 Task: Buy 3 Two-Pieces of size Medium for Baby Girls from Clothing section under best seller category for shipping address: Alicia Thompson, 2717 Settlers Lane, Boyd, Montana 59013, Cell Number 9177621747. Pay from credit card ending with 6759, CVV 506
Action: Mouse moved to (228, 71)
Screenshot: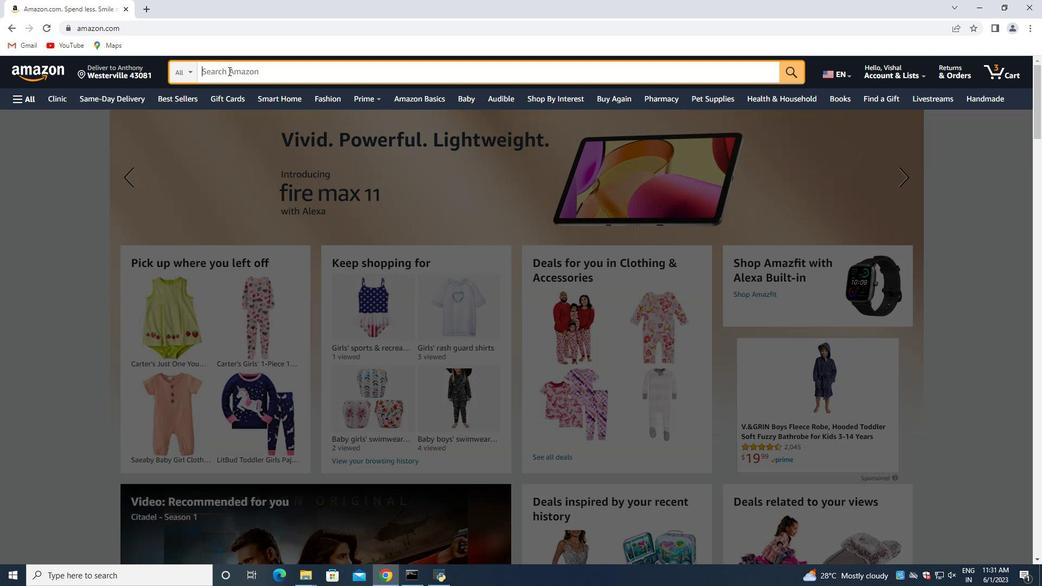 
Action: Mouse pressed left at (228, 71)
Screenshot: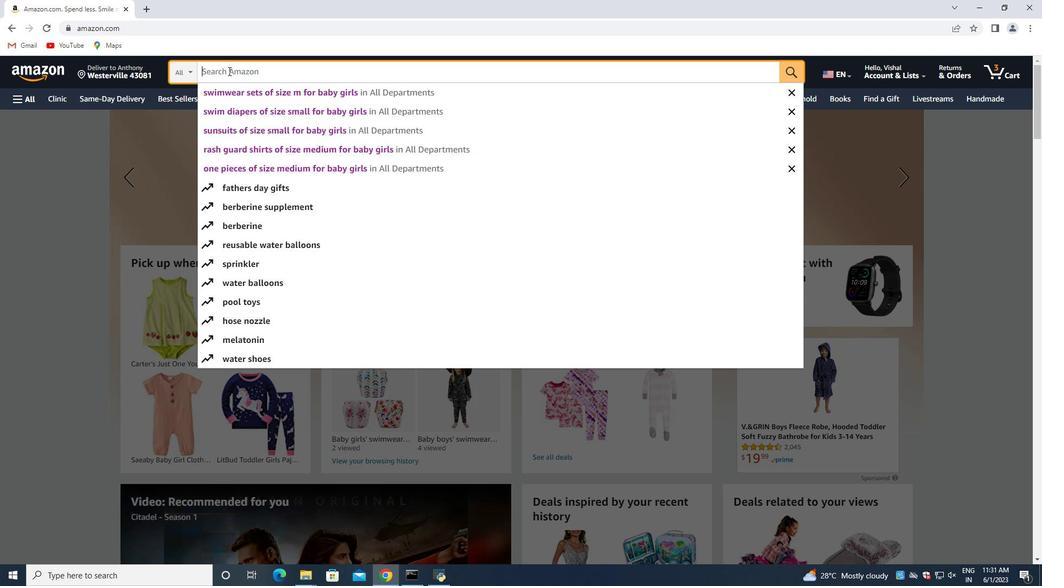 
Action: Key pressed <Key.shift>Two-<Key.shift>Pieces<Key.space>of<Key.space>size<Key.space><Key.shift>Medium<Key.space>for<Key.space><Key.shift>Baby<Key.space><Key.shift>Girls<Key.enter>
Screenshot: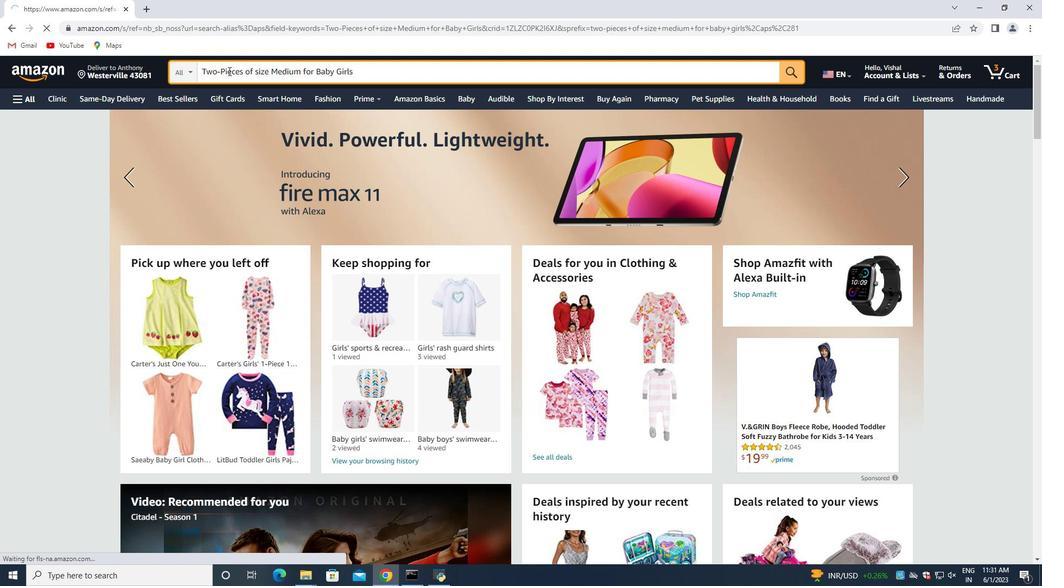 
Action: Mouse moved to (227, 74)
Screenshot: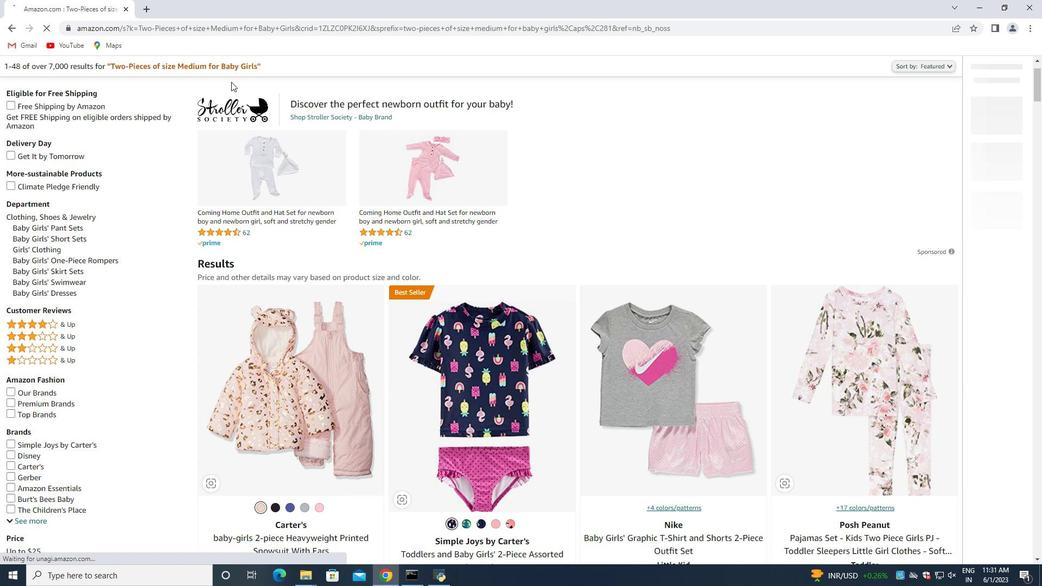 
Action: Mouse scrolled (227, 74) with delta (0, 0)
Screenshot: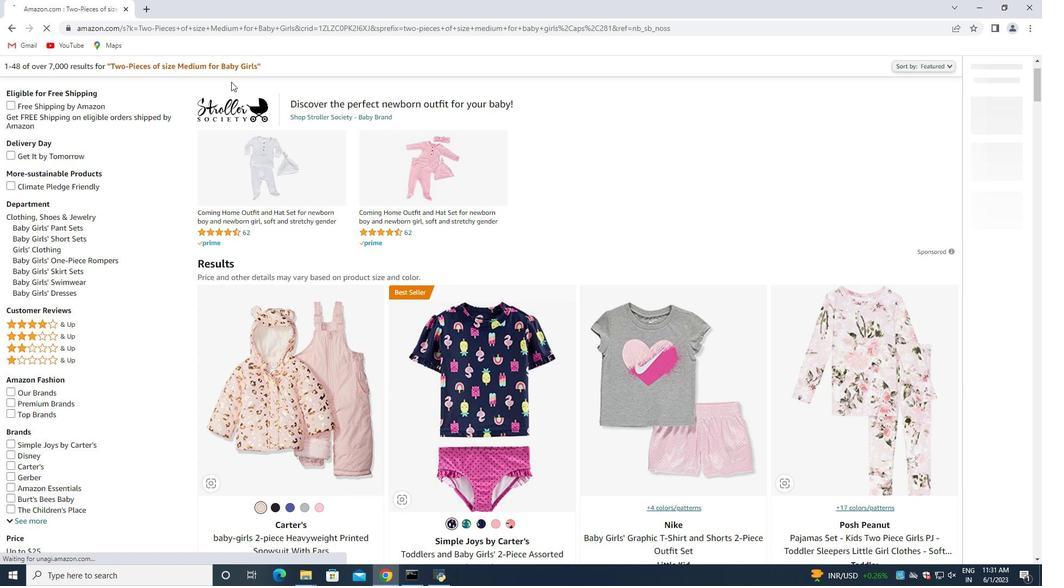
Action: Mouse moved to (394, 255)
Screenshot: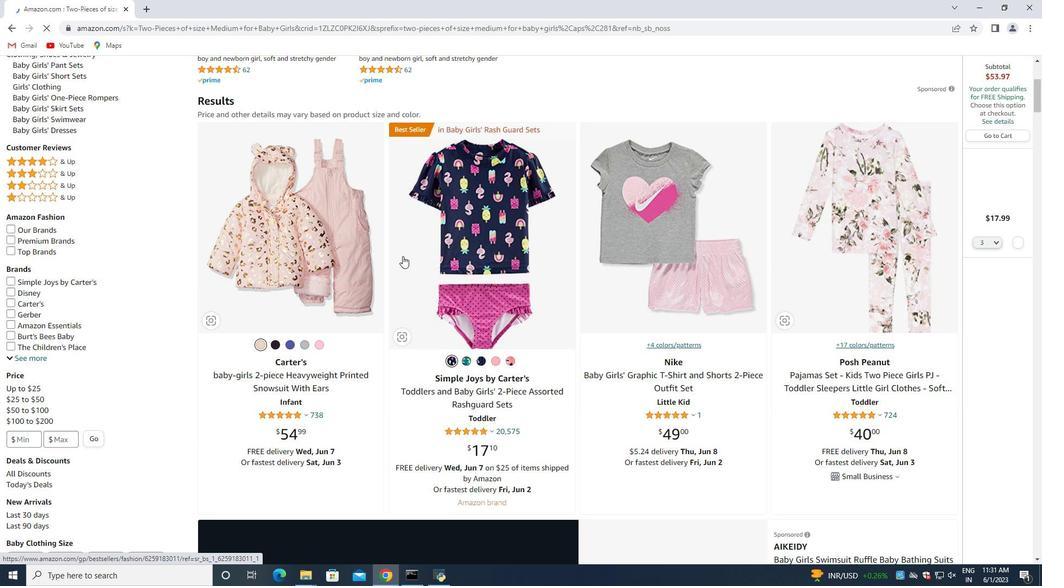 
Action: Mouse scrolled (394, 254) with delta (0, 0)
Screenshot: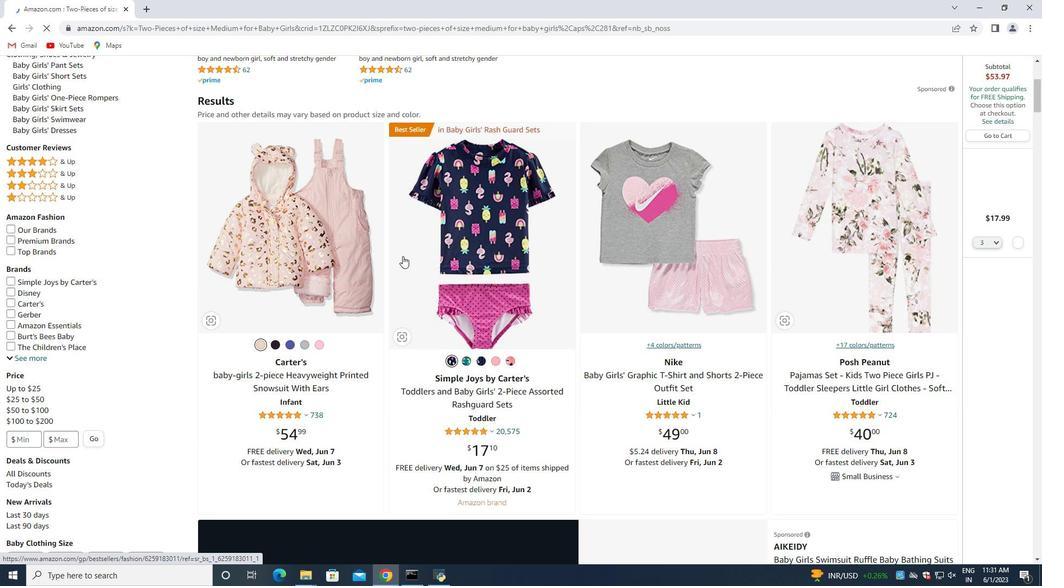 
Action: Mouse moved to (399, 257)
Screenshot: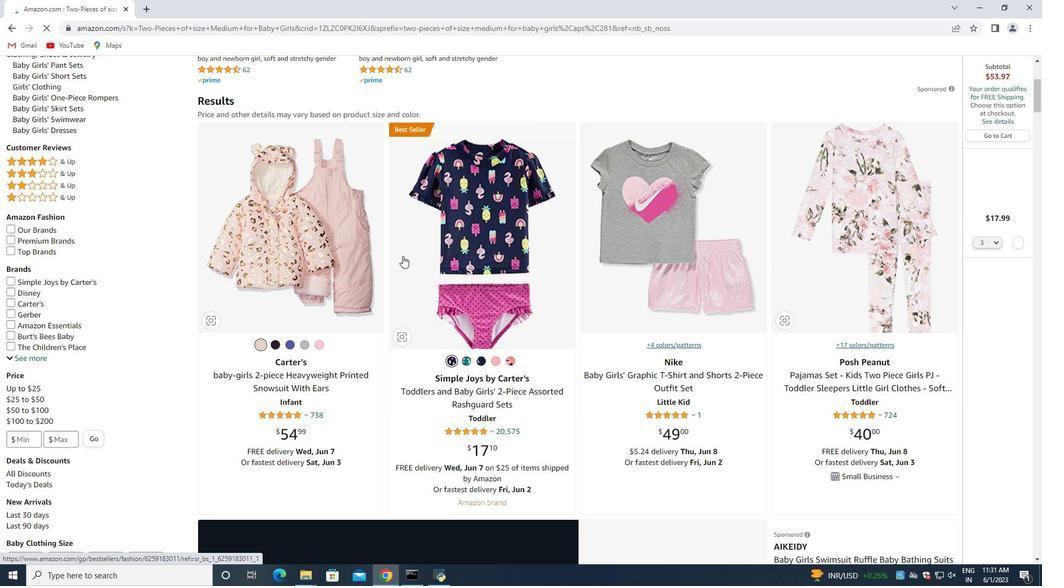 
Action: Mouse scrolled (399, 257) with delta (0, 0)
Screenshot: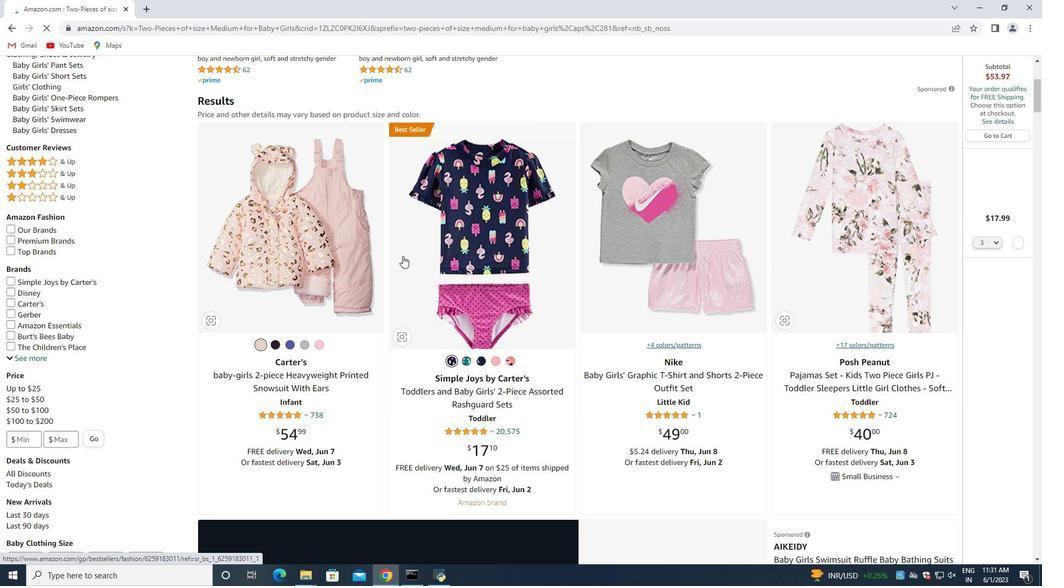 
Action: Mouse moved to (403, 261)
Screenshot: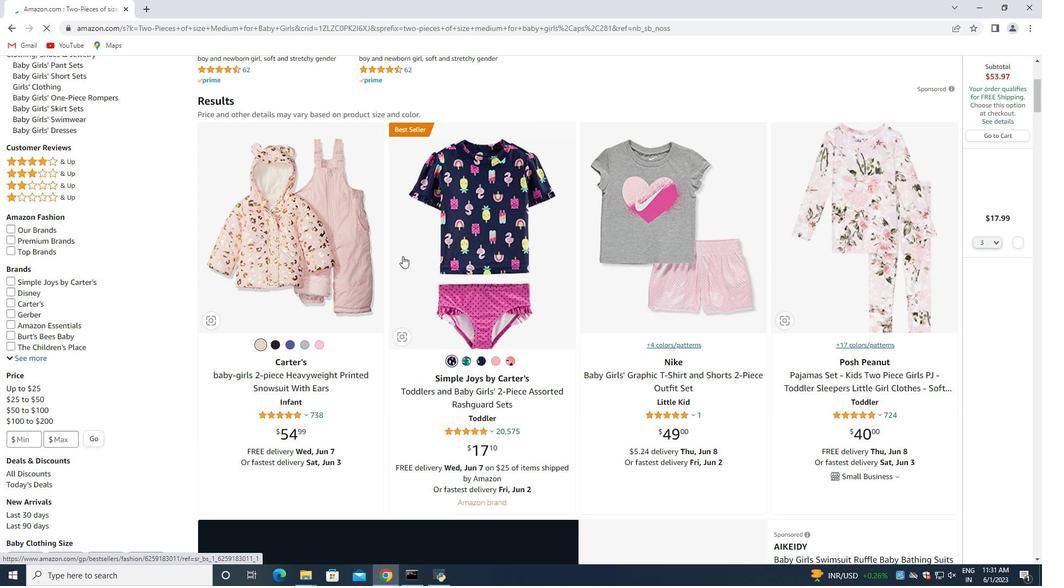 
Action: Mouse scrolled (403, 261) with delta (0, 0)
Screenshot: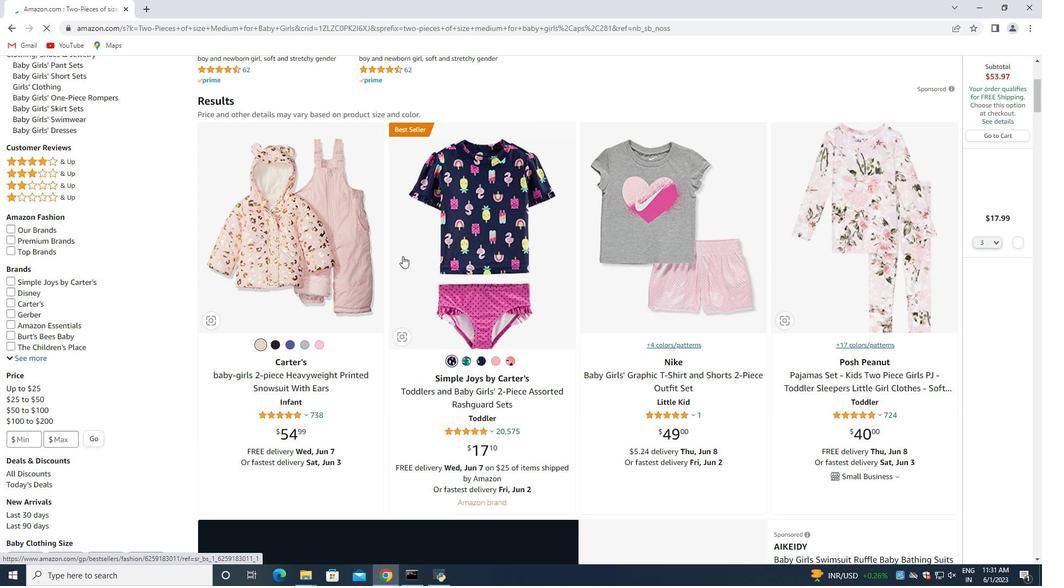 
Action: Mouse moved to (1020, 241)
Screenshot: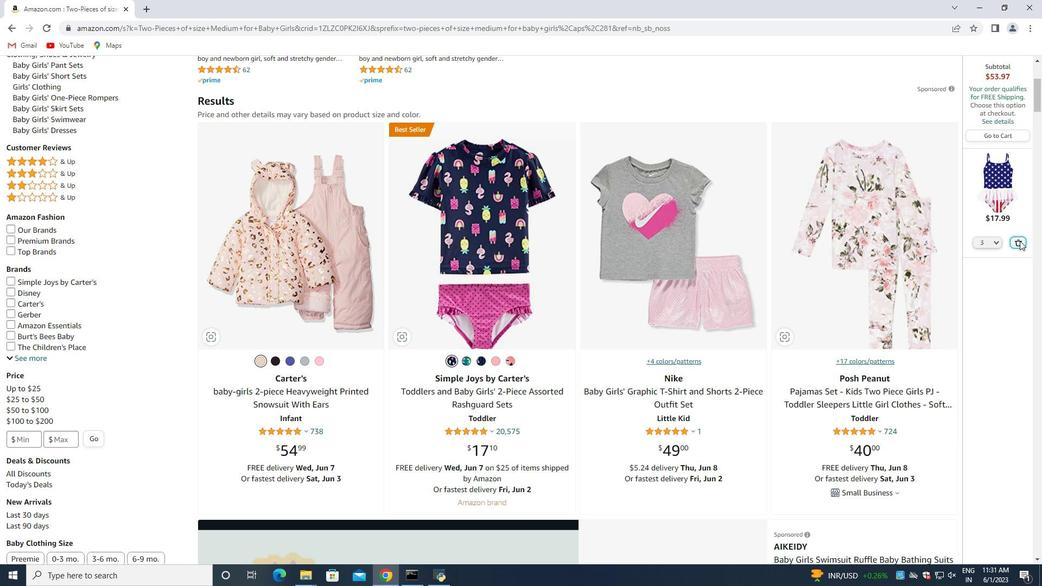 
Action: Mouse pressed left at (1020, 241)
Screenshot: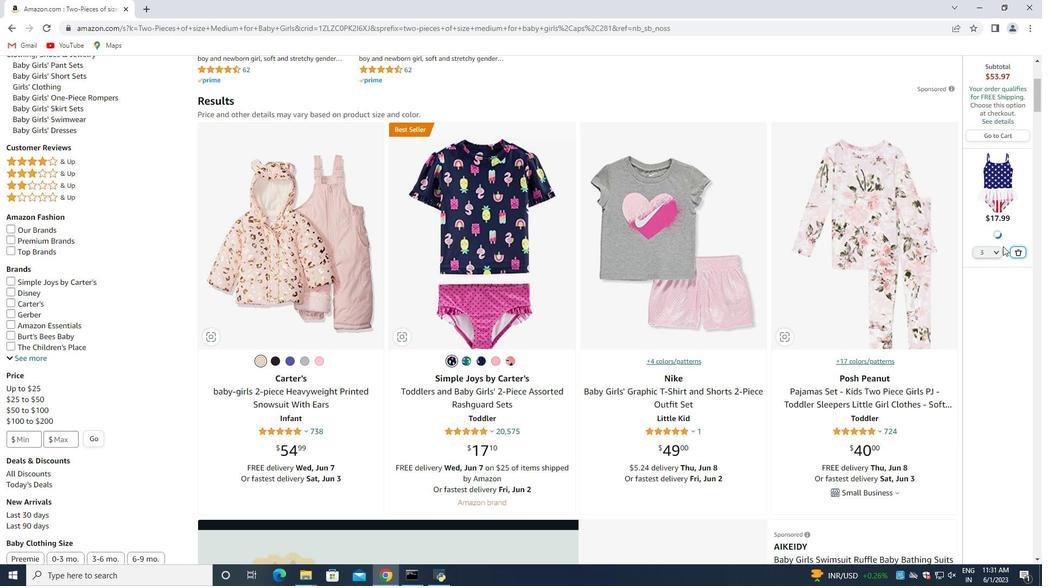 
Action: Mouse moved to (739, 246)
Screenshot: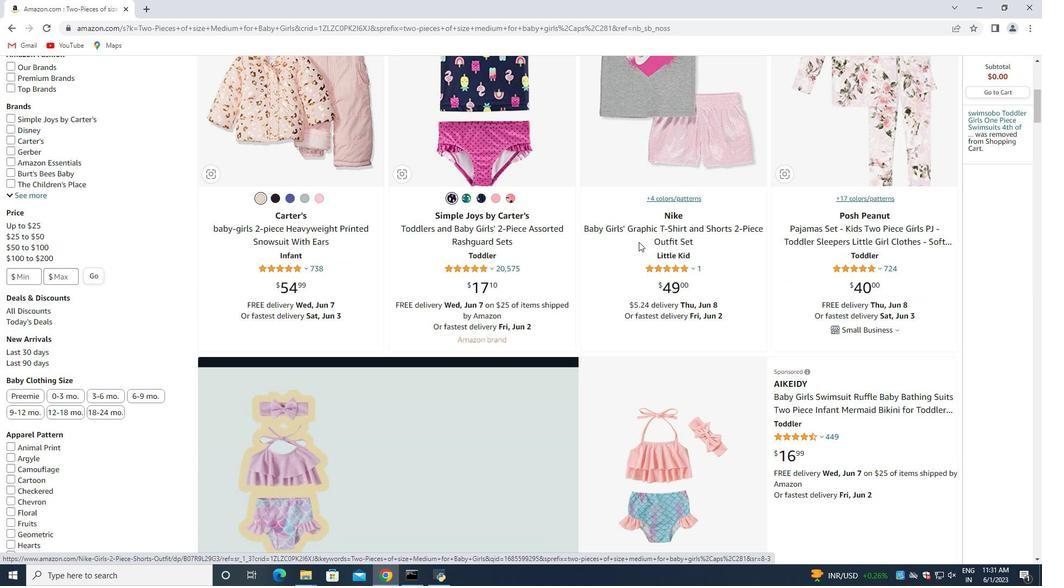 
Action: Mouse scrolled (739, 245) with delta (0, 0)
Screenshot: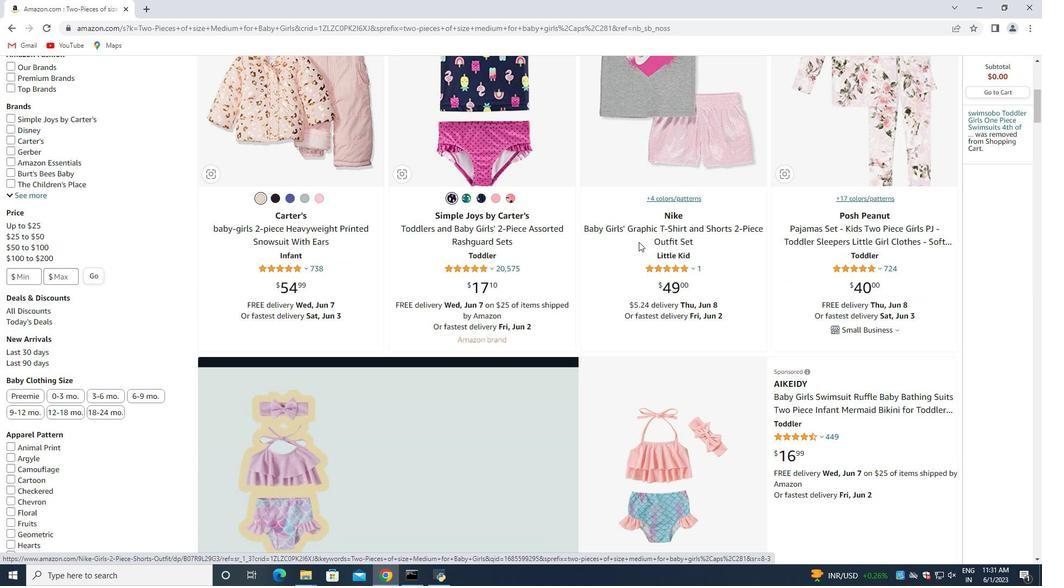 
Action: Mouse moved to (696, 249)
Screenshot: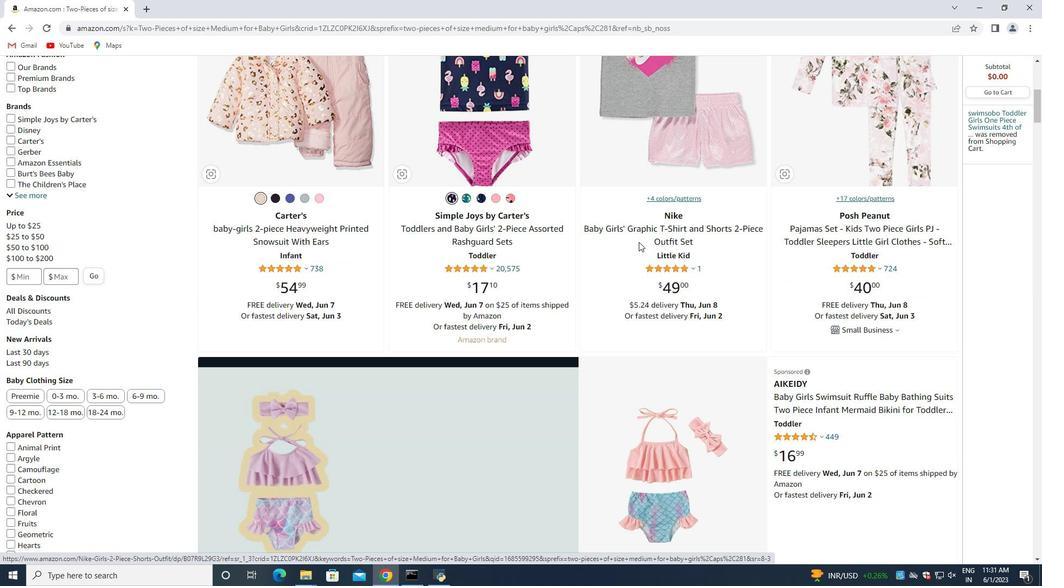 
Action: Mouse scrolled (702, 248) with delta (0, 0)
Screenshot: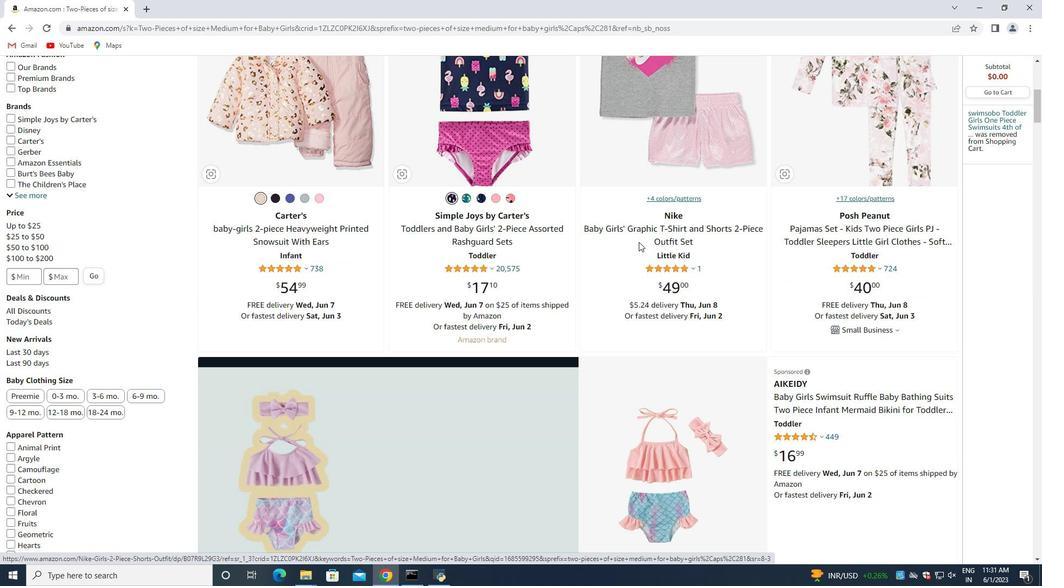 
Action: Mouse moved to (678, 250)
Screenshot: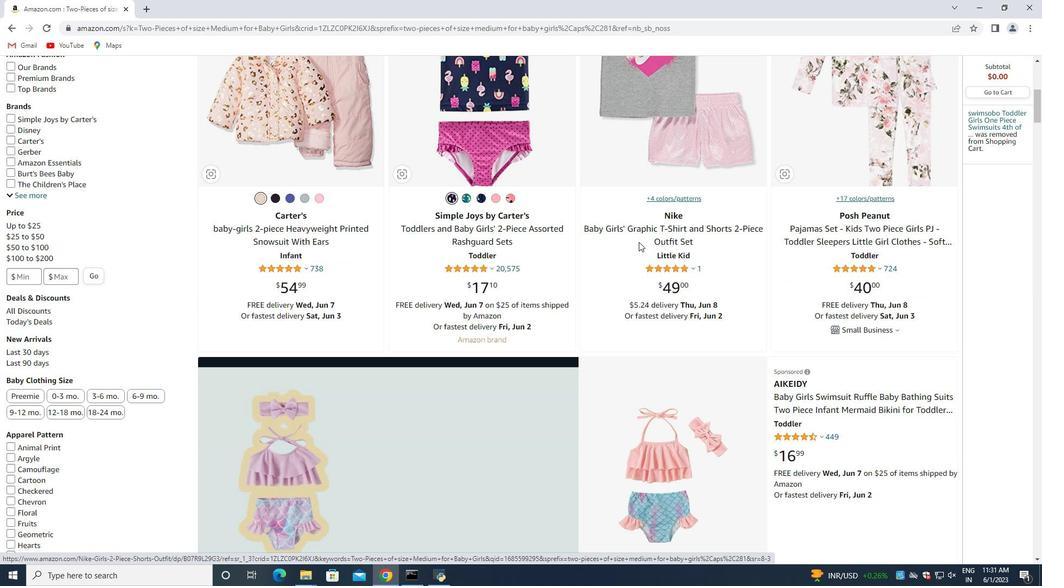 
Action: Mouse scrolled (678, 249) with delta (0, 0)
Screenshot: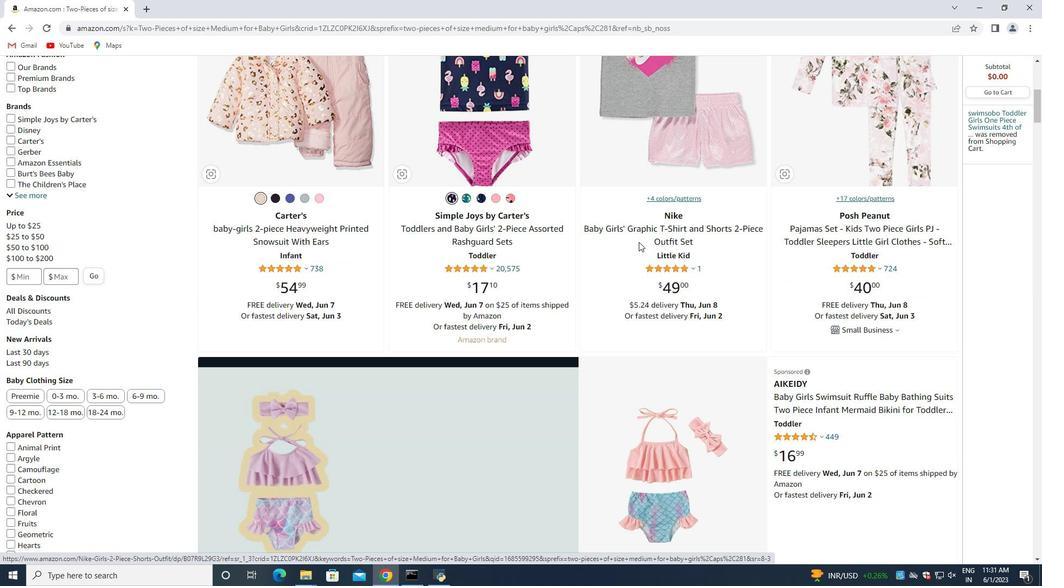 
Action: Mouse moved to (487, 188)
Screenshot: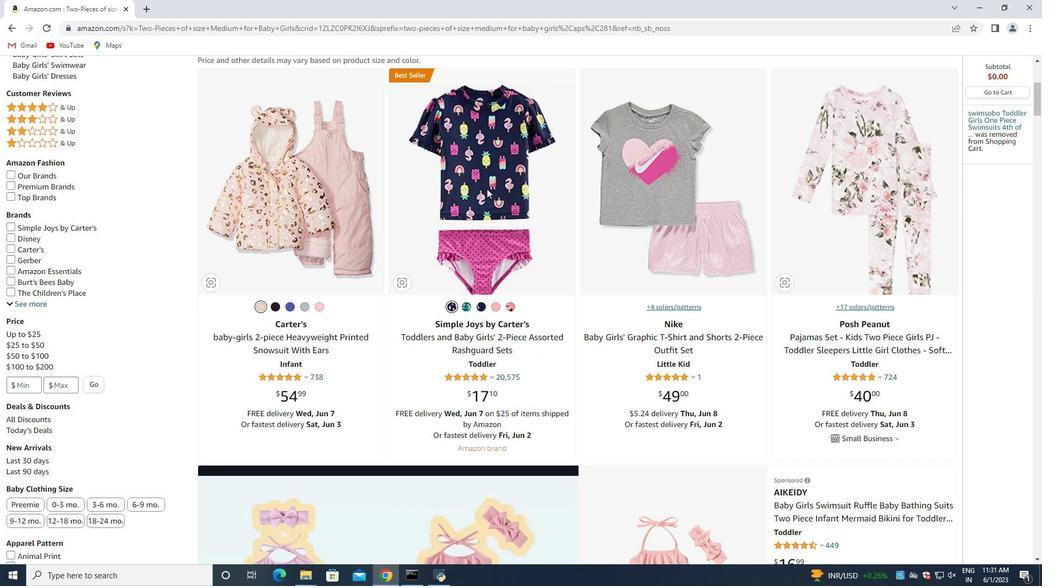 
Action: Mouse scrolled (487, 189) with delta (0, 0)
Screenshot: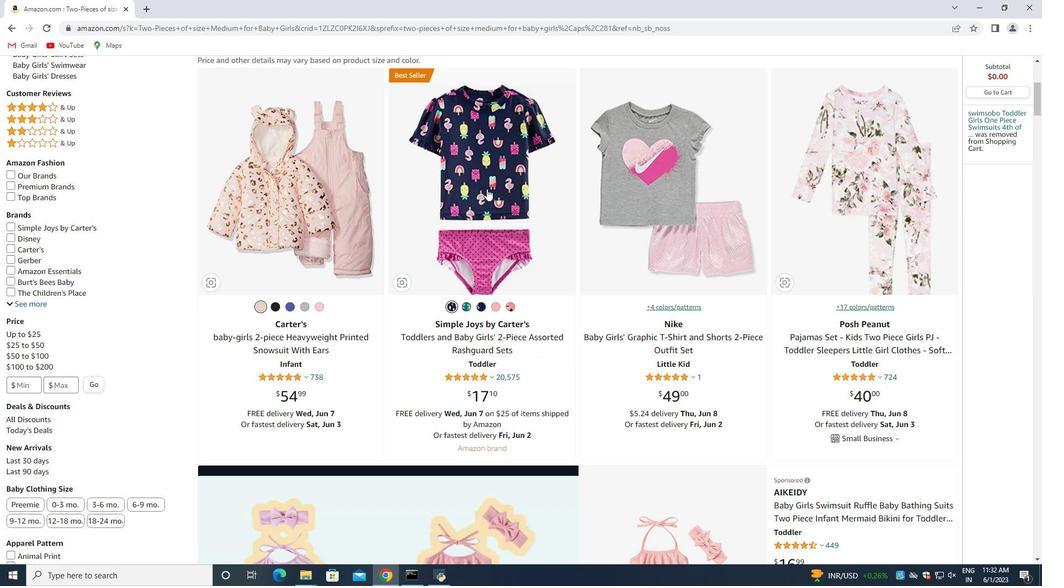 
Action: Mouse scrolled (487, 189) with delta (0, 0)
Screenshot: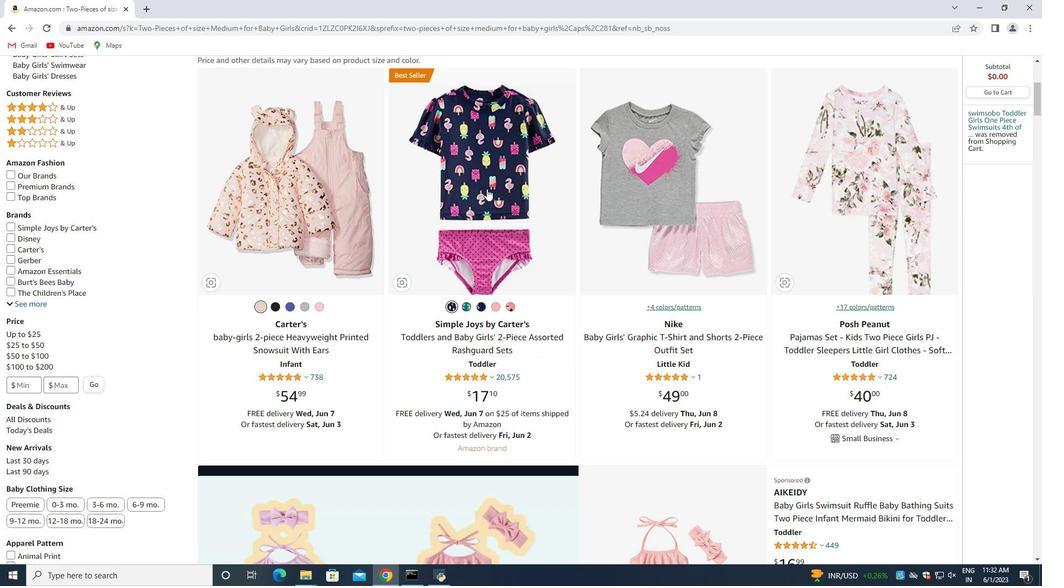 
Action: Mouse moved to (715, 229)
Screenshot: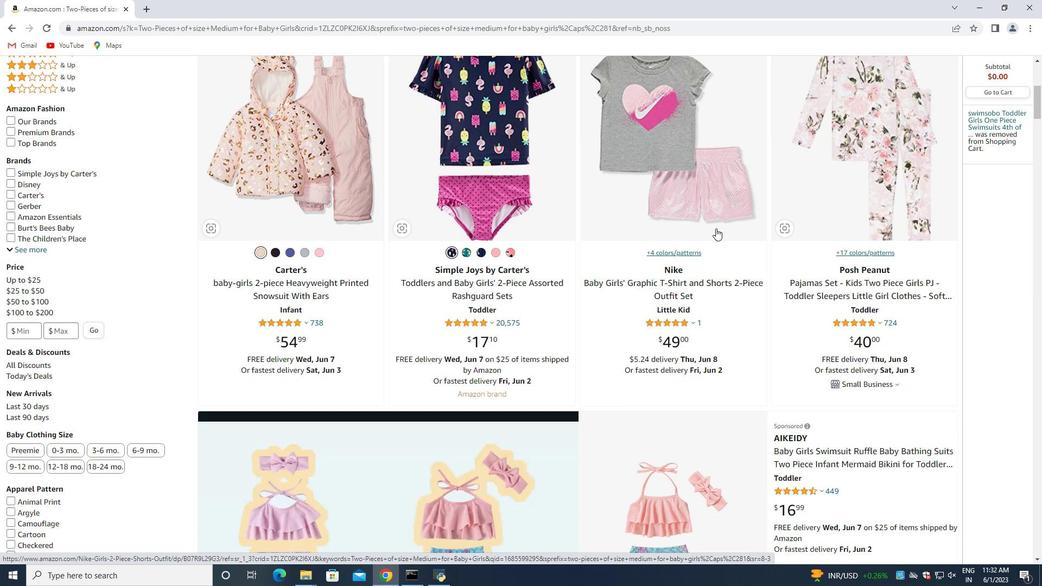 
Action: Mouse scrolled (715, 228) with delta (0, 0)
Screenshot: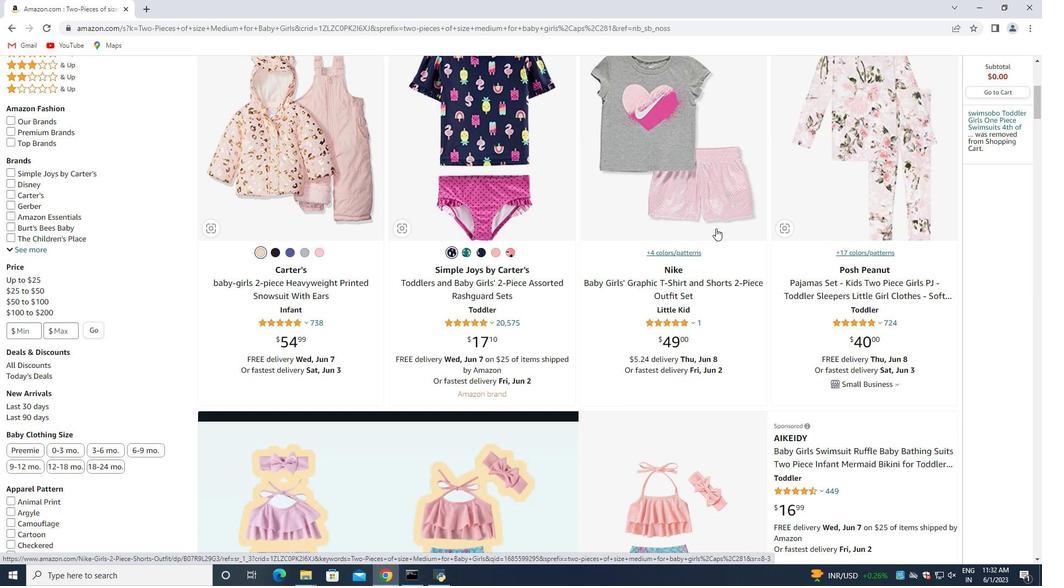 
Action: Mouse moved to (762, 211)
Screenshot: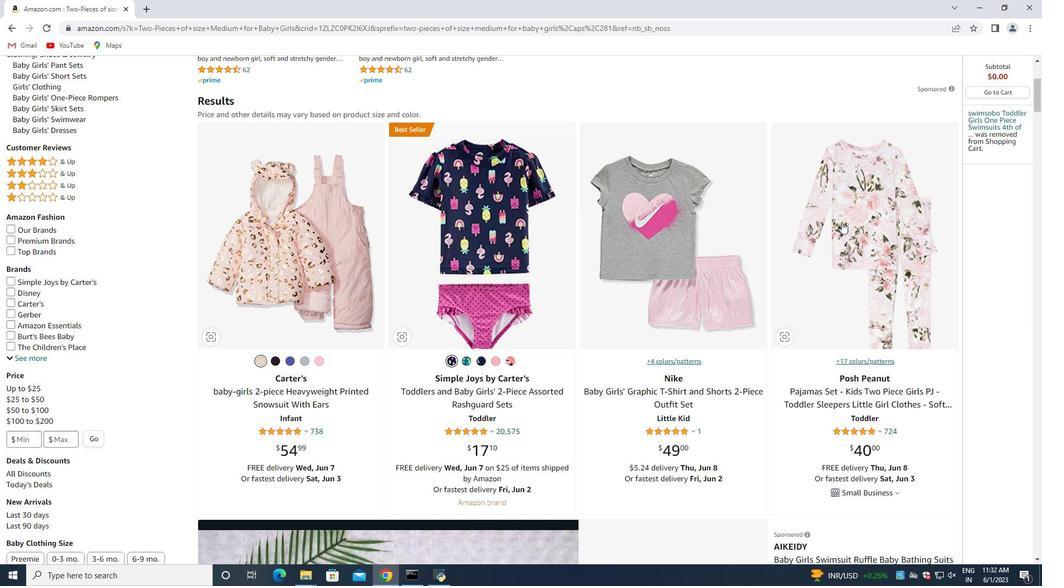 
Action: Mouse scrolled (762, 211) with delta (0, 0)
Screenshot: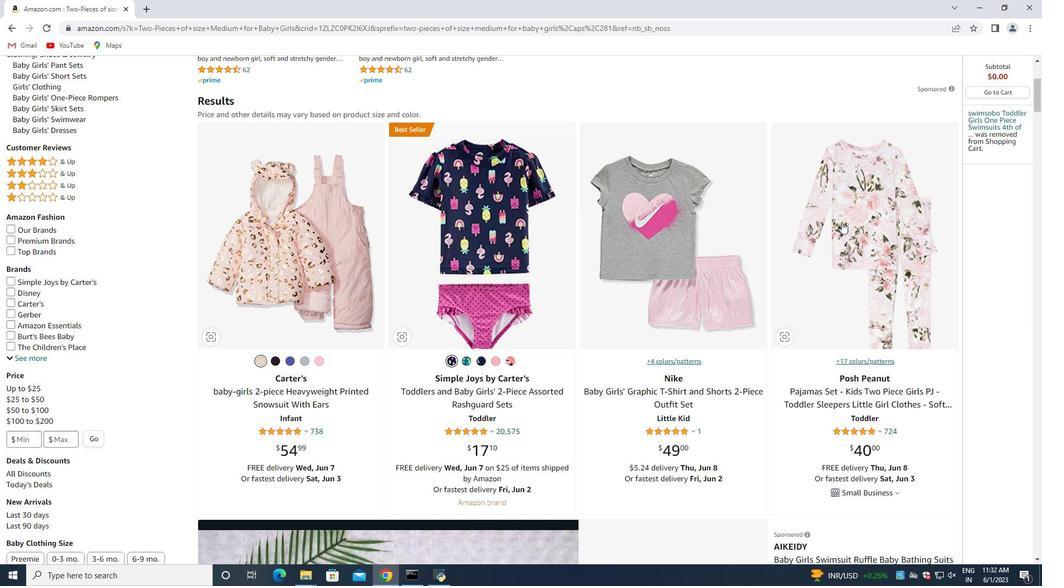 
Action: Mouse scrolled (762, 211) with delta (0, 0)
Screenshot: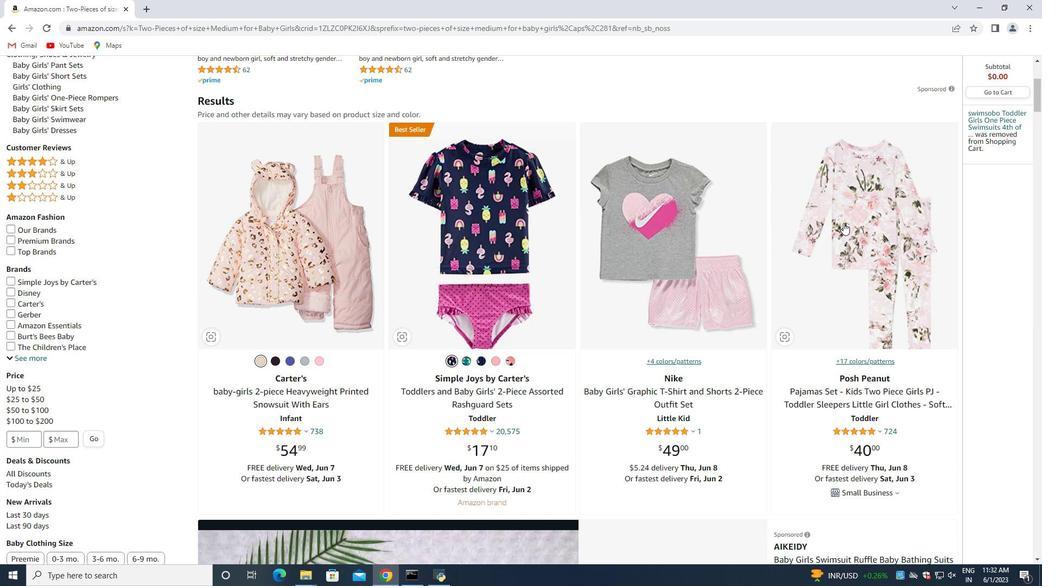 
Action: Mouse moved to (843, 223)
Screenshot: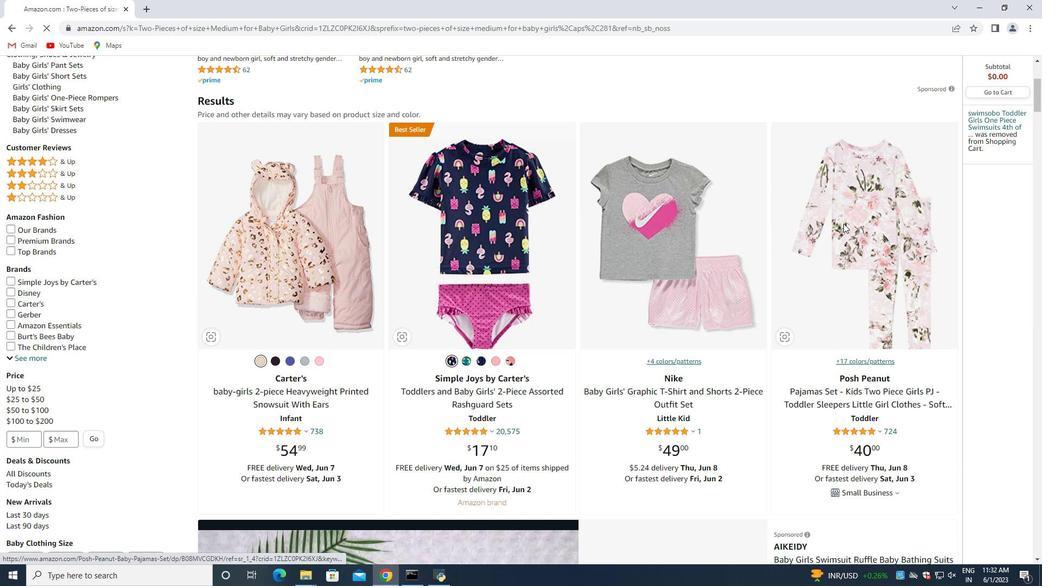 
Action: Mouse pressed left at (843, 223)
Screenshot: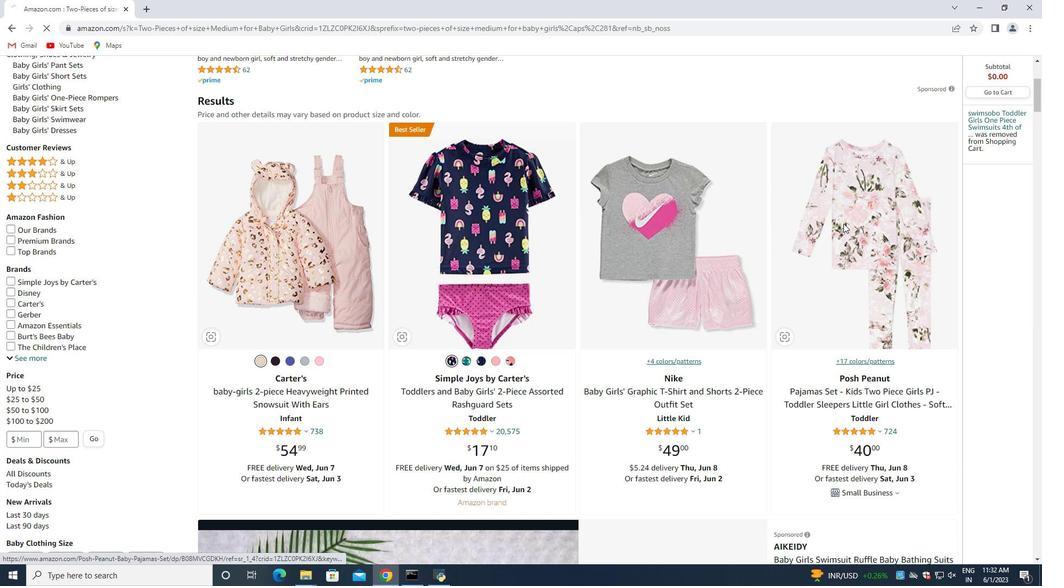 
Action: Mouse moved to (532, 402)
Screenshot: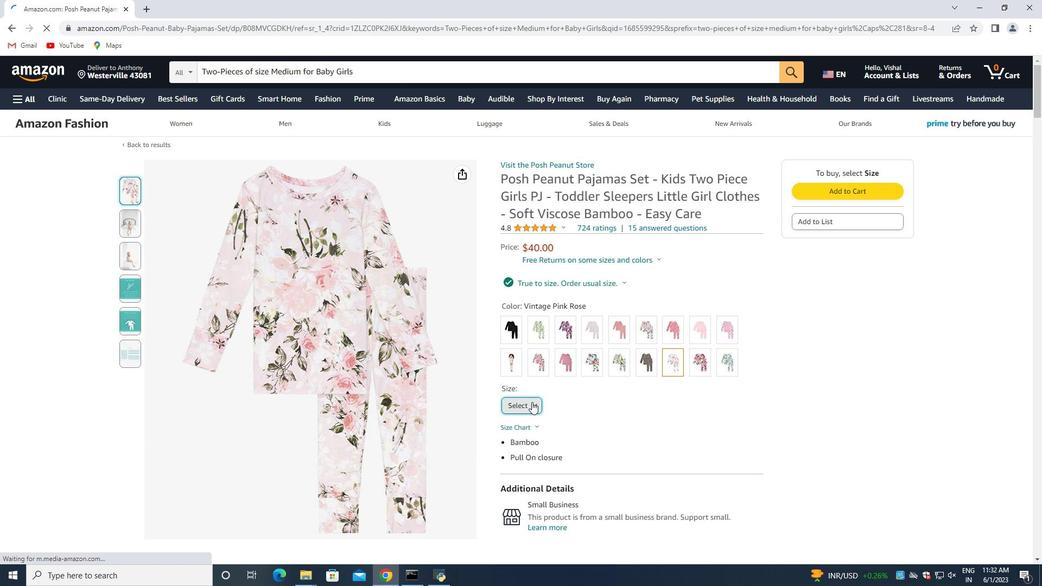 
Action: Mouse pressed left at (532, 402)
Screenshot: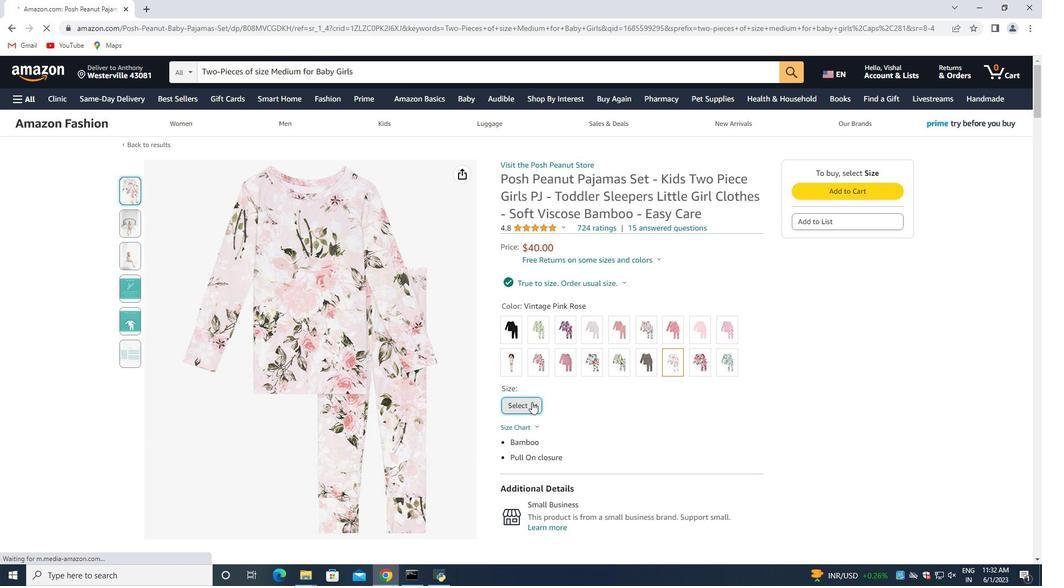 
Action: Mouse moved to (650, 403)
Screenshot: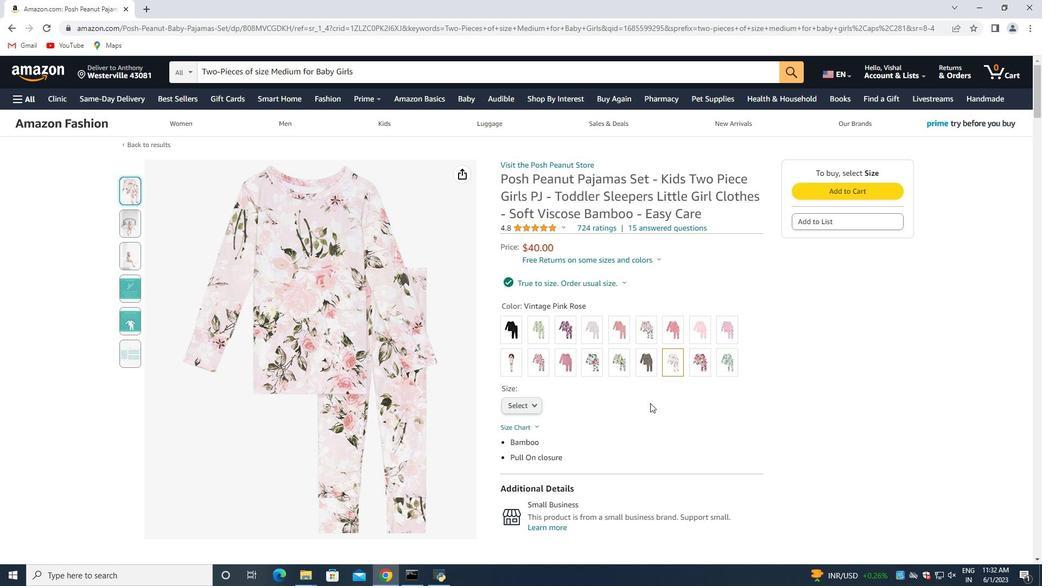 
Action: Mouse pressed left at (650, 403)
Screenshot: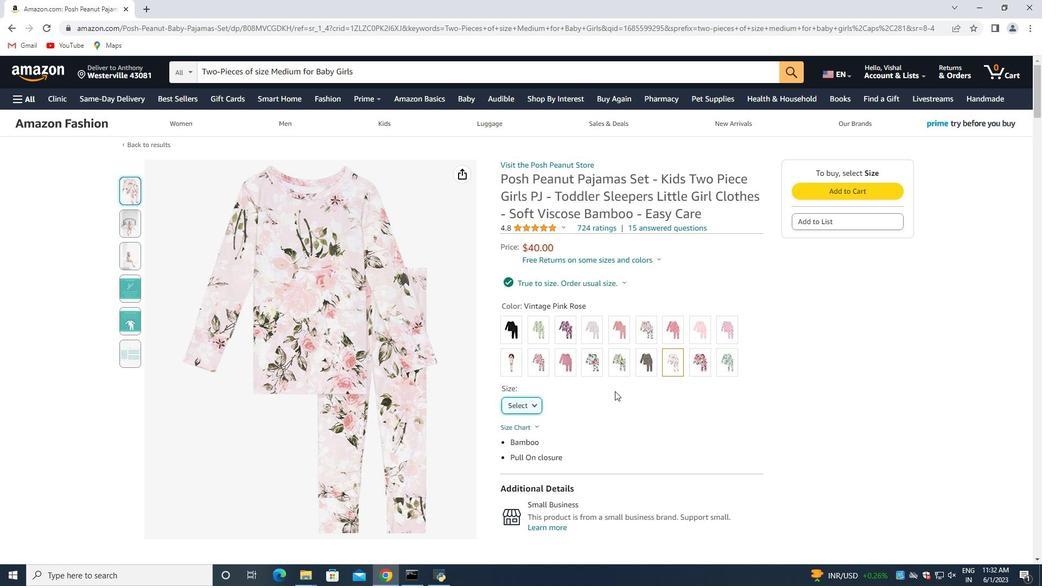
Action: Mouse moved to (191, 348)
Screenshot: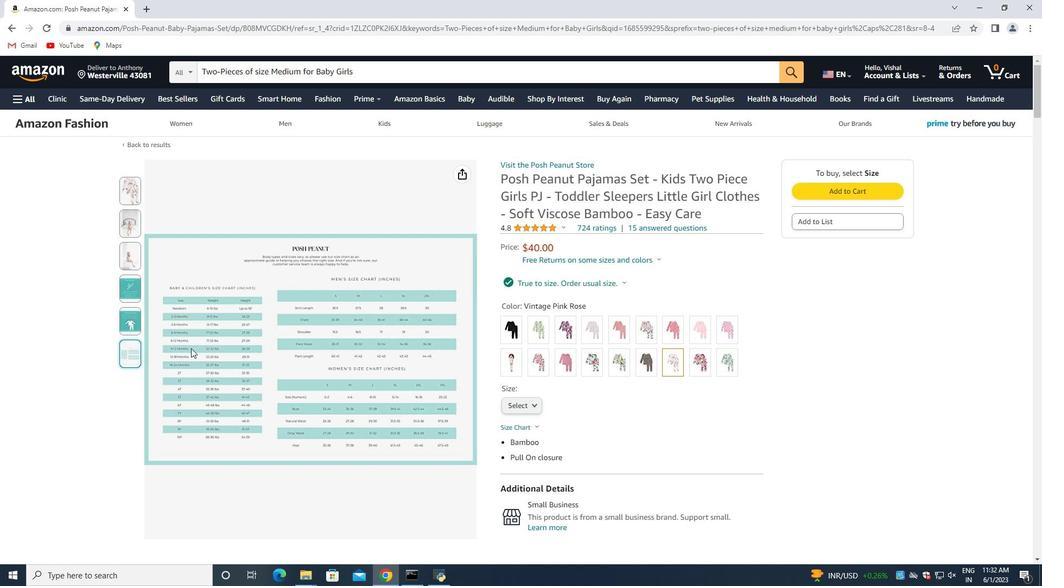 
Action: Mouse pressed left at (191, 348)
Screenshot: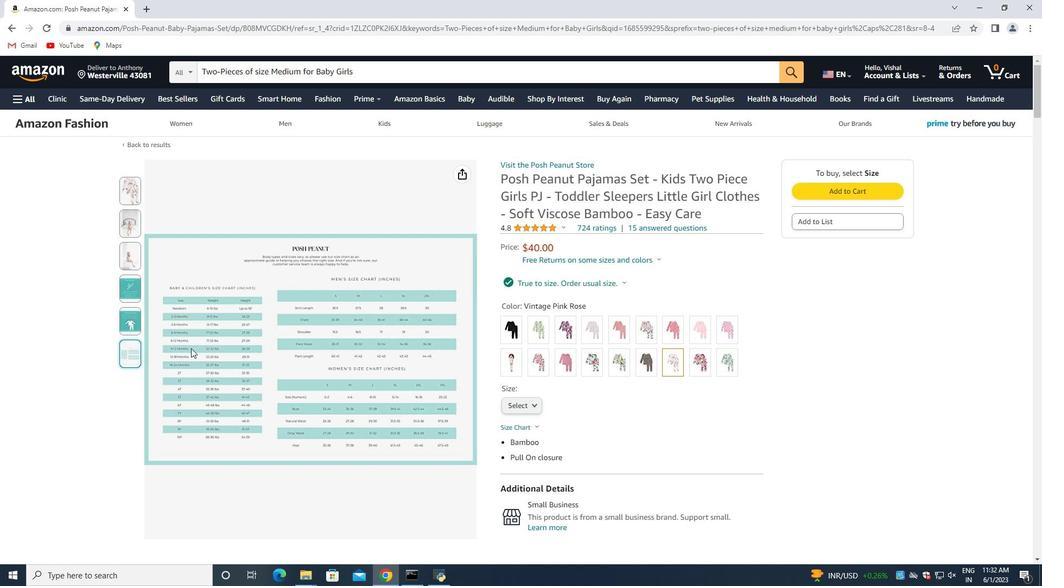 
Action: Mouse moved to (359, 382)
Screenshot: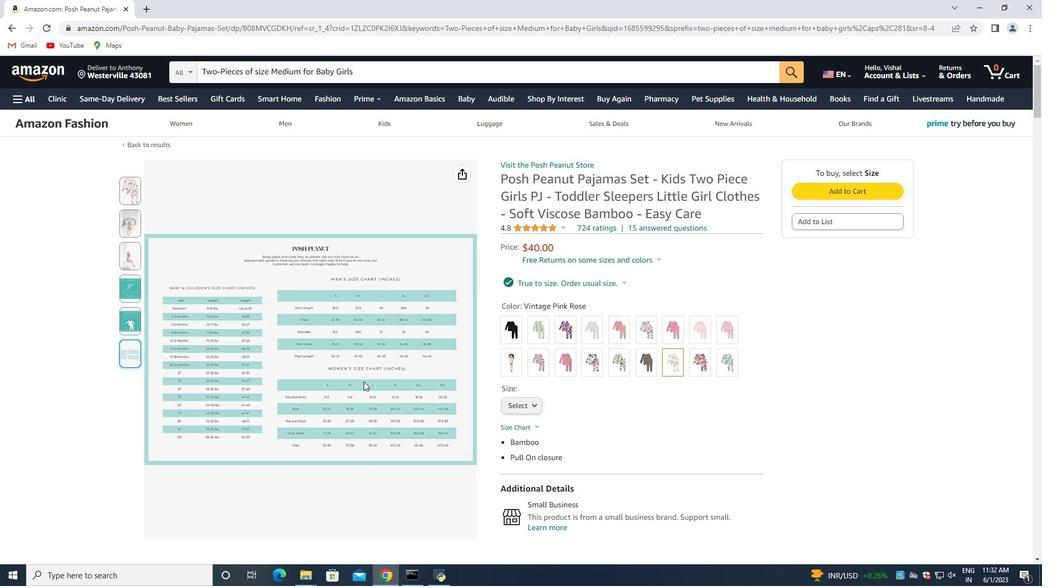 
Action: Mouse scrolled (359, 382) with delta (0, 0)
Screenshot: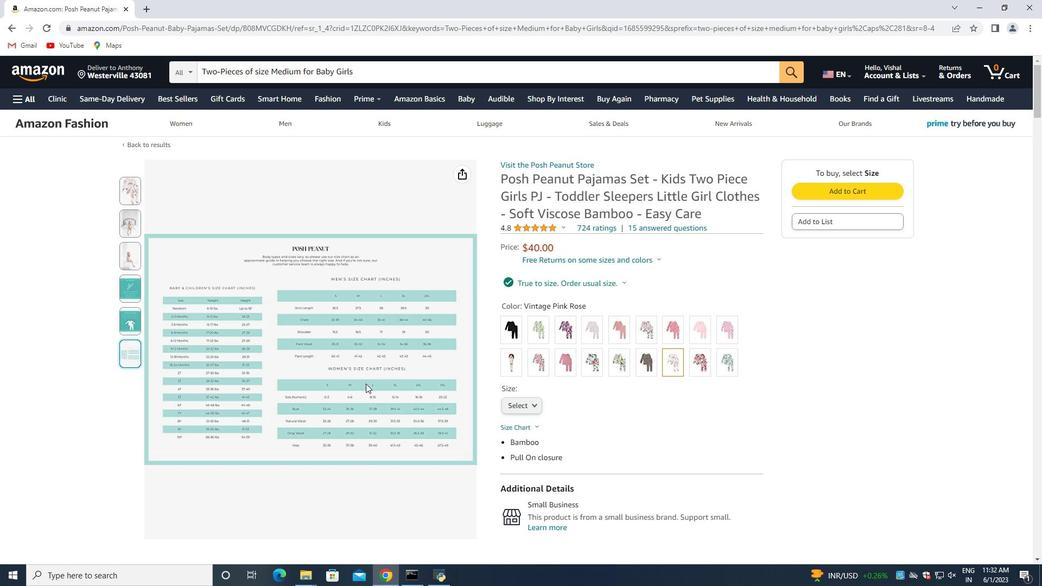 
Action: Mouse moved to (362, 381)
Screenshot: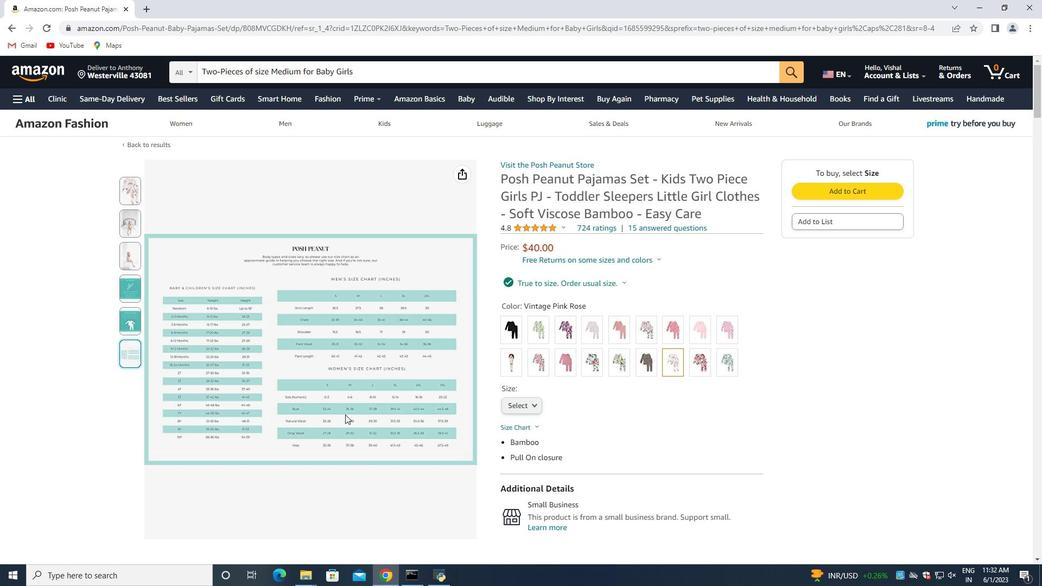 
Action: Mouse scrolled (362, 382) with delta (0, 0)
Screenshot: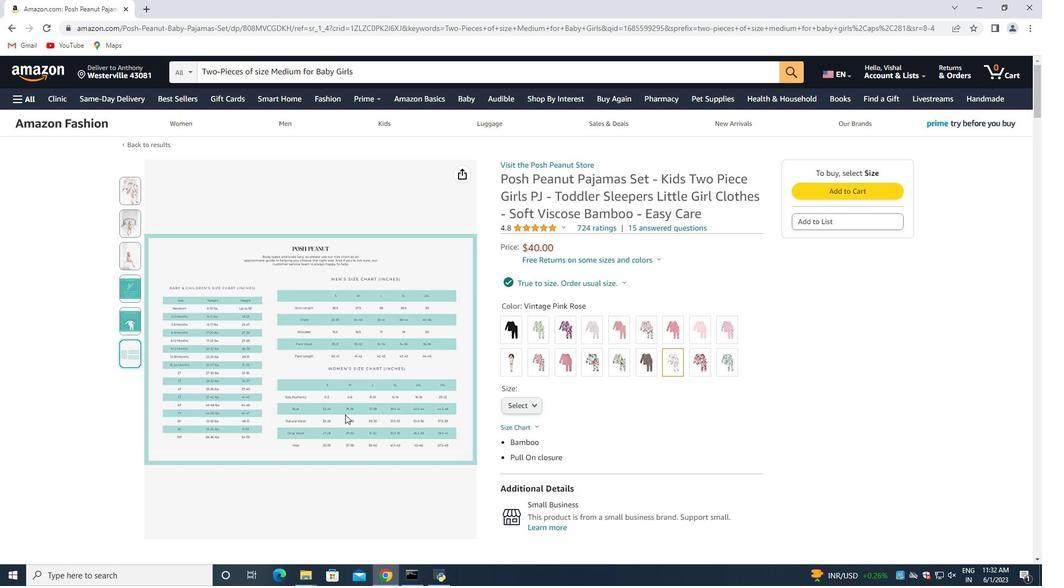
Action: Mouse moved to (364, 382)
Screenshot: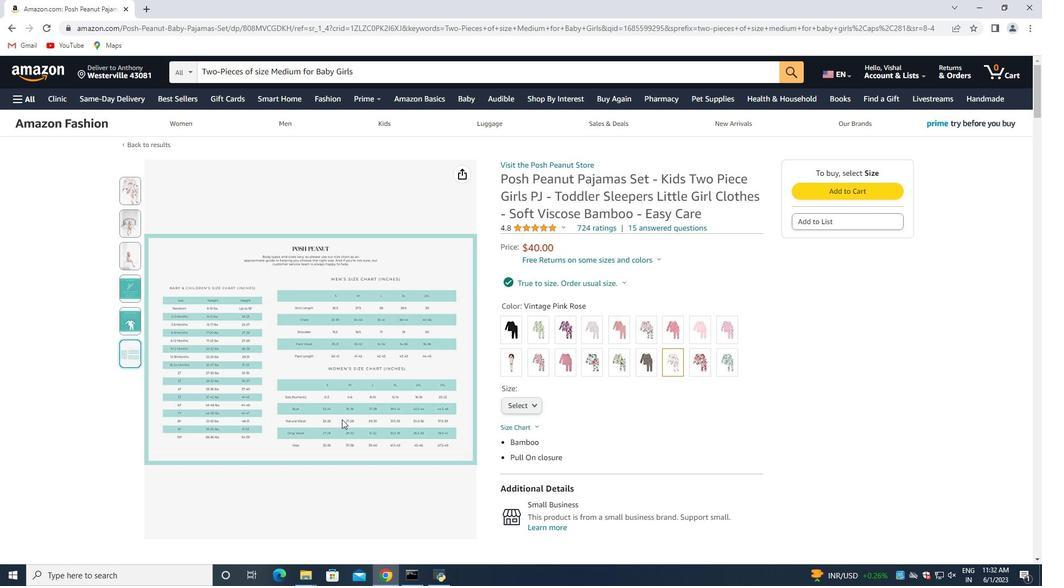 
Action: Mouse scrolled (364, 383) with delta (0, 0)
Screenshot: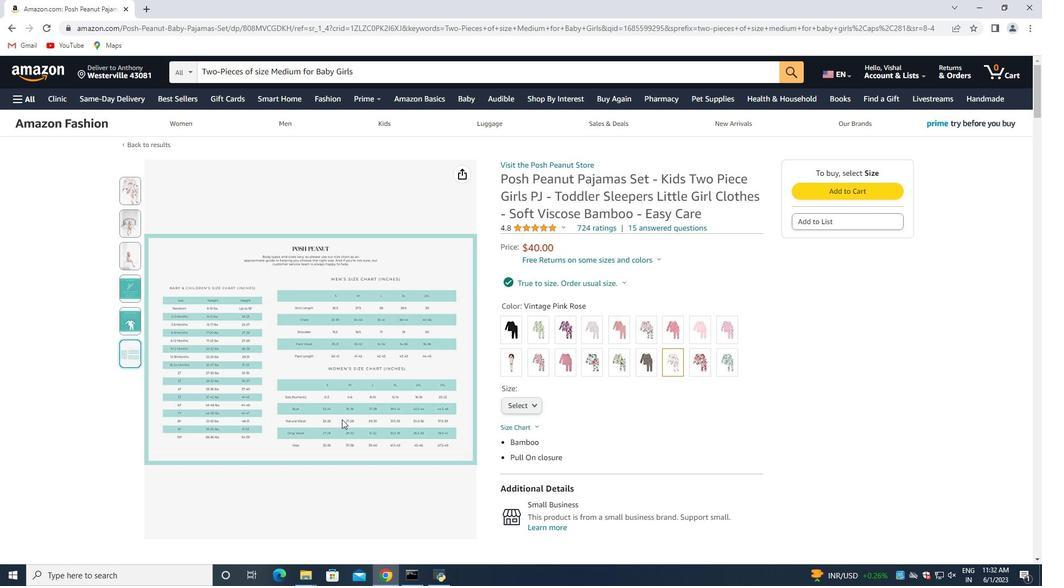 
Action: Mouse moved to (366, 383)
Screenshot: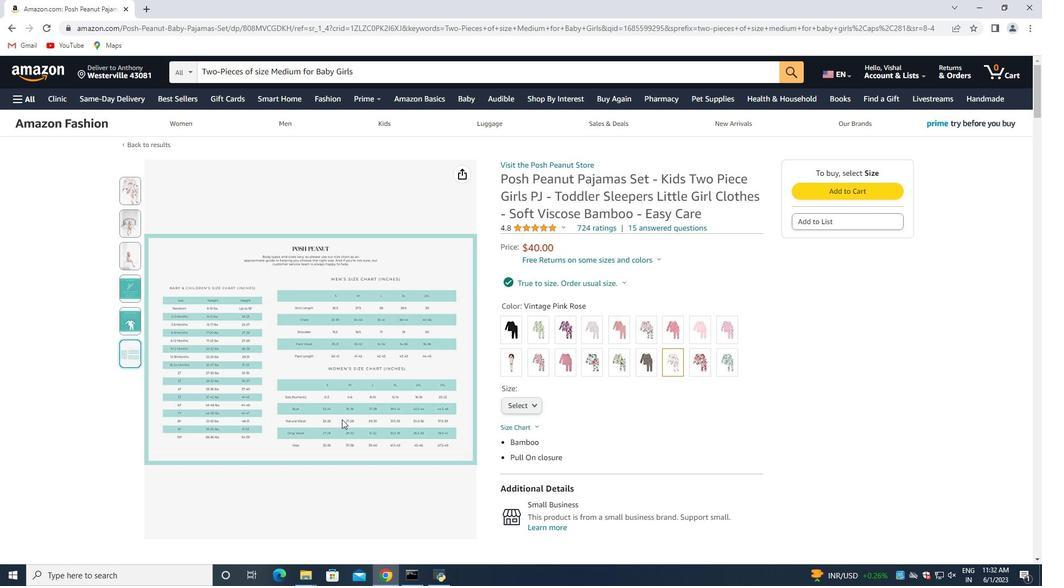 
Action: Mouse scrolled (366, 384) with delta (0, 0)
Screenshot: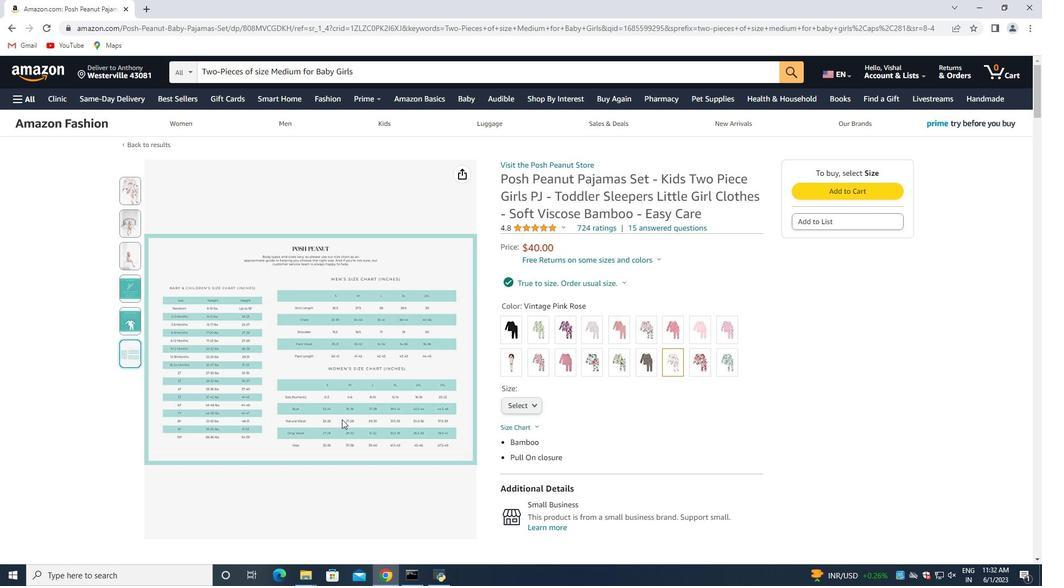 
Action: Mouse moved to (516, 401)
Screenshot: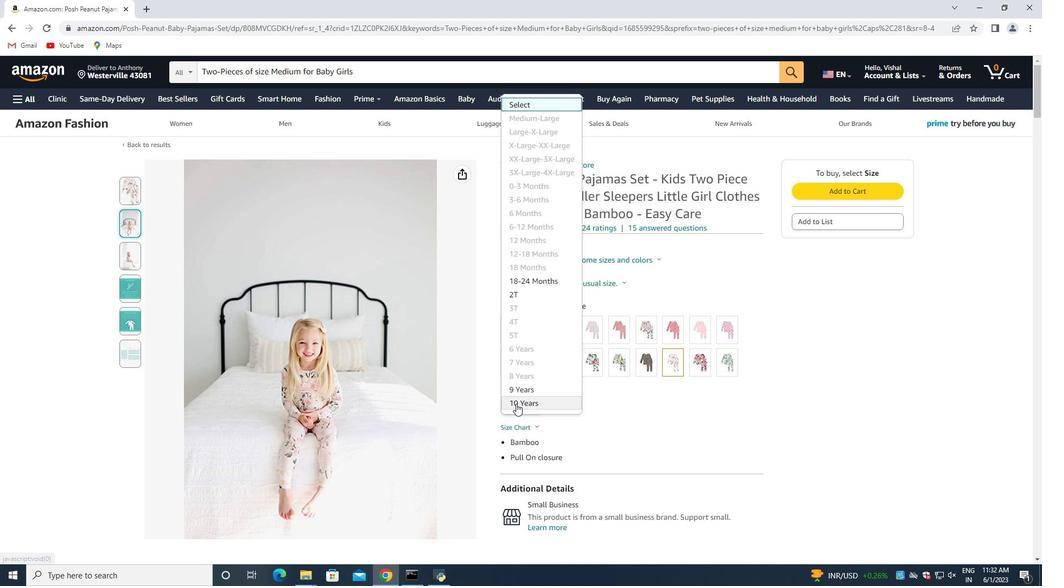 
Action: Mouse pressed left at (516, 401)
Screenshot: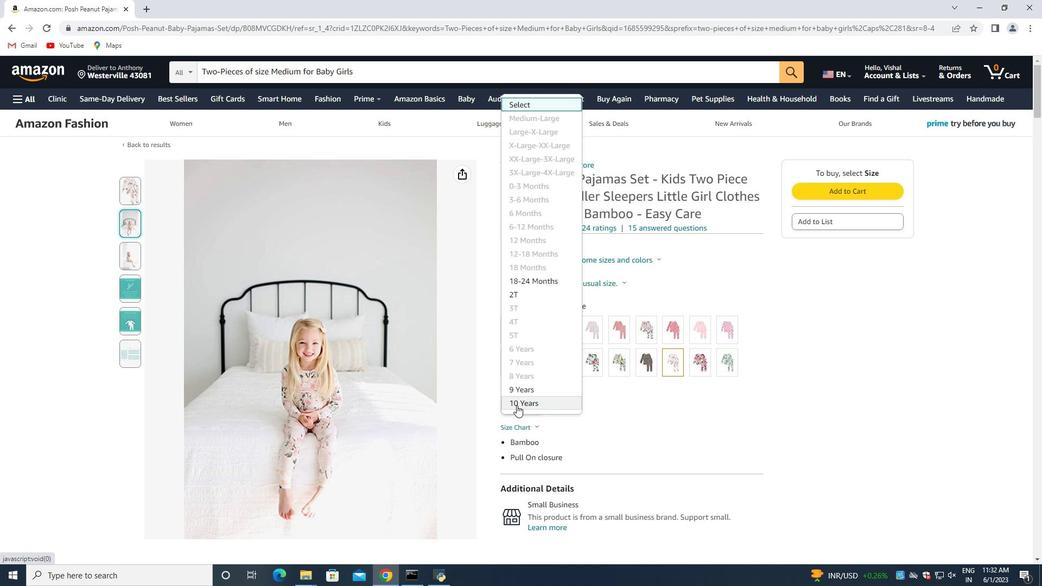 
Action: Mouse moved to (540, 116)
Screenshot: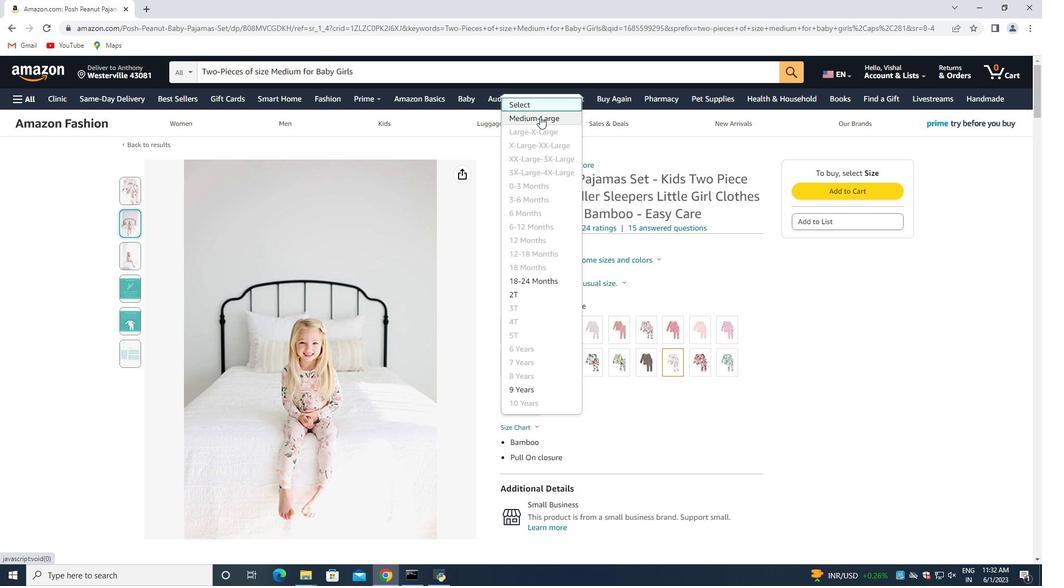
Action: Mouse scrolled (540, 117) with delta (0, 0)
Screenshot: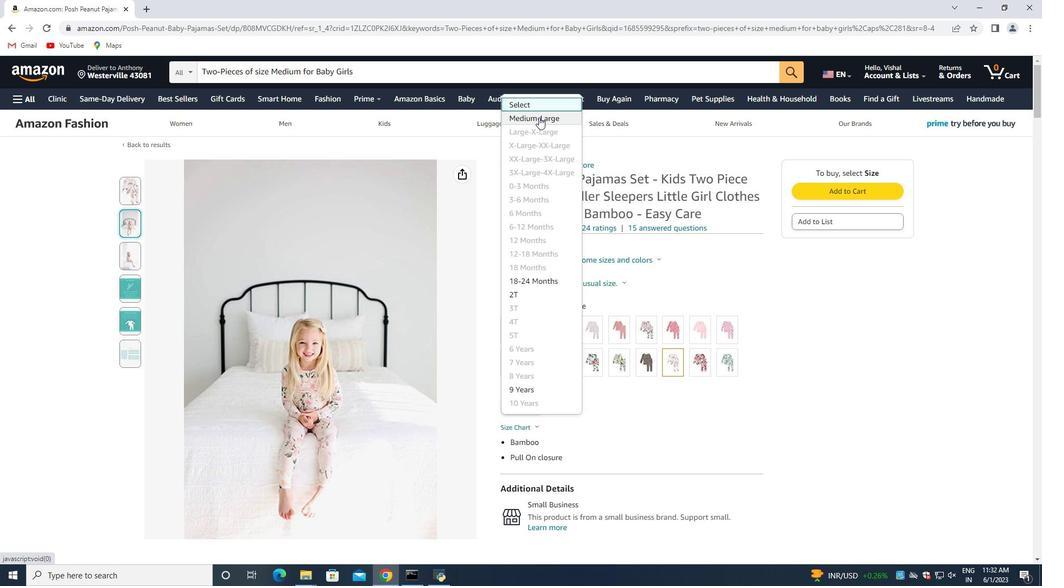 
Action: Mouse moved to (539, 117)
Screenshot: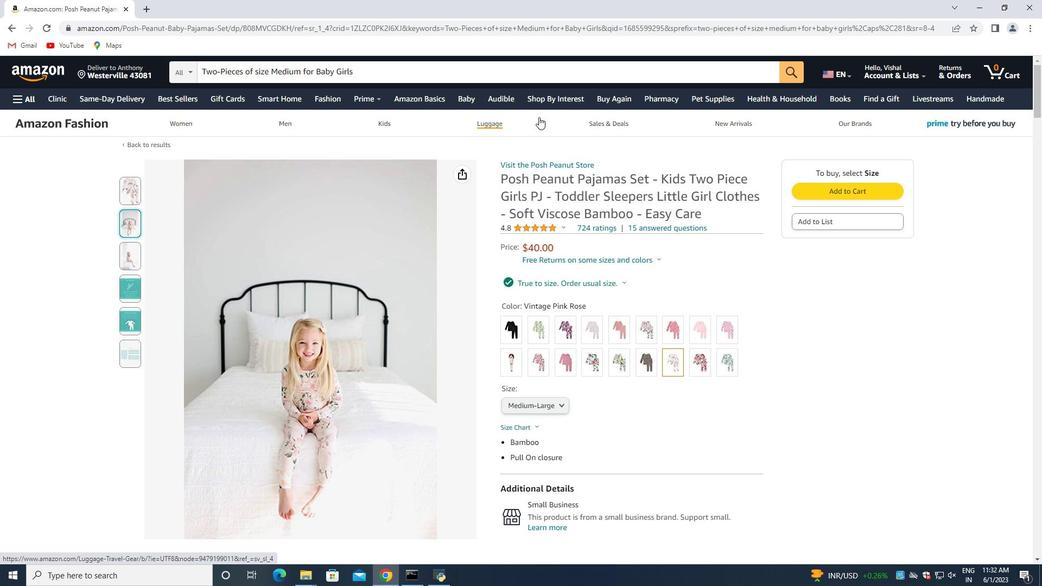 
Action: Mouse pressed left at (539, 117)
Screenshot: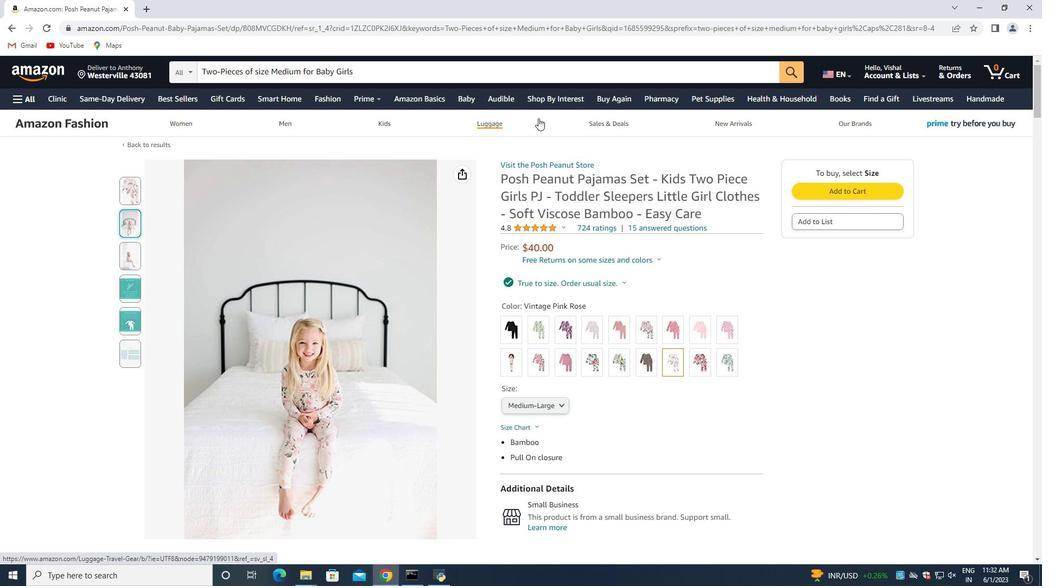 
Action: Mouse moved to (651, 459)
Screenshot: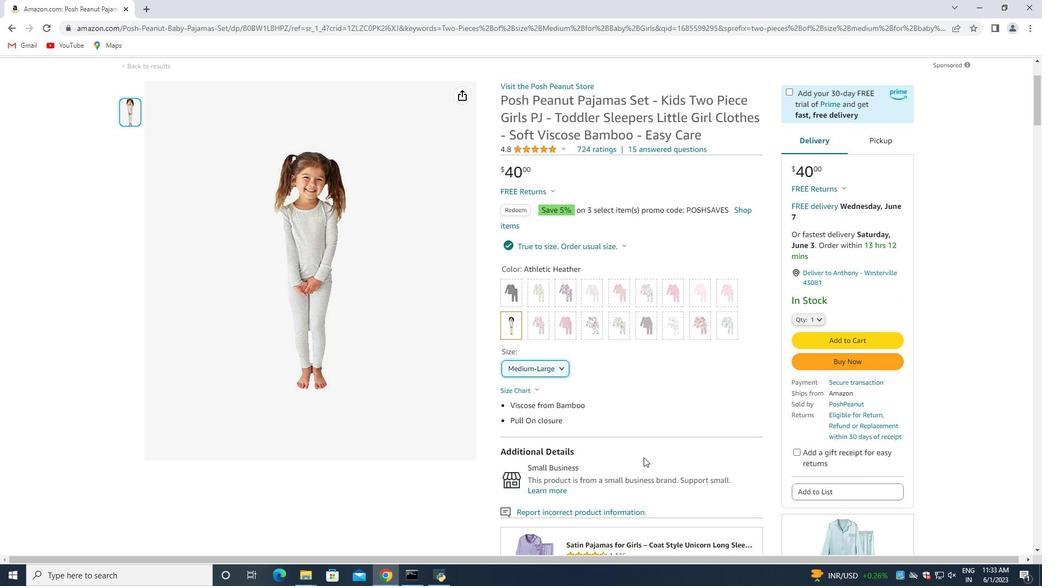 
Action: Mouse scrolled (651, 458) with delta (0, 0)
Screenshot: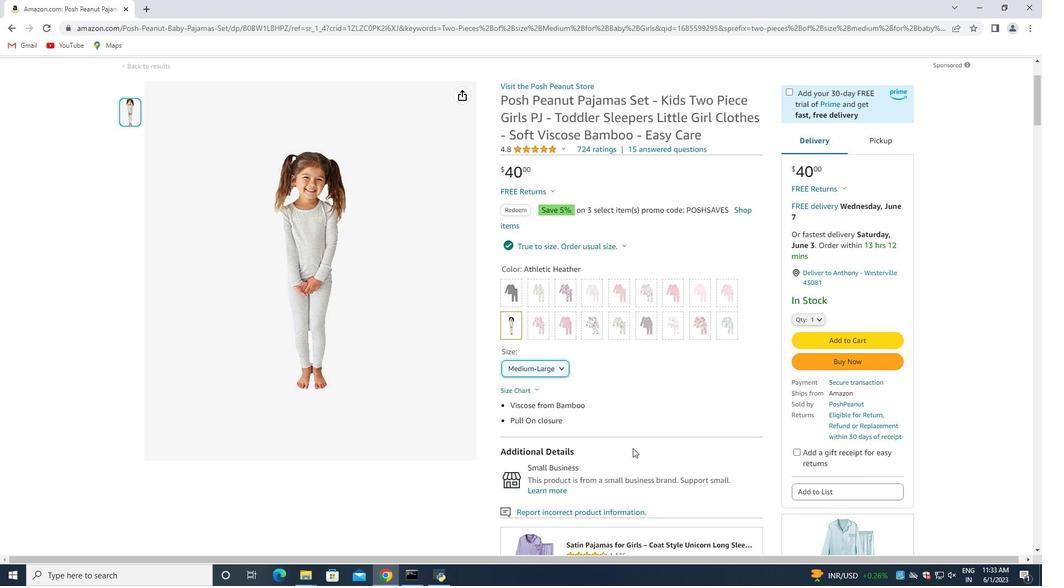 
Action: Mouse scrolled (651, 458) with delta (0, 0)
Screenshot: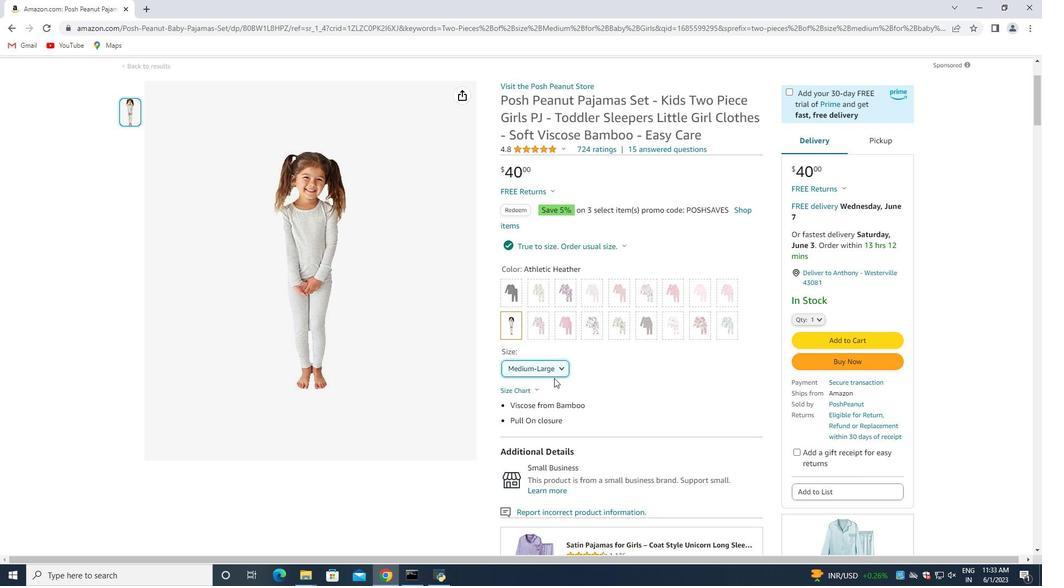 
Action: Mouse moved to (560, 372)
Screenshot: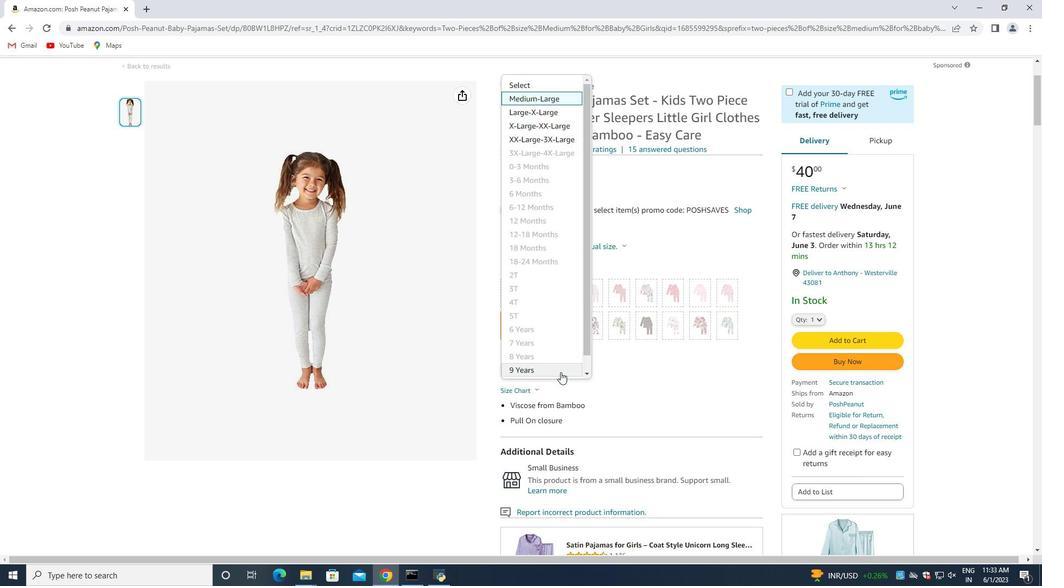 
Action: Mouse pressed left at (560, 372)
Screenshot: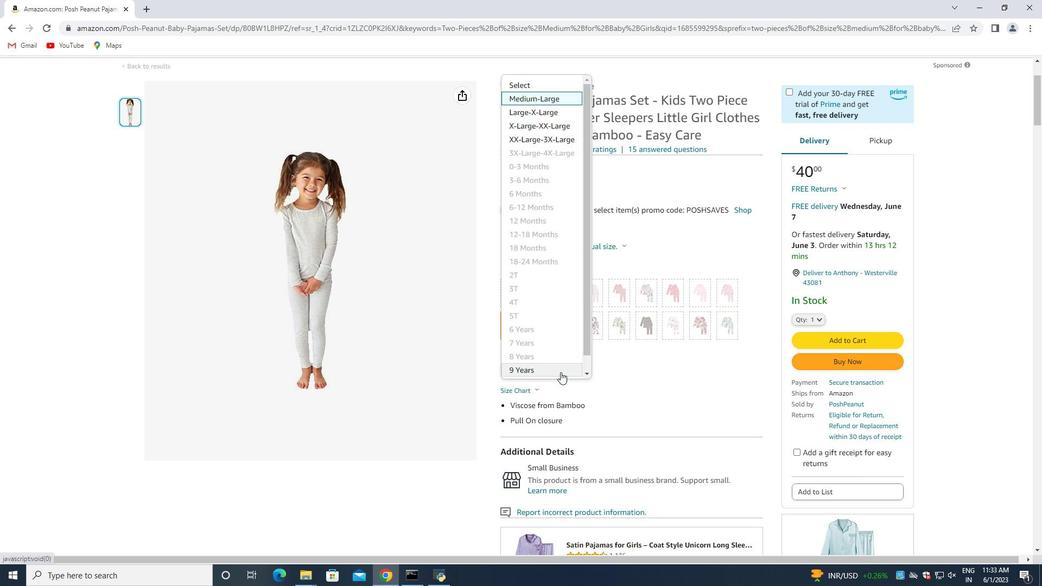 
Action: Mouse moved to (652, 406)
Screenshot: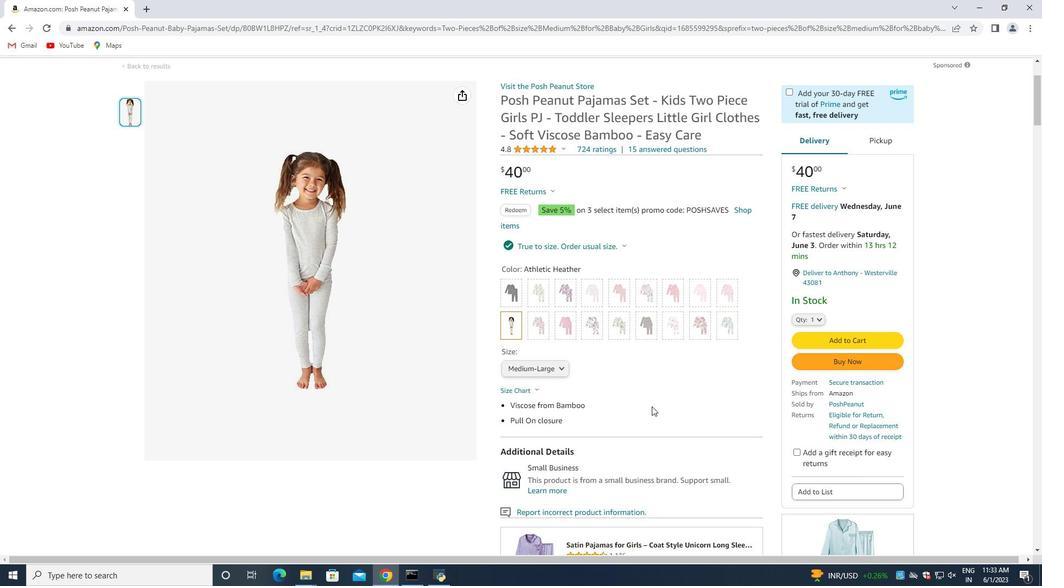 
Action: Mouse pressed left at (652, 406)
Screenshot: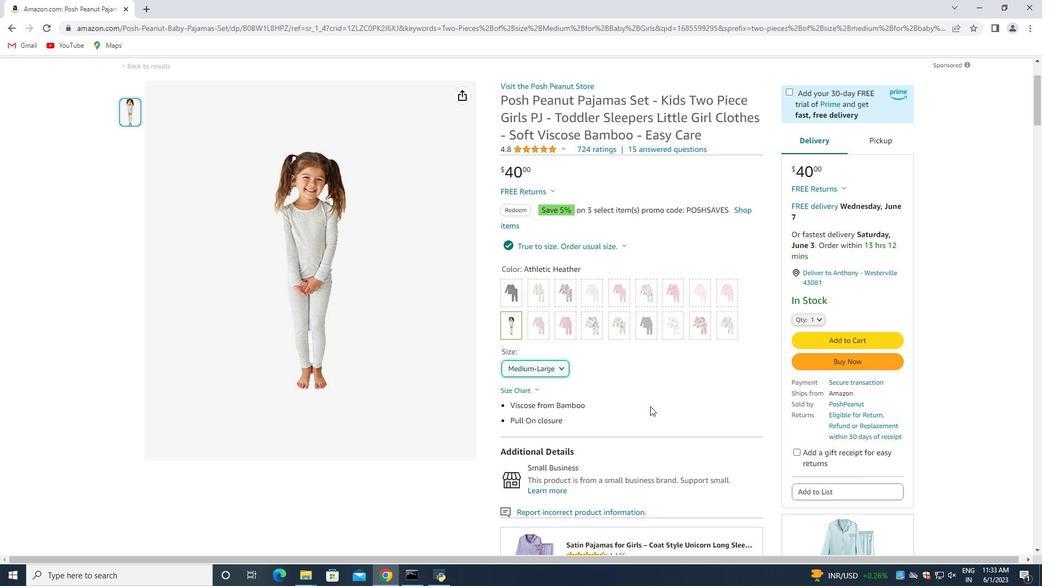 
Action: Mouse moved to (608, 395)
Screenshot: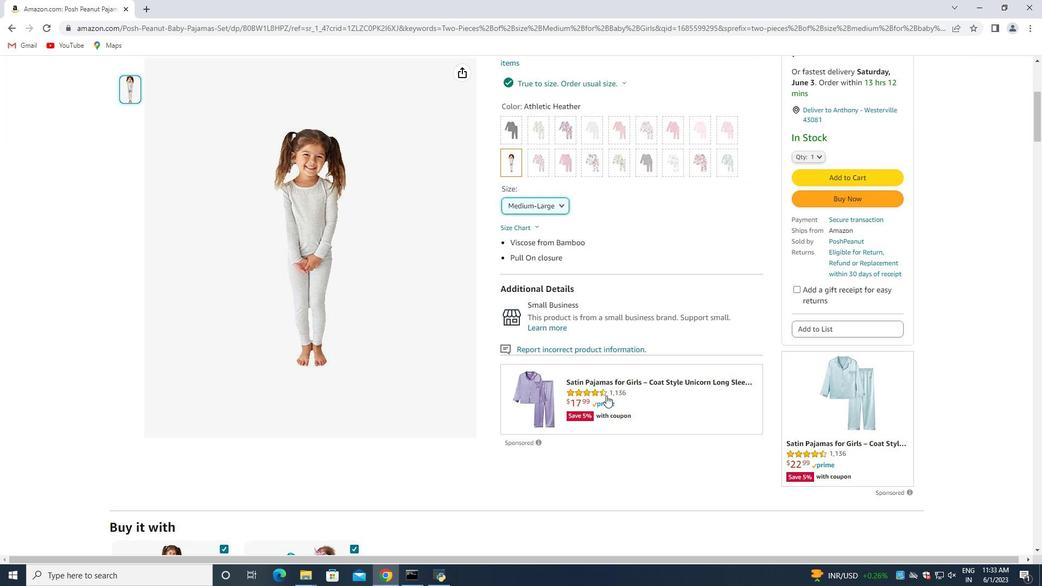 
Action: Mouse scrolled (608, 394) with delta (0, 0)
Screenshot: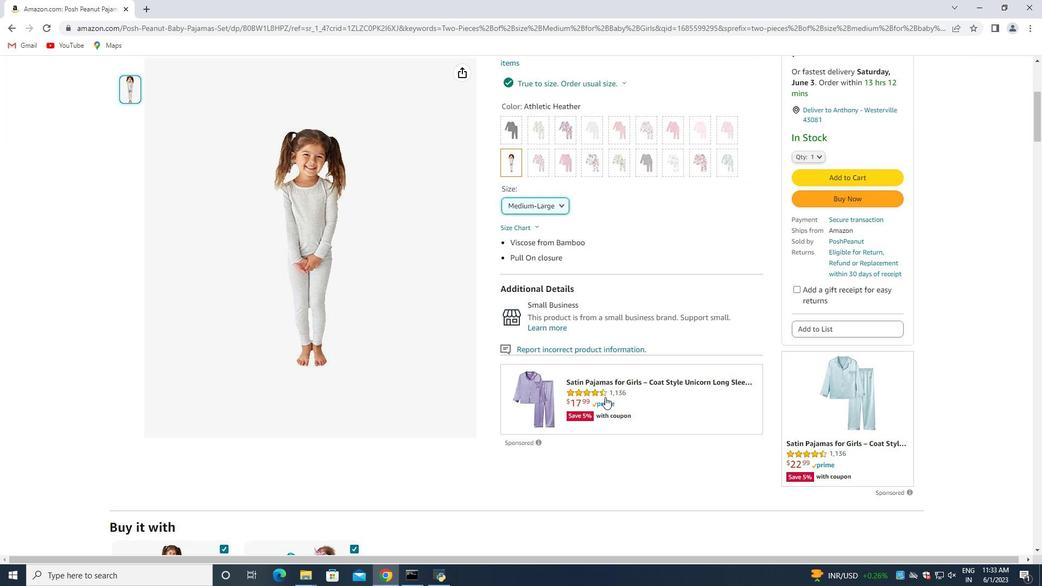 
Action: Mouse scrolled (608, 394) with delta (0, 0)
Screenshot: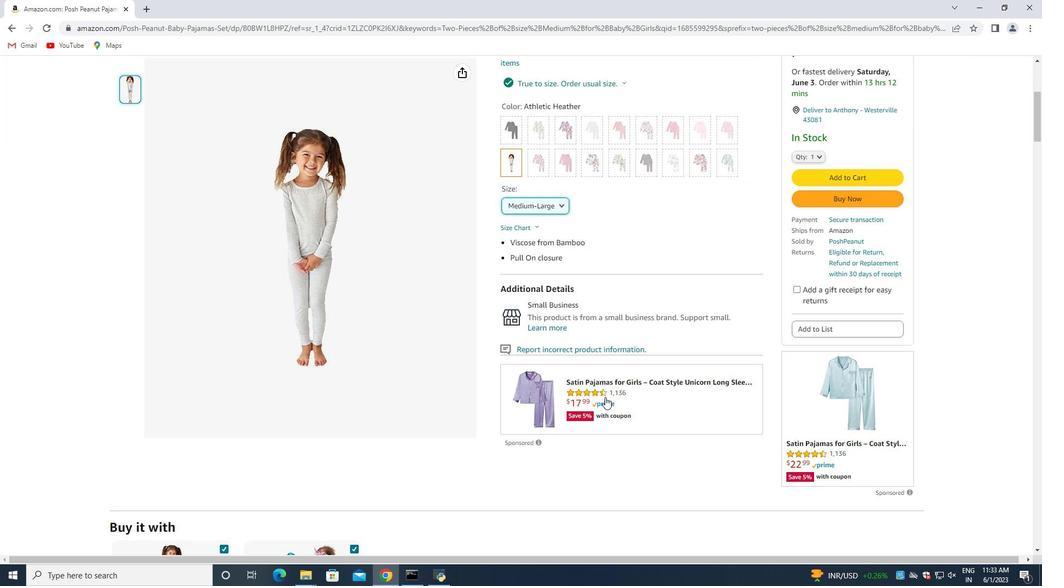 
Action: Mouse scrolled (608, 394) with delta (0, 0)
Screenshot: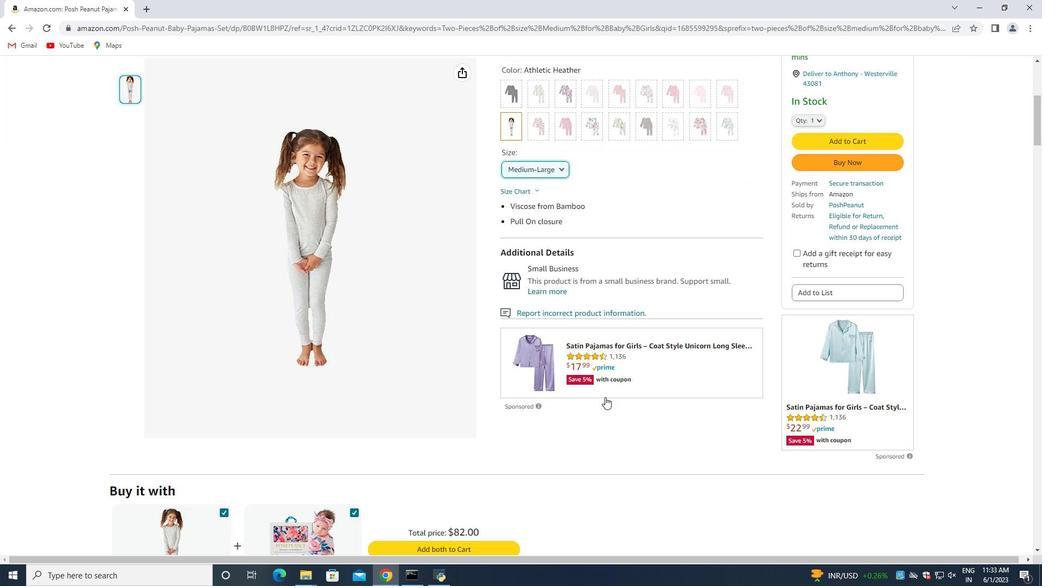 
Action: Mouse moved to (606, 395)
Screenshot: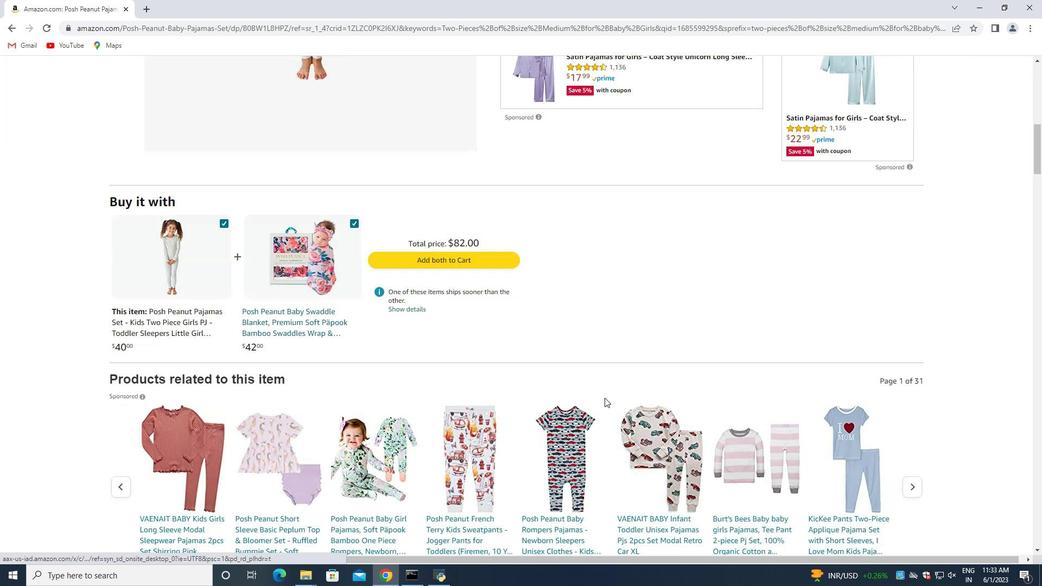 
Action: Mouse scrolled (607, 394) with delta (0, 0)
Screenshot: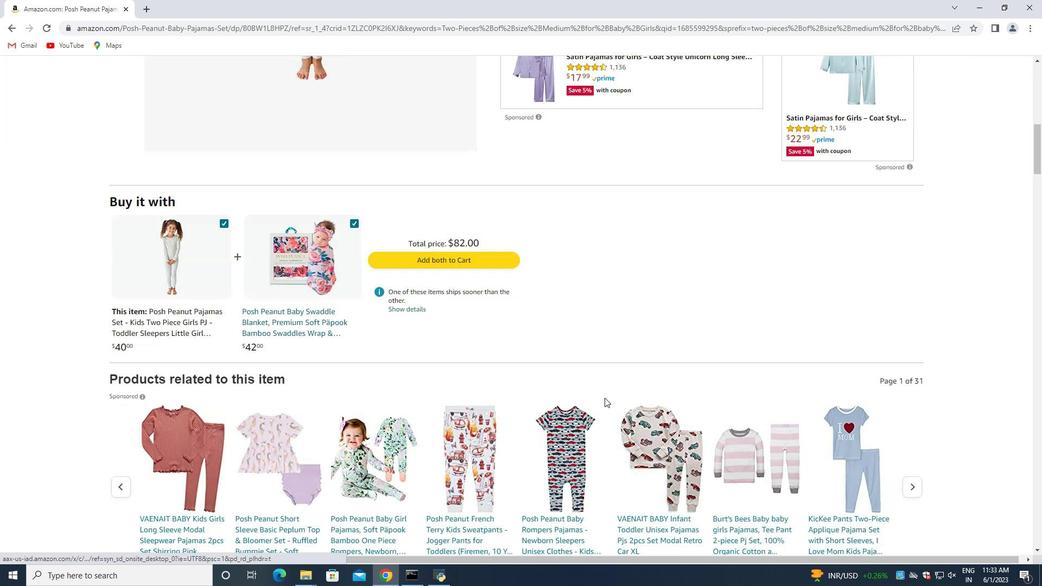 
Action: Mouse moved to (606, 396)
Screenshot: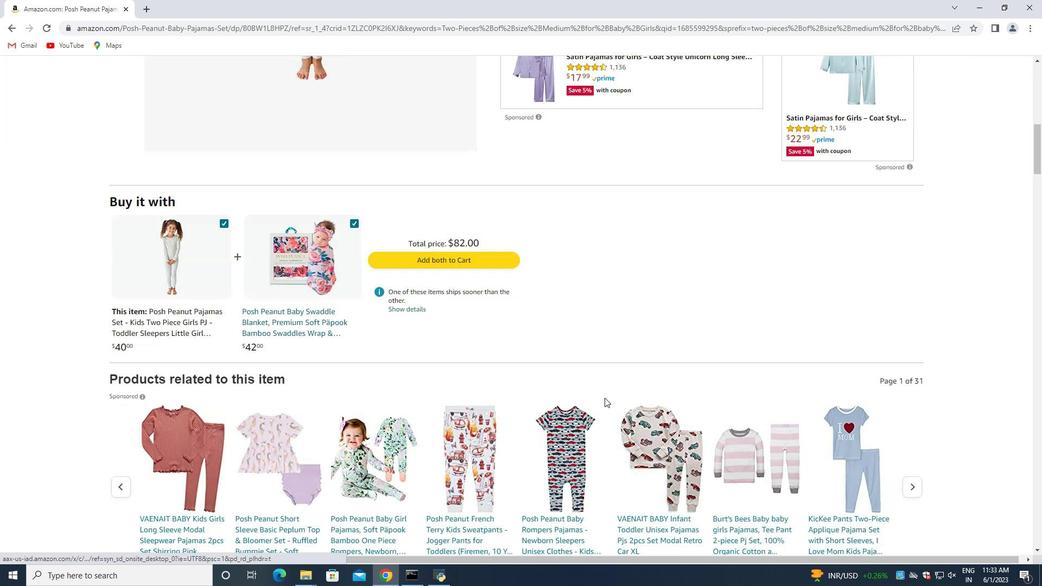 
Action: Mouse scrolled (606, 395) with delta (0, 0)
Screenshot: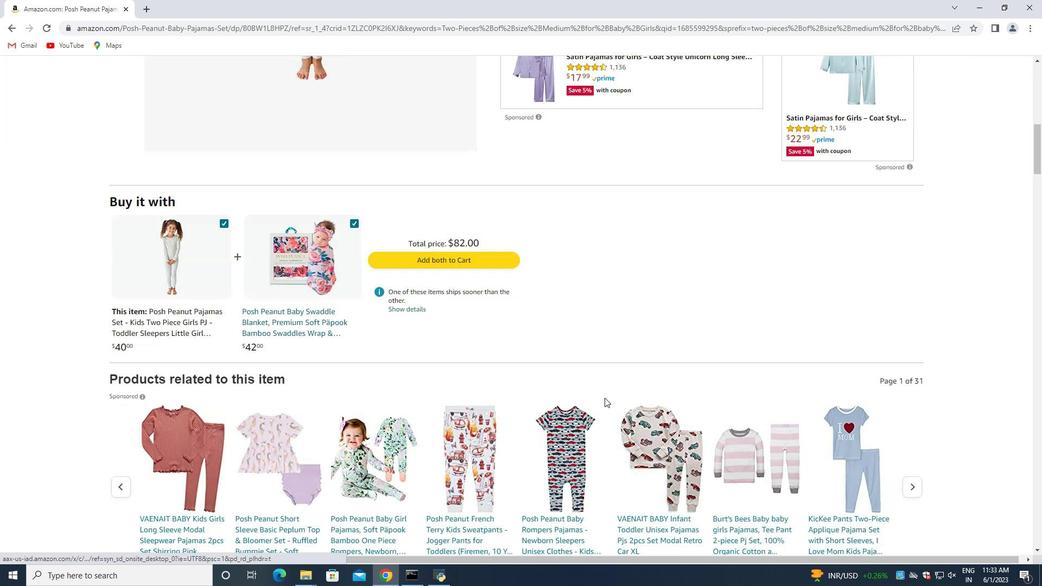 
Action: Mouse moved to (605, 397)
Screenshot: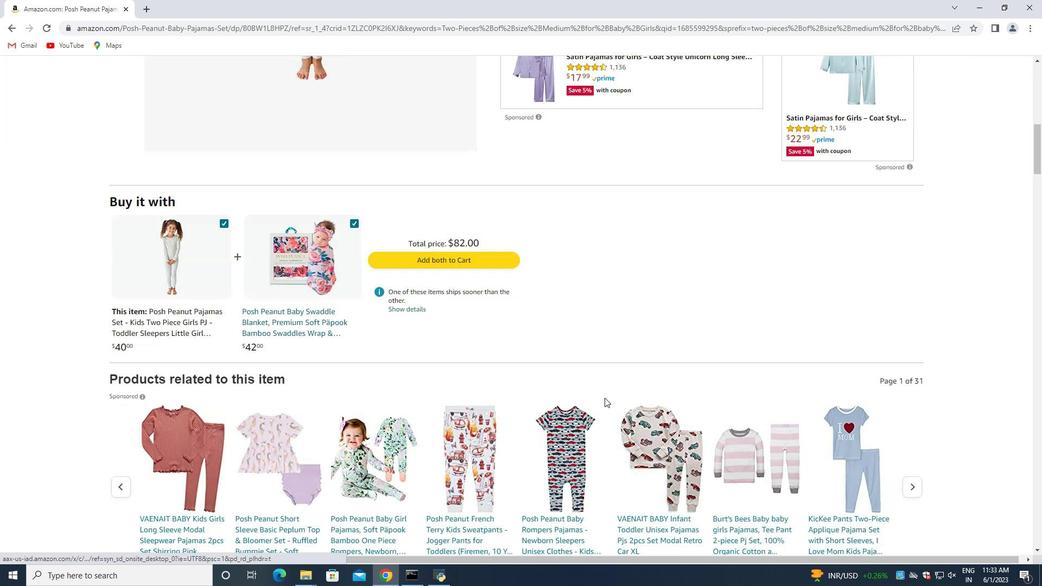 
Action: Mouse scrolled (606, 395) with delta (0, 0)
Screenshot: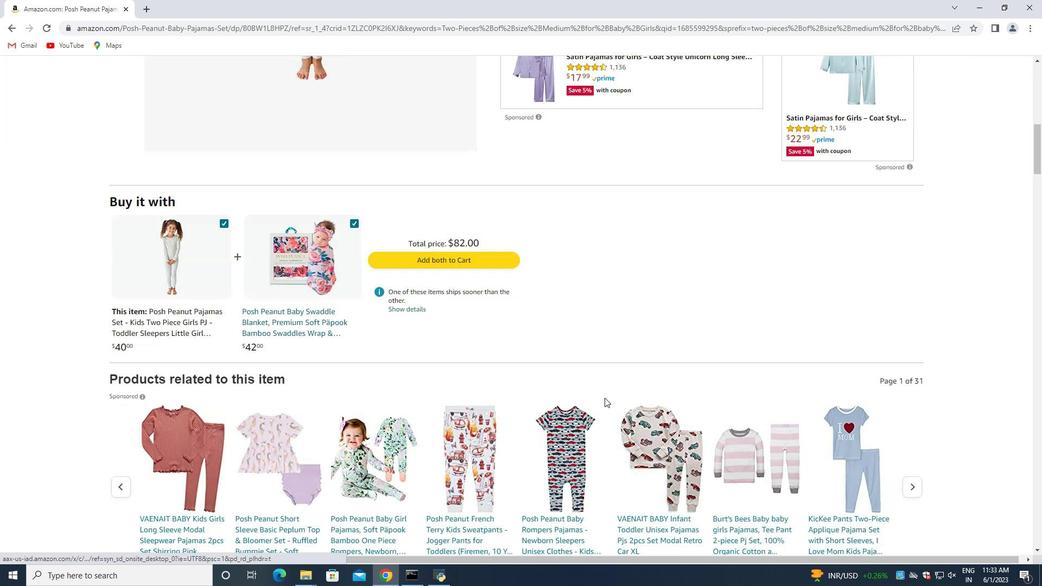 
Action: Mouse scrolled (605, 396) with delta (0, 0)
Screenshot: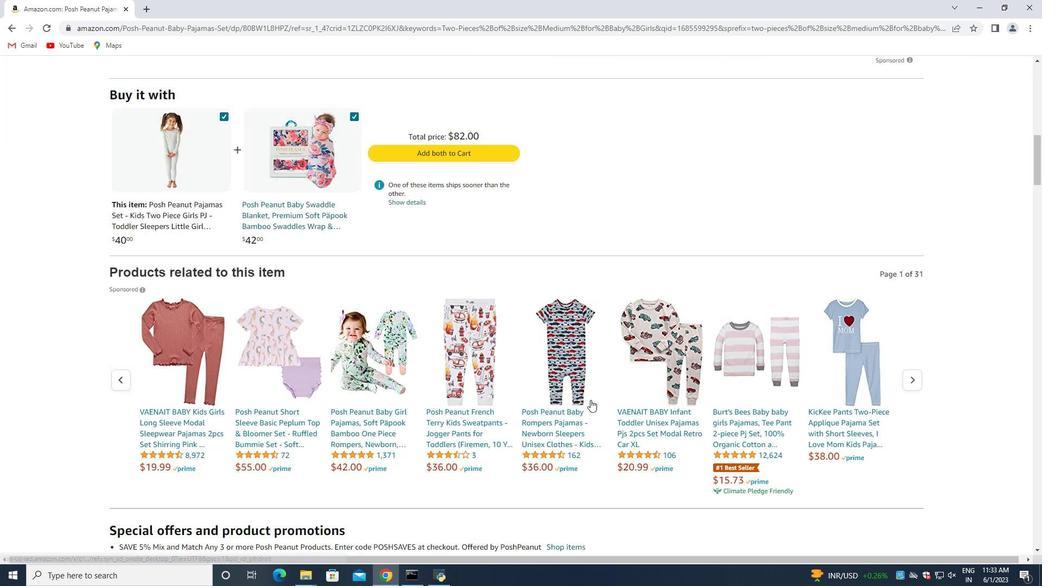 
Action: Mouse scrolled (605, 396) with delta (0, 0)
Screenshot: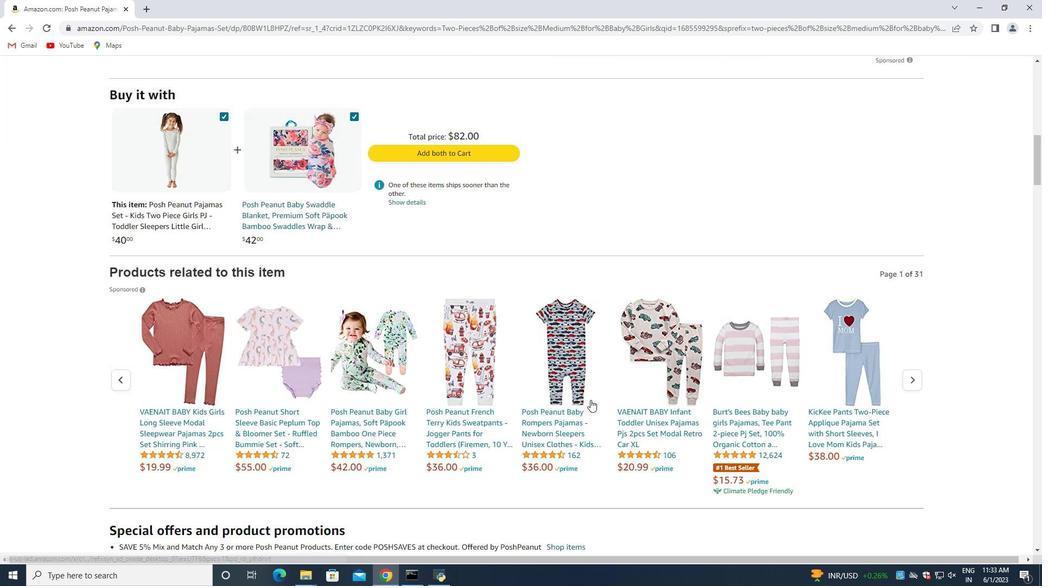 
Action: Mouse moved to (605, 398)
Screenshot: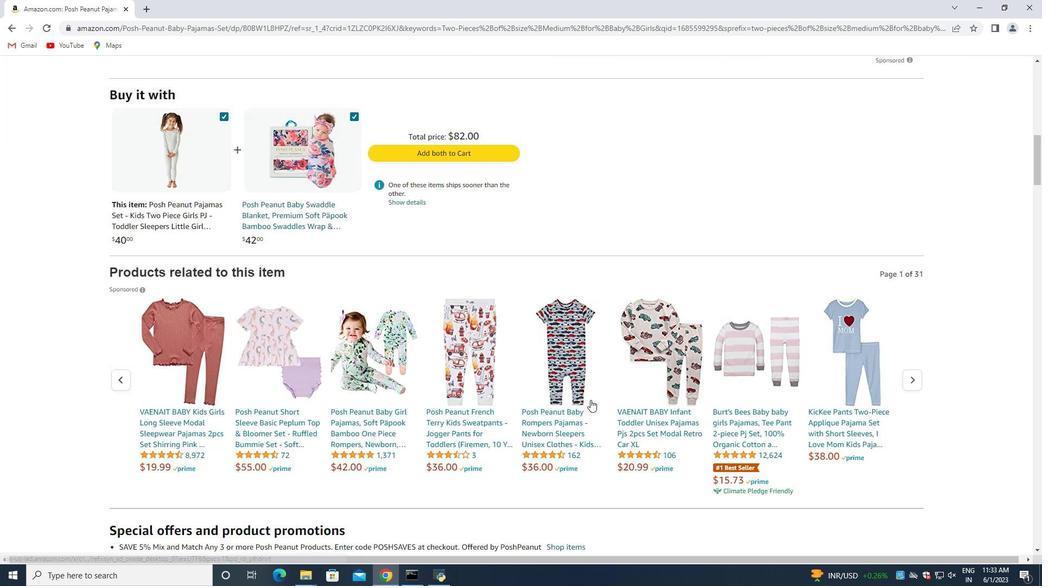 
Action: Mouse scrolled (605, 397) with delta (0, 0)
Screenshot: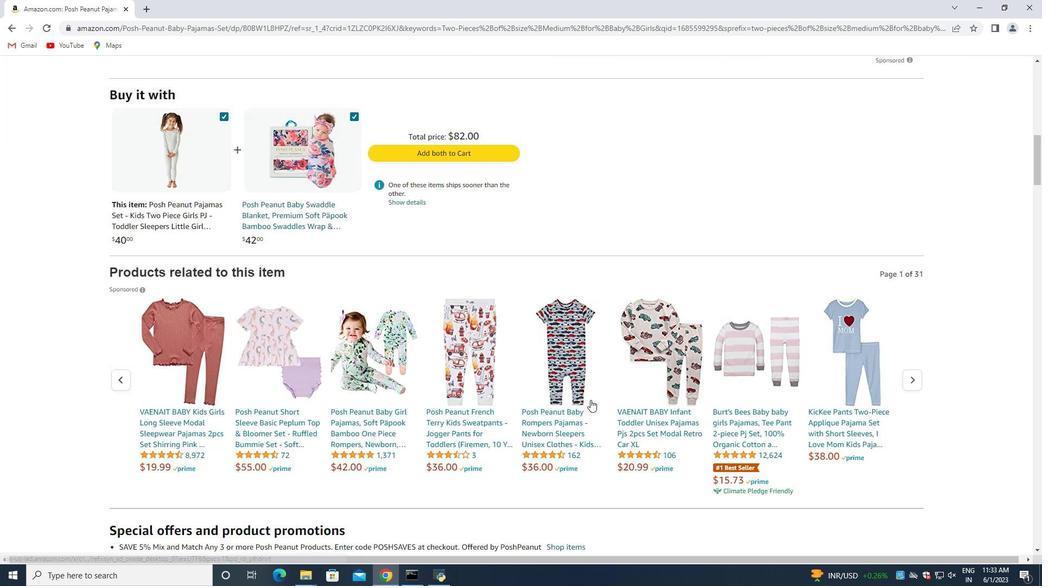 
Action: Mouse moved to (600, 398)
Screenshot: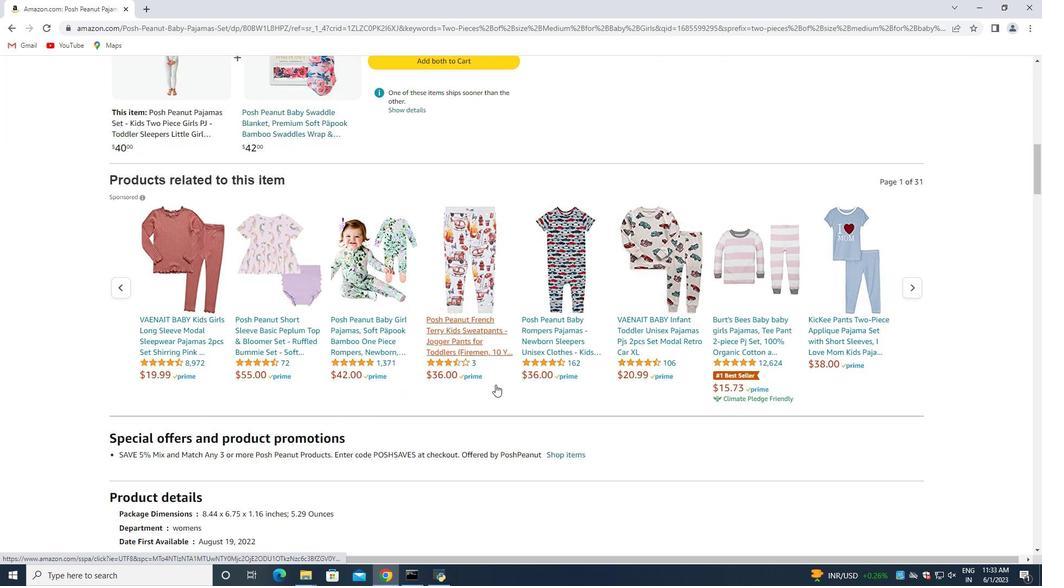 
Action: Mouse scrolled (600, 398) with delta (0, 0)
Screenshot: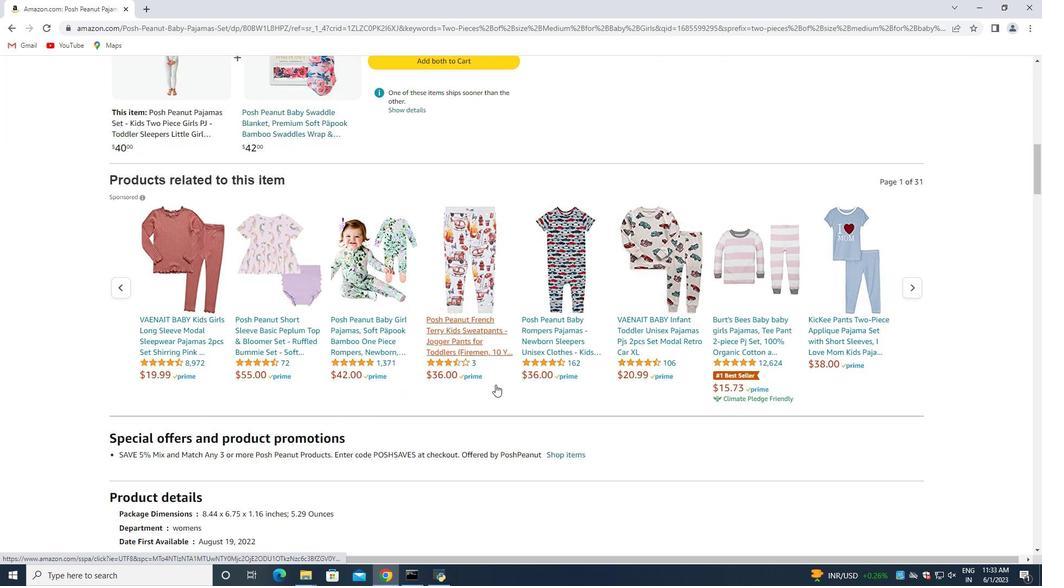 
Action: Mouse moved to (597, 399)
Screenshot: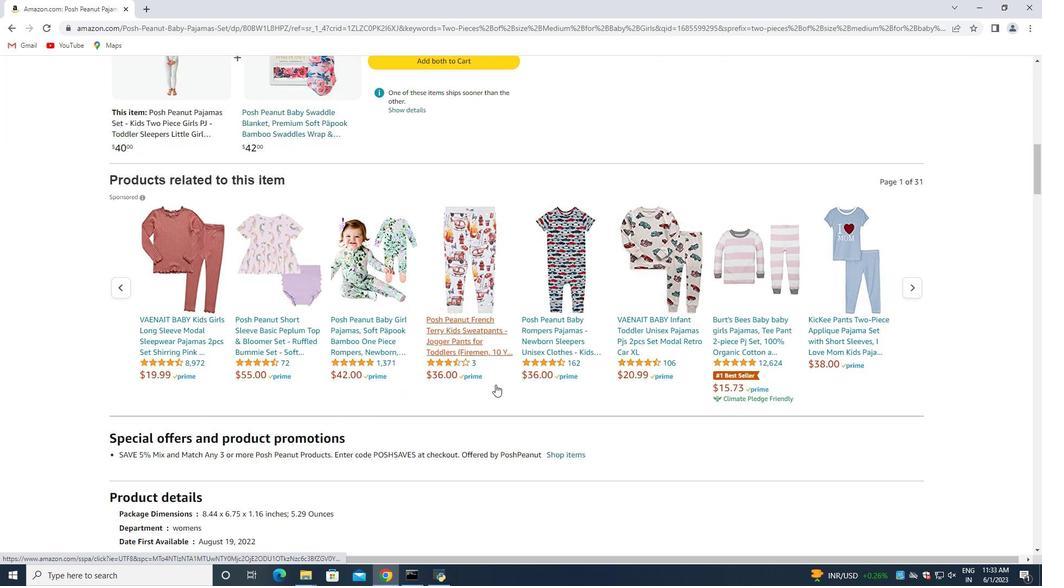
Action: Mouse scrolled (597, 398) with delta (0, 0)
Screenshot: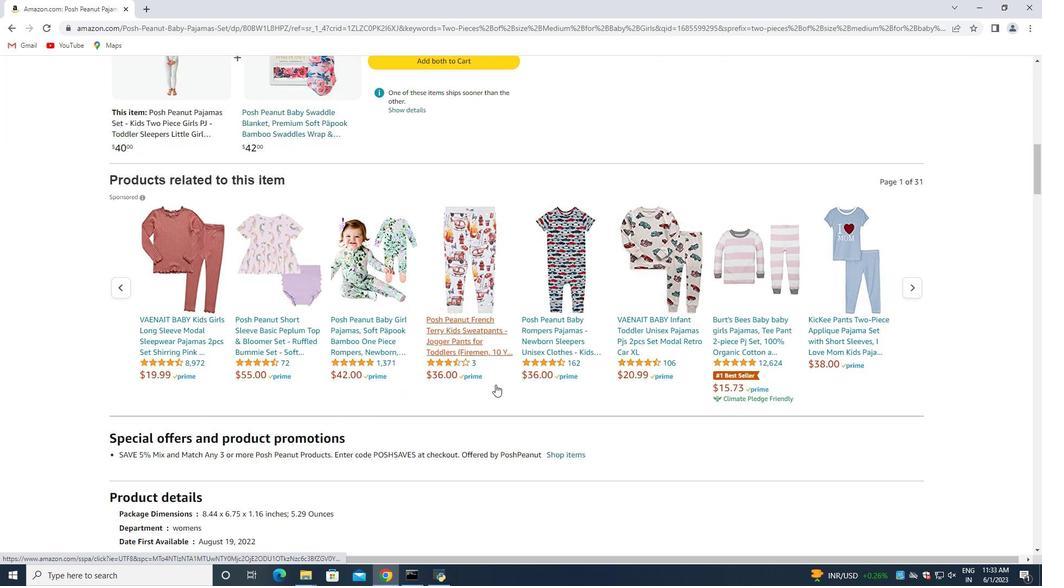 
Action: Mouse moved to (594, 400)
Screenshot: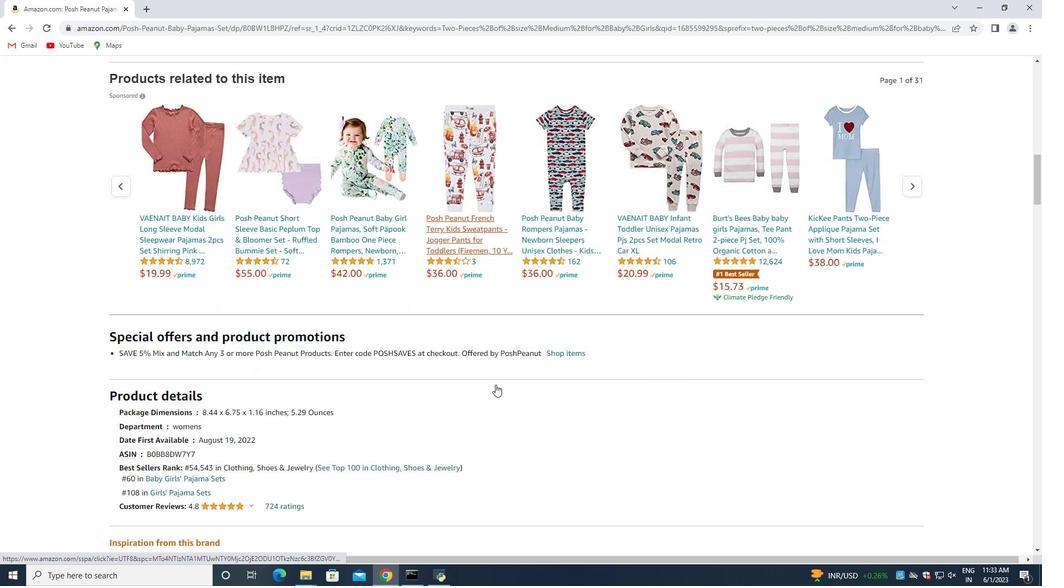 
Action: Mouse scrolled (594, 399) with delta (0, 0)
Screenshot: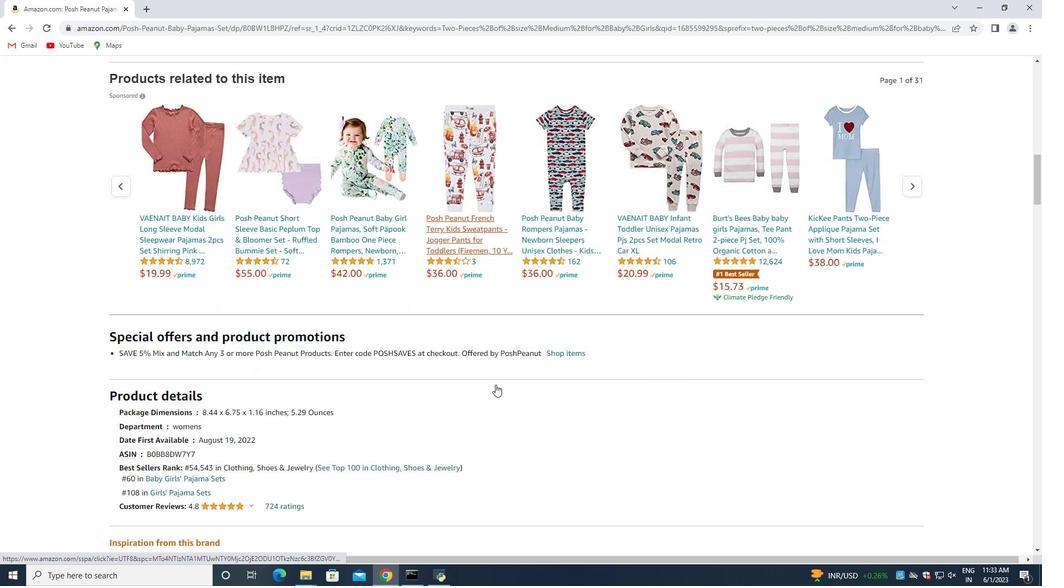 
Action: Mouse moved to (495, 385)
Screenshot: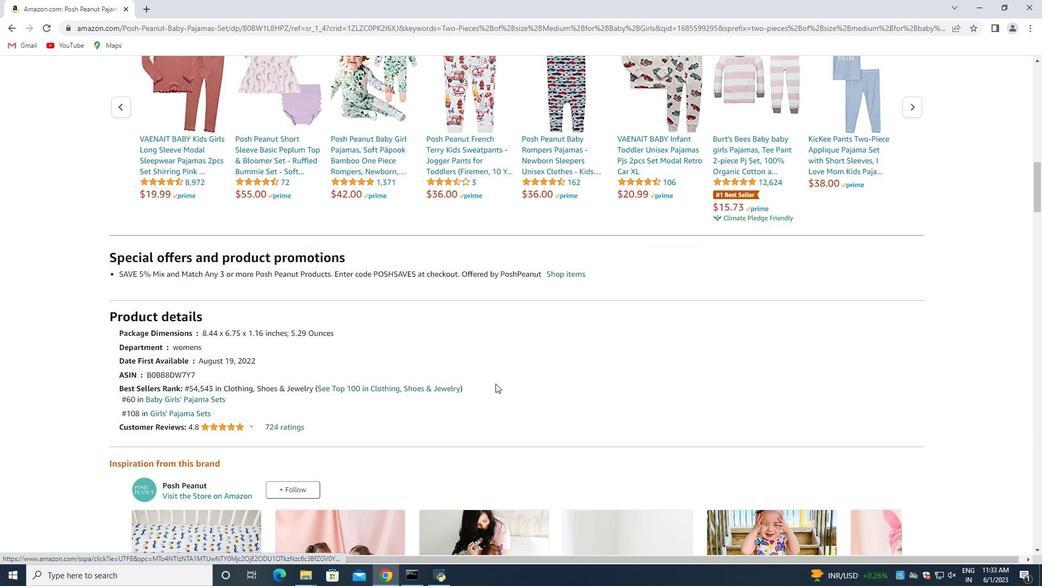 
Action: Mouse scrolled (495, 384) with delta (0, 0)
Screenshot: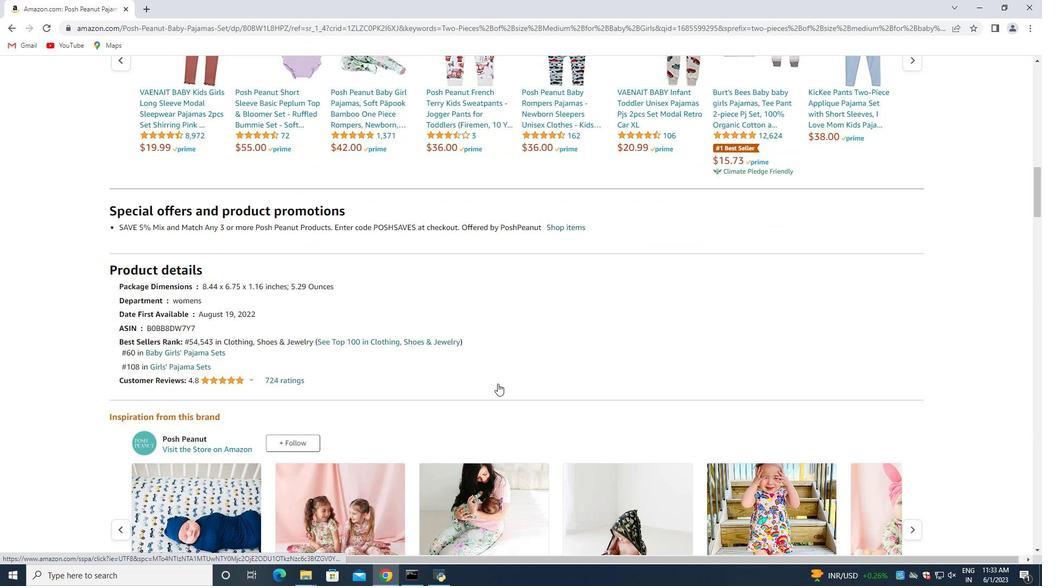 
Action: Mouse scrolled (495, 384) with delta (0, 0)
Screenshot: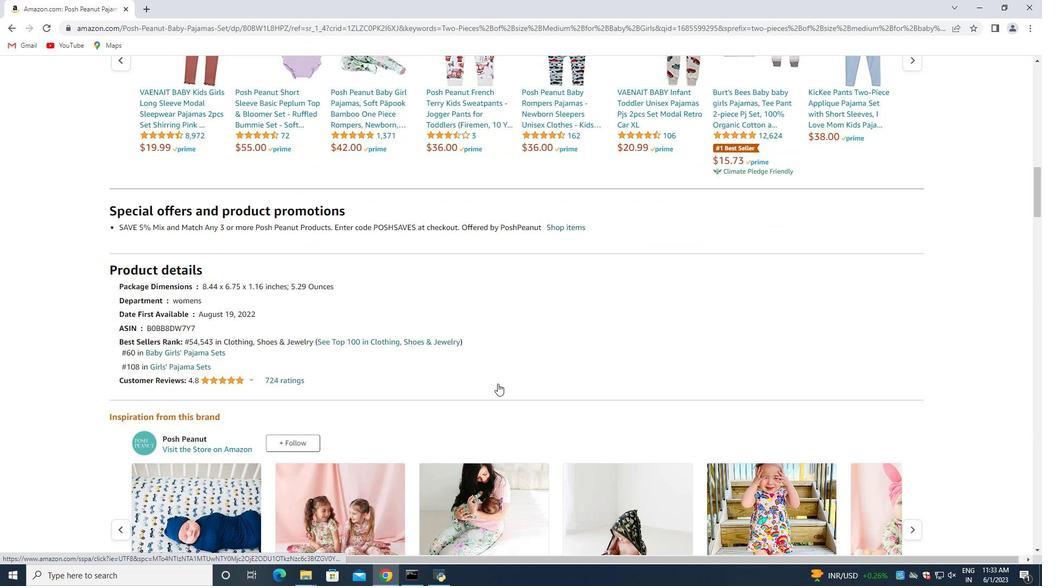 
Action: Mouse scrolled (495, 384) with delta (0, 0)
Screenshot: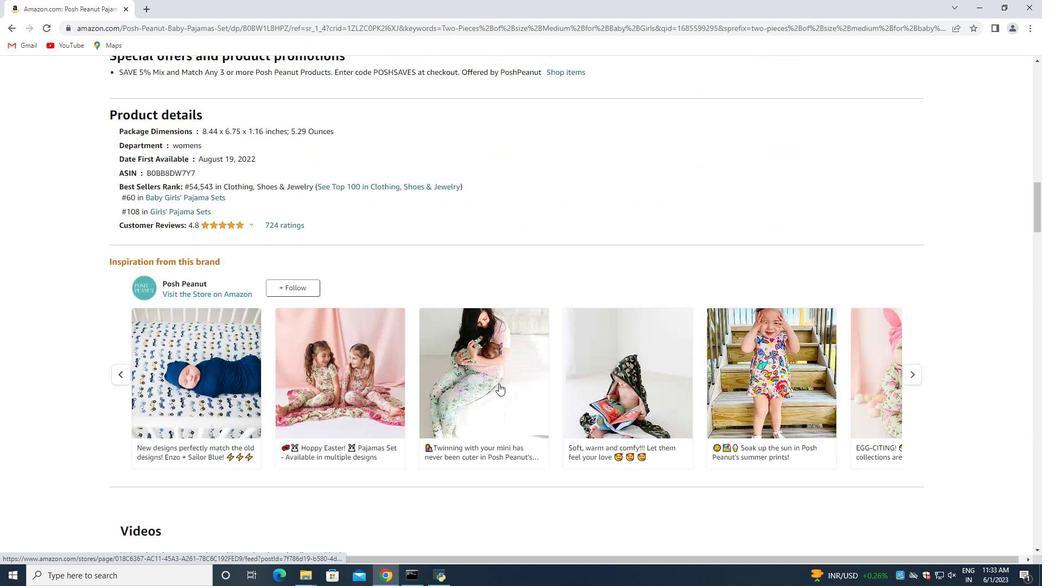 
Action: Mouse scrolled (495, 384) with delta (0, 0)
Screenshot: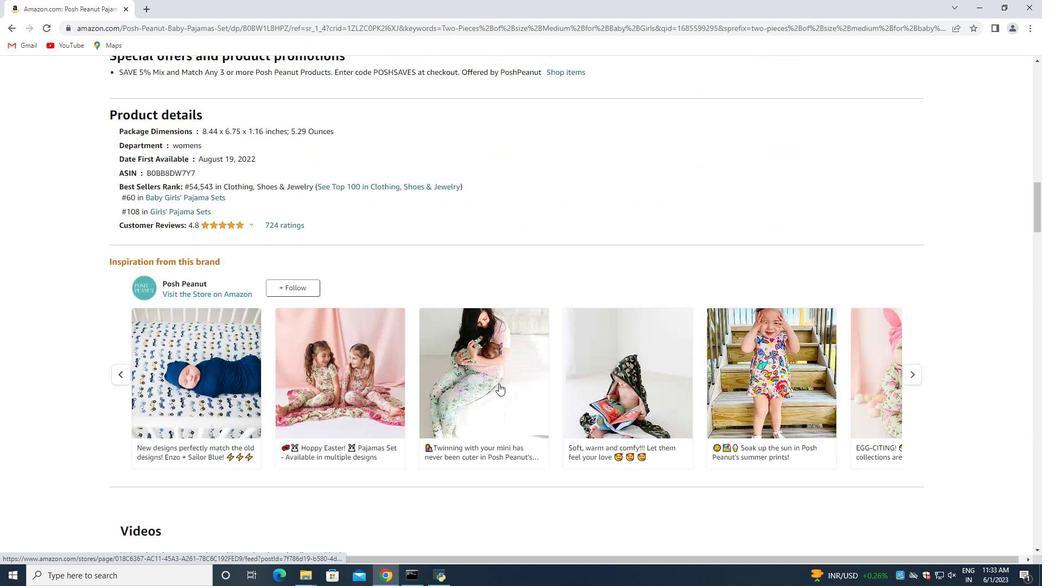 
Action: Mouse moved to (495, 383)
Screenshot: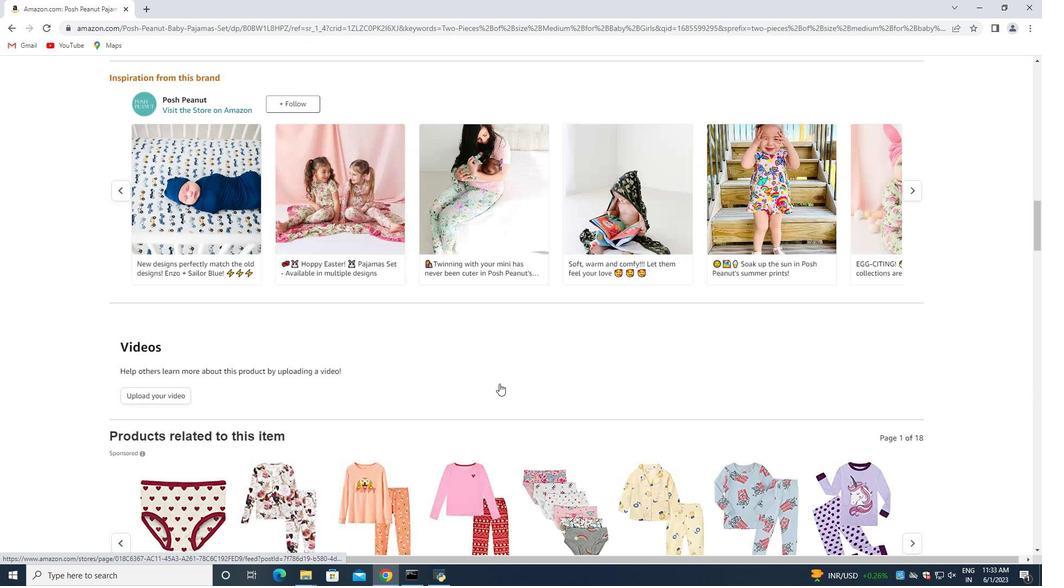 
Action: Mouse scrolled (495, 383) with delta (0, 0)
Screenshot: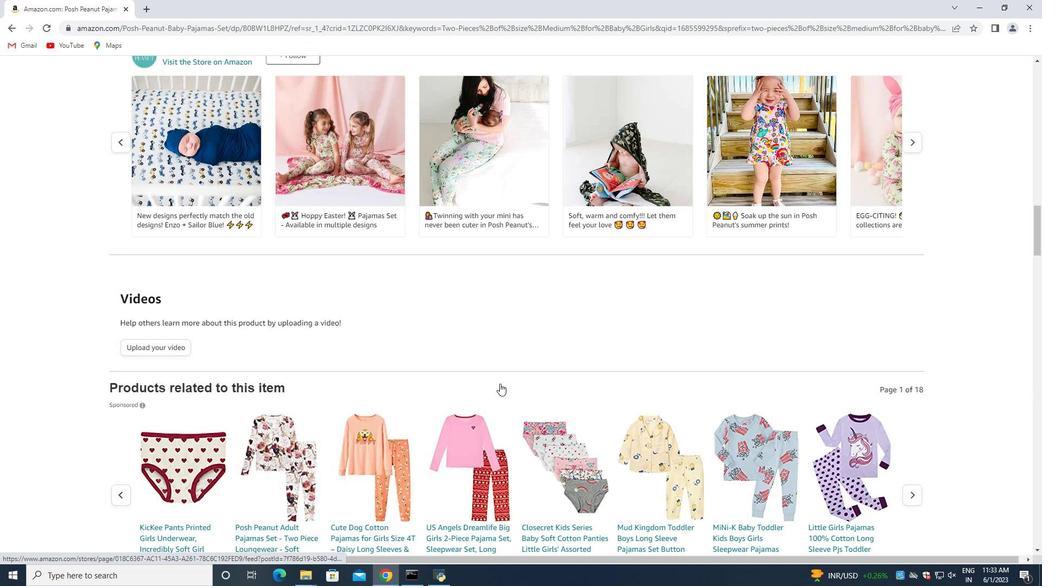 
Action: Mouse scrolled (495, 383) with delta (0, 0)
Screenshot: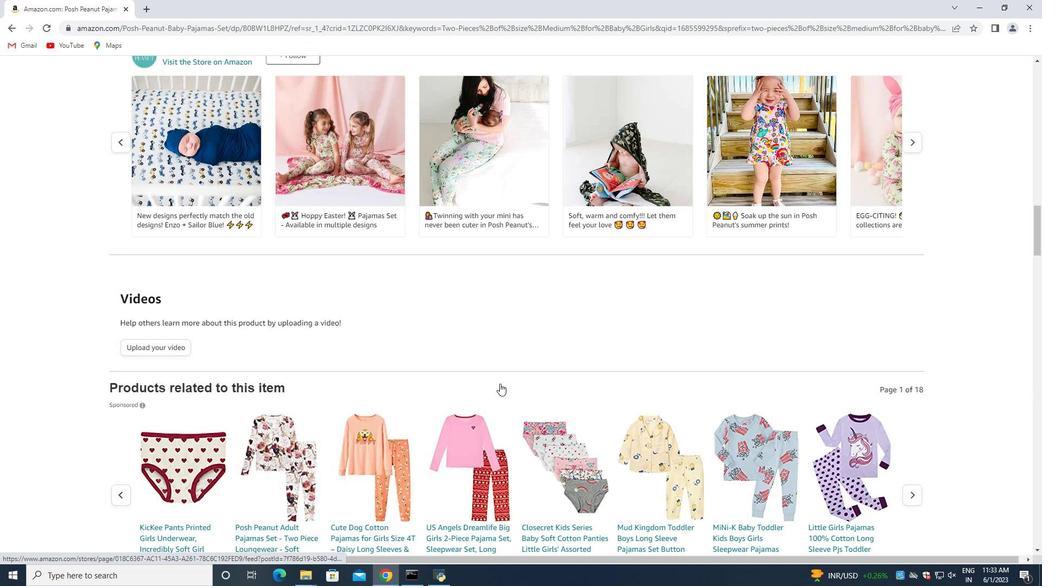 
Action: Mouse scrolled (495, 383) with delta (0, 0)
Screenshot: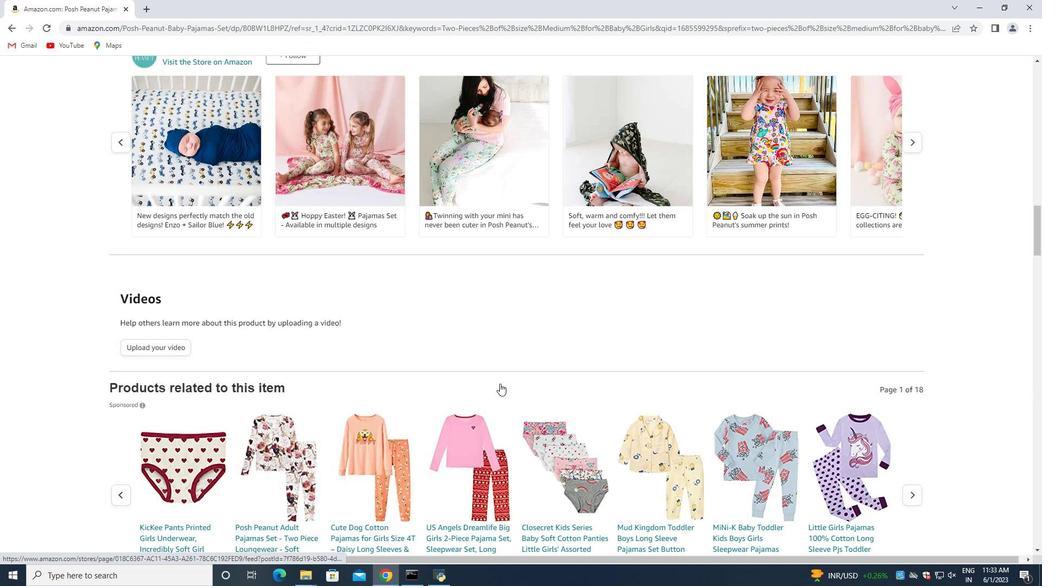
Action: Mouse scrolled (495, 383) with delta (0, 0)
Screenshot: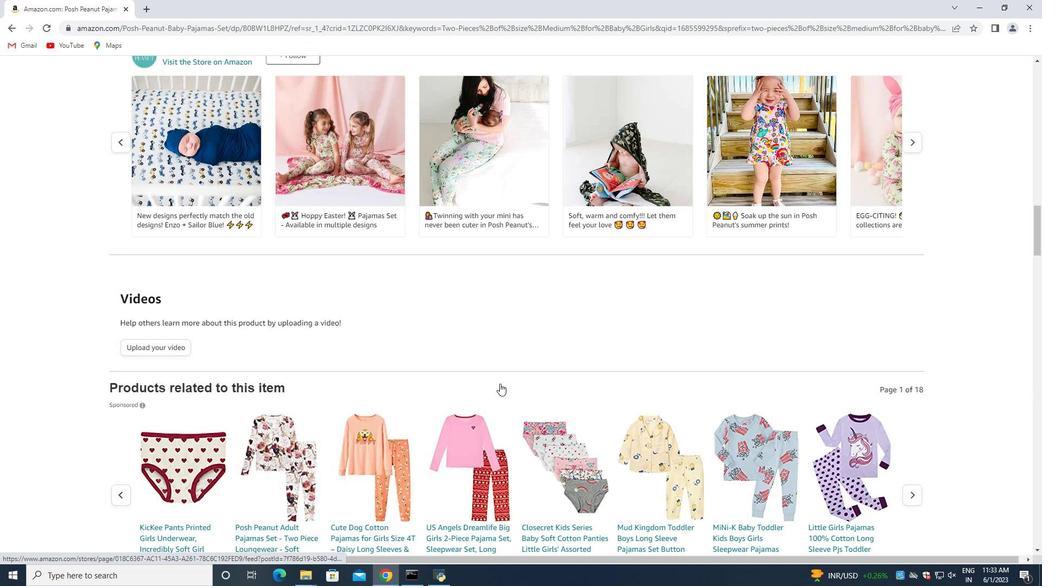 
Action: Mouse moved to (499, 383)
Screenshot: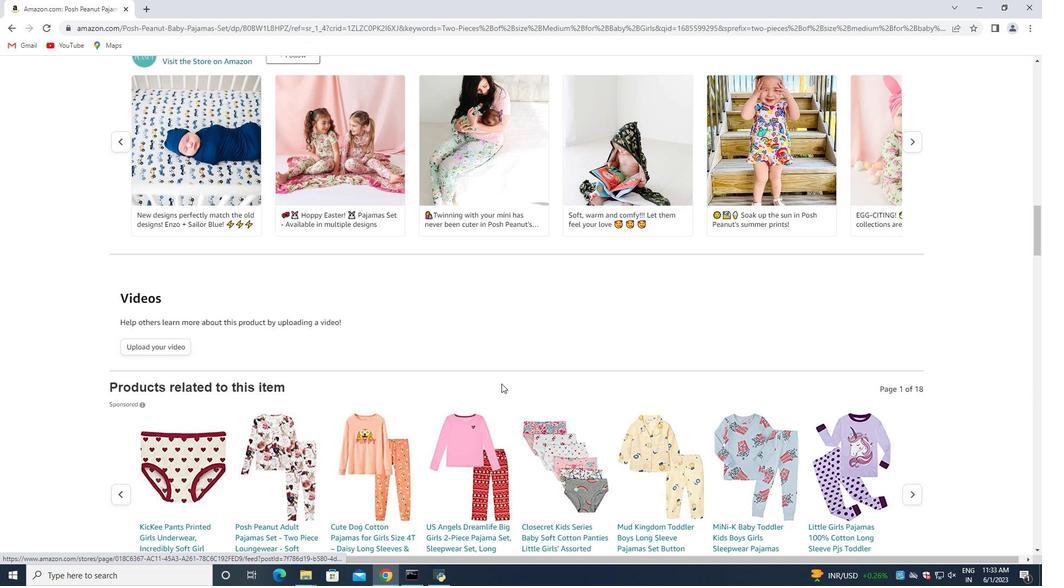 
Action: Mouse scrolled (499, 383) with delta (0, 0)
Screenshot: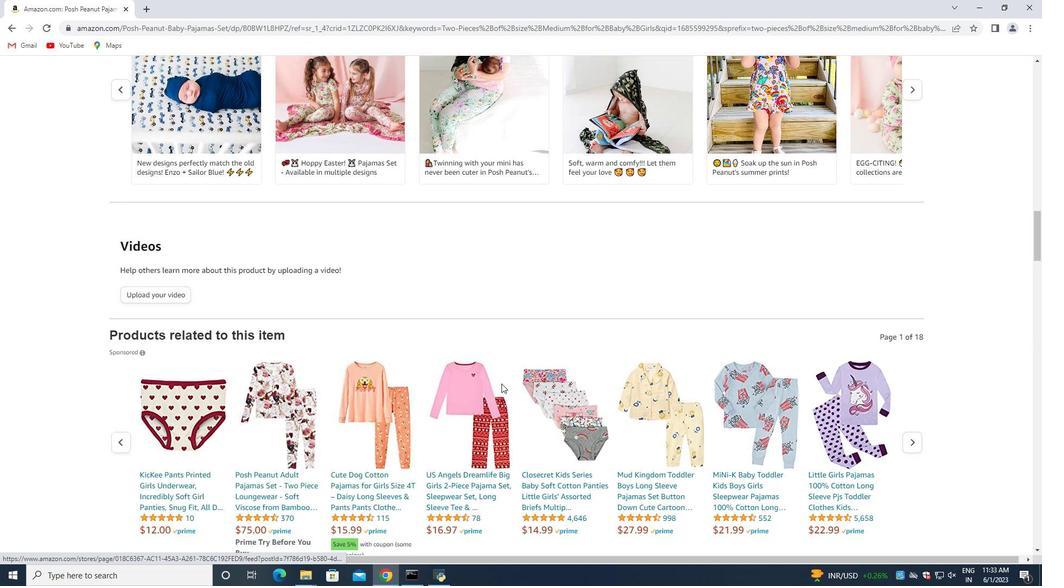 
Action: Mouse scrolled (499, 383) with delta (0, 0)
Screenshot: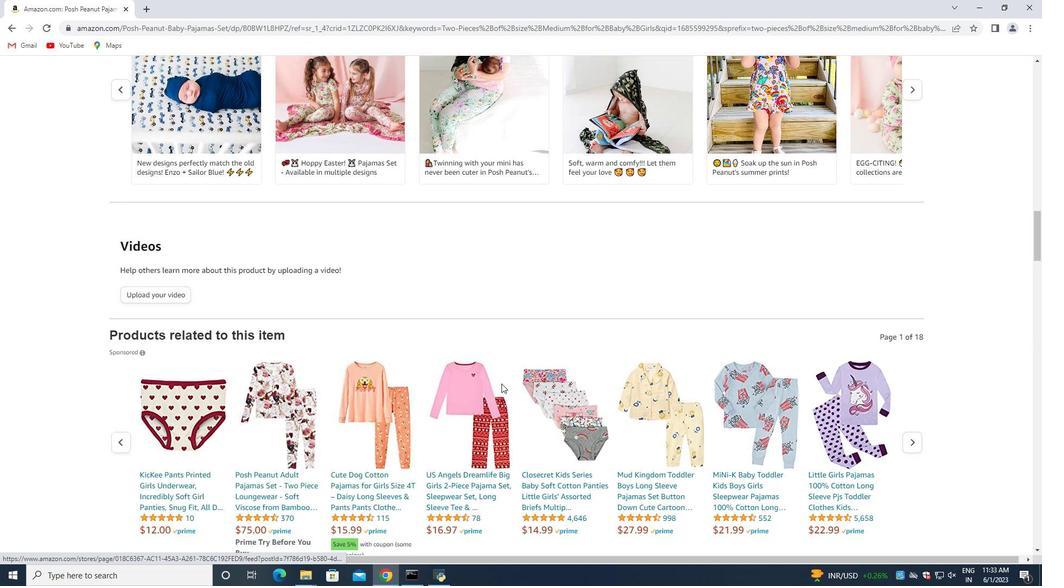 
Action: Mouse scrolled (499, 383) with delta (0, 0)
Screenshot: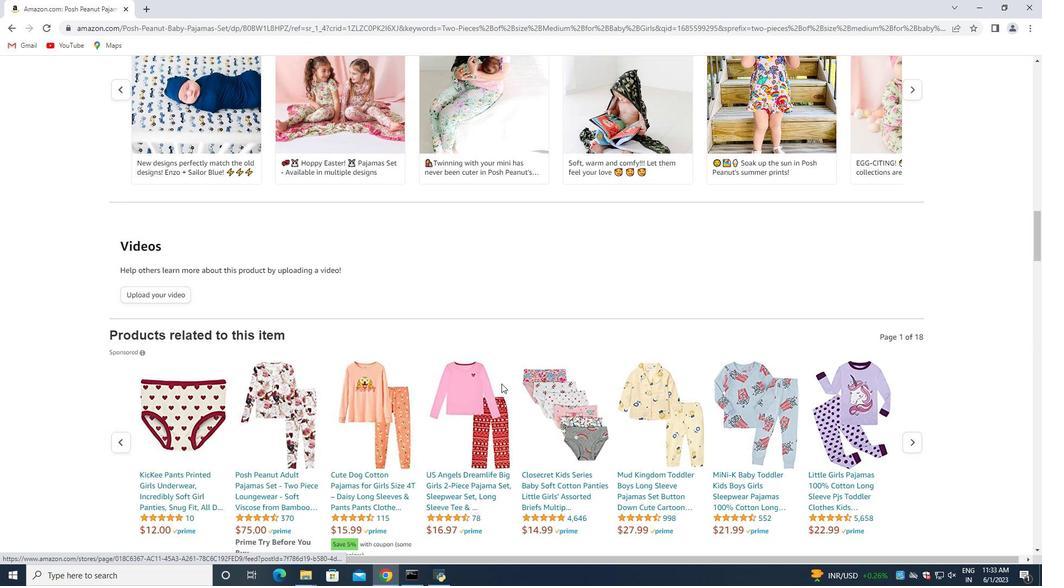 
Action: Mouse scrolled (499, 383) with delta (0, 0)
Screenshot: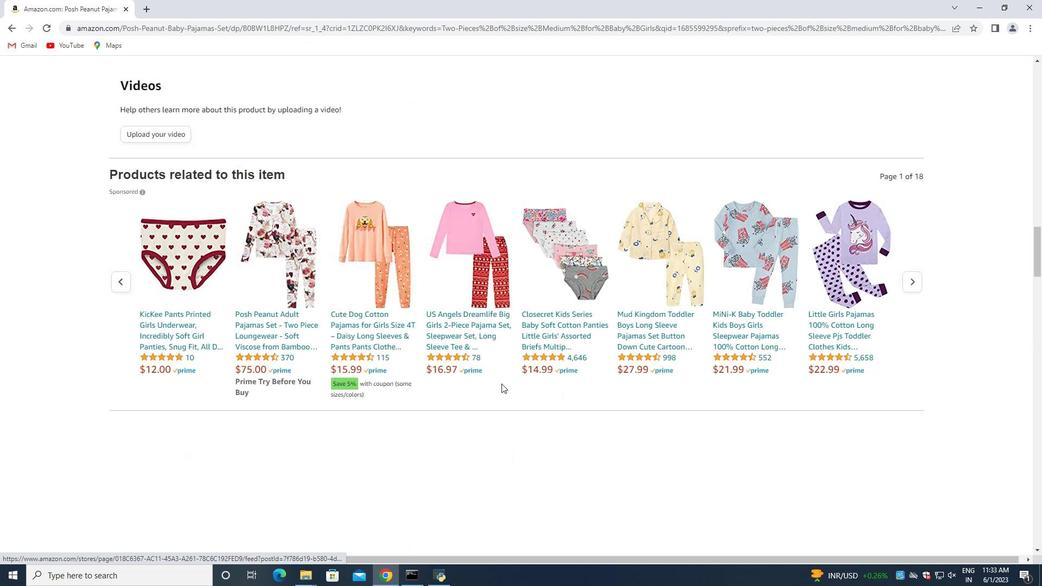 
Action: Mouse moved to (501, 383)
Screenshot: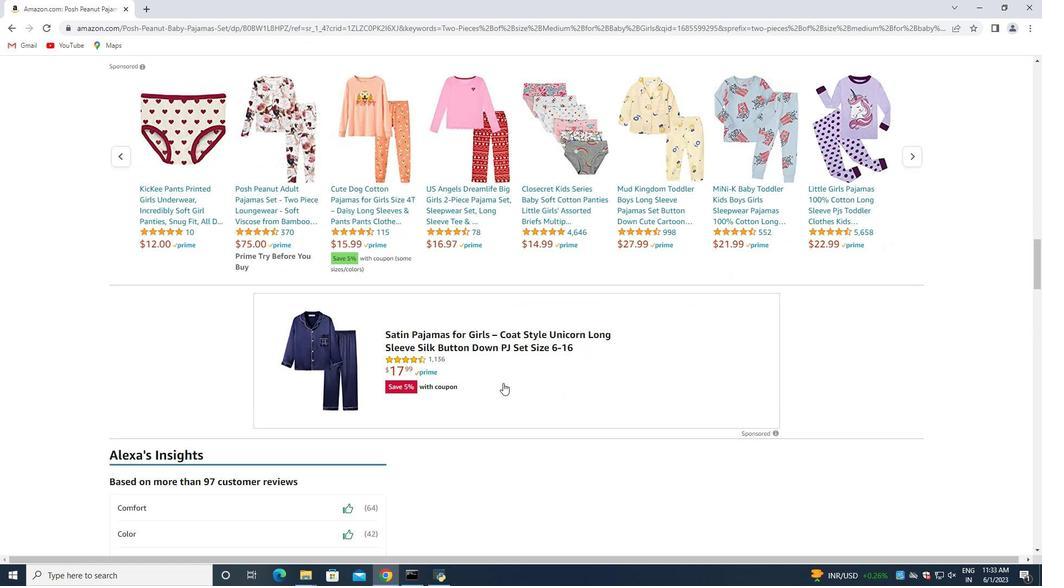 
Action: Mouse scrolled (501, 383) with delta (0, 0)
Screenshot: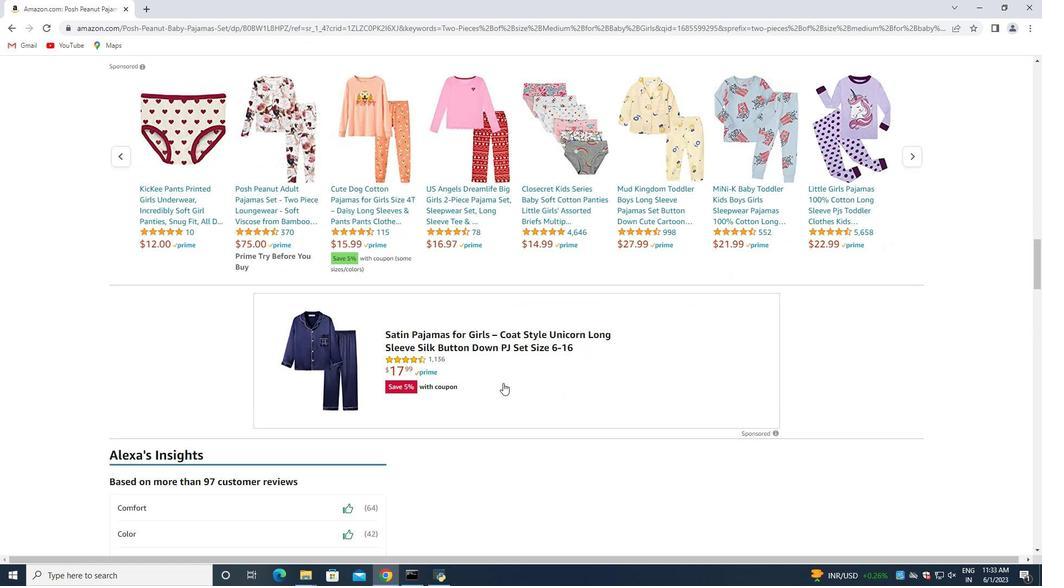 
Action: Mouse scrolled (501, 383) with delta (0, 0)
Screenshot: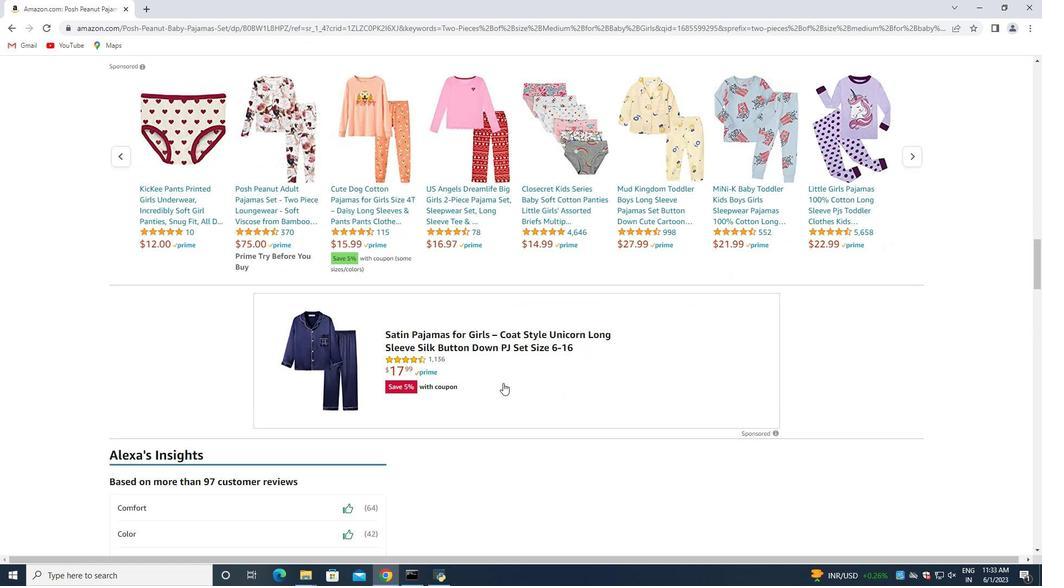 
Action: Mouse scrolled (501, 383) with delta (0, 0)
Screenshot: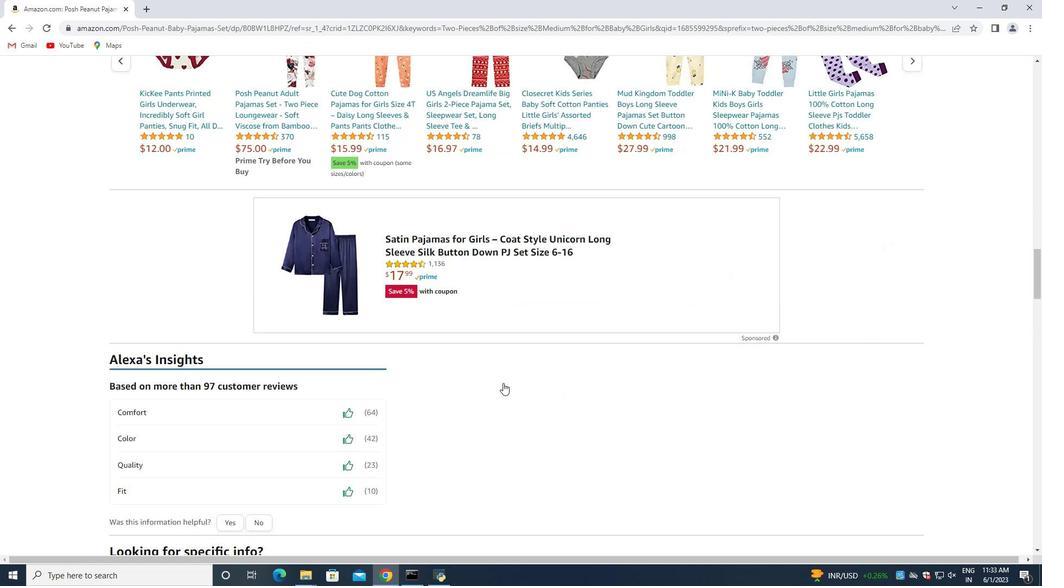 
Action: Mouse scrolled (501, 383) with delta (0, 0)
Screenshot: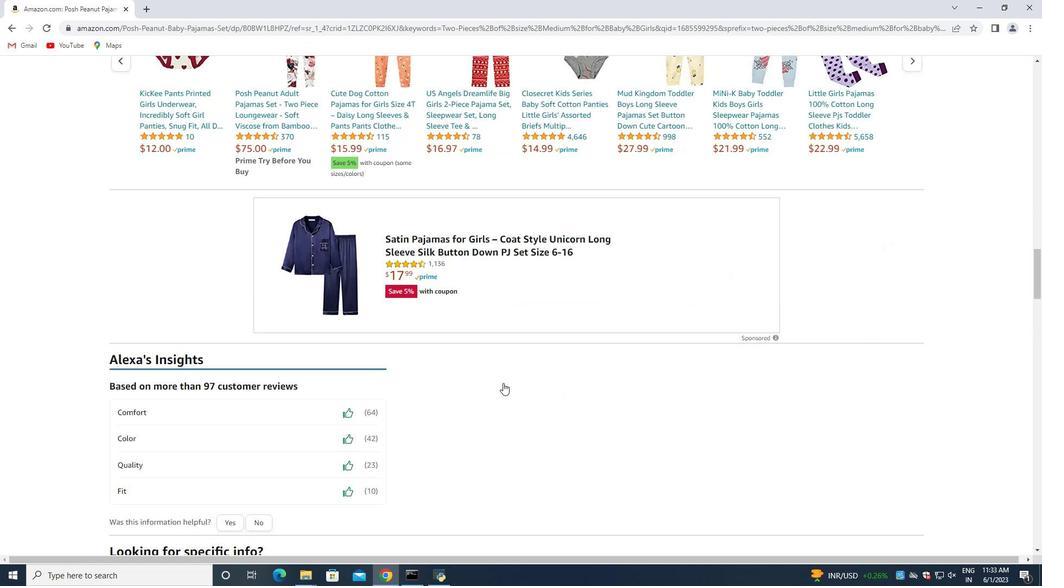 
Action: Mouse moved to (502, 383)
Screenshot: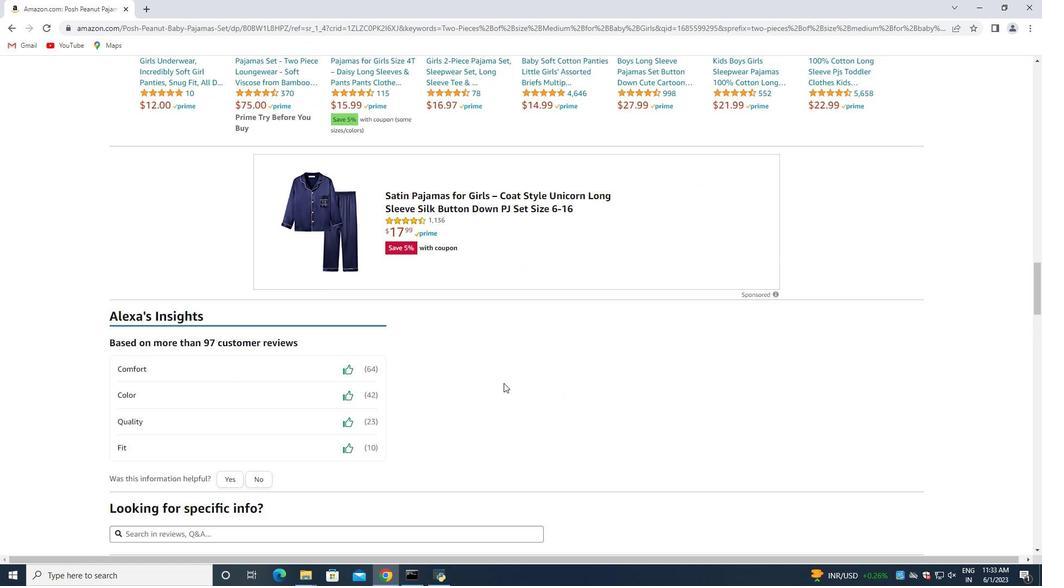 
Action: Mouse scrolled (502, 382) with delta (0, 0)
Screenshot: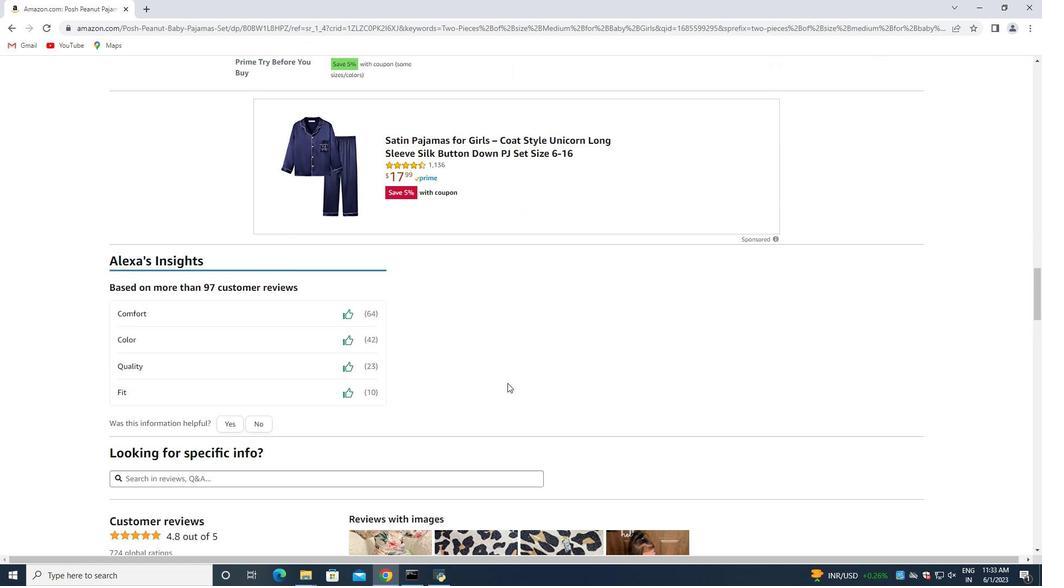 
Action: Mouse scrolled (502, 382) with delta (0, 0)
Screenshot: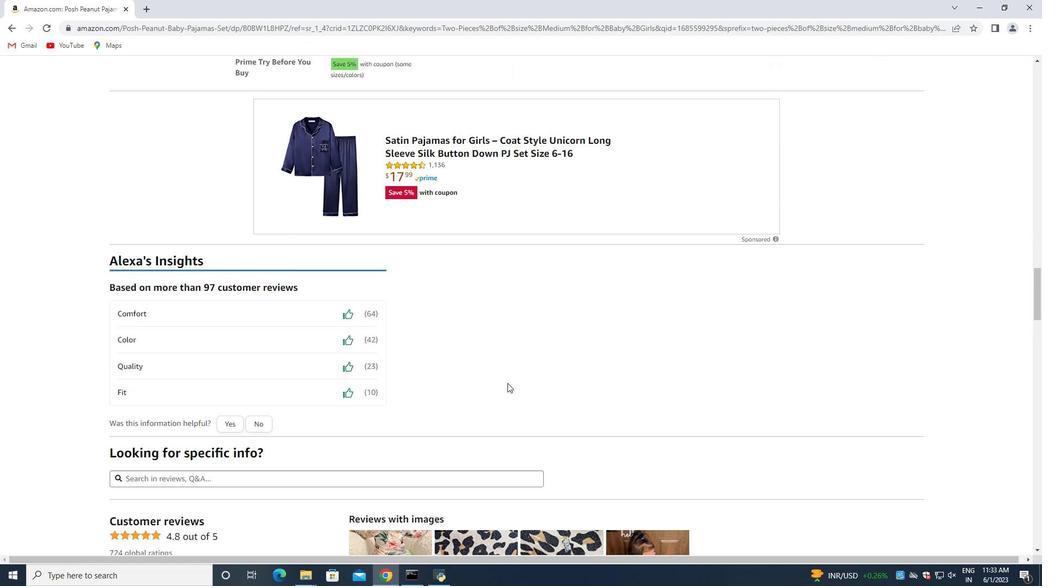 
Action: Mouse scrolled (502, 382) with delta (0, 0)
Screenshot: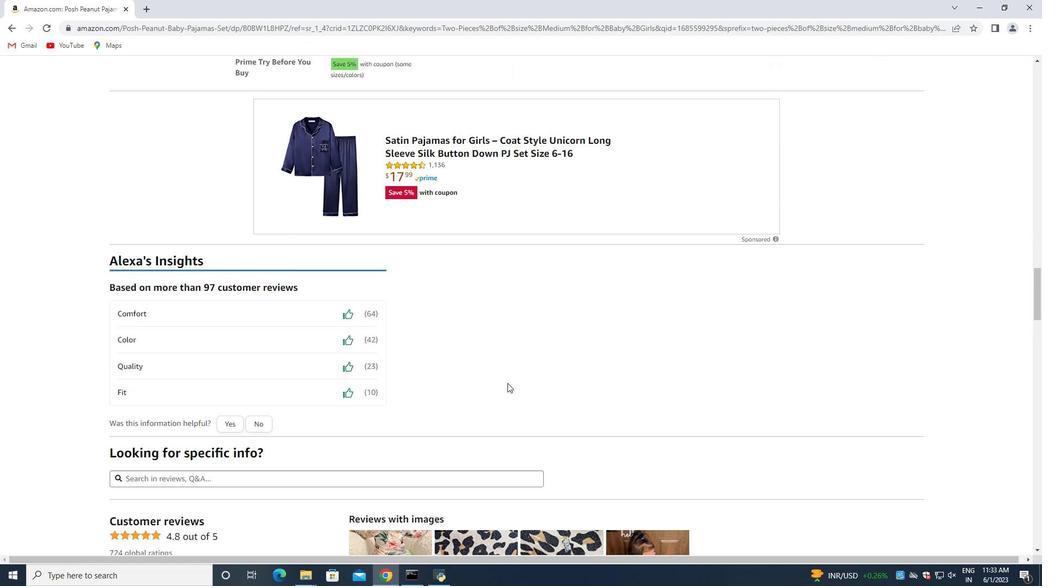 
Action: Mouse scrolled (502, 382) with delta (0, 0)
Screenshot: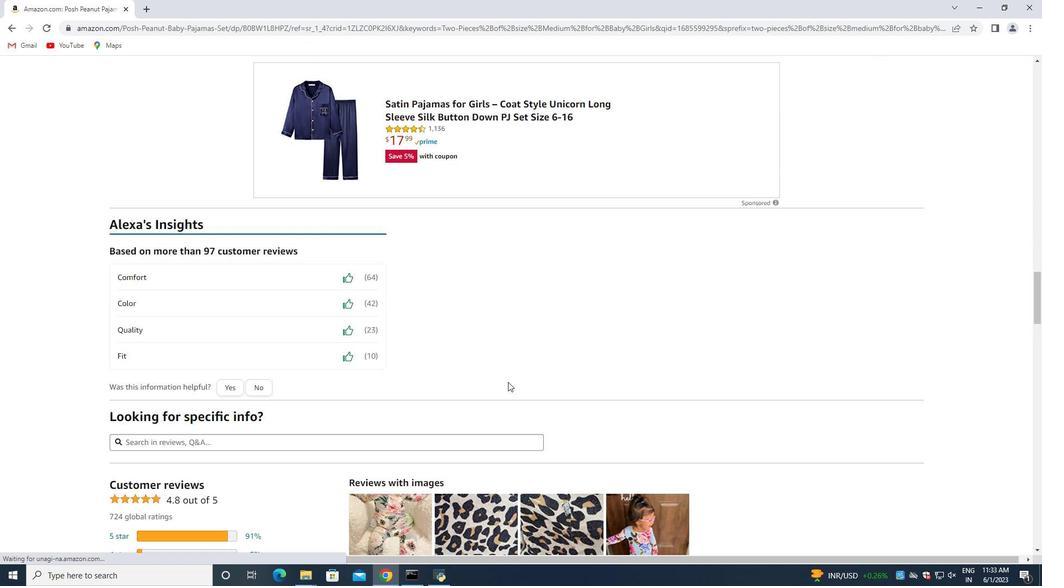 
Action: Mouse moved to (503, 383)
Screenshot: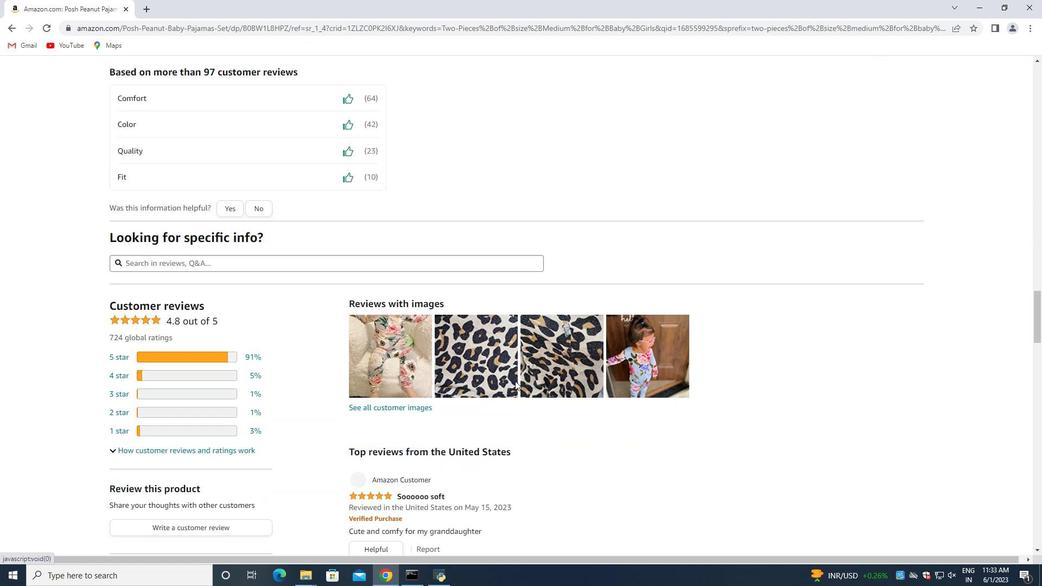 
Action: Mouse scrolled (503, 382) with delta (0, 0)
Screenshot: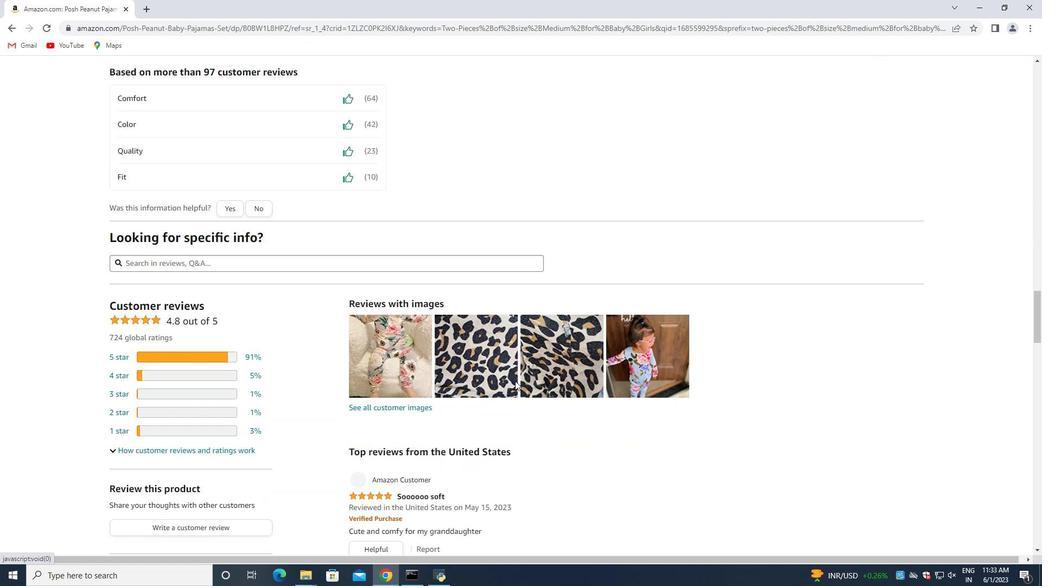 
Action: Mouse scrolled (503, 382) with delta (0, 0)
Screenshot: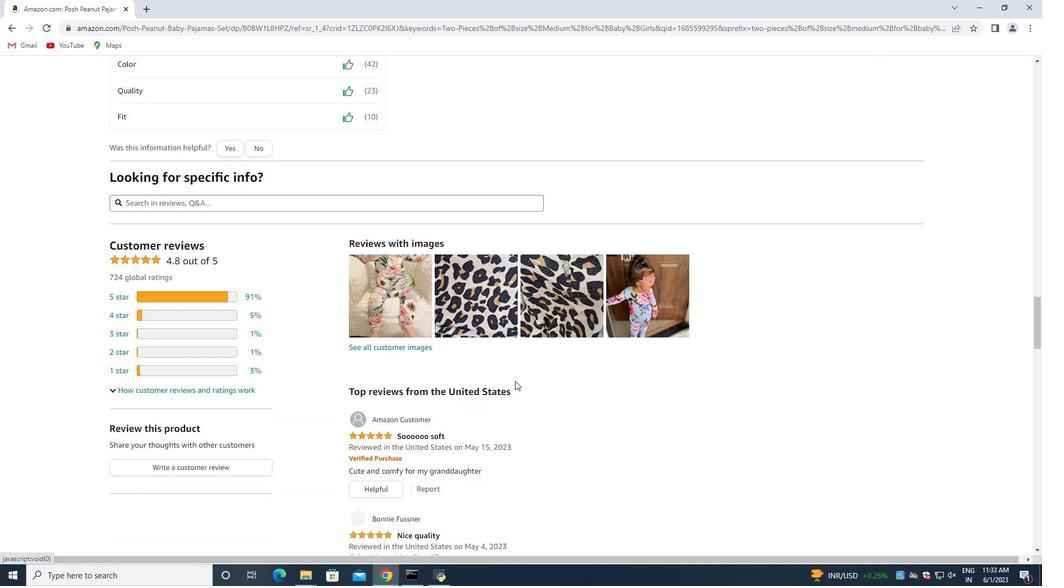 
Action: Mouse scrolled (503, 382) with delta (0, 0)
Screenshot: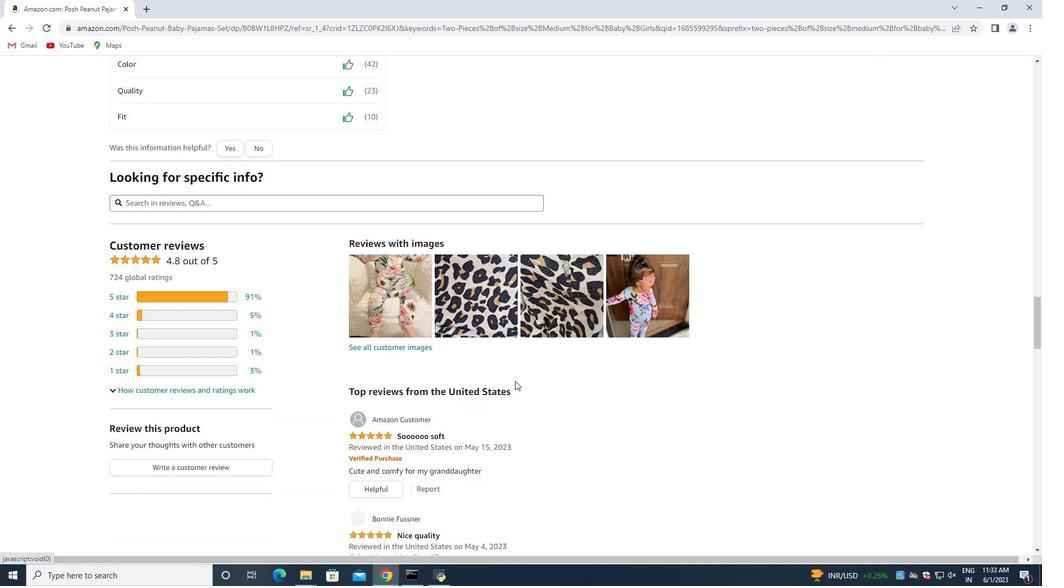 
Action: Mouse moved to (504, 383)
Screenshot: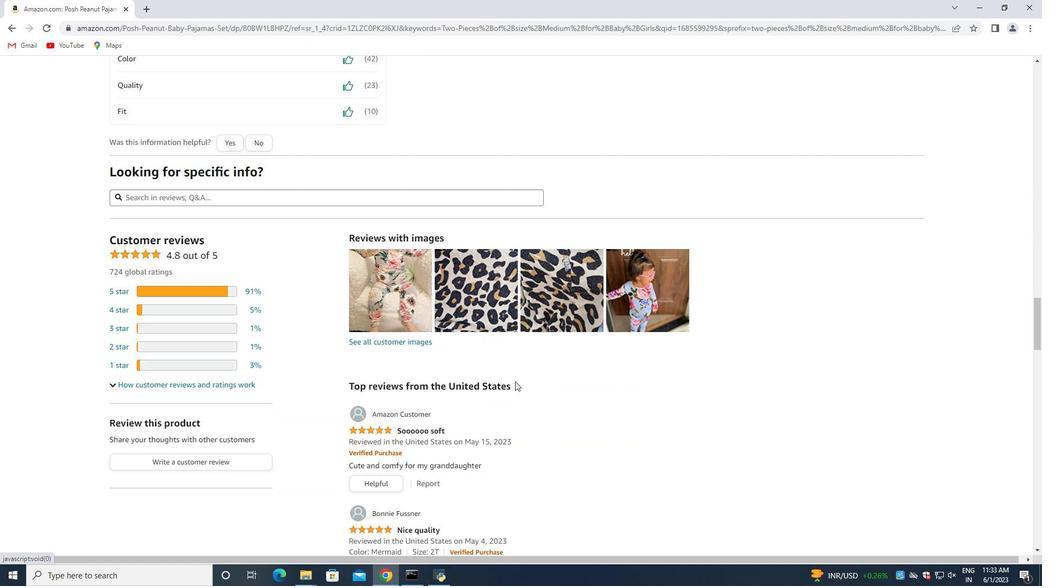 
Action: Mouse scrolled (503, 382) with delta (0, 0)
Screenshot: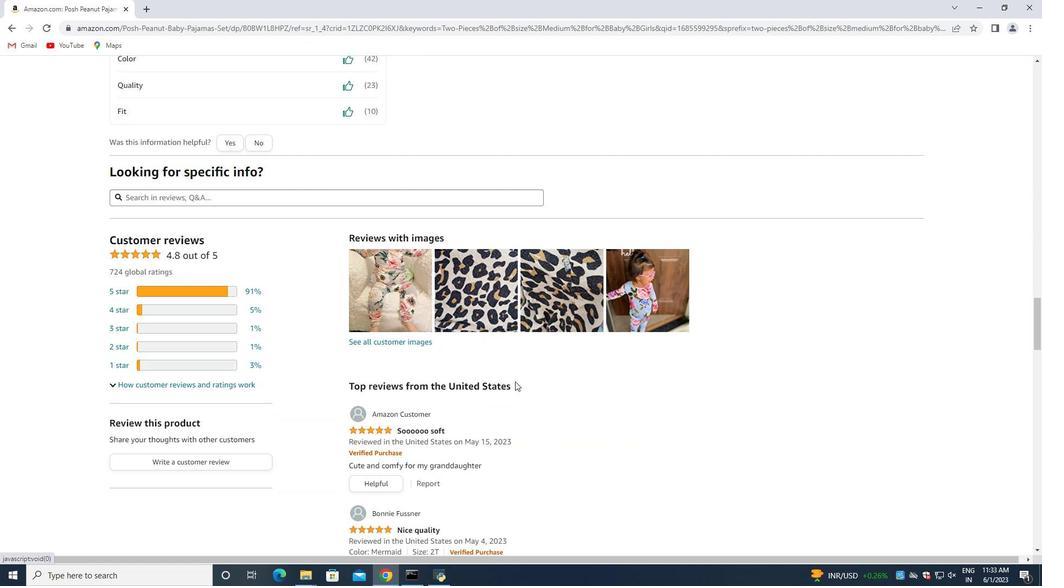 
Action: Mouse moved to (508, 382)
Screenshot: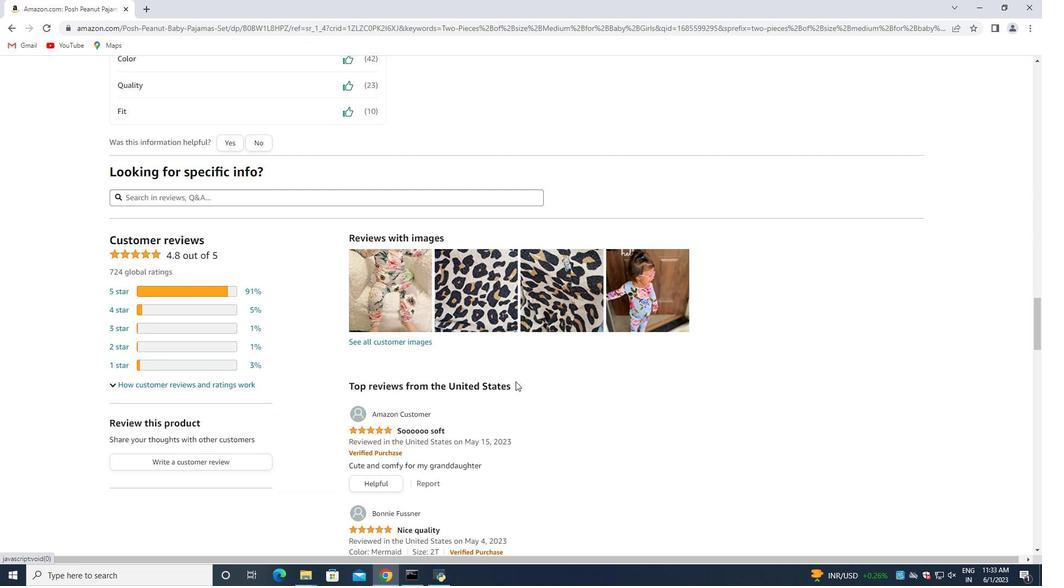 
Action: Mouse scrolled (508, 381) with delta (0, 0)
Screenshot: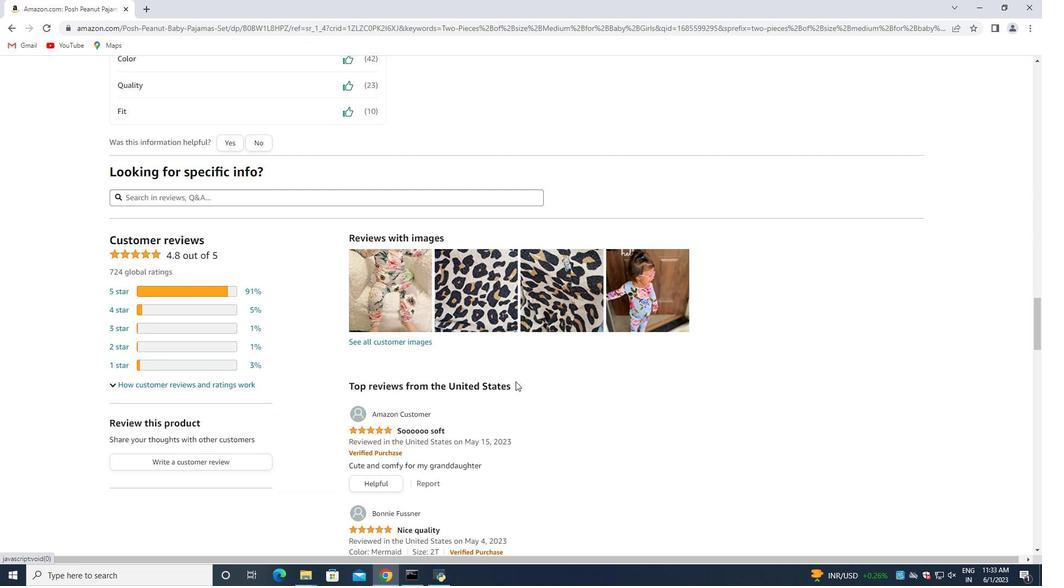 
Action: Mouse scrolled (508, 381) with delta (0, 0)
Screenshot: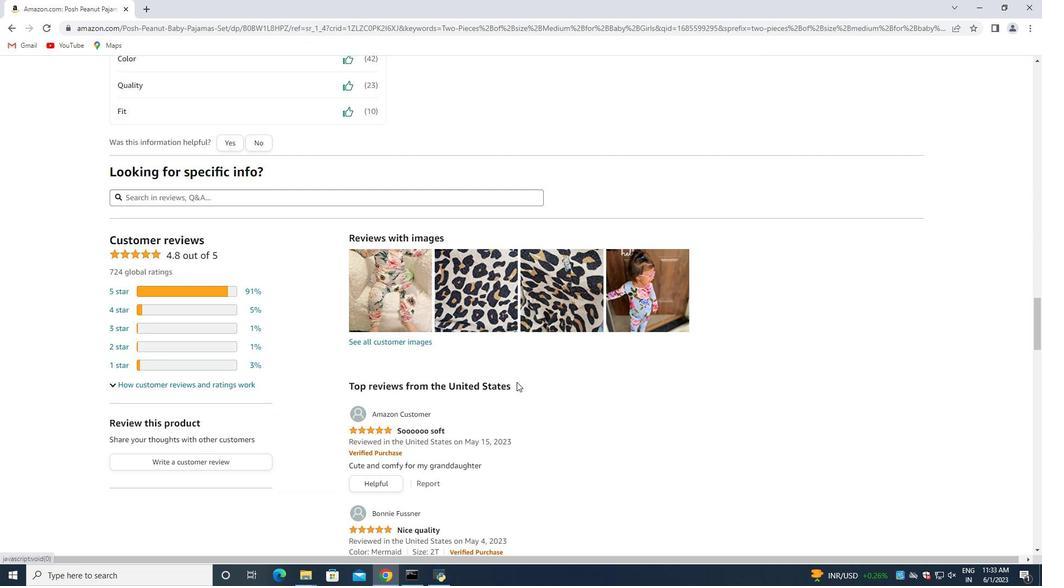 
Action: Mouse moved to (510, 382)
Screenshot: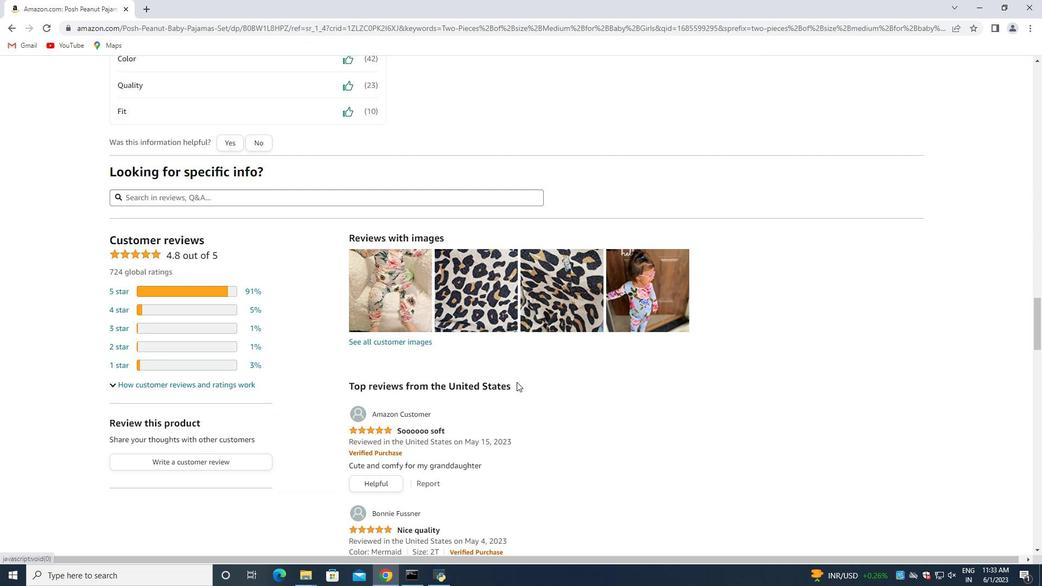 
Action: Mouse scrolled (510, 381) with delta (0, 0)
Screenshot: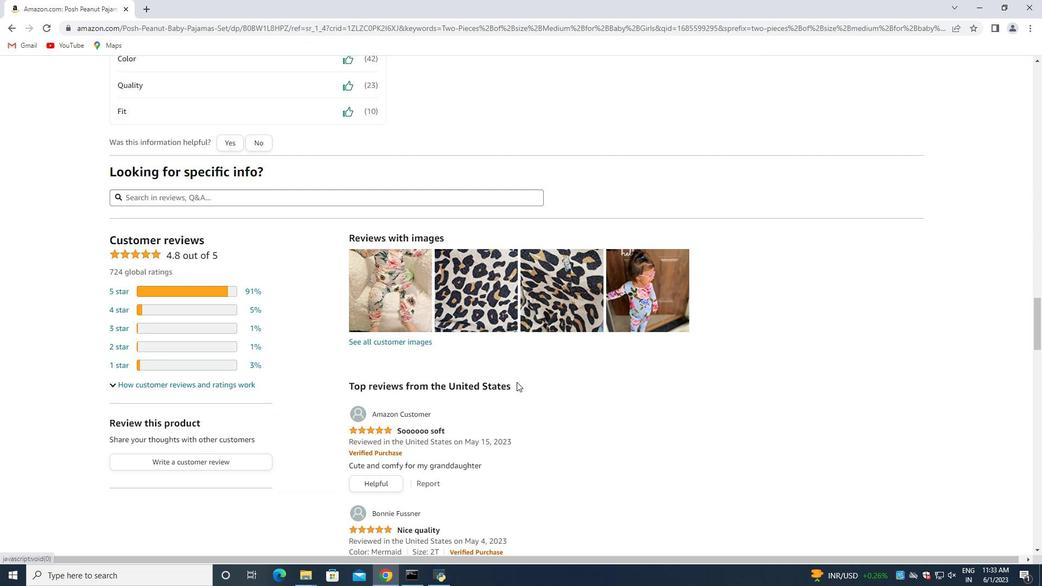 
Action: Mouse moved to (520, 383)
Screenshot: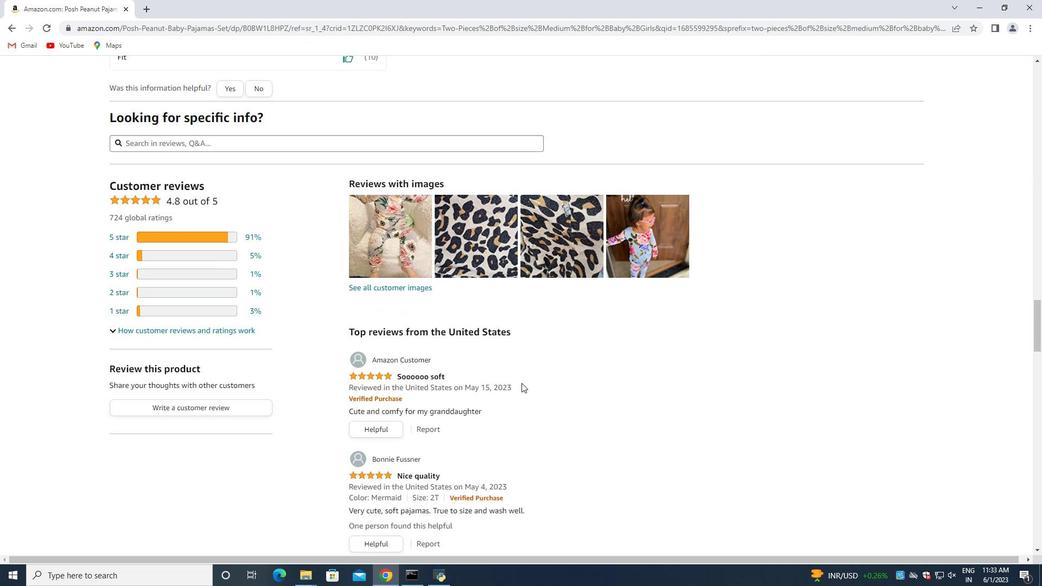 
Action: Mouse scrolled (520, 383) with delta (0, 0)
Screenshot: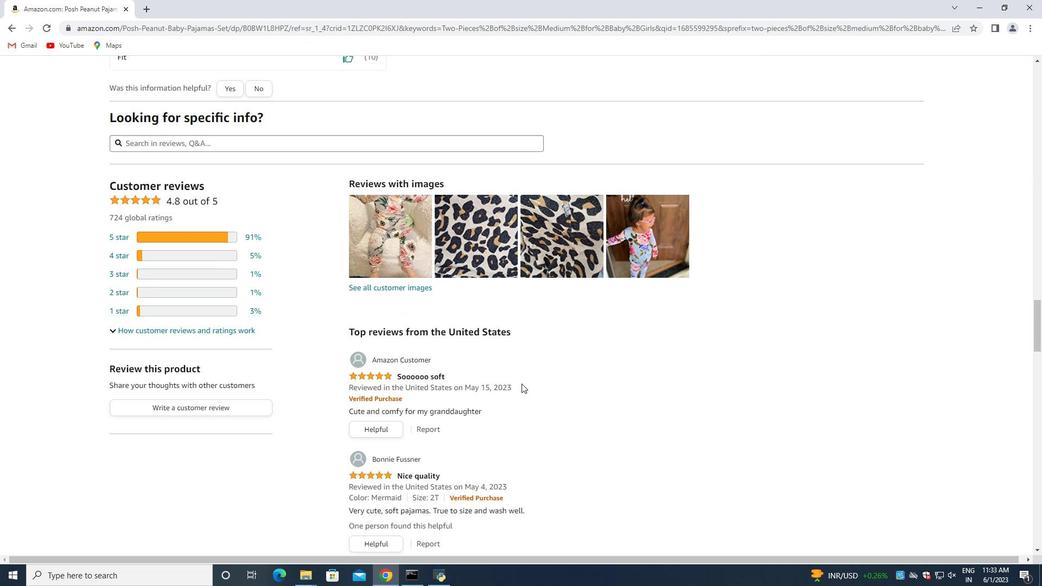 
Action: Mouse moved to (521, 383)
Screenshot: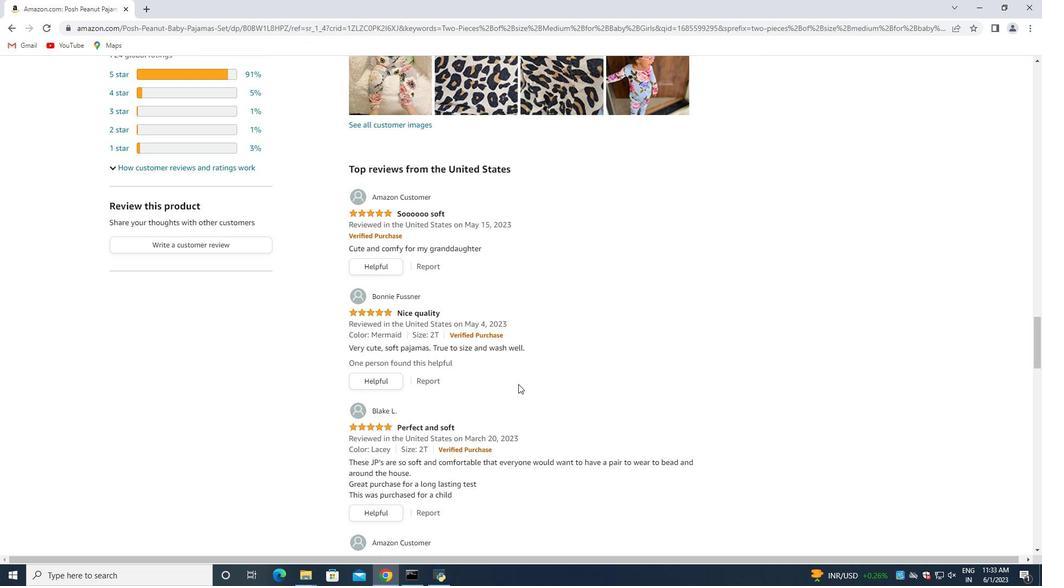 
Action: Mouse scrolled (521, 383) with delta (0, 0)
Screenshot: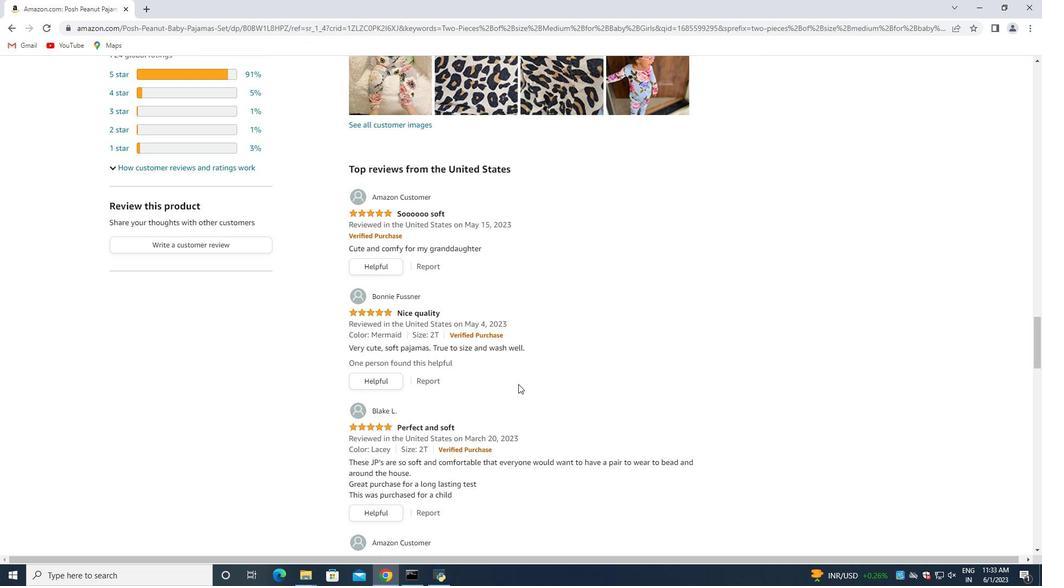 
Action: Mouse moved to (520, 385)
Screenshot: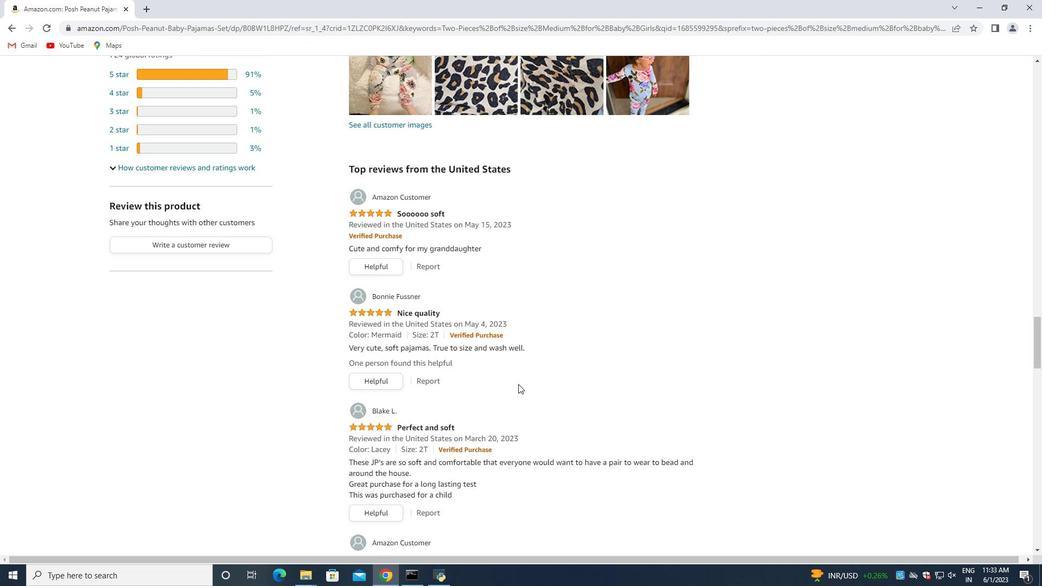 
Action: Mouse scrolled (520, 384) with delta (0, 0)
Screenshot: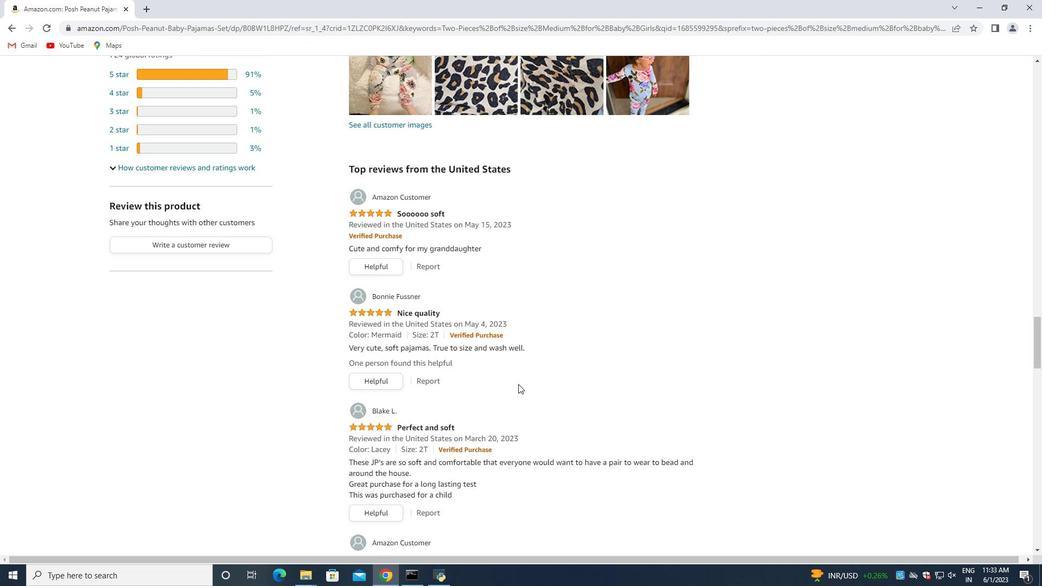 
Action: Mouse moved to (519, 386)
Screenshot: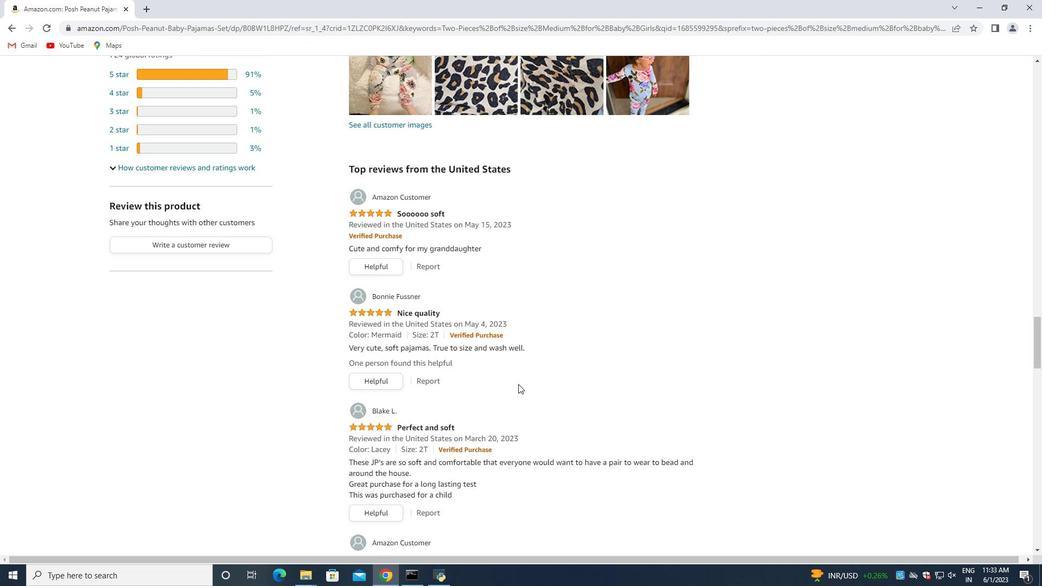 
Action: Mouse scrolled (519, 385) with delta (0, 0)
Screenshot: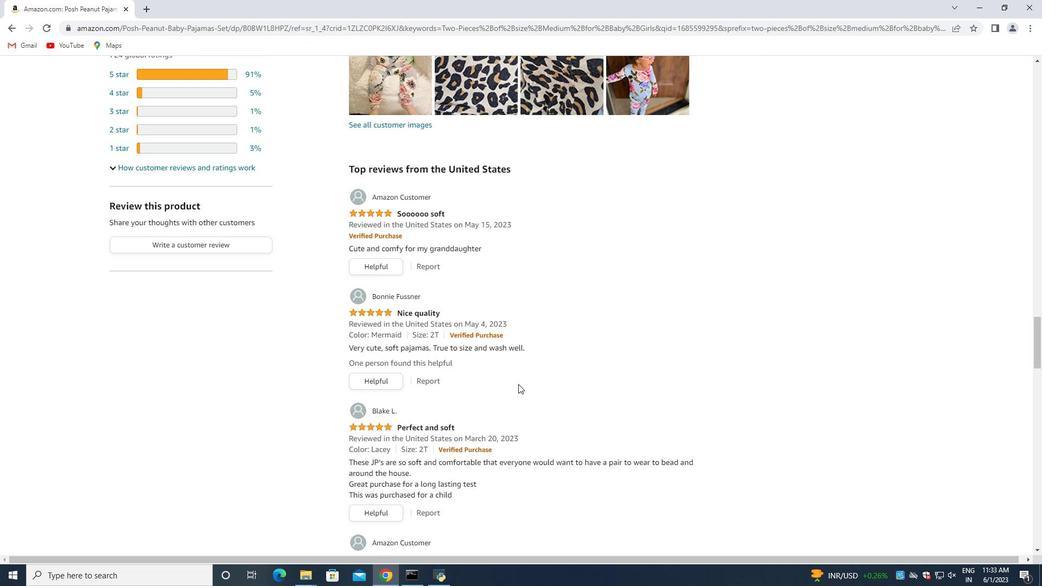 
Action: Mouse moved to (518, 382)
Screenshot: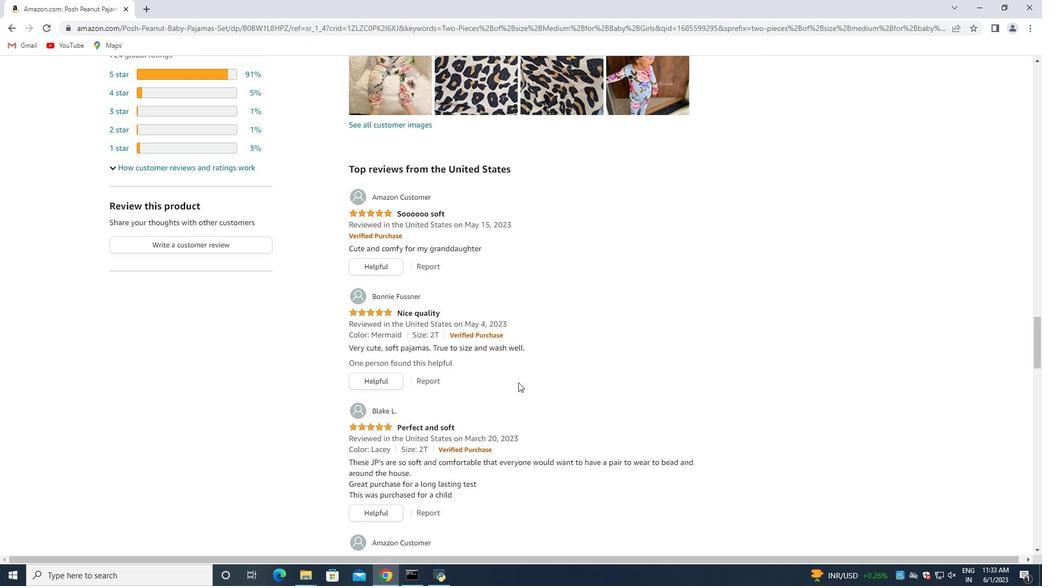 
Action: Mouse scrolled (518, 382) with delta (0, 0)
Screenshot: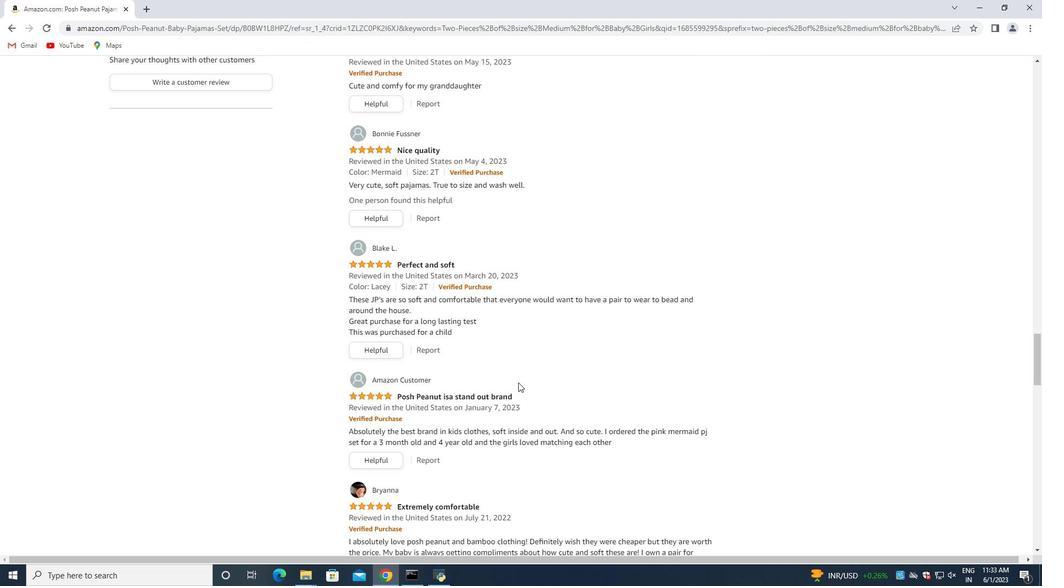 
Action: Mouse scrolled (518, 382) with delta (0, 0)
Screenshot: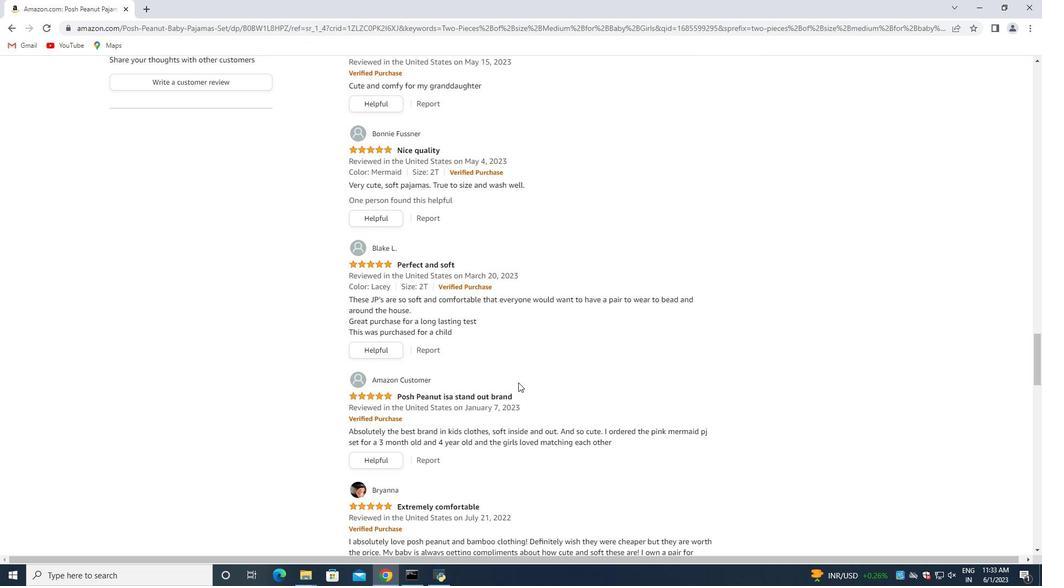 
Action: Mouse scrolled (518, 382) with delta (0, 0)
Screenshot: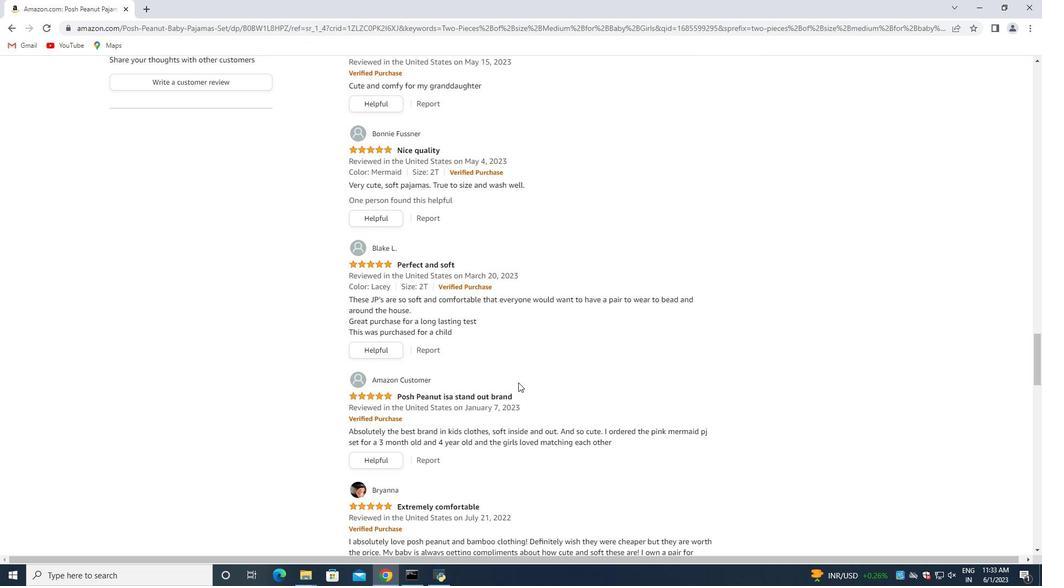 
Action: Mouse moved to (518, 382)
Screenshot: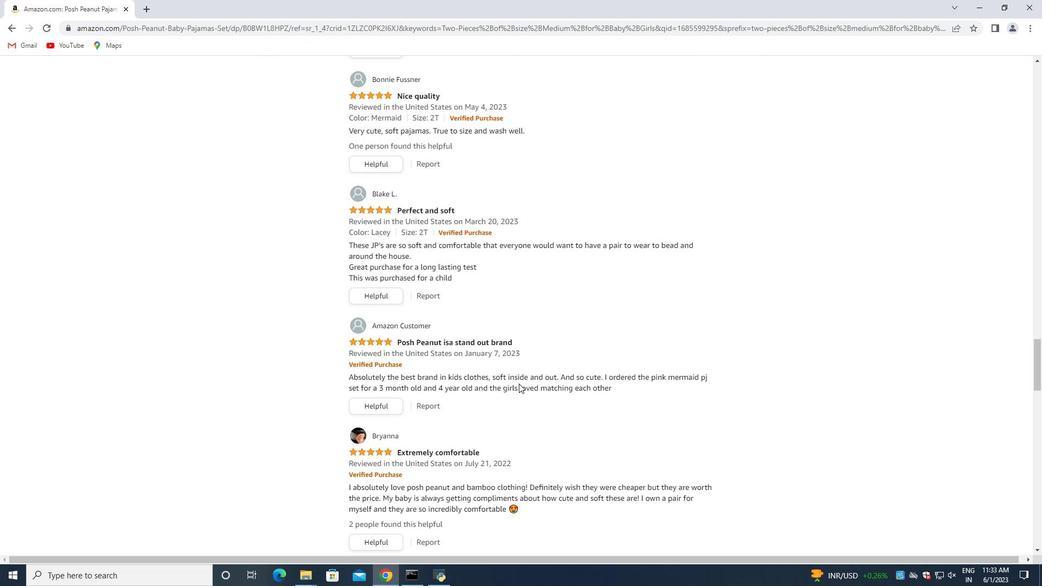 
Action: Mouse scrolled (518, 382) with delta (0, 0)
Screenshot: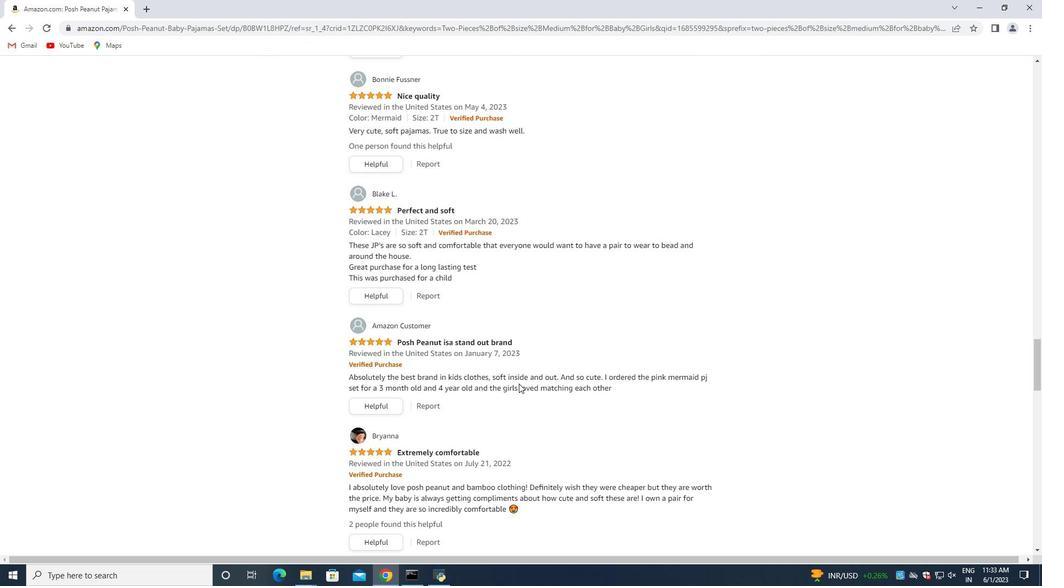 
Action: Mouse moved to (519, 387)
Screenshot: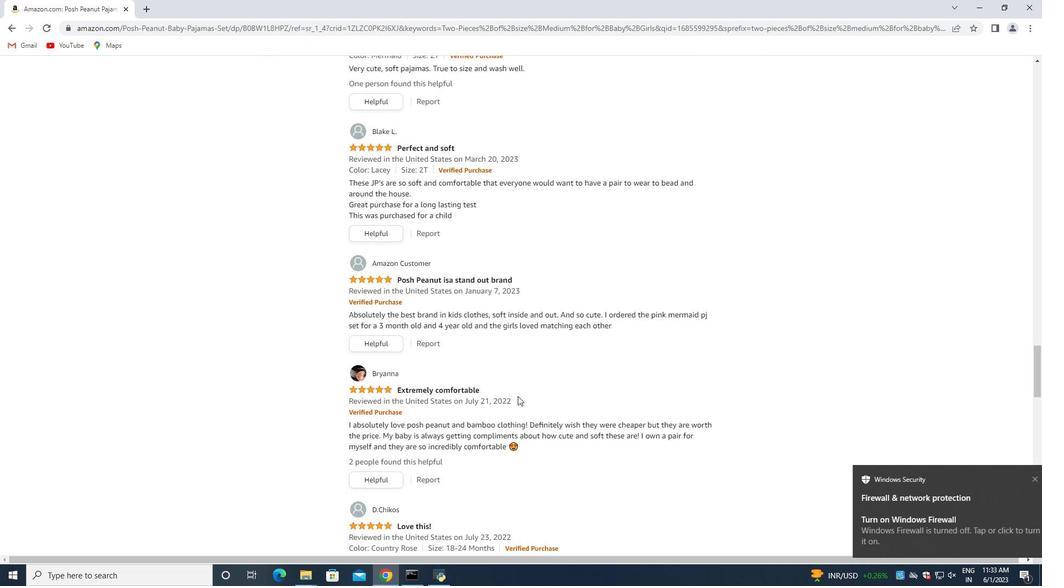 
Action: Mouse scrolled (519, 387) with delta (0, 0)
Screenshot: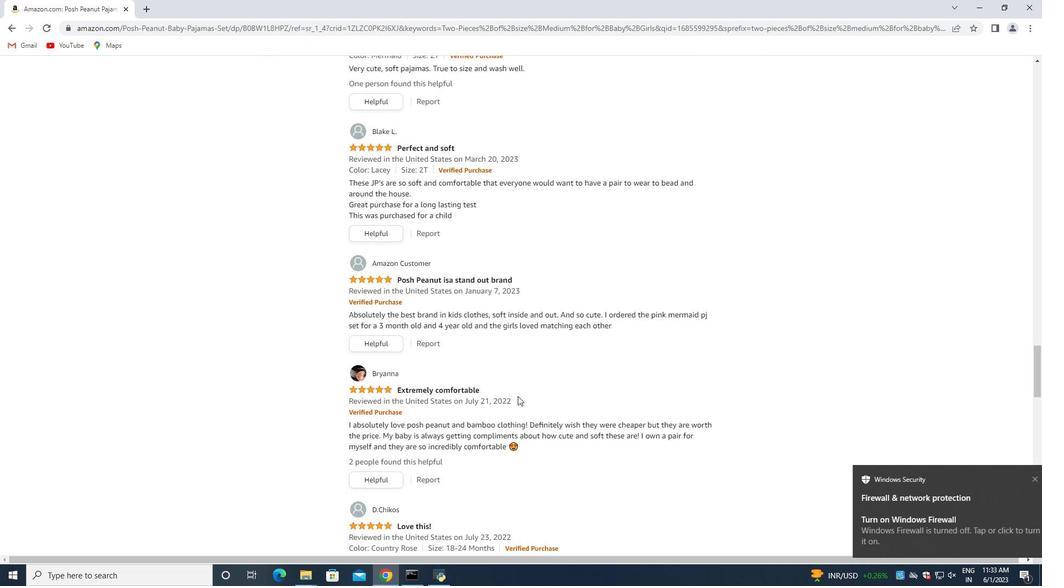 
Action: Mouse moved to (519, 392)
Screenshot: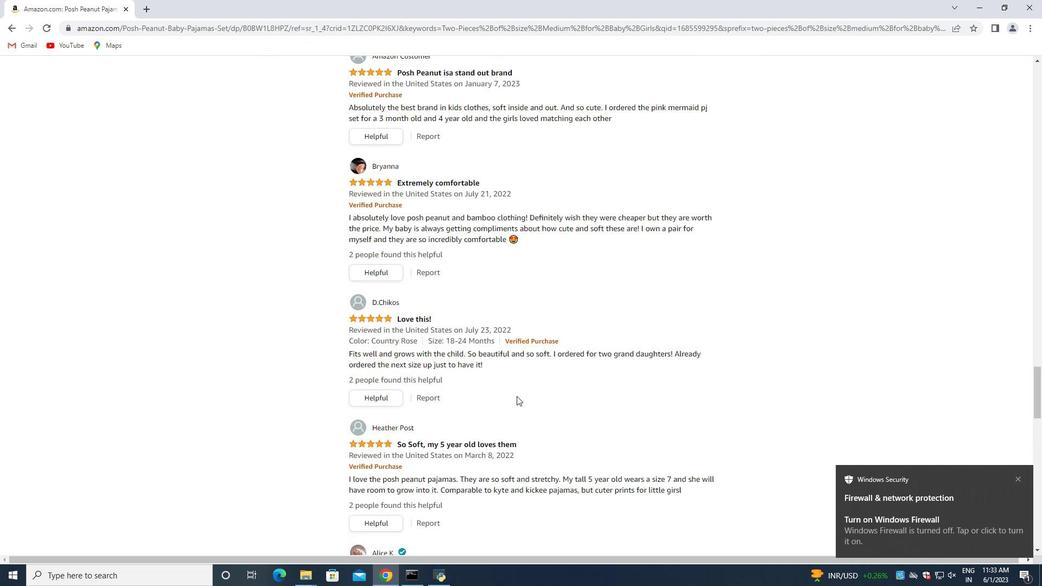 
Action: Mouse scrolled (519, 391) with delta (0, 0)
Screenshot: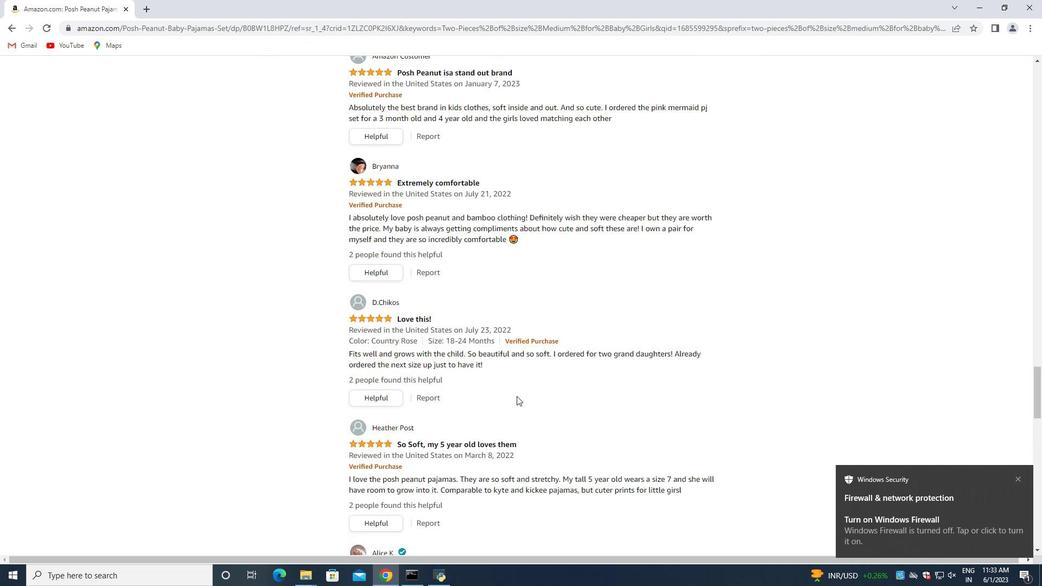 
Action: Mouse moved to (518, 396)
Screenshot: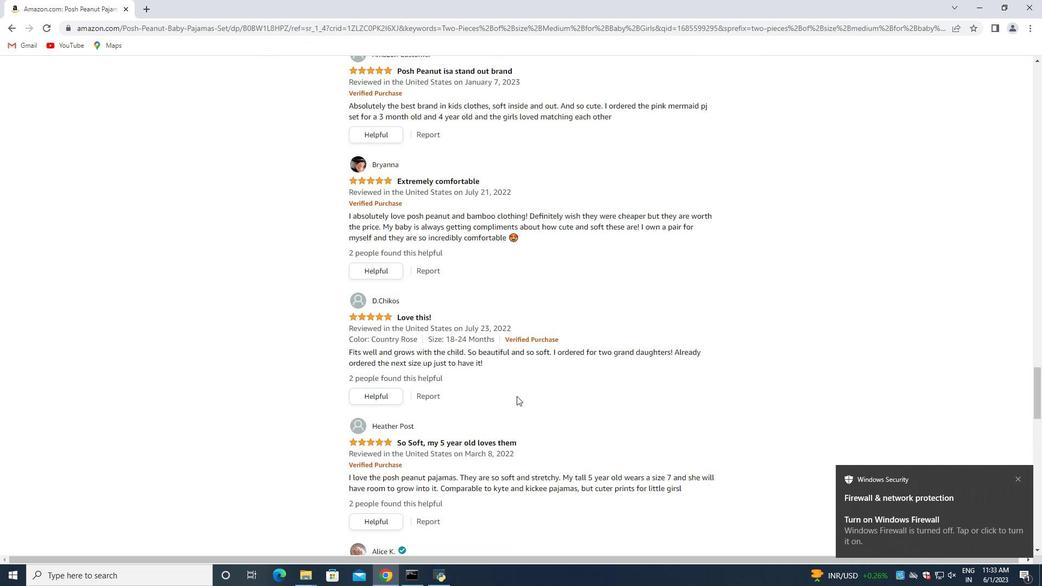 
Action: Mouse scrolled (518, 395) with delta (0, 0)
Screenshot: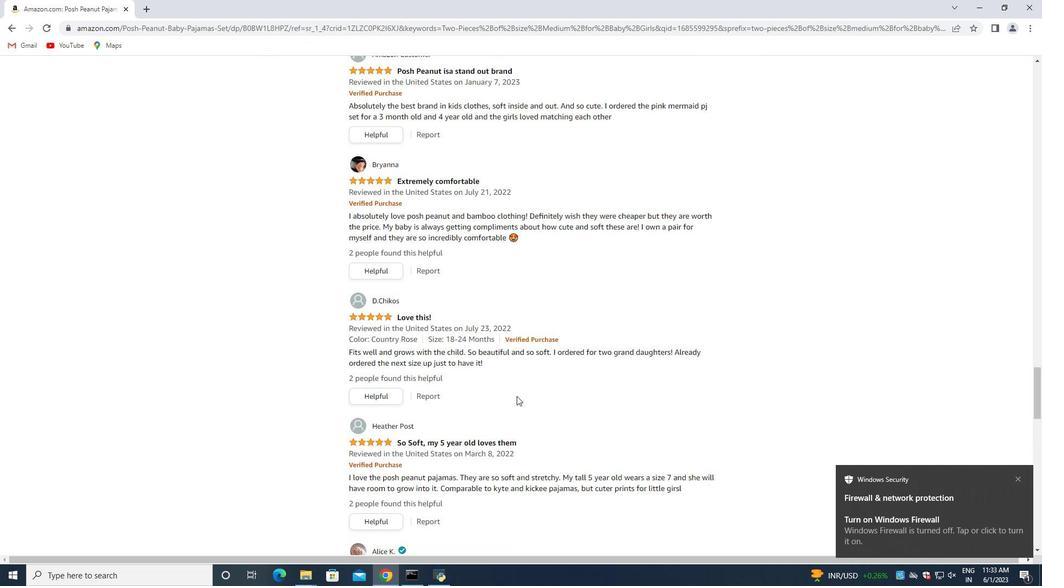 
Action: Mouse scrolled (518, 395) with delta (0, 0)
Screenshot: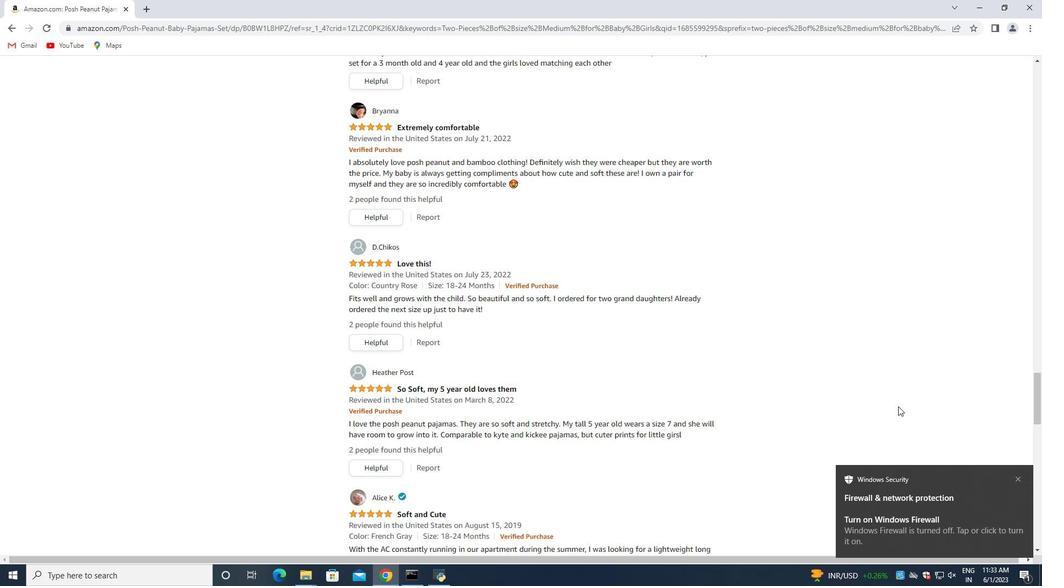 
Action: Mouse moved to (516, 396)
Screenshot: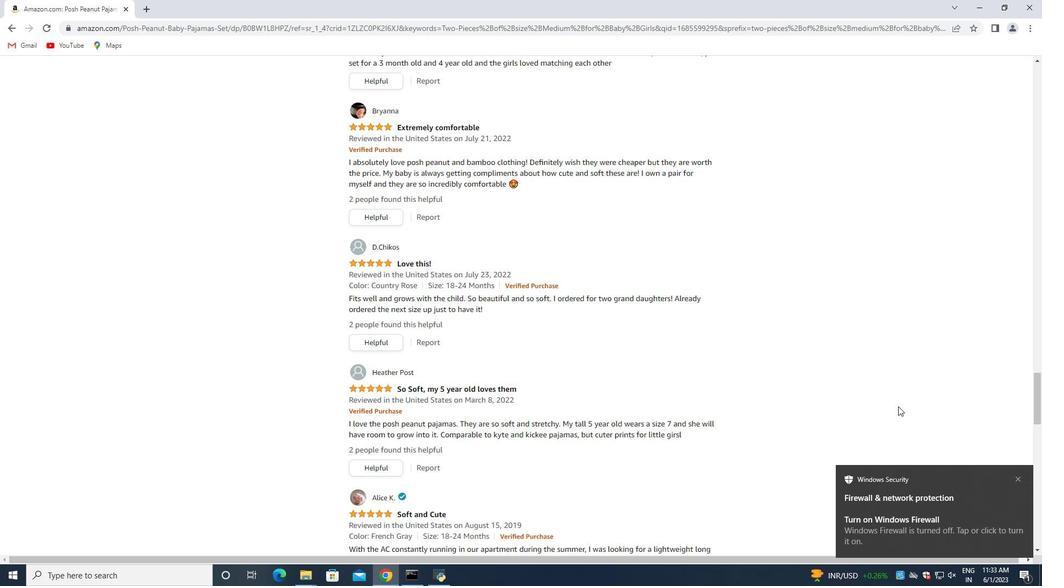 
Action: Mouse scrolled (516, 395) with delta (0, 0)
Screenshot: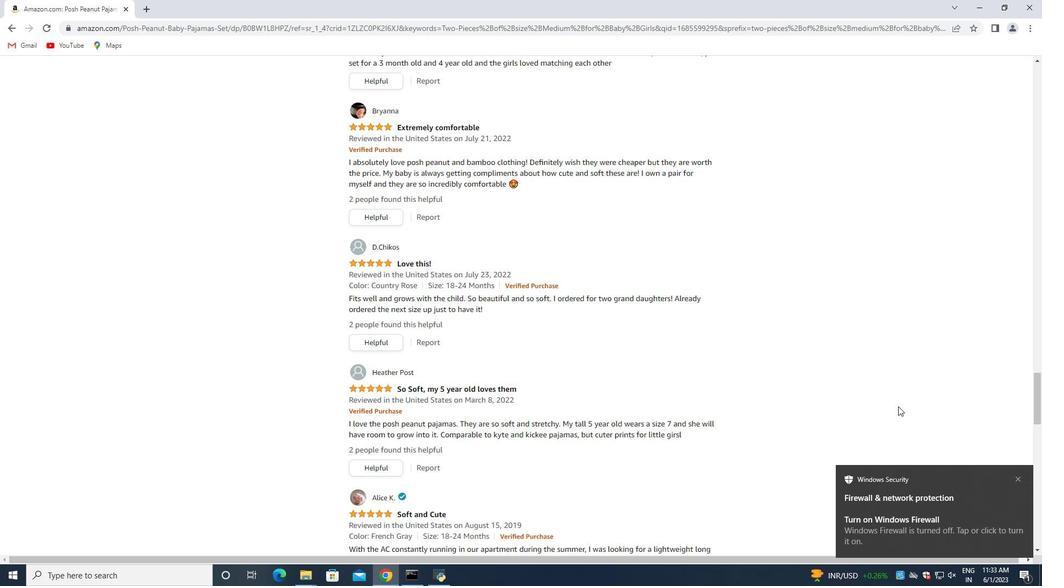 
Action: Mouse scrolled (516, 395) with delta (0, 0)
Screenshot: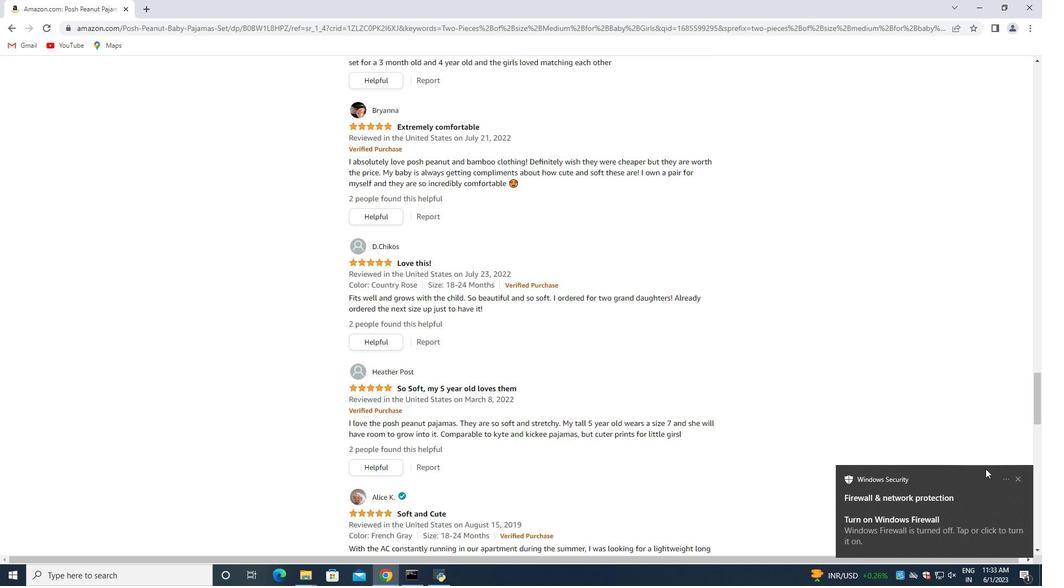 
Action: Mouse moved to (1016, 477)
Screenshot: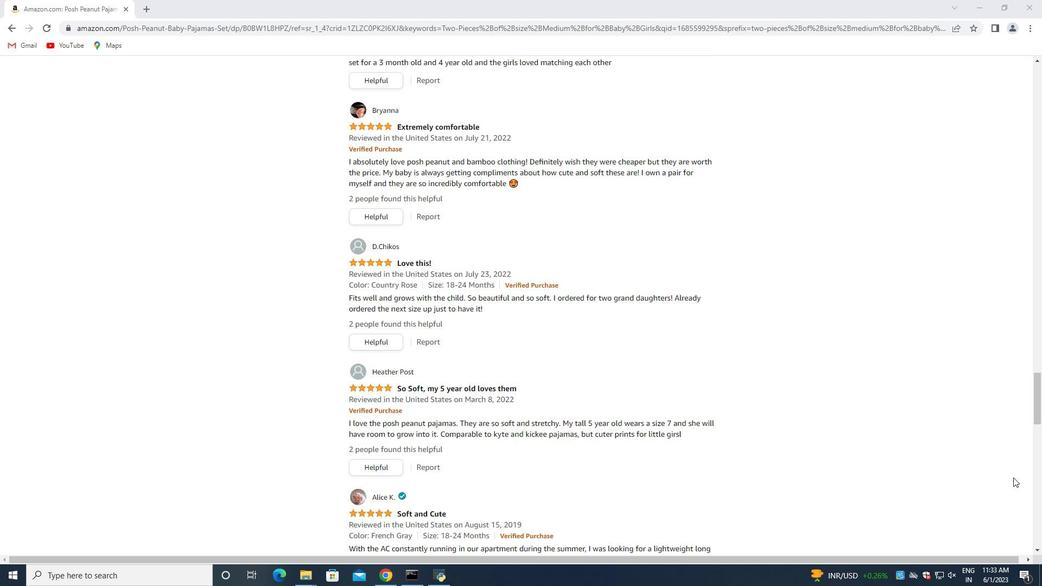 
Action: Mouse pressed left at (1016, 477)
Screenshot: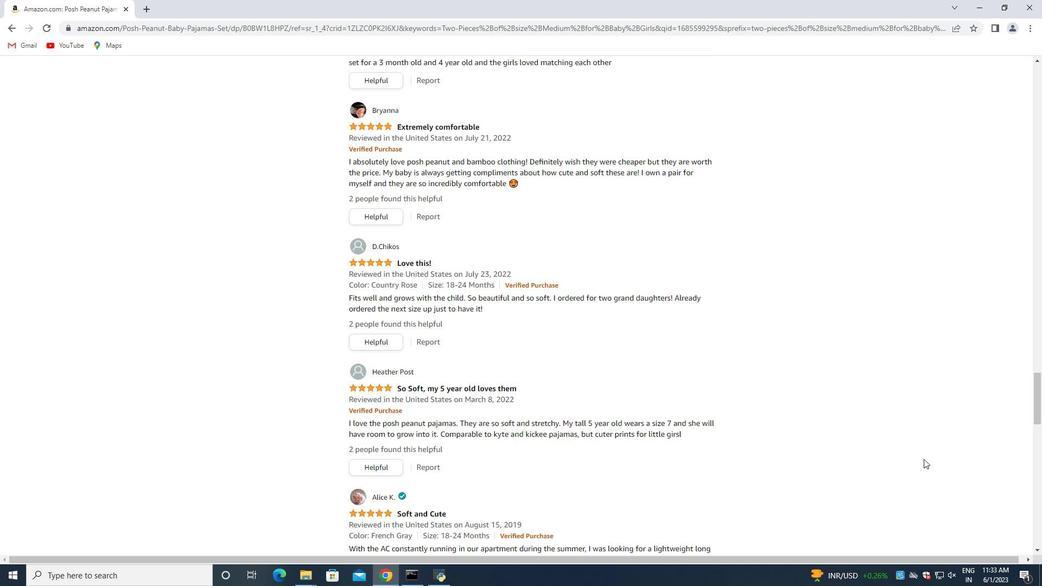 
Action: Mouse moved to (762, 427)
Screenshot: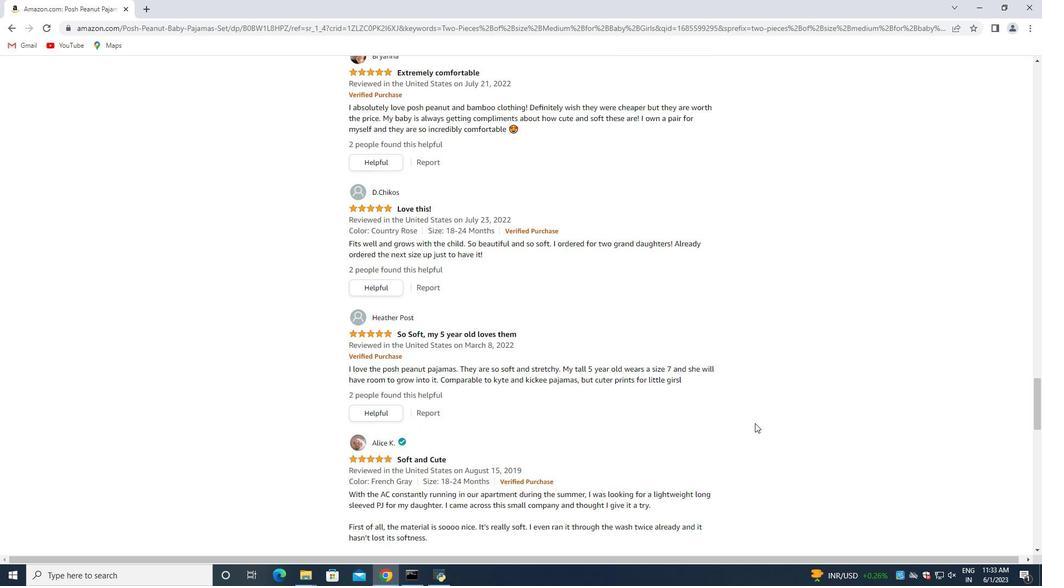 
Action: Mouse scrolled (762, 426) with delta (0, 0)
Screenshot: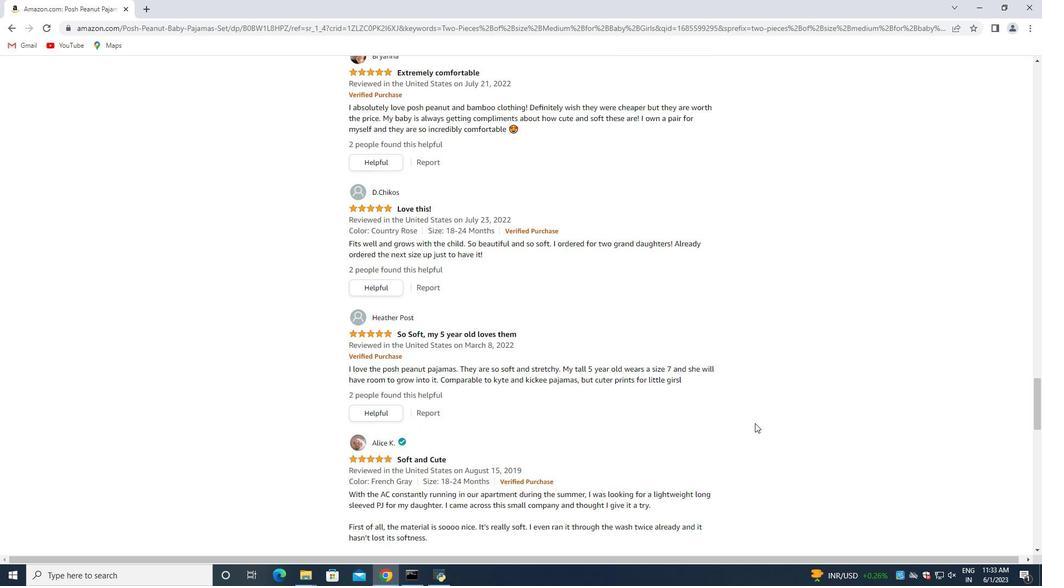 
Action: Mouse moved to (673, 424)
Screenshot: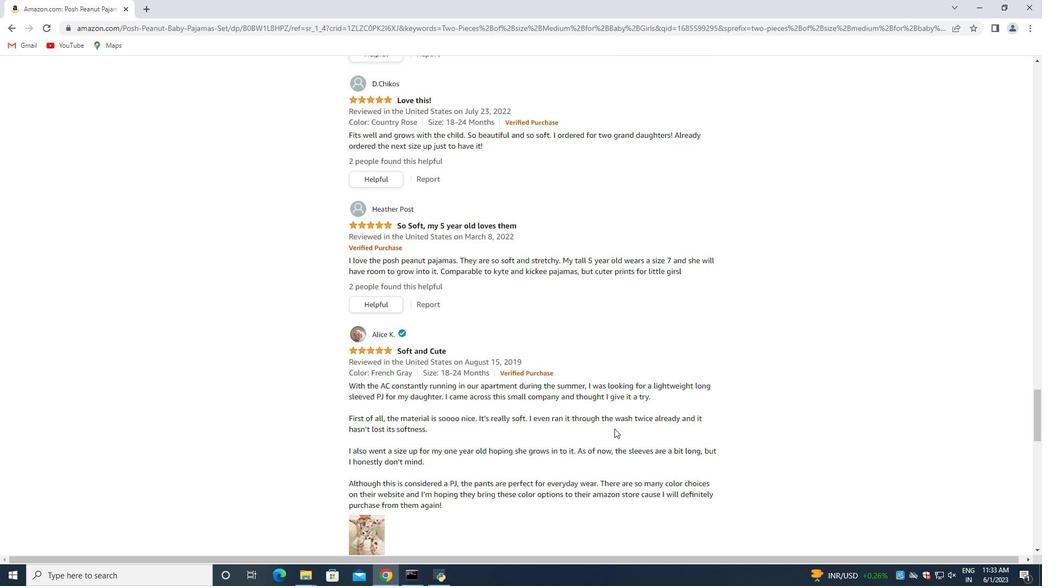 
Action: Mouse scrolled (679, 423) with delta (0, 0)
Screenshot: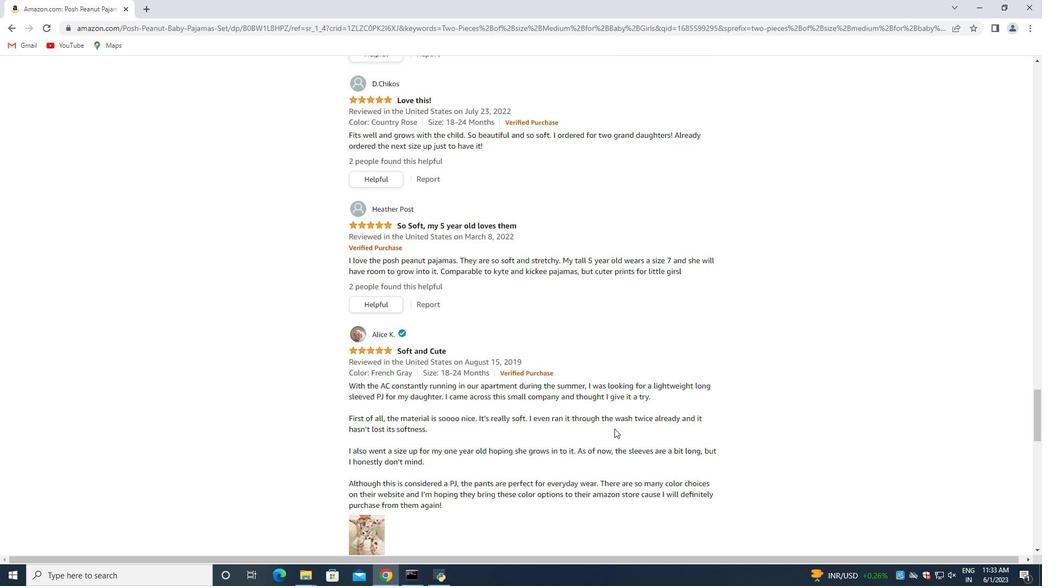 
Action: Mouse moved to (627, 418)
Screenshot: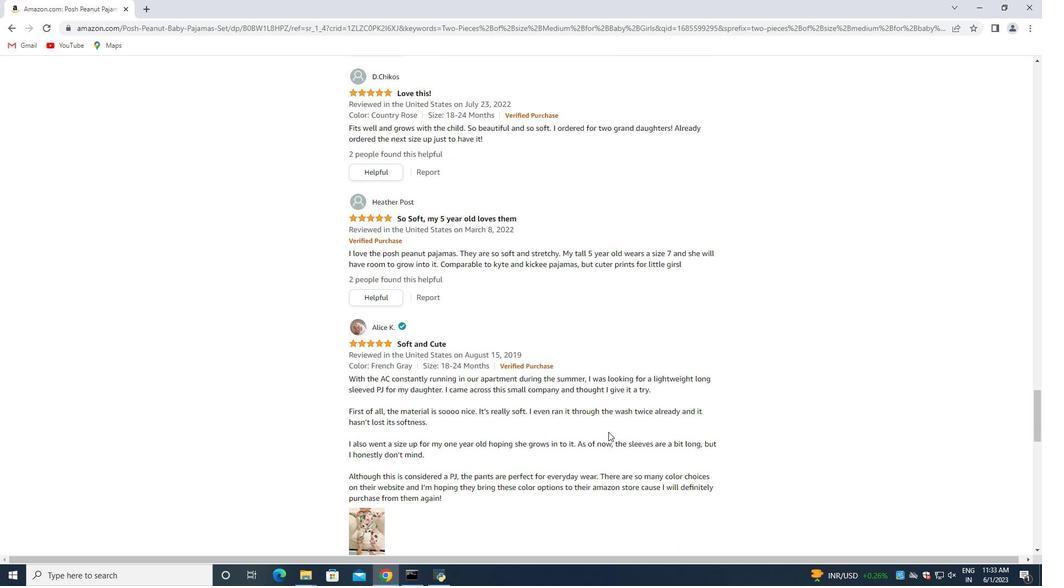 
Action: Mouse scrolled (635, 420) with delta (0, 0)
Screenshot: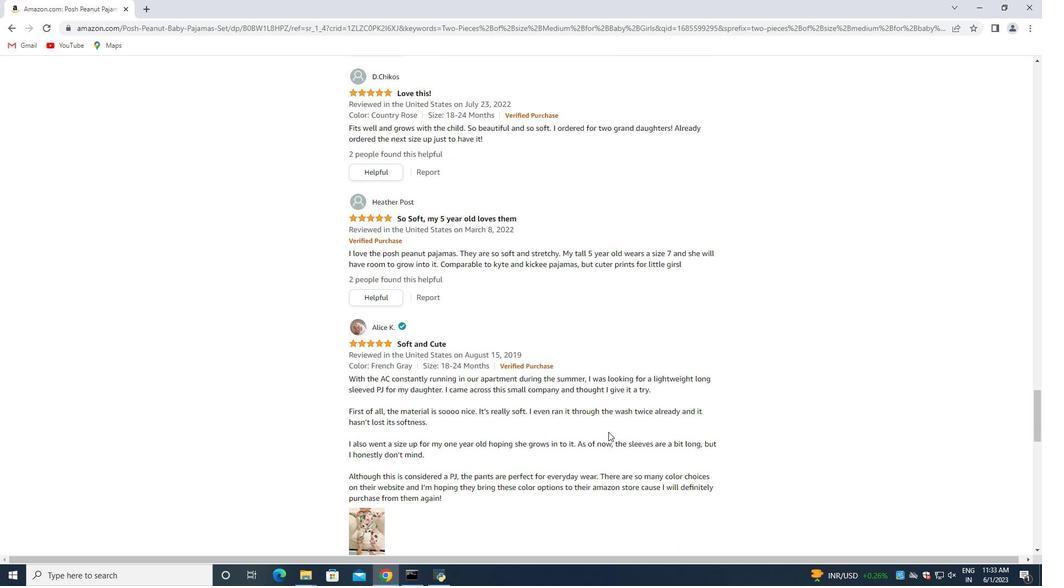 
Action: Mouse moved to (620, 423)
Screenshot: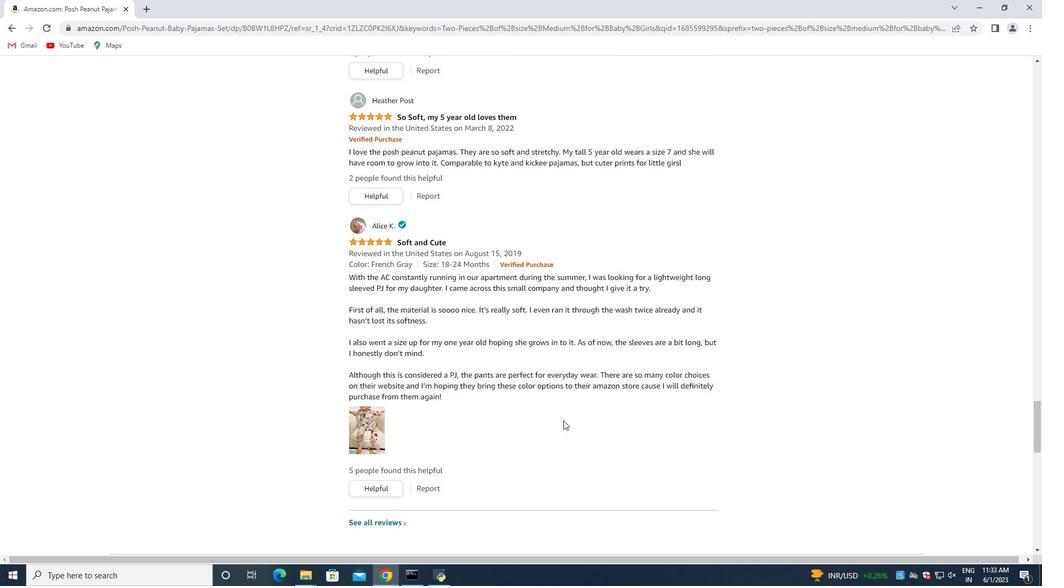 
Action: Mouse scrolled (620, 422) with delta (0, 0)
Screenshot: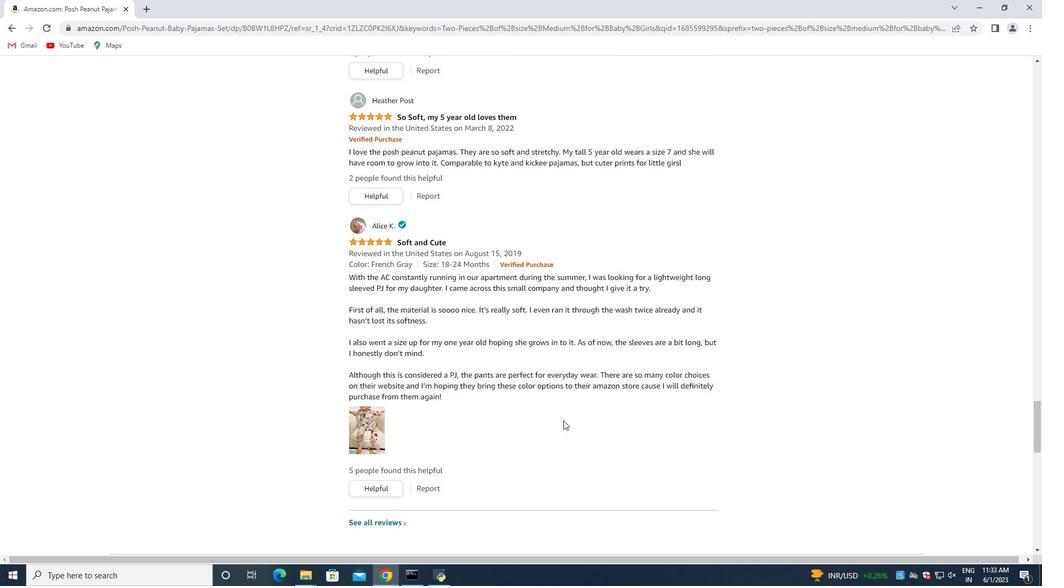 
Action: Mouse moved to (611, 431)
Screenshot: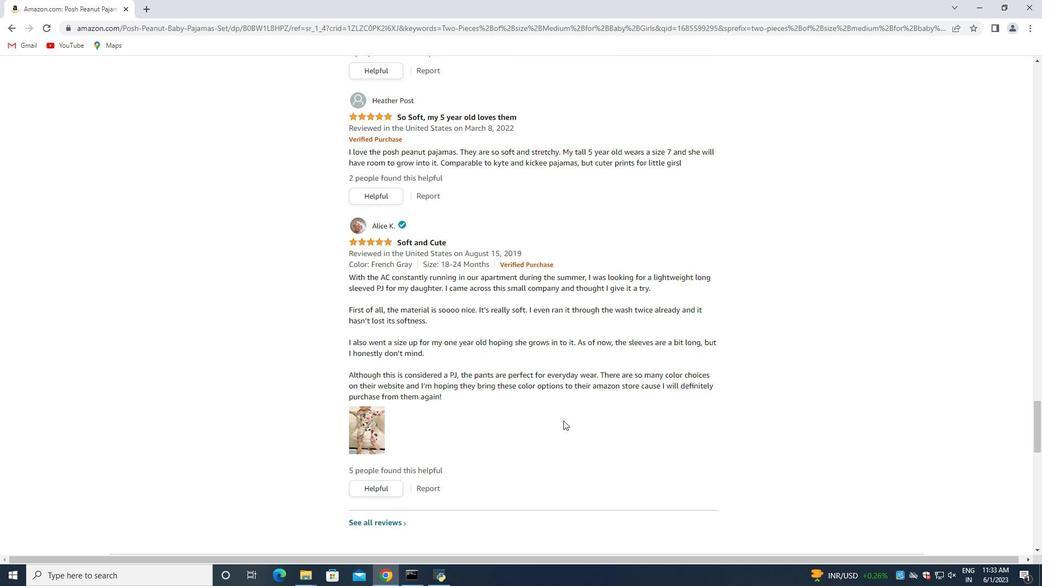 
Action: Mouse scrolled (614, 428) with delta (0, 0)
Screenshot: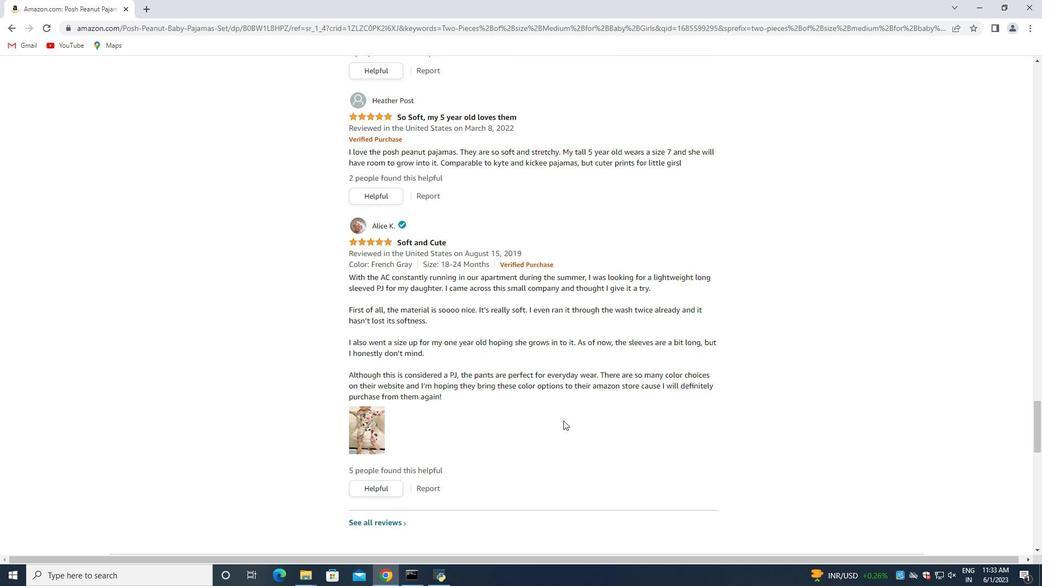 
Action: Mouse moved to (563, 420)
Screenshot: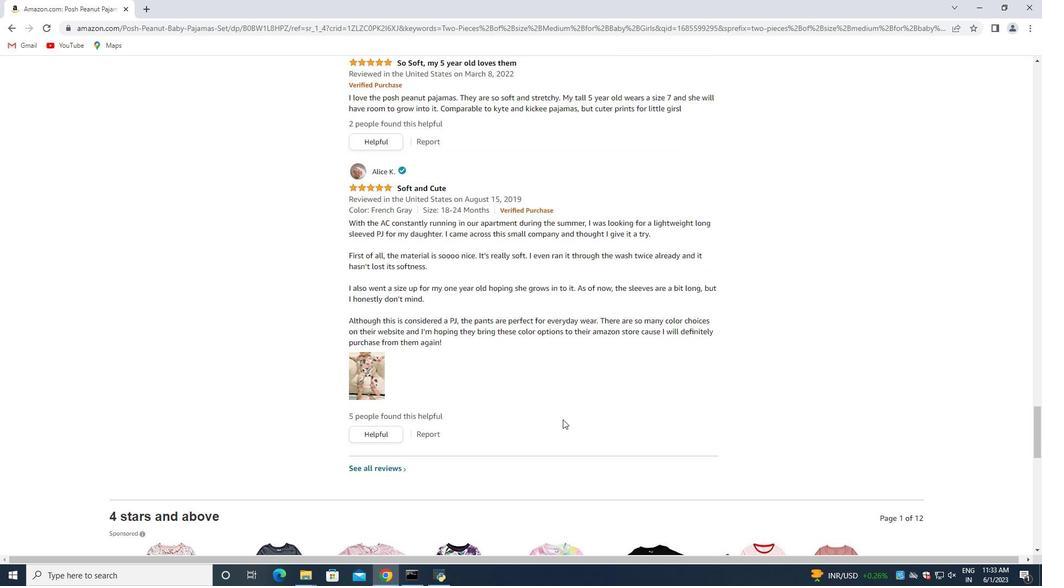 
Action: Mouse scrolled (563, 419) with delta (0, 0)
Screenshot: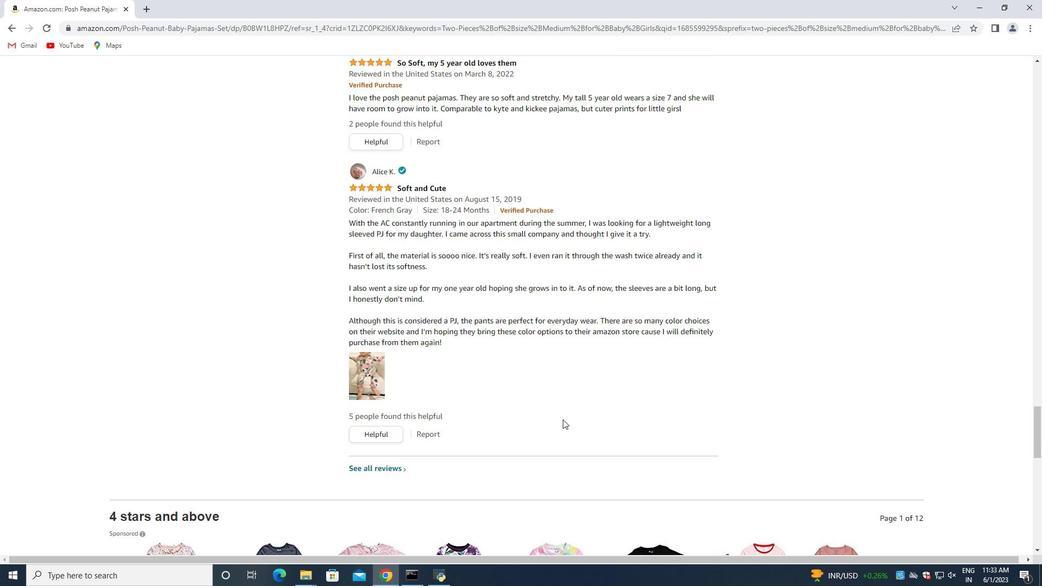 
Action: Mouse moved to (563, 419)
Screenshot: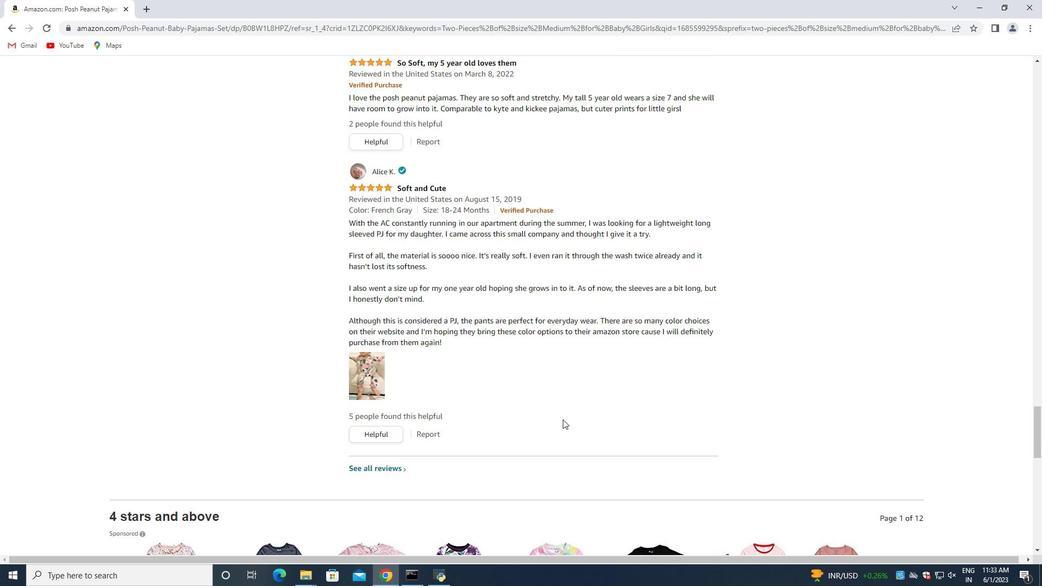 
Action: Mouse scrolled (563, 420) with delta (0, 0)
Screenshot: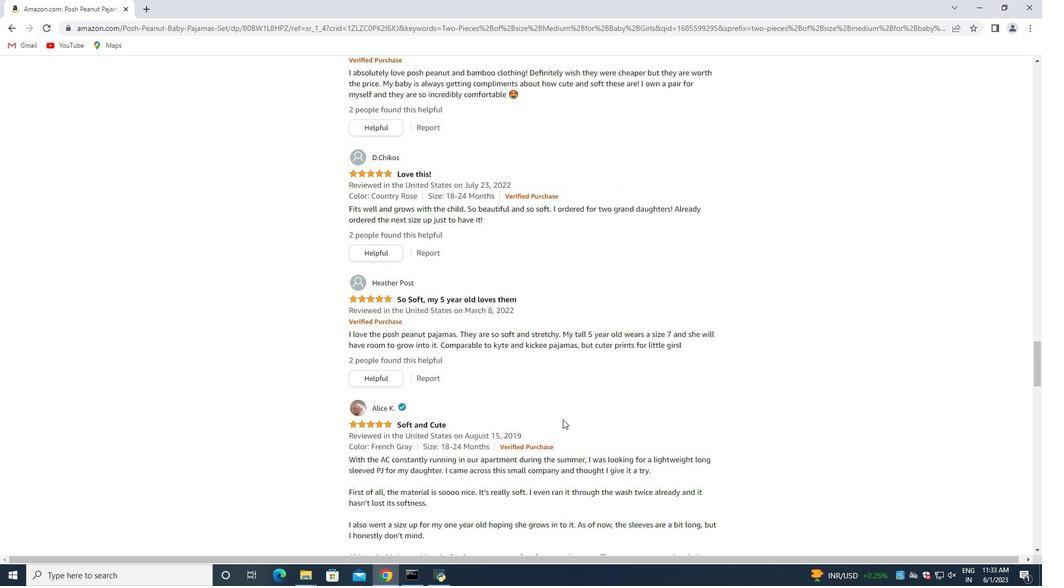 
Action: Mouse scrolled (563, 420) with delta (0, 0)
Screenshot: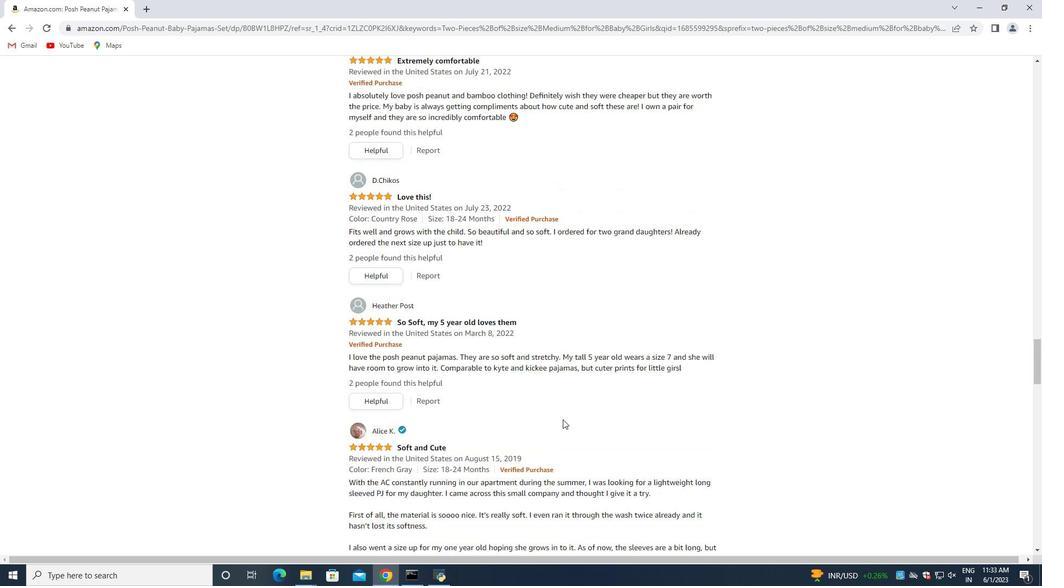 
Action: Mouse scrolled (563, 420) with delta (0, 0)
Screenshot: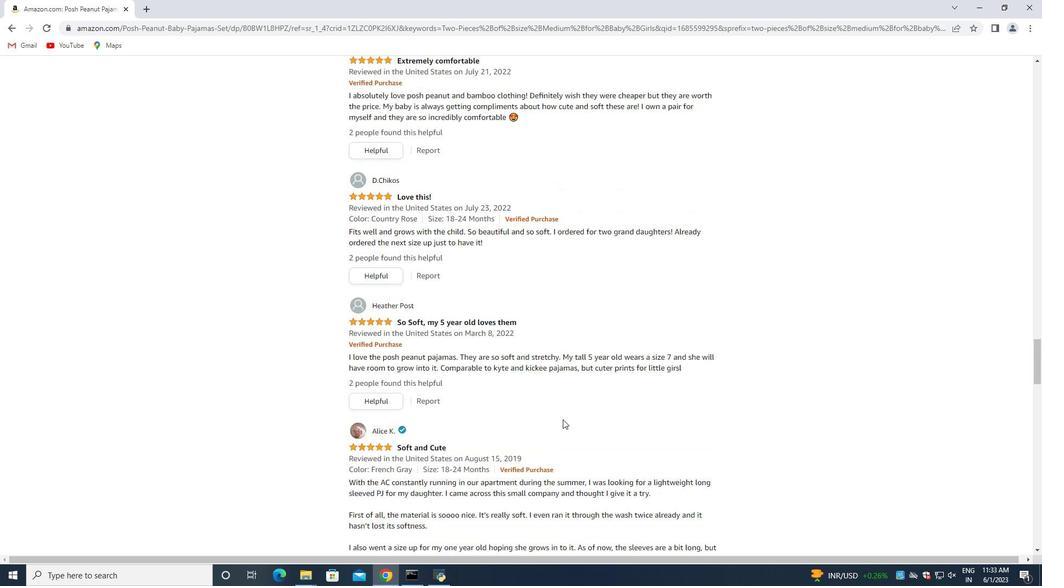 
Action: Mouse scrolled (563, 420) with delta (0, 0)
Screenshot: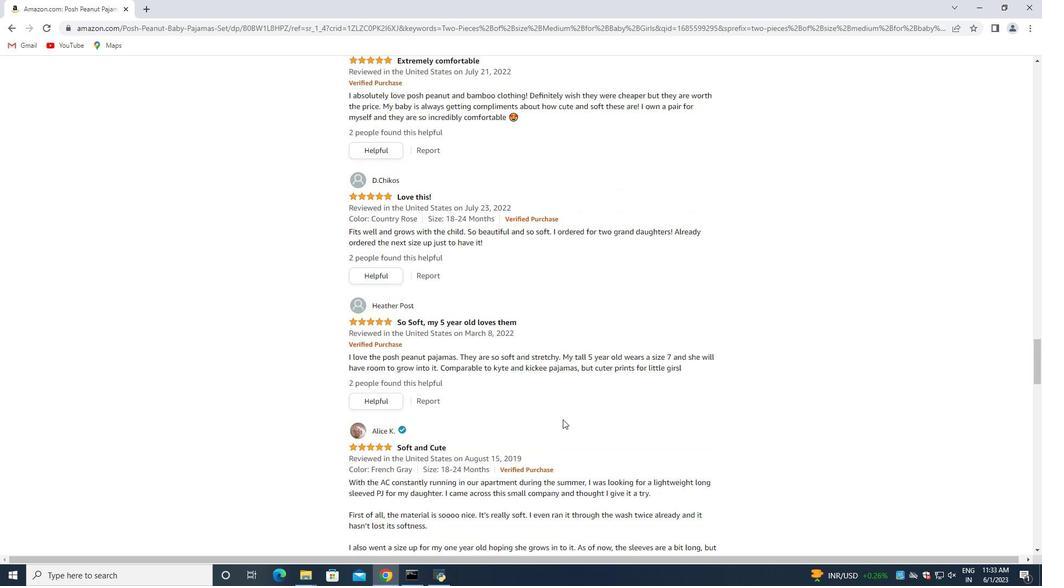 
Action: Mouse scrolled (563, 420) with delta (0, 0)
Screenshot: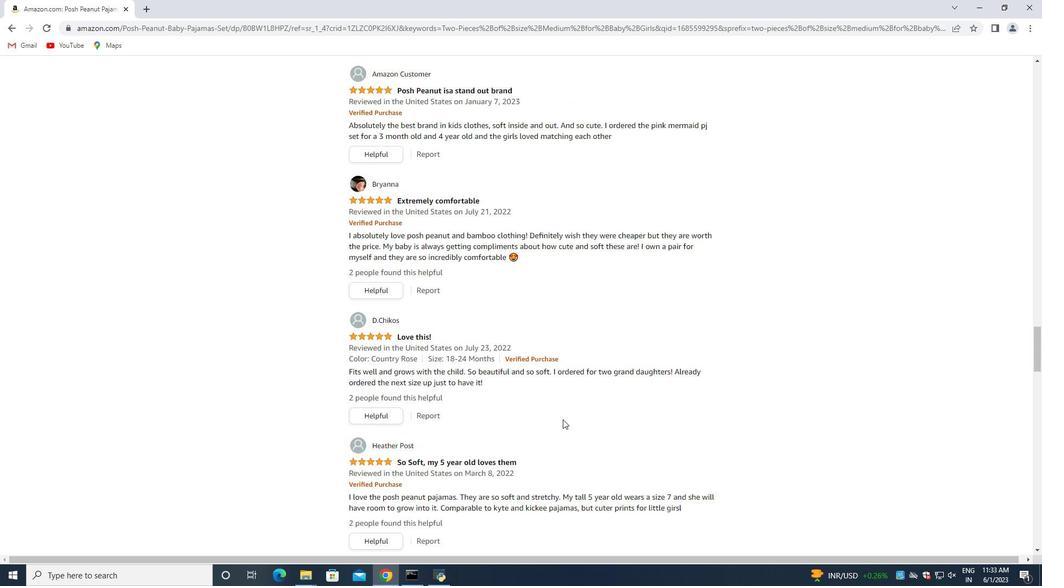 
Action: Mouse scrolled (563, 420) with delta (0, 0)
Screenshot: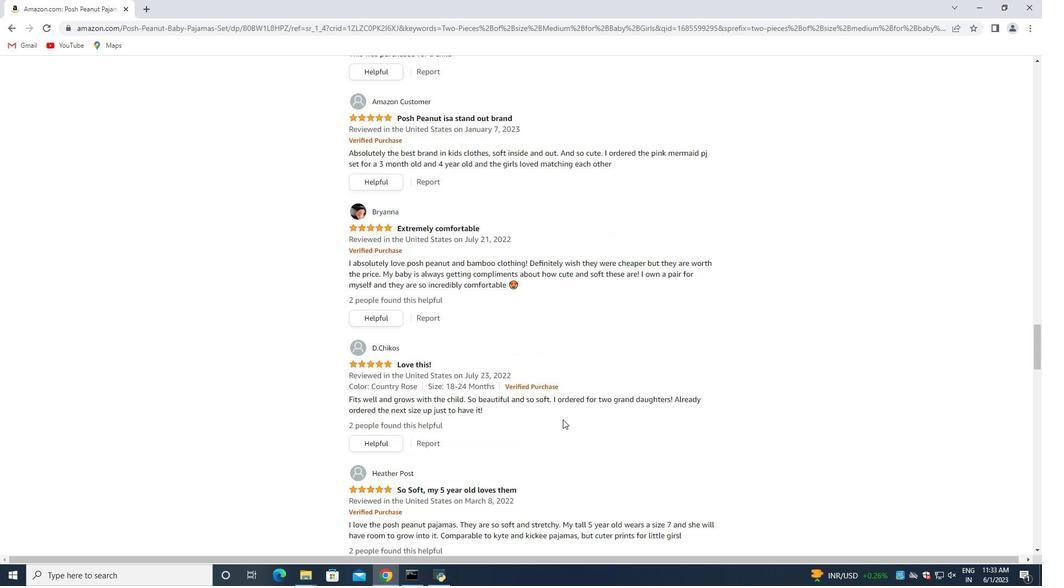 
Action: Mouse scrolled (563, 420) with delta (0, 0)
Screenshot: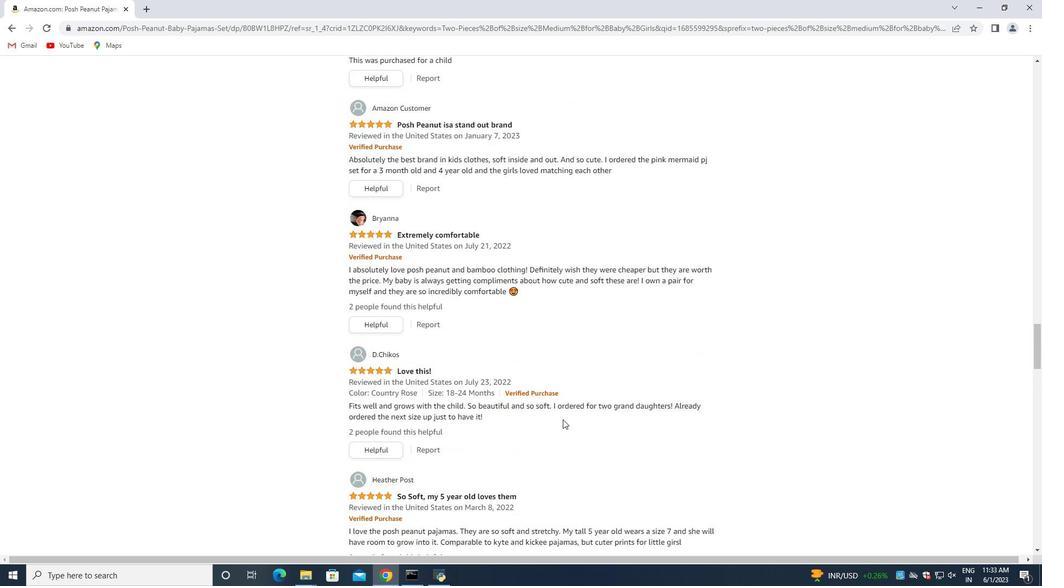 
Action: Mouse scrolled (563, 420) with delta (0, 0)
Screenshot: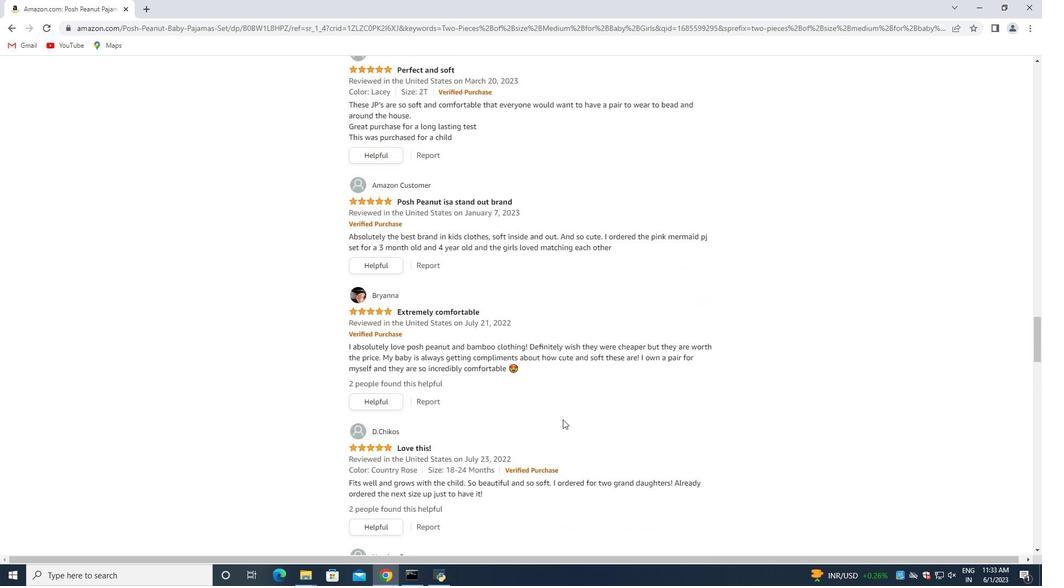 
Action: Mouse scrolled (563, 420) with delta (0, 0)
Screenshot: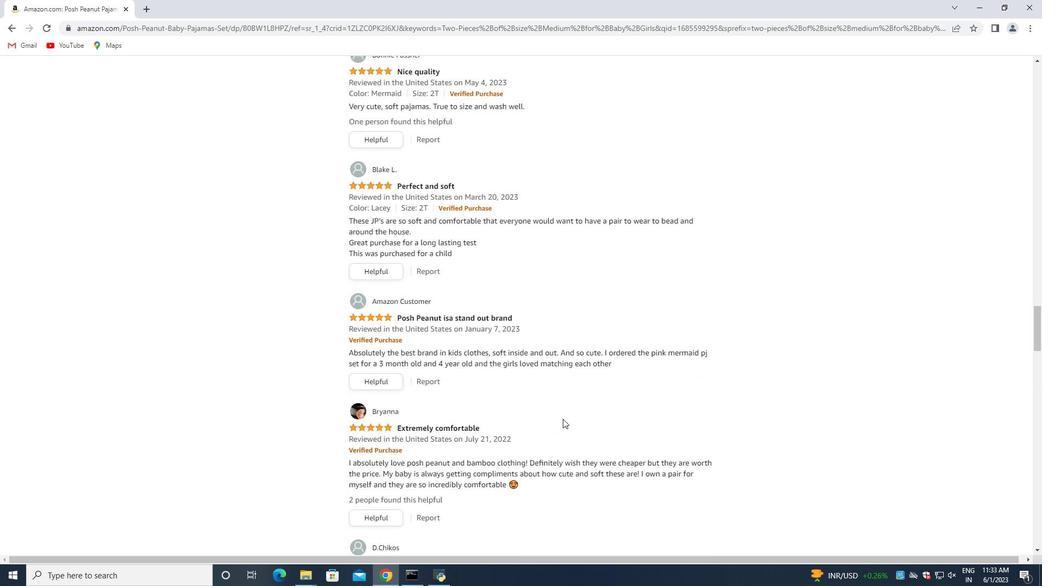 
Action: Mouse scrolled (563, 420) with delta (0, 0)
Screenshot: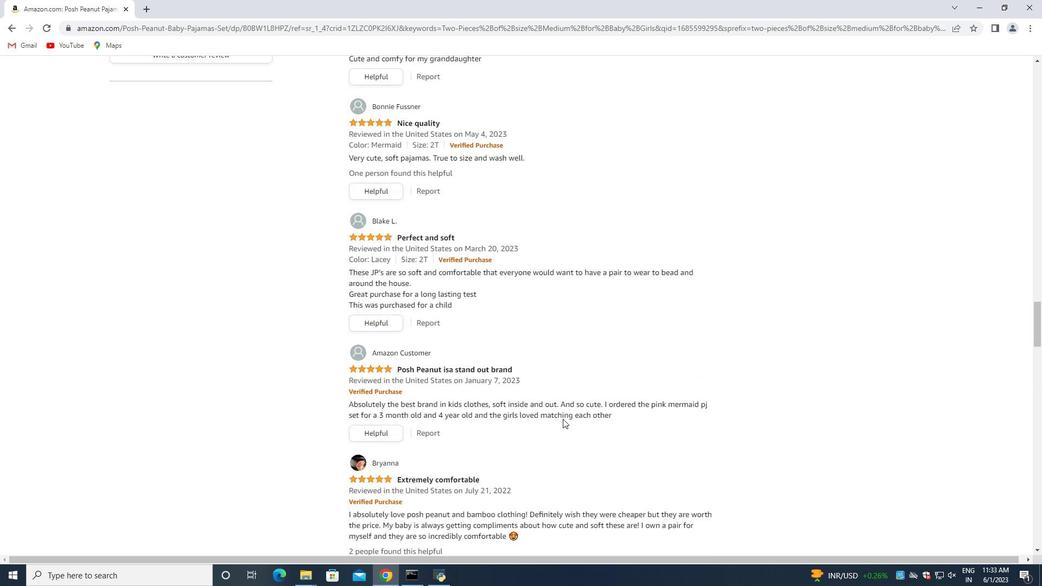 
Action: Mouse scrolled (563, 420) with delta (0, 0)
Screenshot: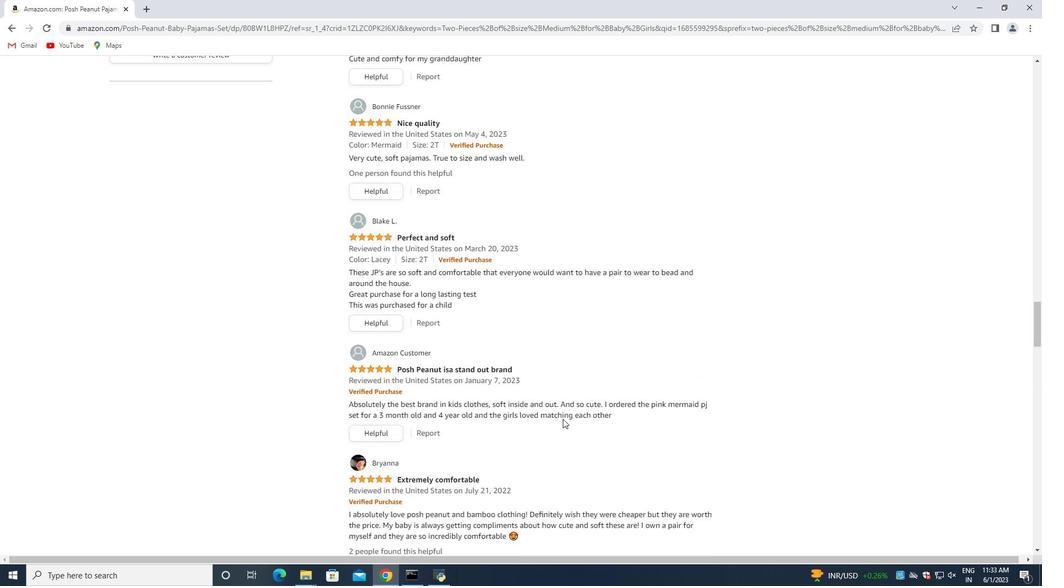 
Action: Mouse scrolled (563, 420) with delta (0, 0)
Screenshot: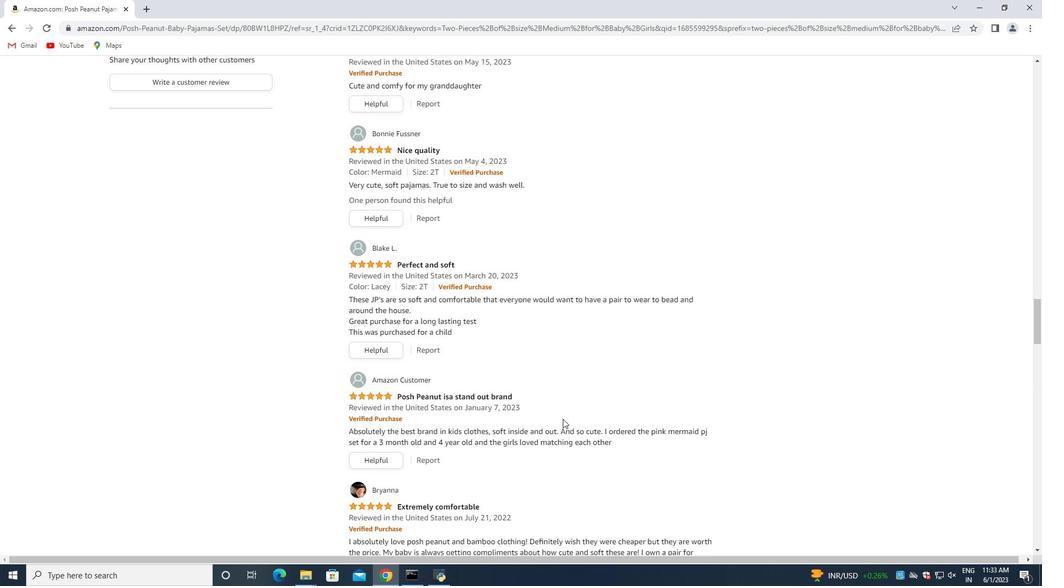 
Action: Mouse scrolled (563, 420) with delta (0, 0)
Screenshot: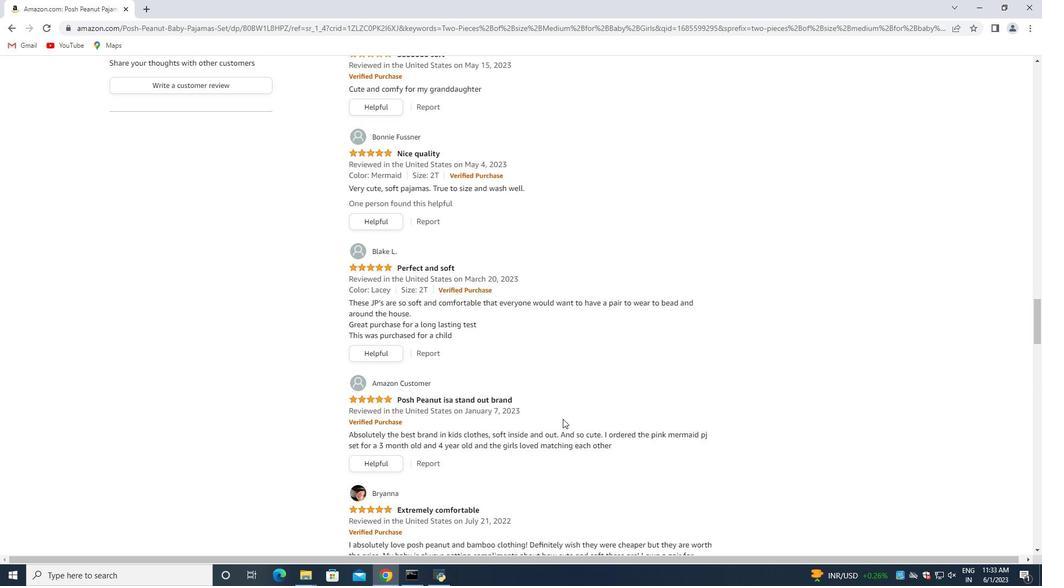 
Action: Mouse moved to (563, 419)
Screenshot: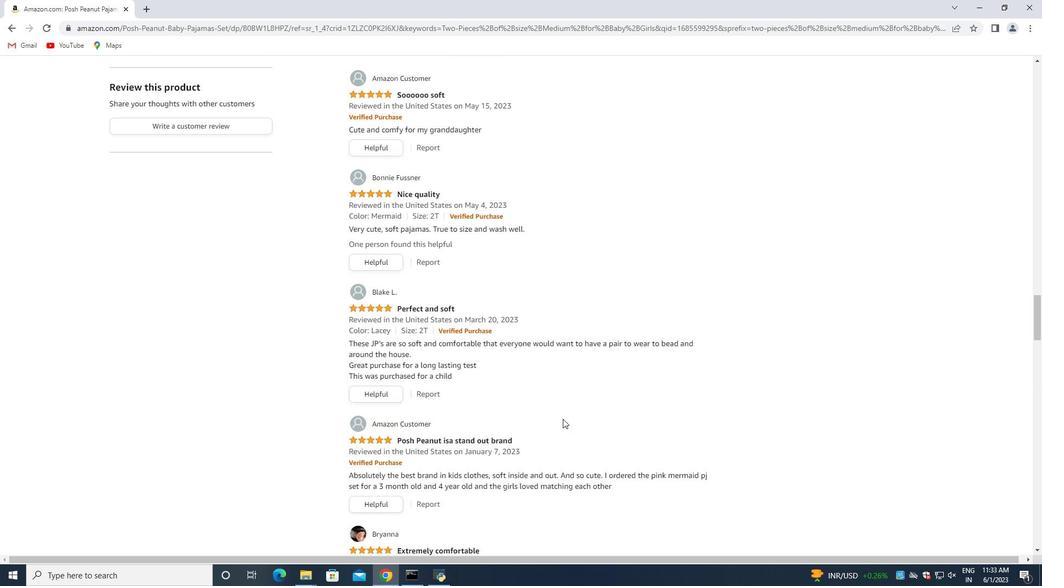 
Action: Mouse scrolled (563, 419) with delta (0, 0)
Screenshot: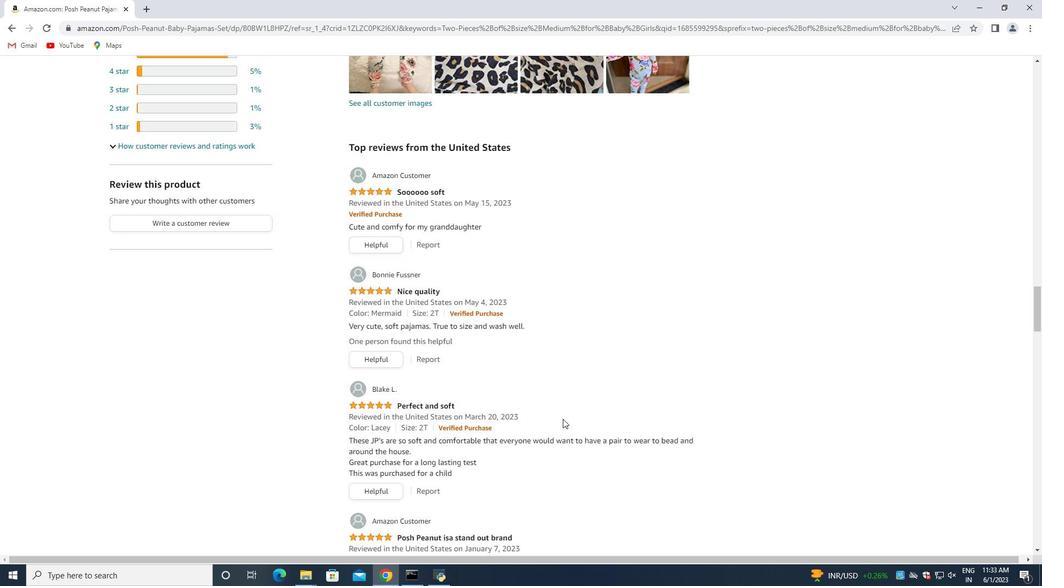 
Action: Mouse scrolled (563, 419) with delta (0, 0)
Screenshot: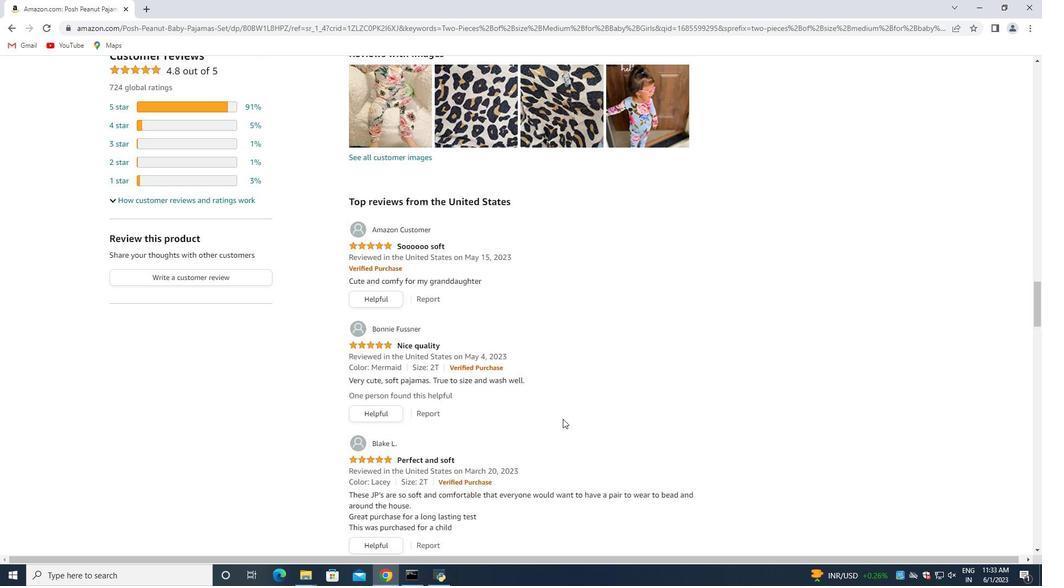
Action: Mouse scrolled (563, 419) with delta (0, 0)
Screenshot: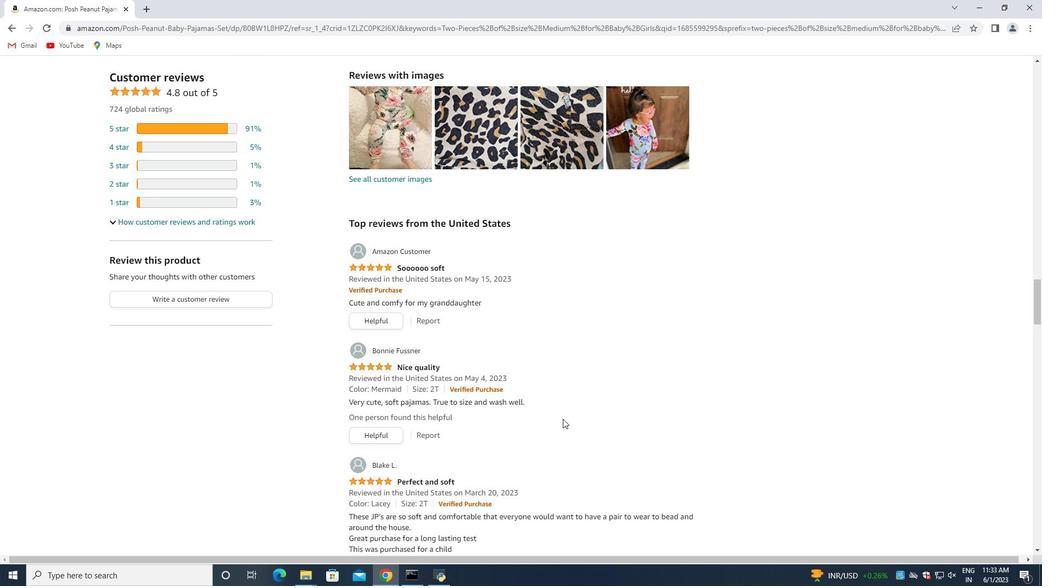 
Action: Mouse scrolled (563, 419) with delta (0, 0)
Screenshot: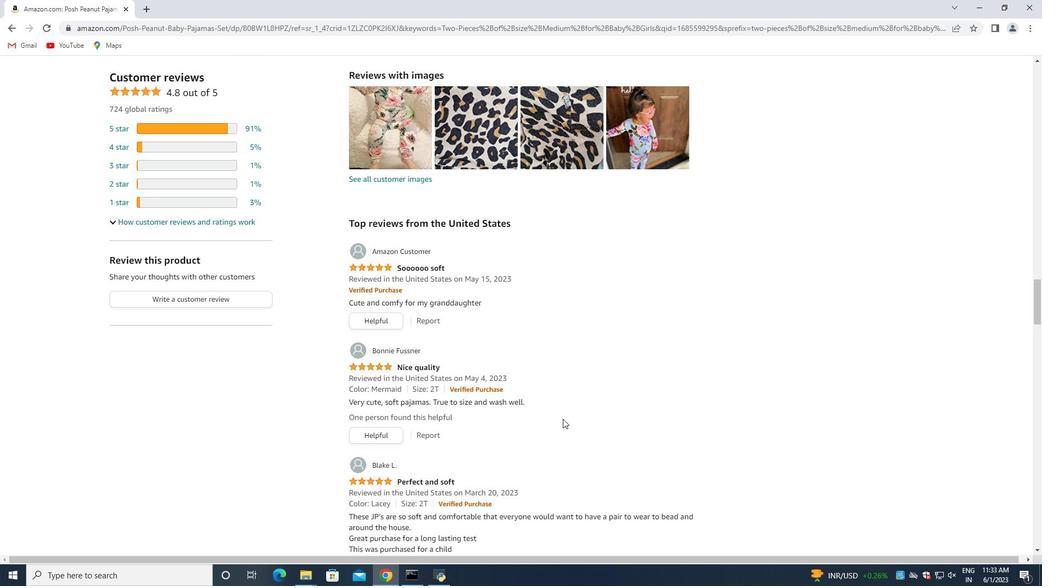 
Action: Mouse scrolled (563, 419) with delta (0, 0)
Screenshot: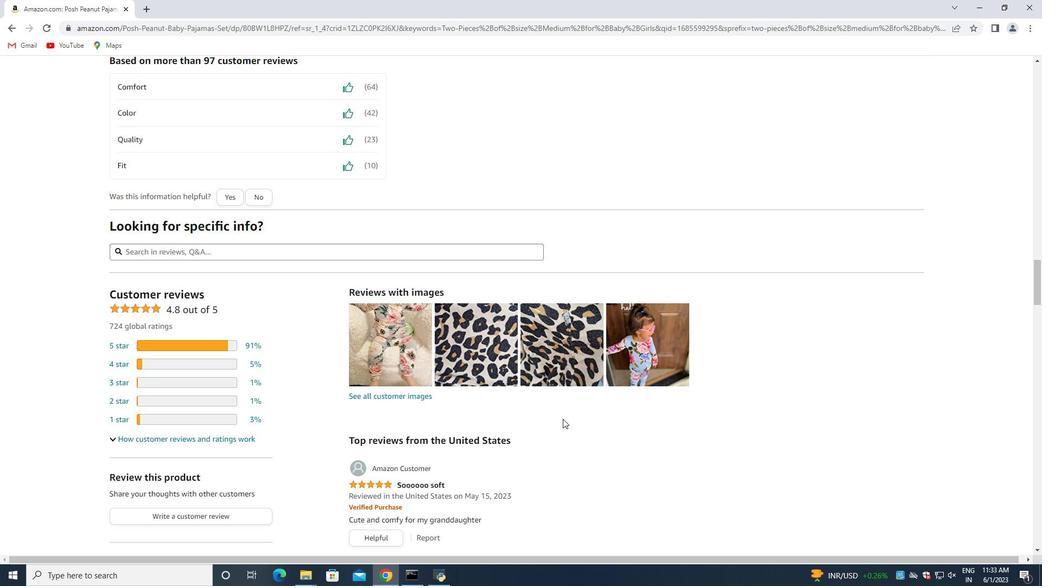 
Action: Mouse scrolled (563, 419) with delta (0, 0)
Screenshot: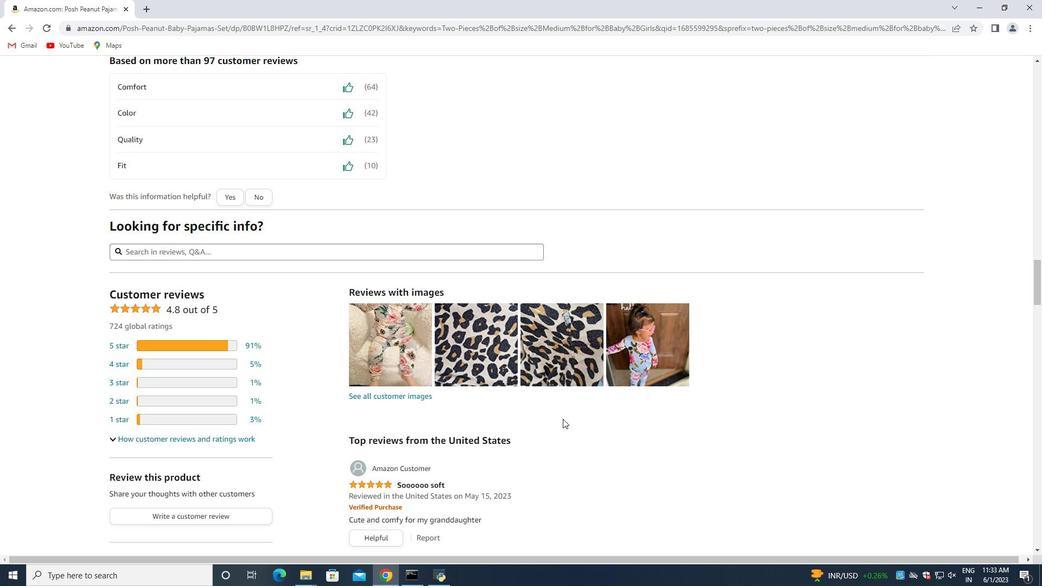 
Action: Mouse scrolled (563, 419) with delta (0, 0)
Screenshot: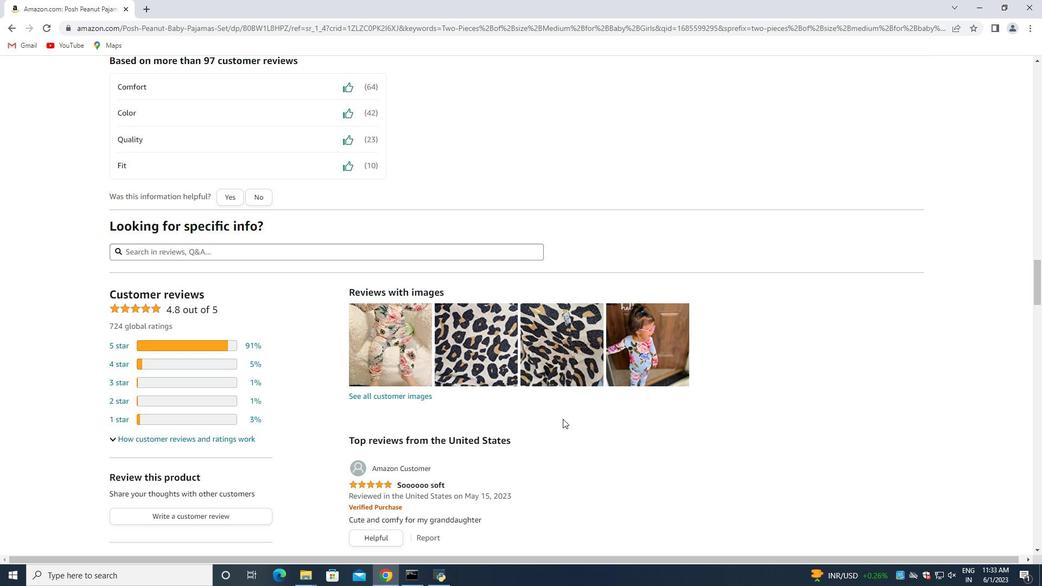 
Action: Mouse scrolled (563, 419) with delta (0, 0)
Screenshot: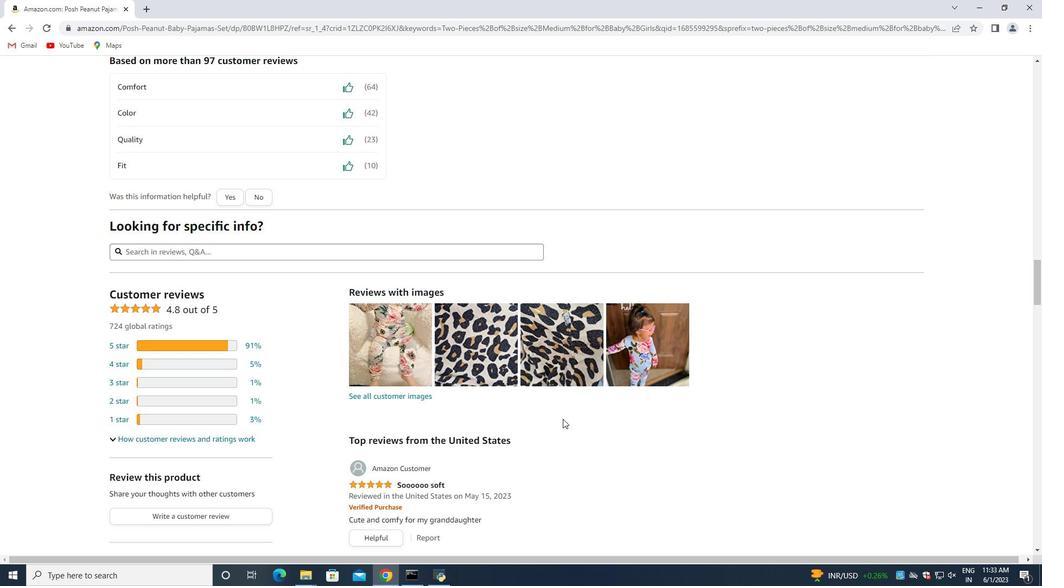
Action: Mouse scrolled (563, 419) with delta (0, 0)
Screenshot: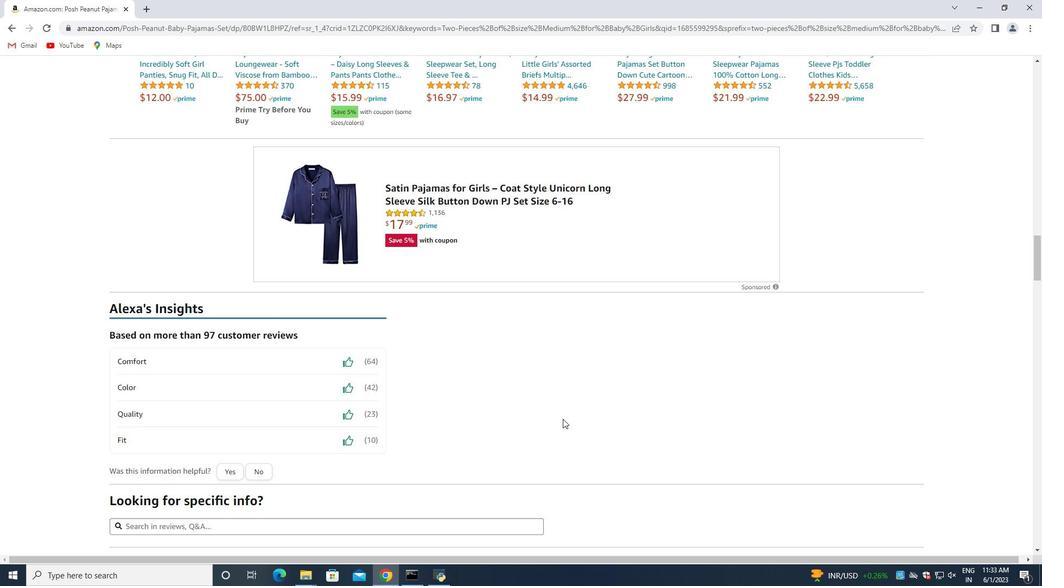 
Action: Mouse scrolled (563, 419) with delta (0, 0)
Screenshot: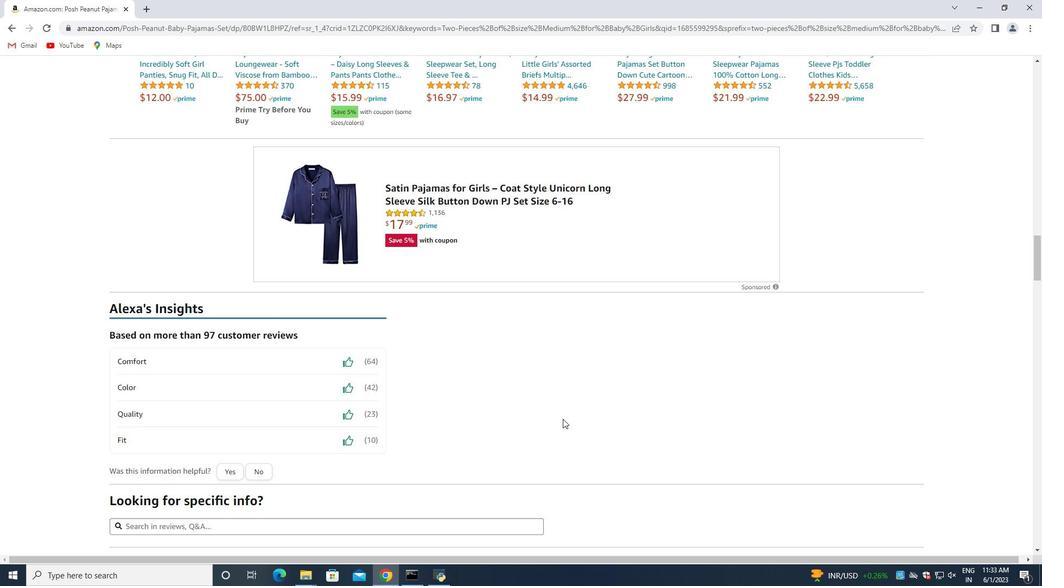 
Action: Mouse scrolled (563, 419) with delta (0, 0)
Screenshot: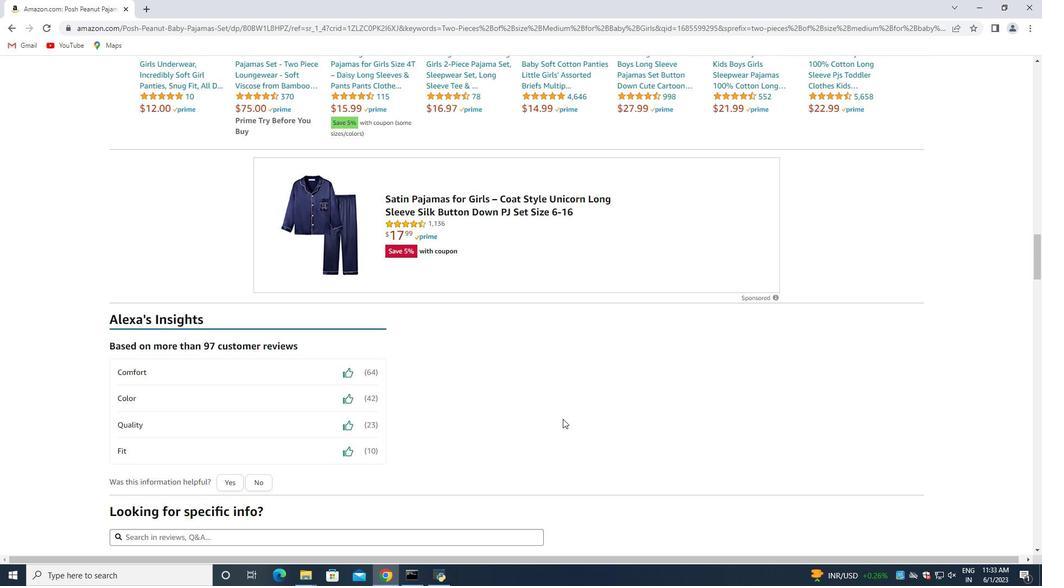 
Action: Mouse scrolled (563, 419) with delta (0, 0)
Screenshot: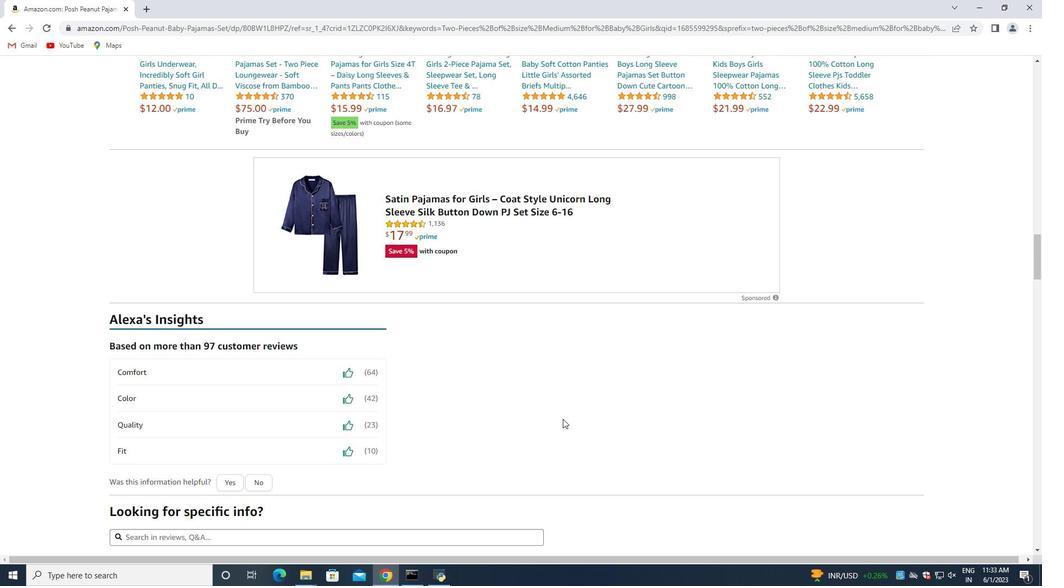 
Action: Mouse scrolled (563, 419) with delta (0, 0)
Screenshot: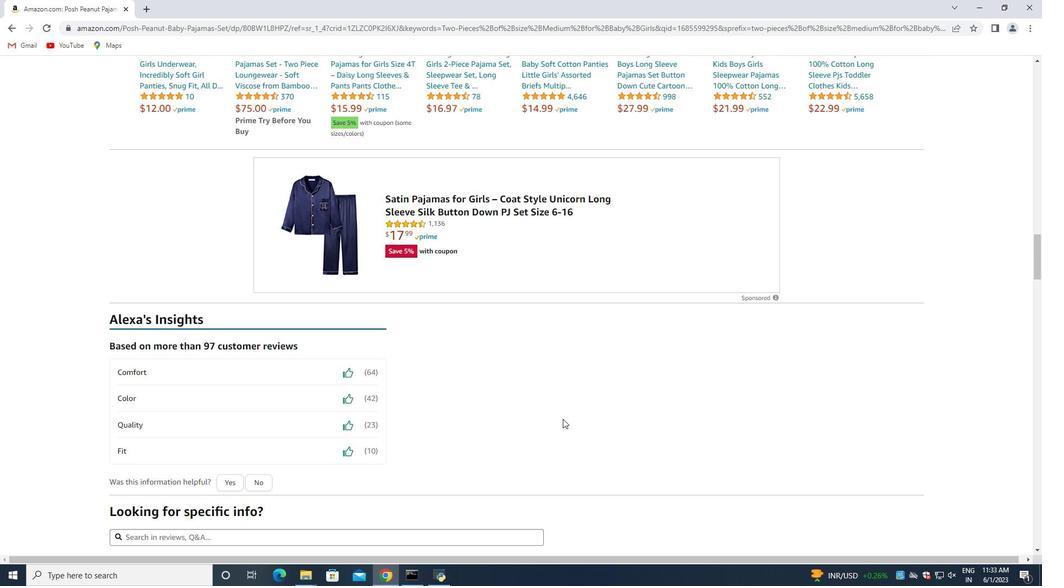 
Action: Mouse scrolled (563, 419) with delta (0, 0)
Screenshot: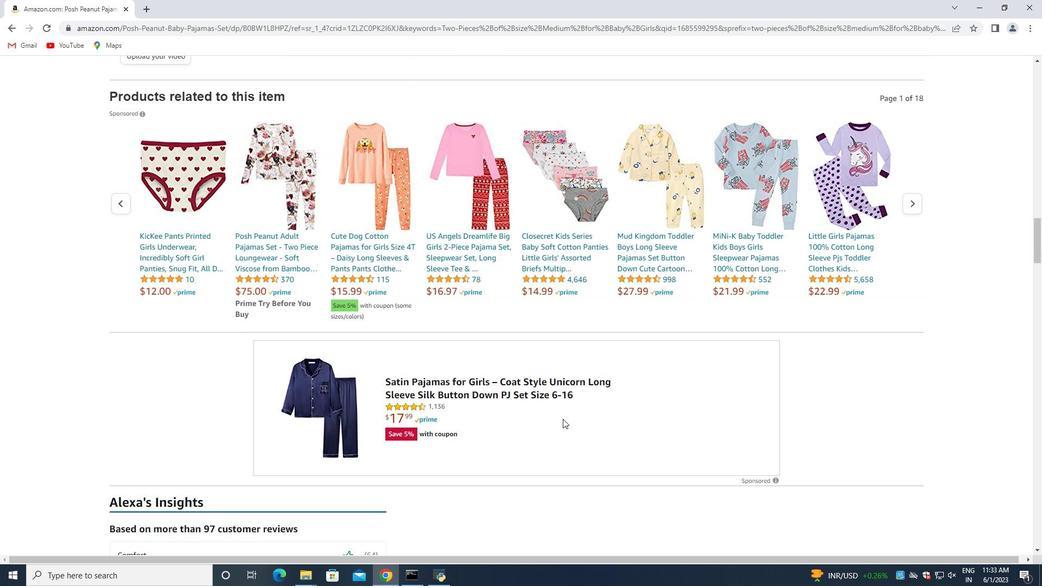 
Action: Mouse scrolled (563, 419) with delta (0, 0)
Screenshot: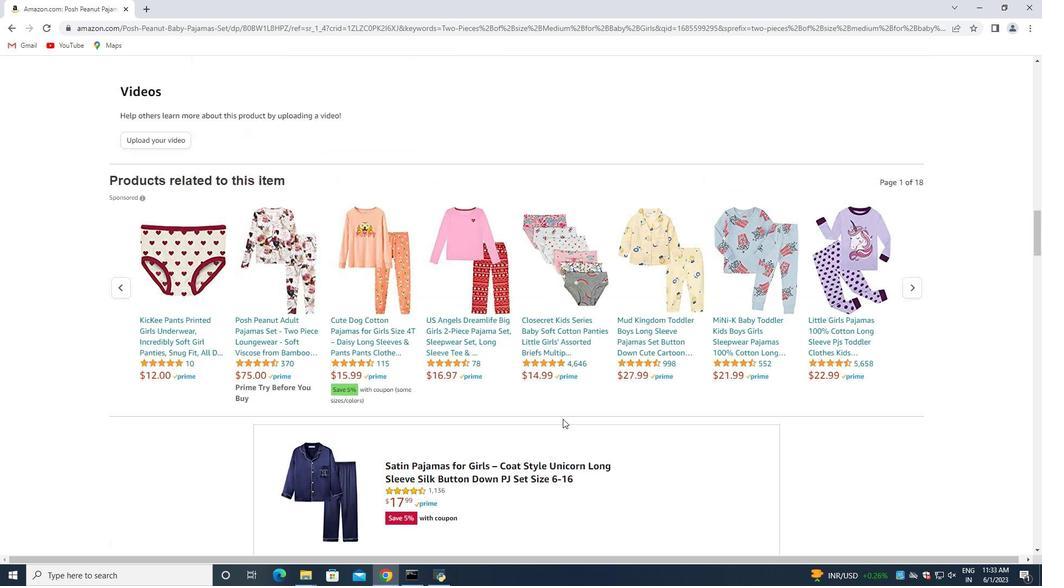 
Action: Mouse scrolled (563, 419) with delta (0, 0)
Screenshot: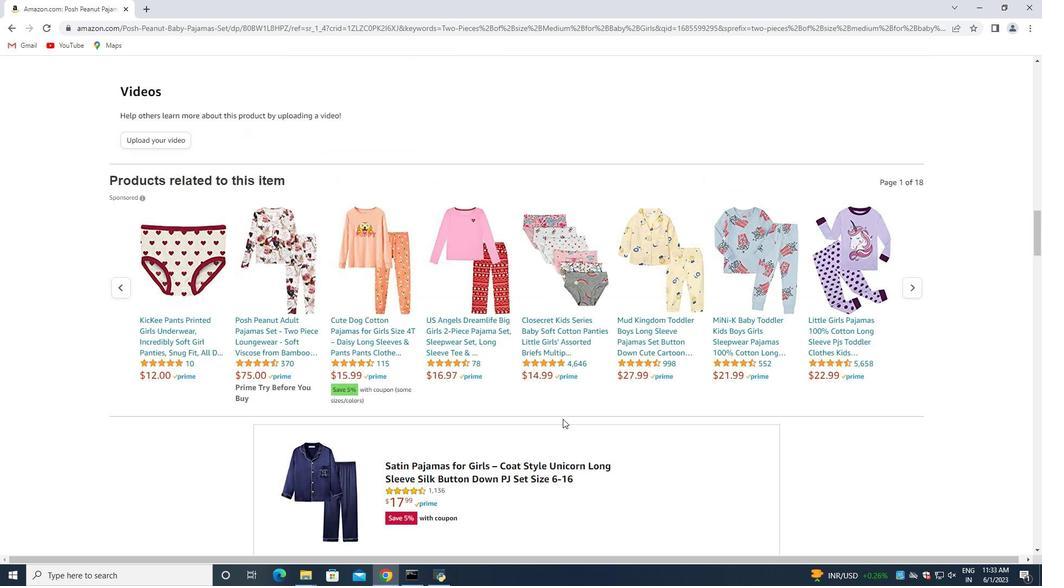 
Action: Mouse scrolled (563, 419) with delta (0, 0)
Screenshot: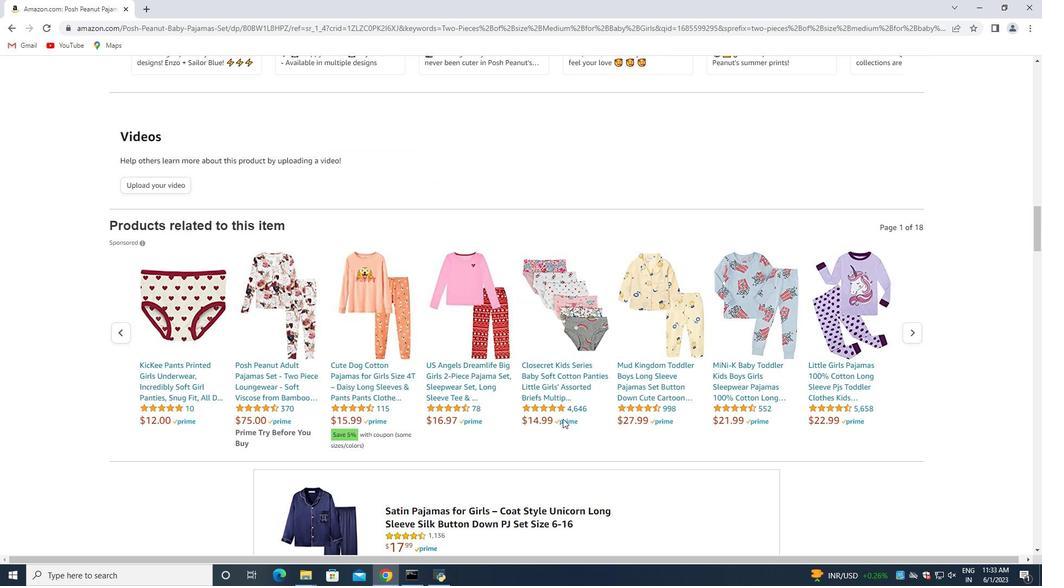 
Action: Mouse scrolled (563, 419) with delta (0, 0)
Screenshot: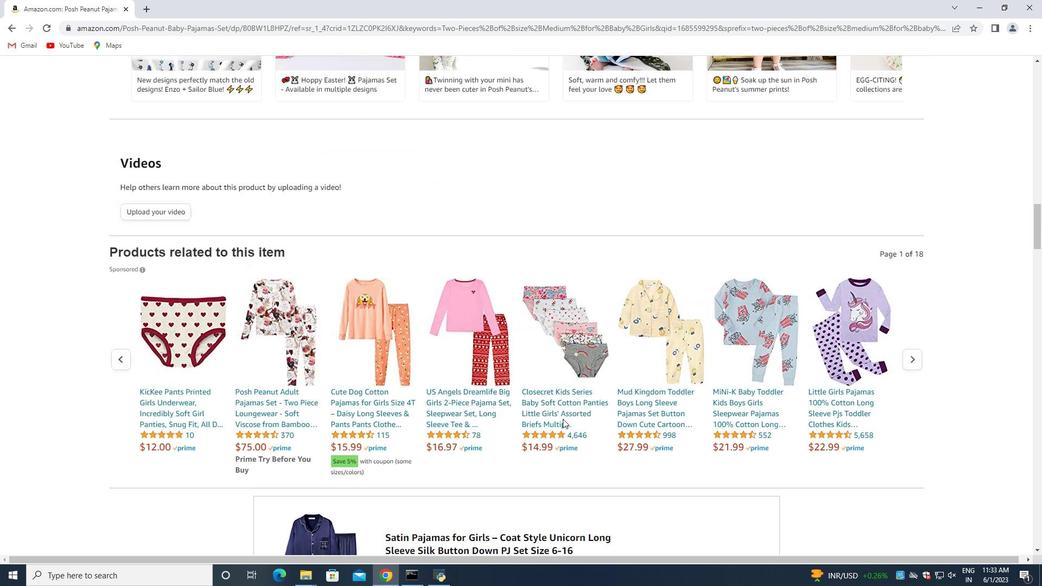 
Action: Mouse scrolled (563, 419) with delta (0, 0)
Screenshot: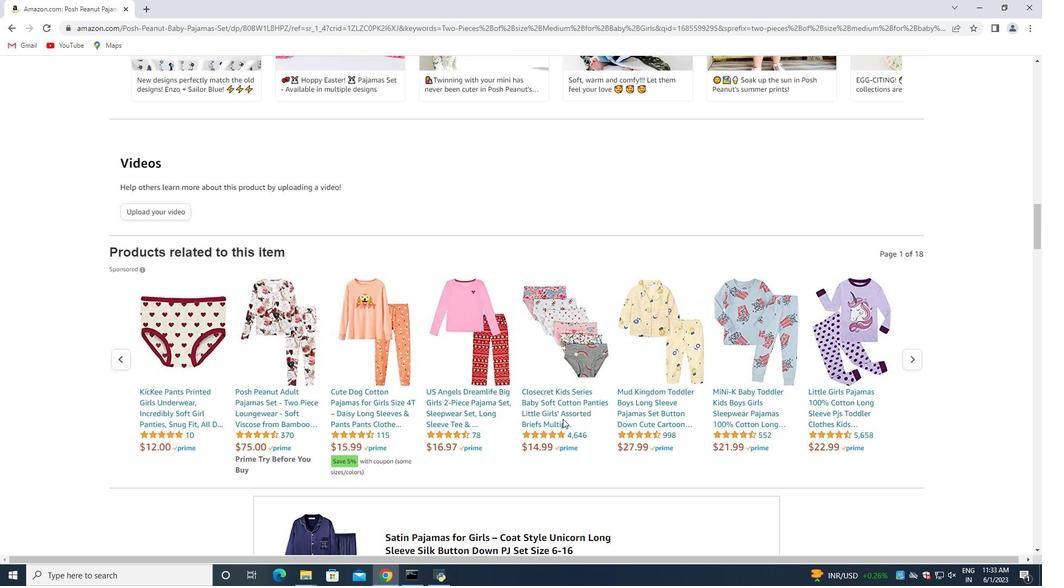 
Action: Mouse scrolled (563, 419) with delta (0, 0)
Screenshot: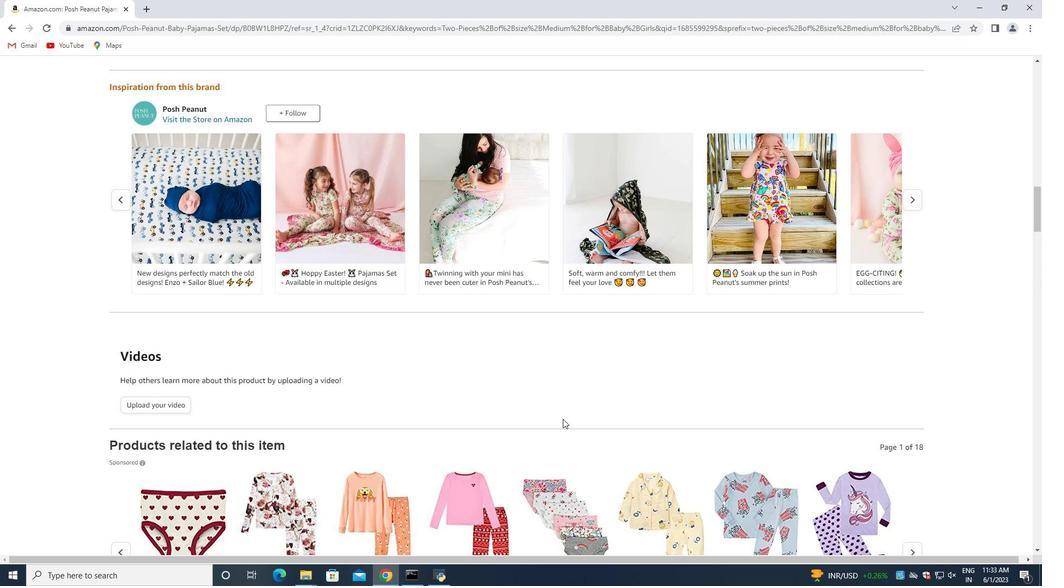
Action: Mouse scrolled (563, 419) with delta (0, 0)
Screenshot: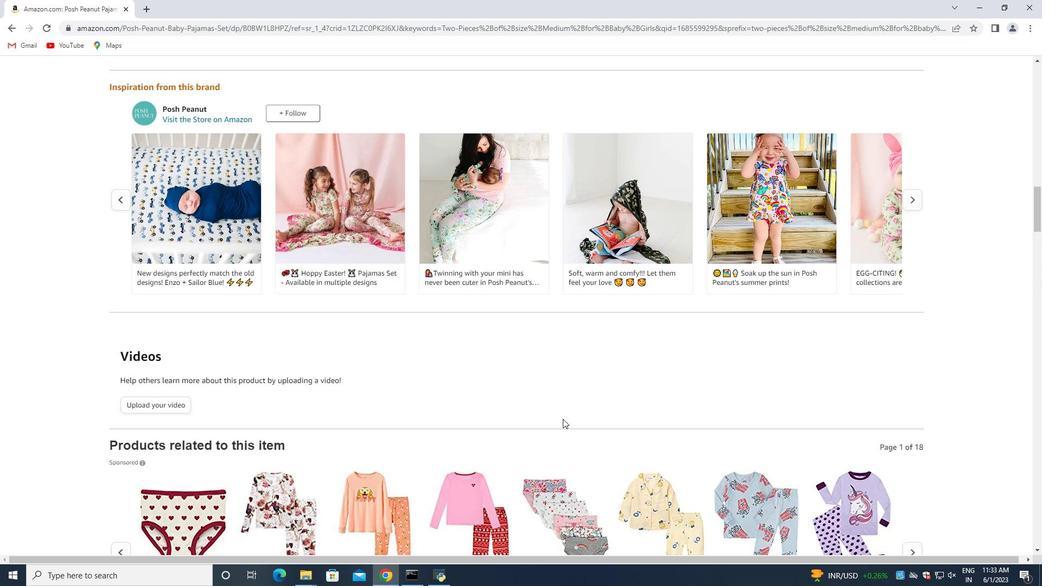 
Action: Mouse scrolled (563, 419) with delta (0, 0)
Screenshot: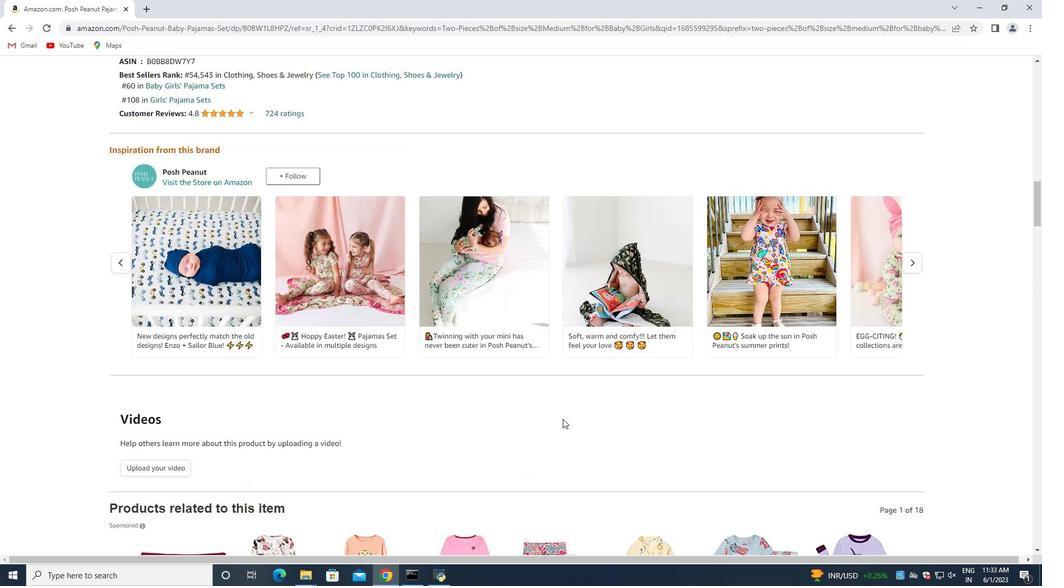 
Action: Mouse scrolled (563, 419) with delta (0, 0)
Screenshot: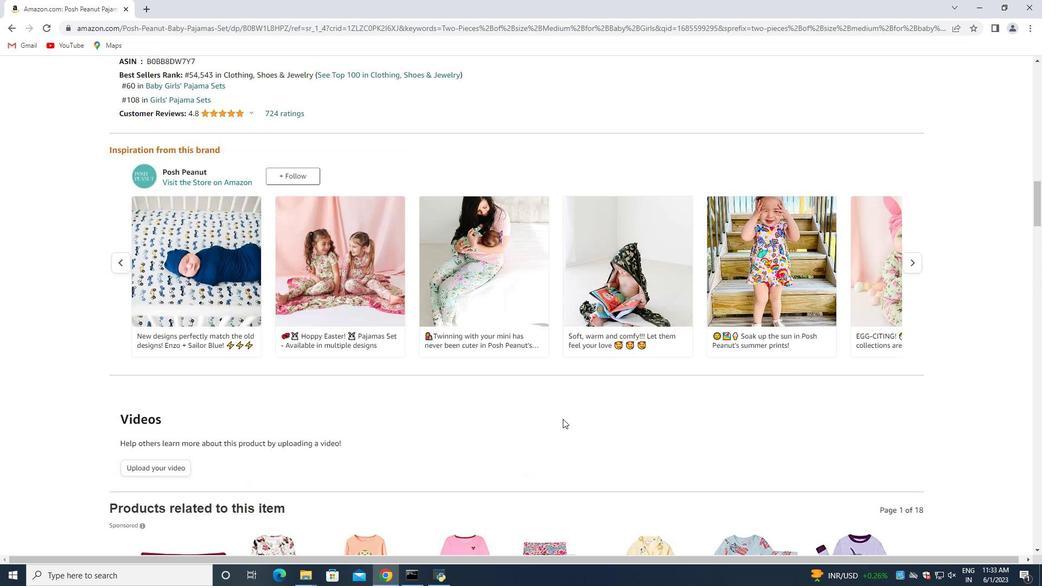 
Action: Mouse moved to (563, 419)
Screenshot: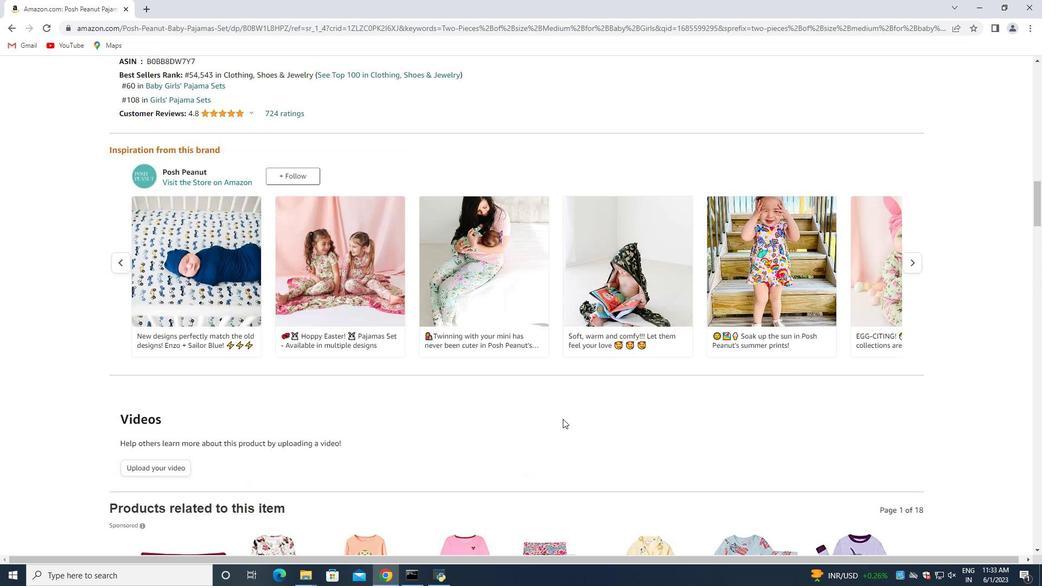 
Action: Mouse scrolled (563, 419) with delta (0, 0)
Screenshot: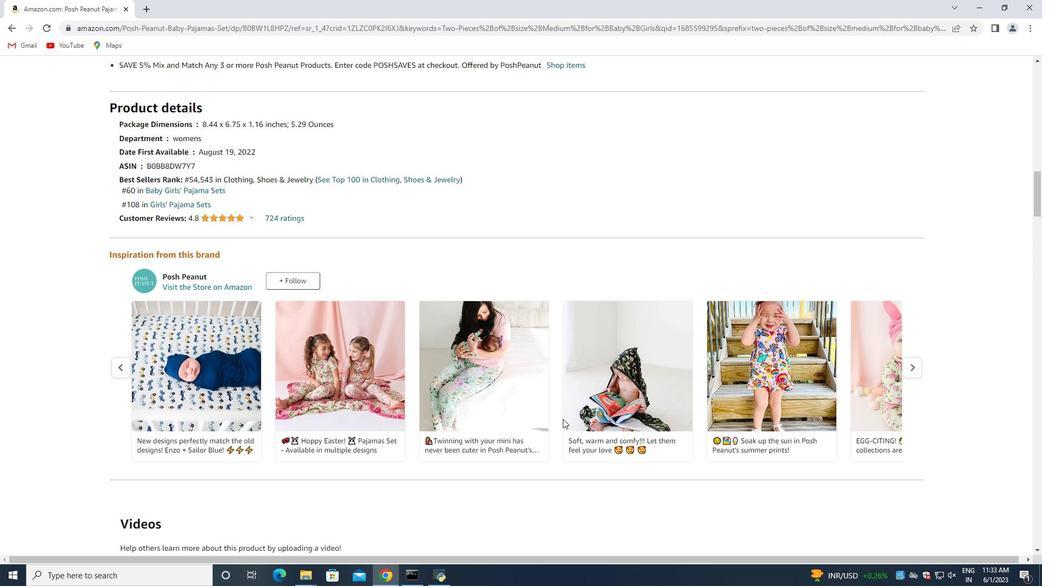 
Action: Mouse scrolled (563, 419) with delta (0, 0)
Screenshot: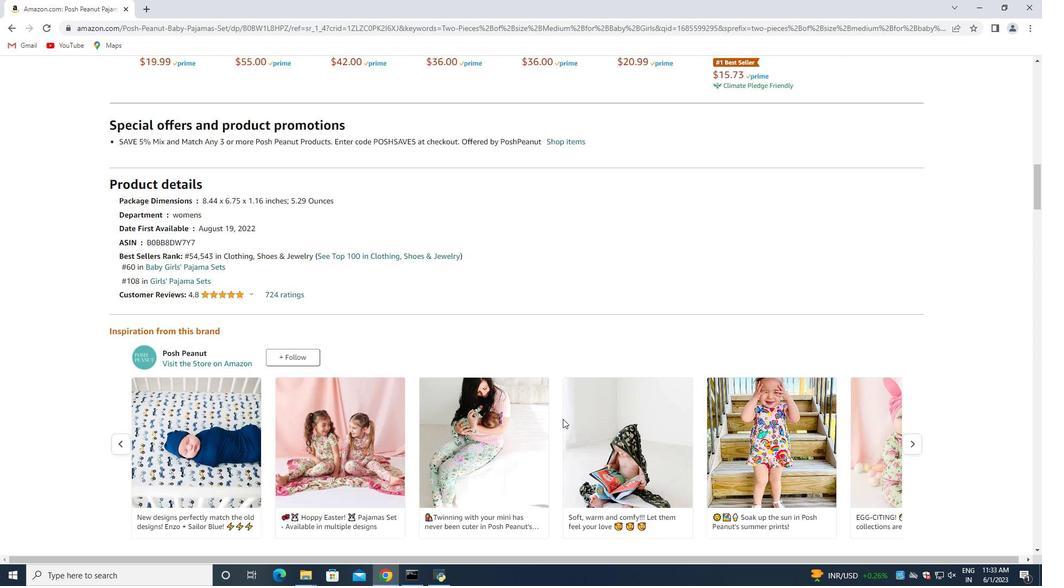 
Action: Mouse scrolled (563, 419) with delta (0, 0)
Screenshot: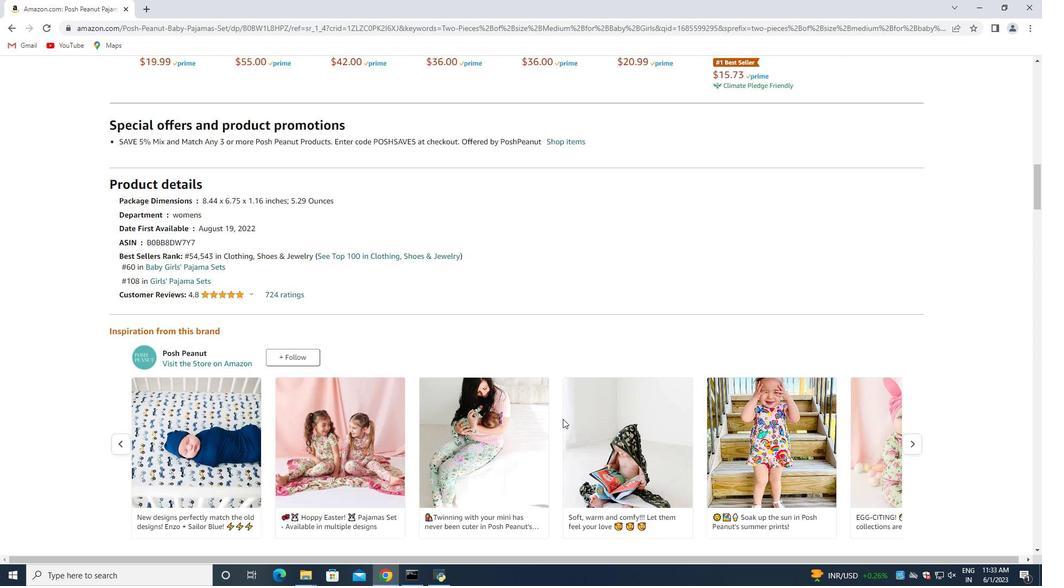 
Action: Mouse scrolled (563, 419) with delta (0, 0)
Screenshot: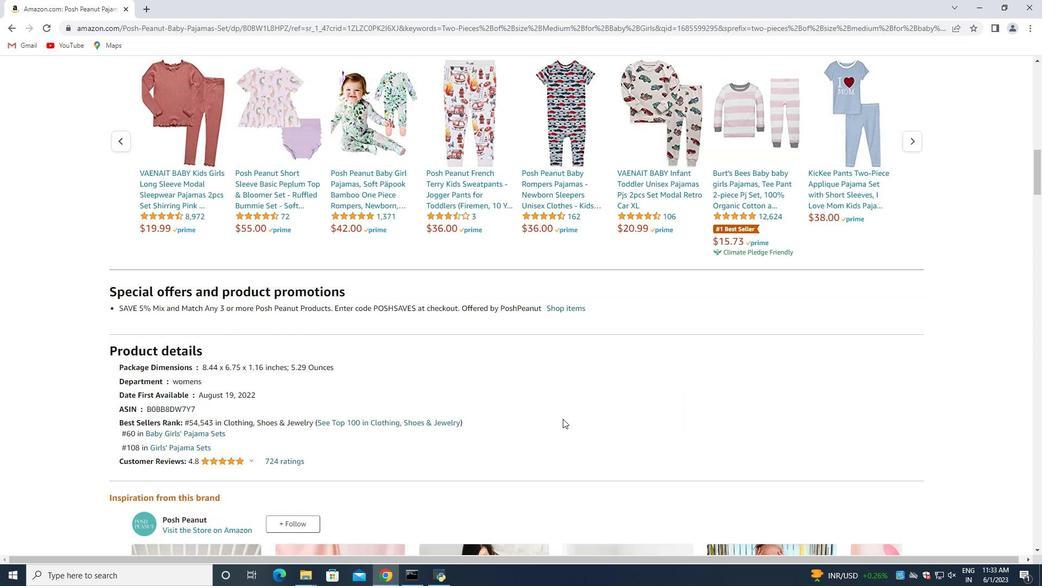 
Action: Mouse scrolled (563, 419) with delta (0, 0)
Screenshot: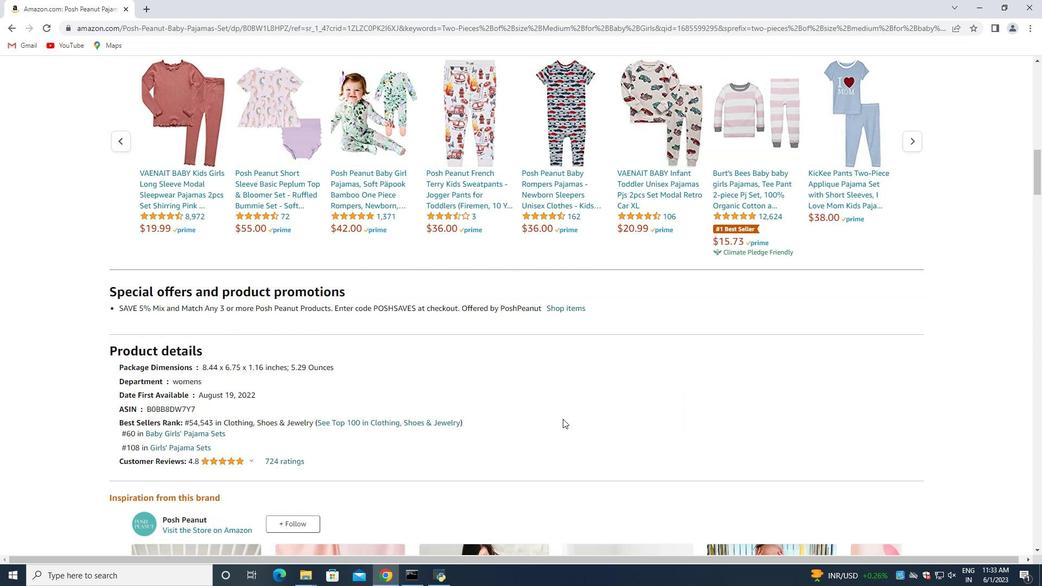 
Action: Mouse scrolled (563, 419) with delta (0, 0)
Screenshot: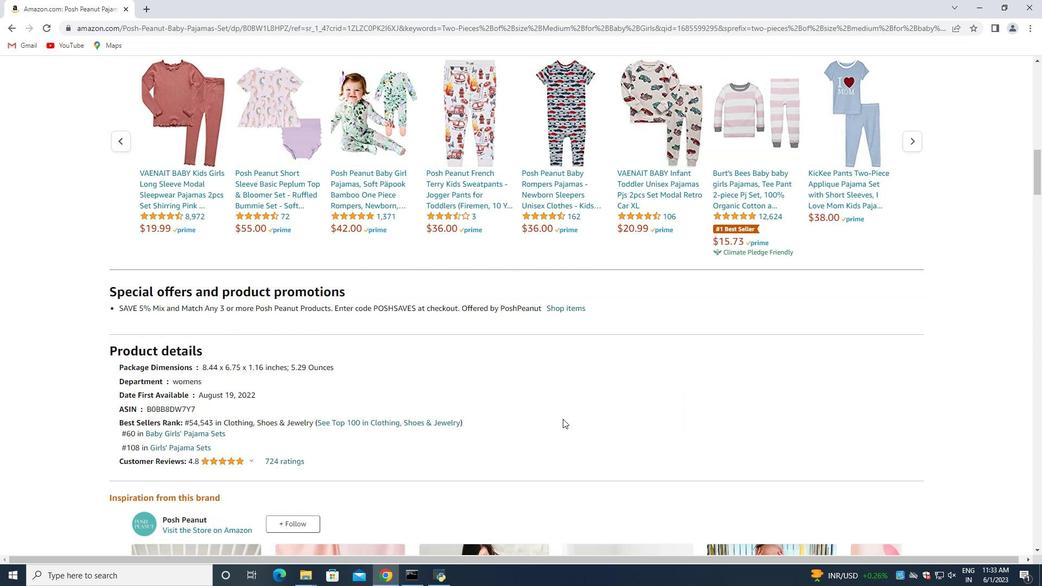 
Action: Mouse scrolled (563, 419) with delta (0, 0)
Screenshot: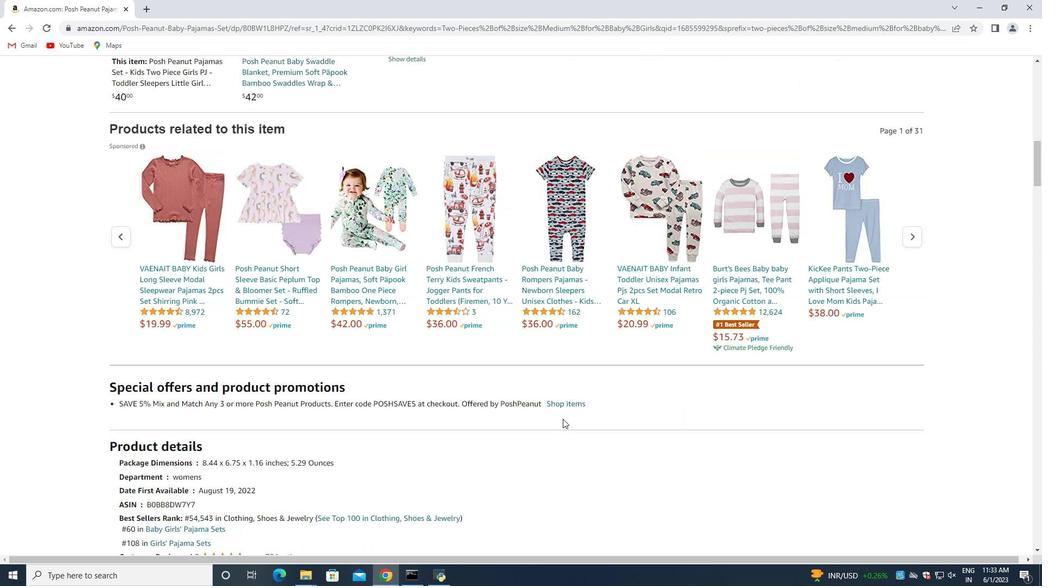 
Action: Mouse scrolled (563, 419) with delta (0, 0)
Screenshot: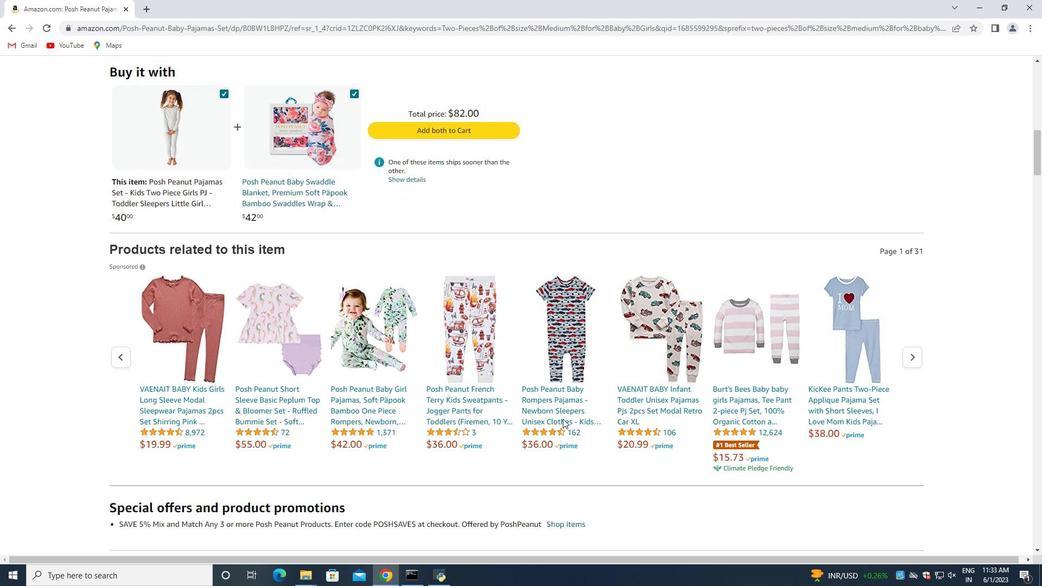 
Action: Mouse scrolled (563, 419) with delta (0, 0)
Screenshot: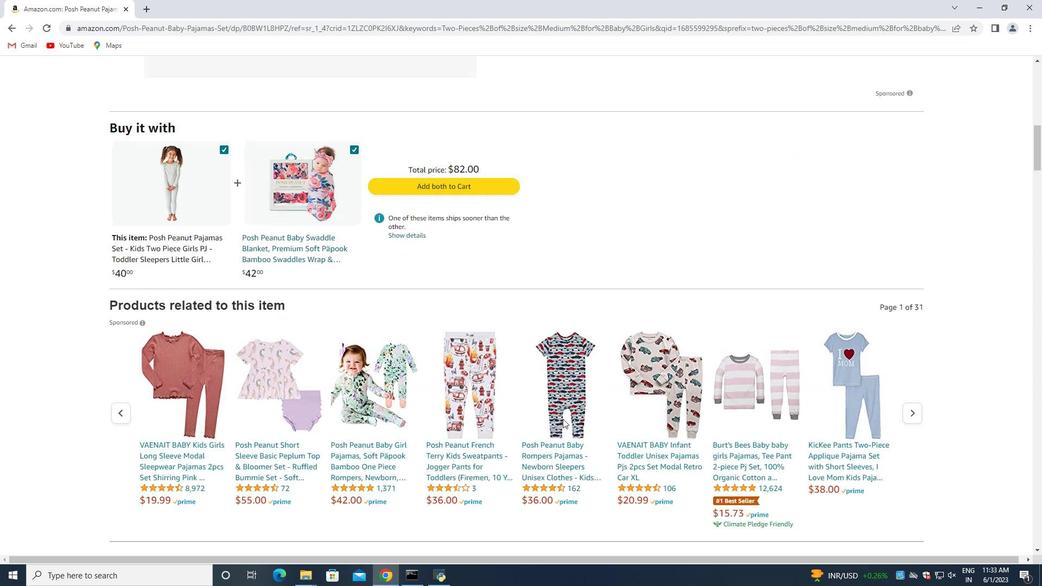 
Action: Mouse scrolled (563, 419) with delta (0, 0)
Screenshot: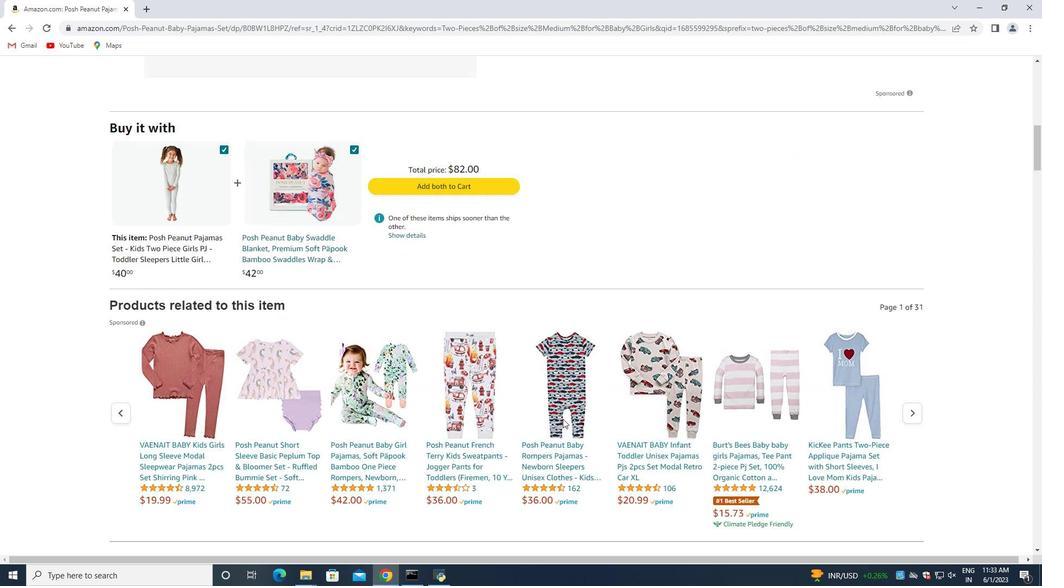 
Action: Mouse scrolled (563, 419) with delta (0, 0)
Screenshot: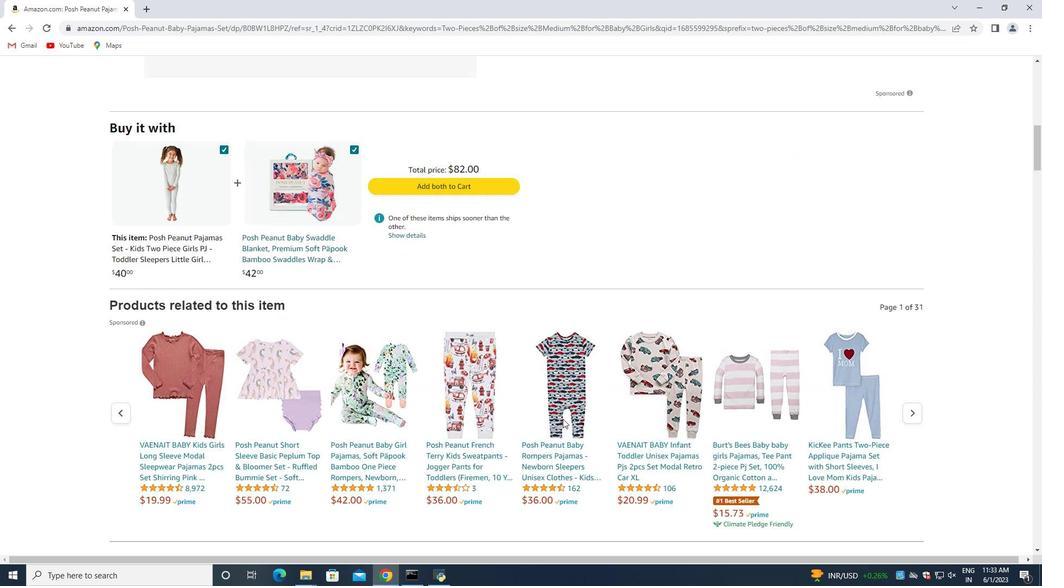 
Action: Mouse scrolled (563, 419) with delta (0, 0)
Screenshot: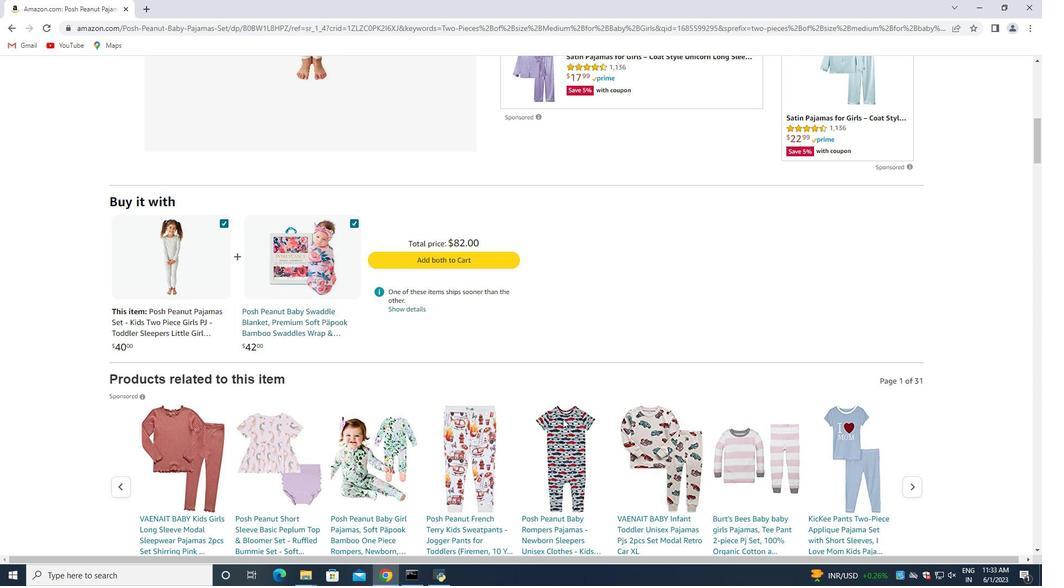 
Action: Mouse scrolled (563, 419) with delta (0, 0)
Screenshot: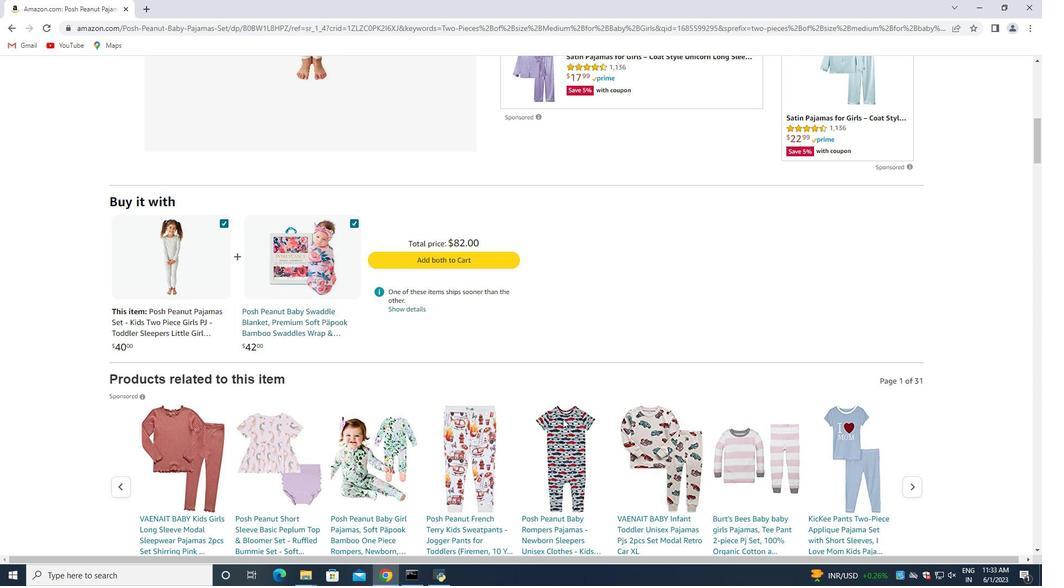 
Action: Mouse scrolled (563, 419) with delta (0, 0)
Screenshot: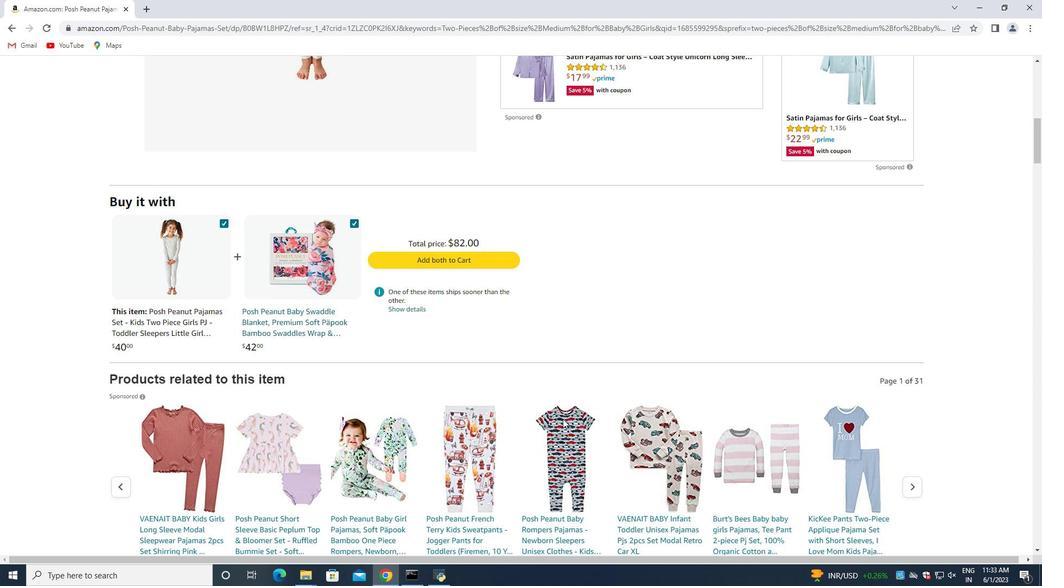 
Action: Mouse scrolled (563, 419) with delta (0, 0)
Screenshot: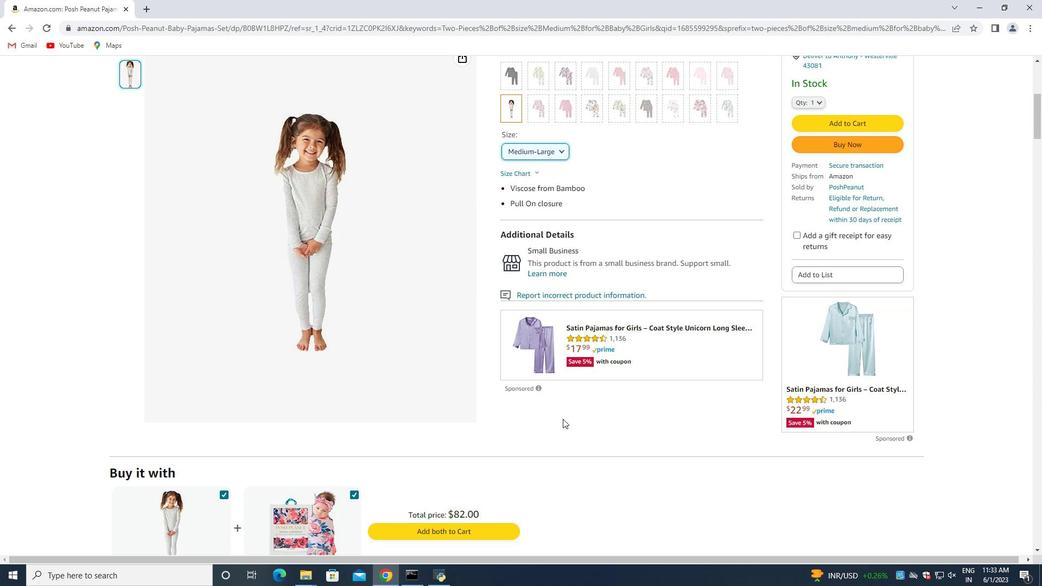 
Action: Mouse scrolled (563, 419) with delta (0, 0)
Screenshot: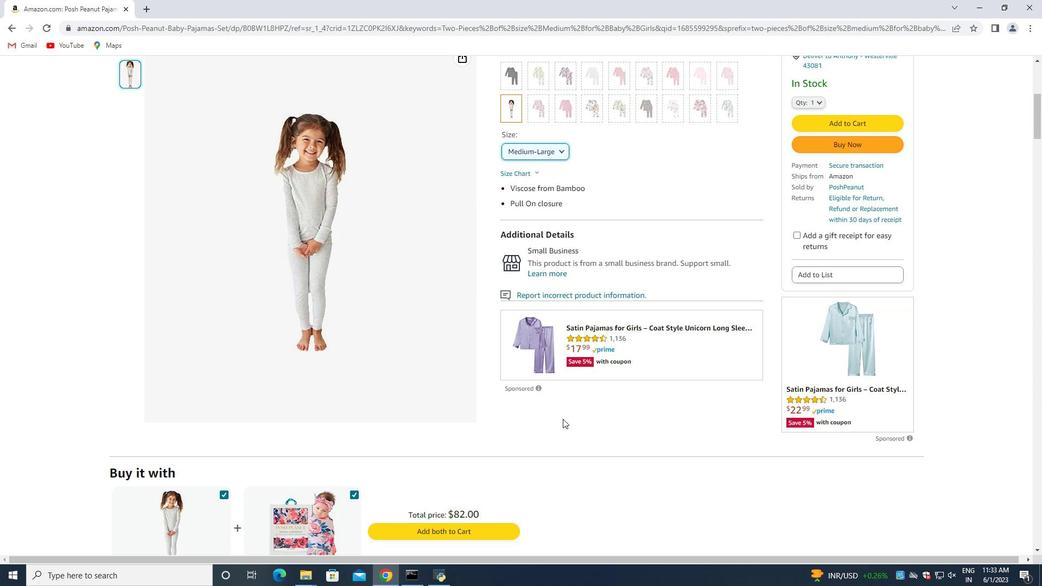 
Action: Mouse scrolled (563, 419) with delta (0, 0)
Screenshot: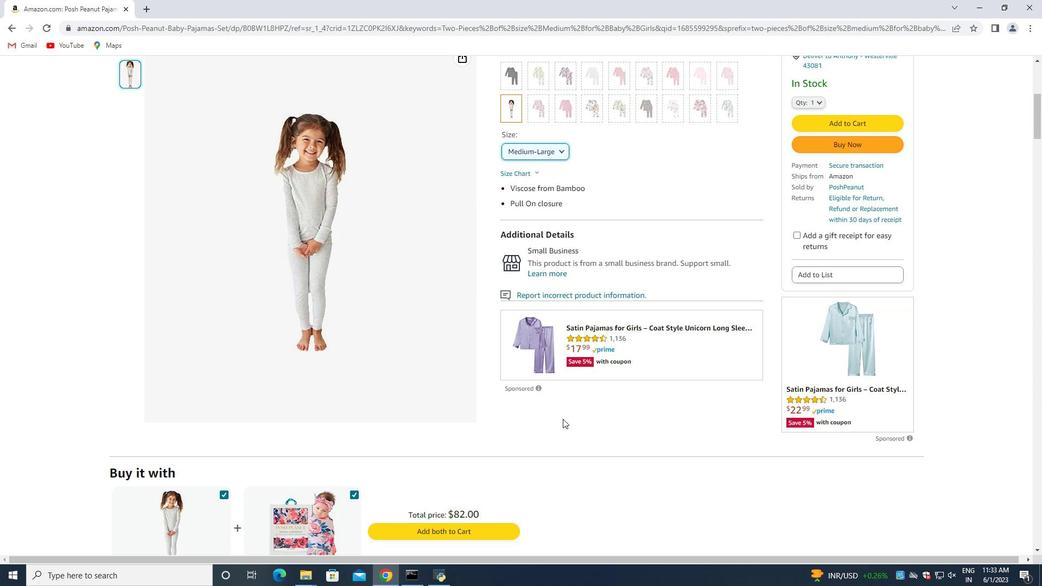 
Action: Mouse scrolled (563, 419) with delta (0, 0)
Screenshot: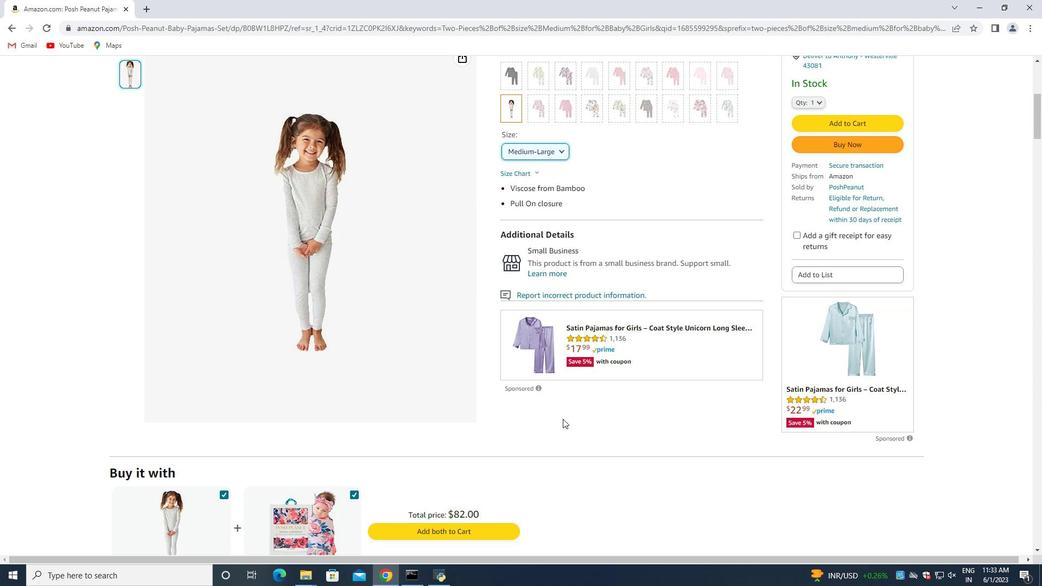 
Action: Mouse scrolled (563, 419) with delta (0, 0)
Screenshot: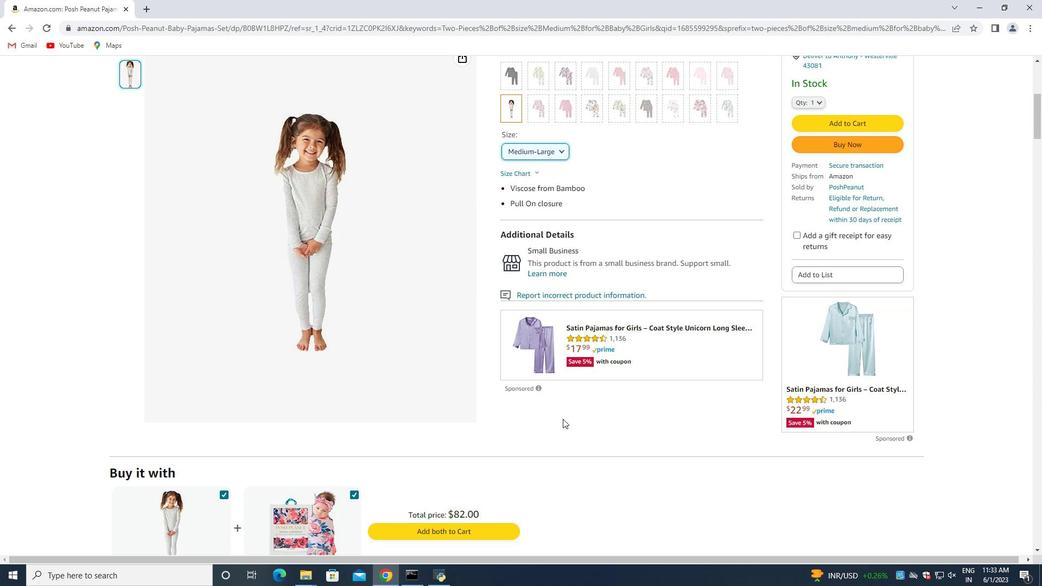
Action: Mouse scrolled (563, 419) with delta (0, 0)
Screenshot: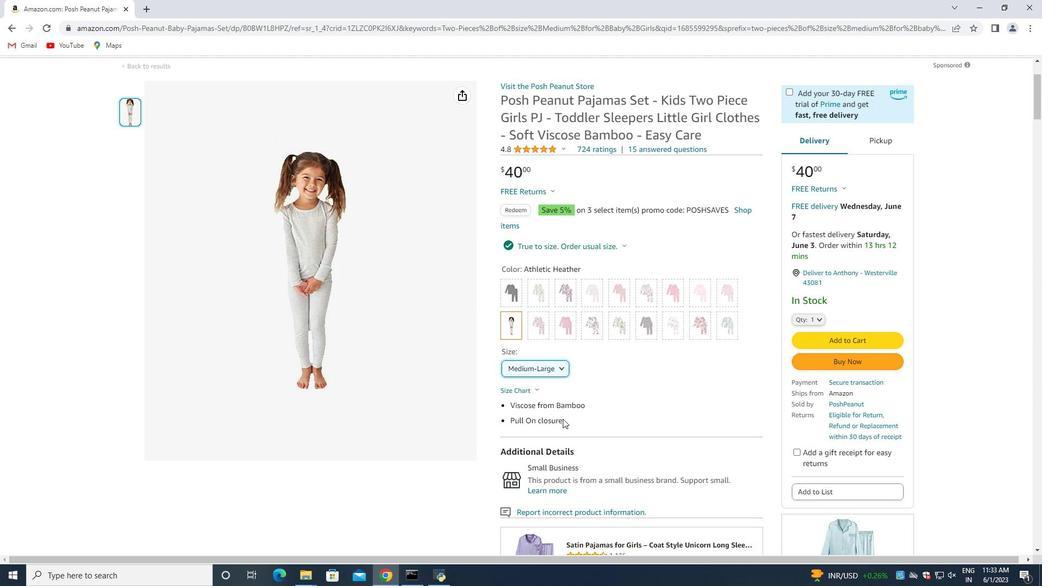 
Action: Mouse scrolled (563, 419) with delta (0, 0)
Screenshot: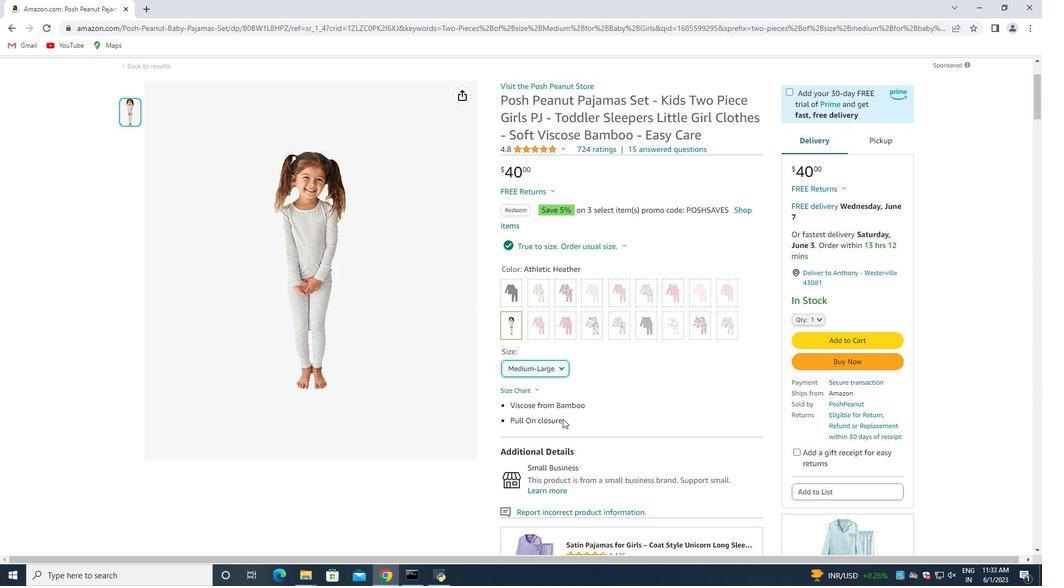 
Action: Mouse scrolled (563, 419) with delta (0, 0)
Screenshot: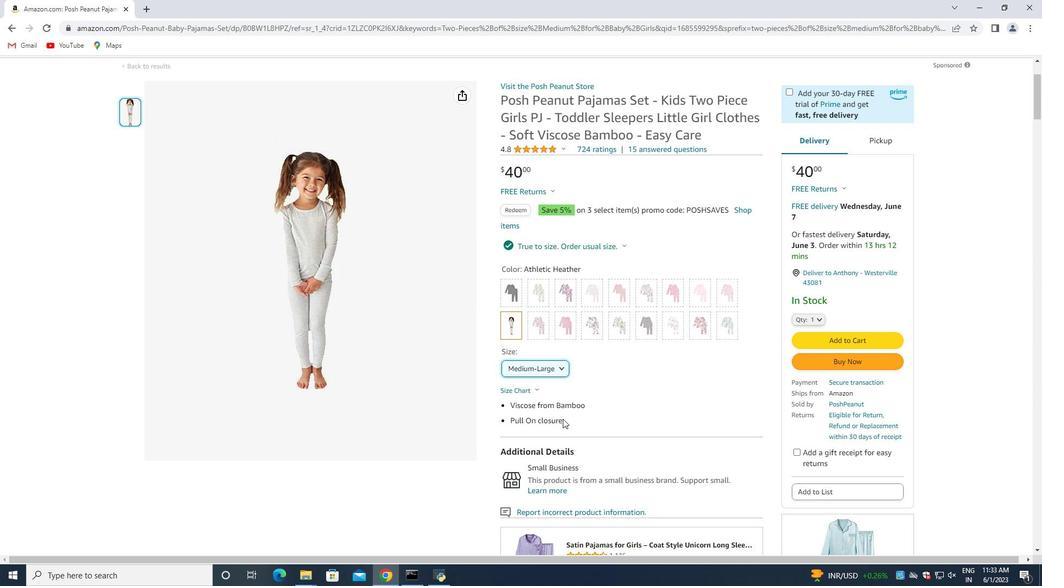
Action: Mouse scrolled (563, 419) with delta (0, 0)
Screenshot: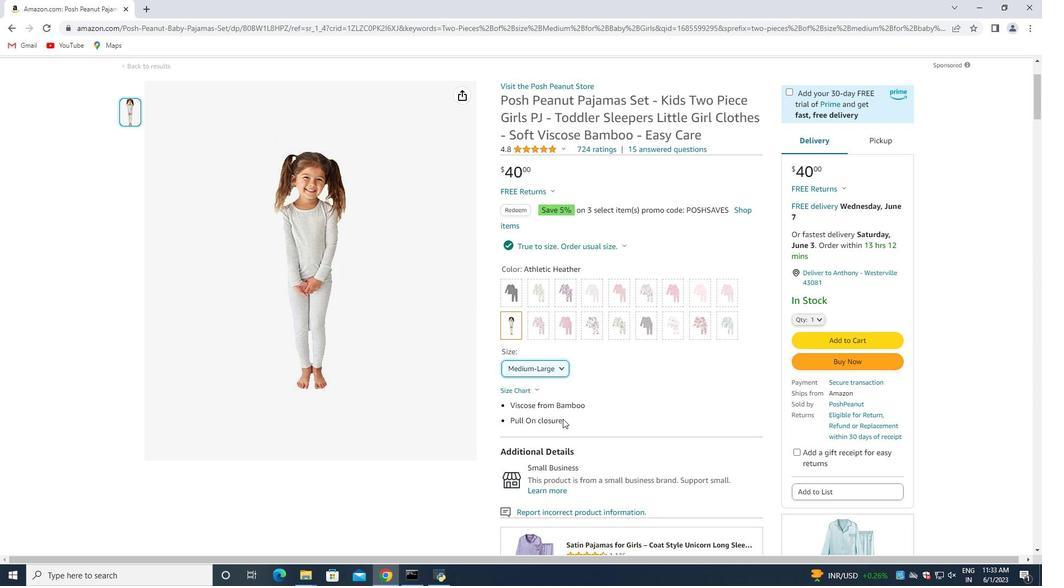 
Action: Mouse scrolled (563, 419) with delta (0, 0)
Screenshot: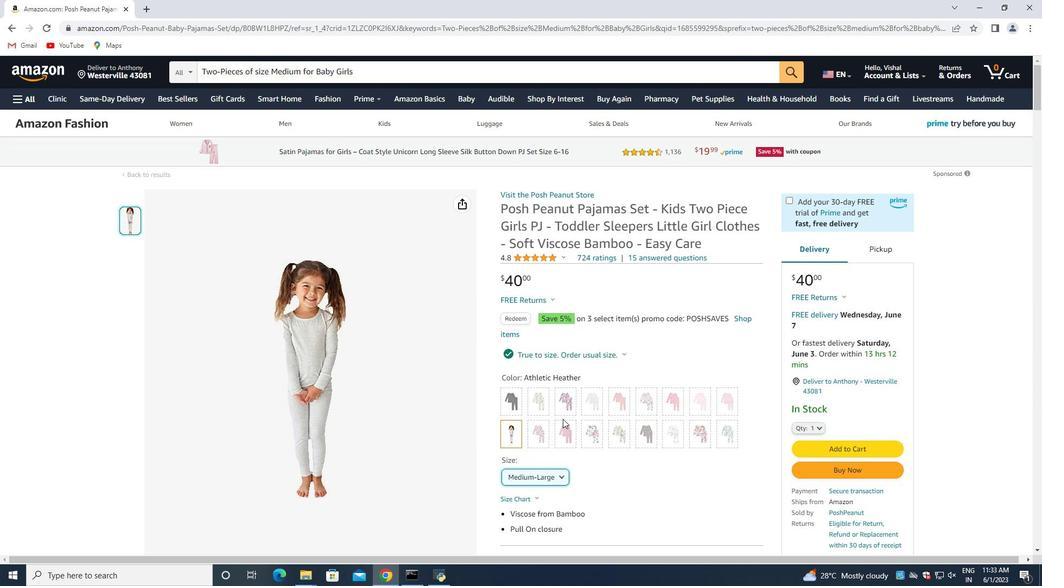 
Action: Mouse scrolled (563, 419) with delta (0, 0)
Screenshot: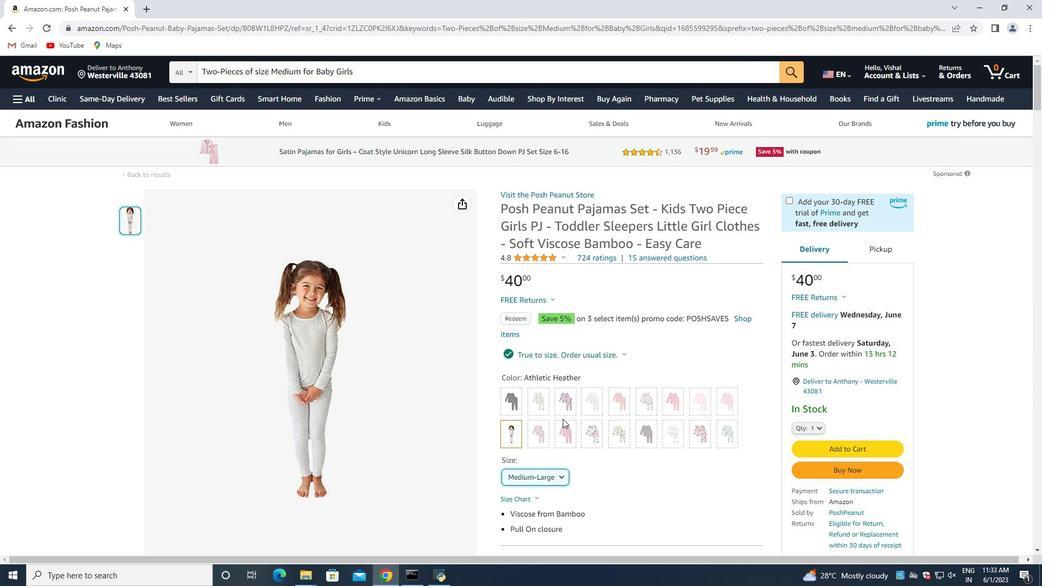 
Action: Mouse scrolled (563, 419) with delta (0, 0)
Screenshot: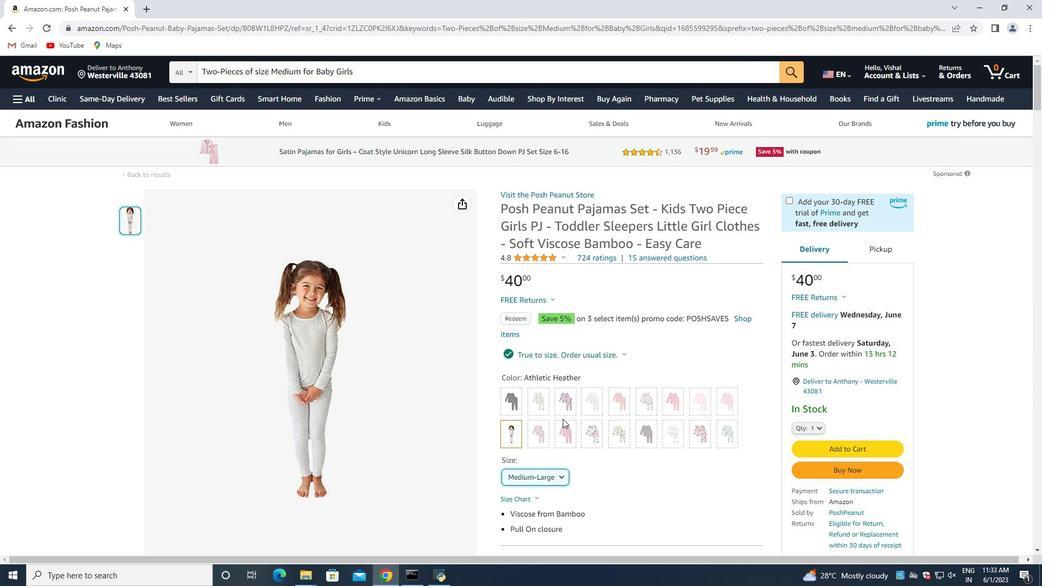 
Action: Mouse scrolled (563, 419) with delta (0, 0)
Screenshot: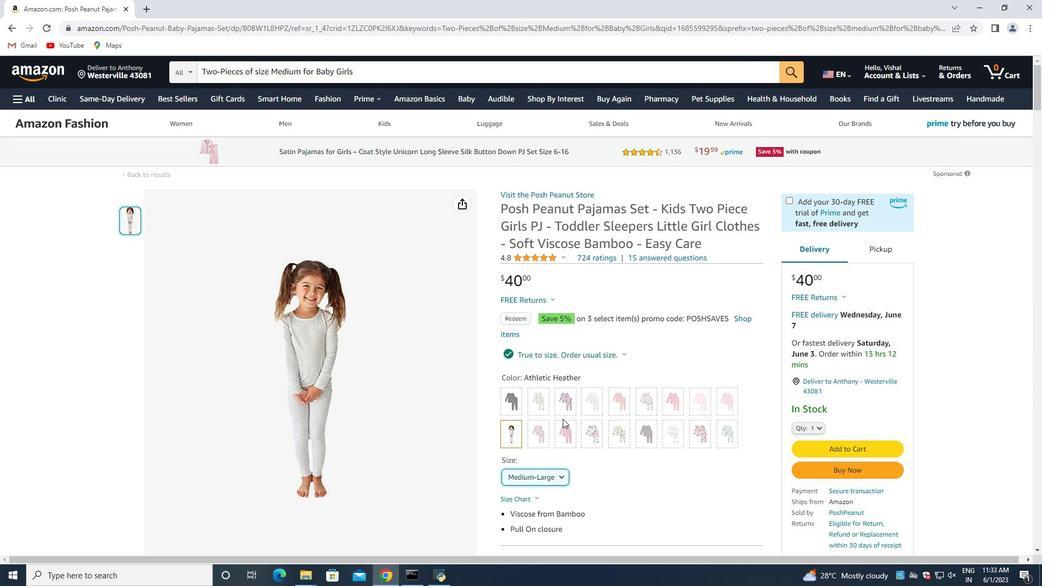 
Action: Mouse scrolled (563, 419) with delta (0, 0)
Screenshot: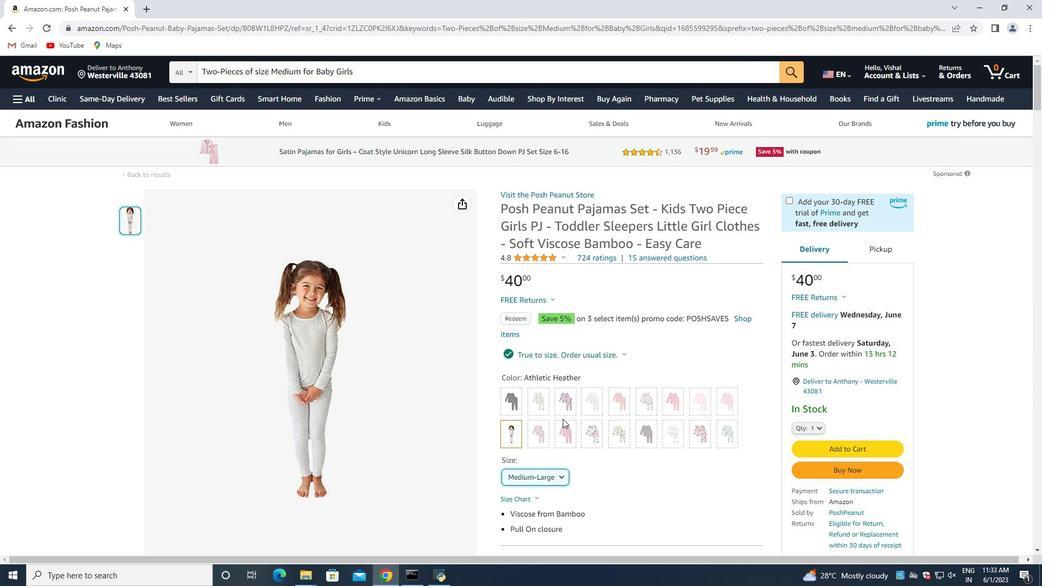 
Action: Mouse scrolled (563, 419) with delta (0, 0)
Screenshot: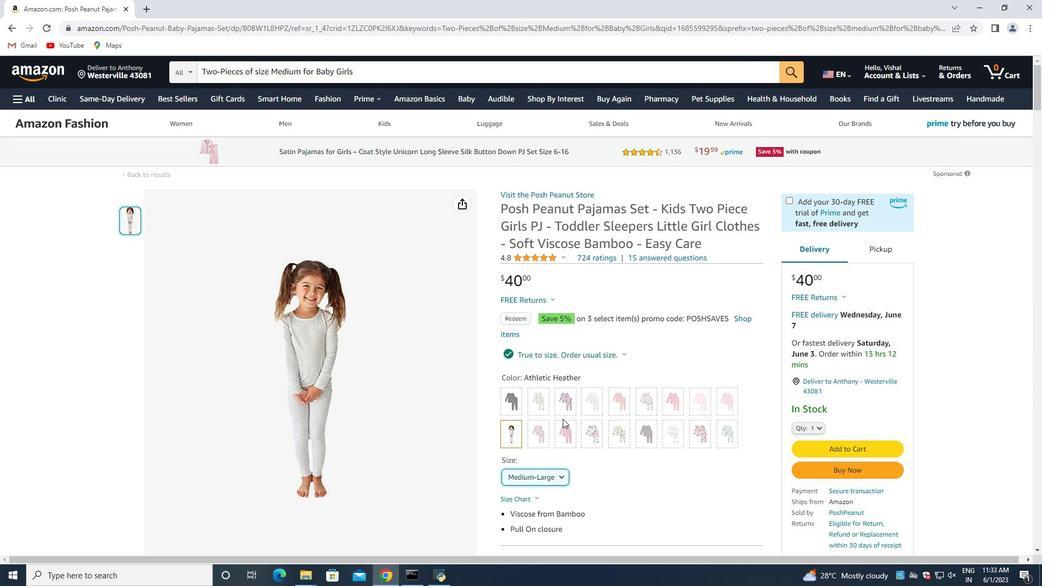 
Action: Mouse scrolled (563, 419) with delta (0, 0)
Screenshot: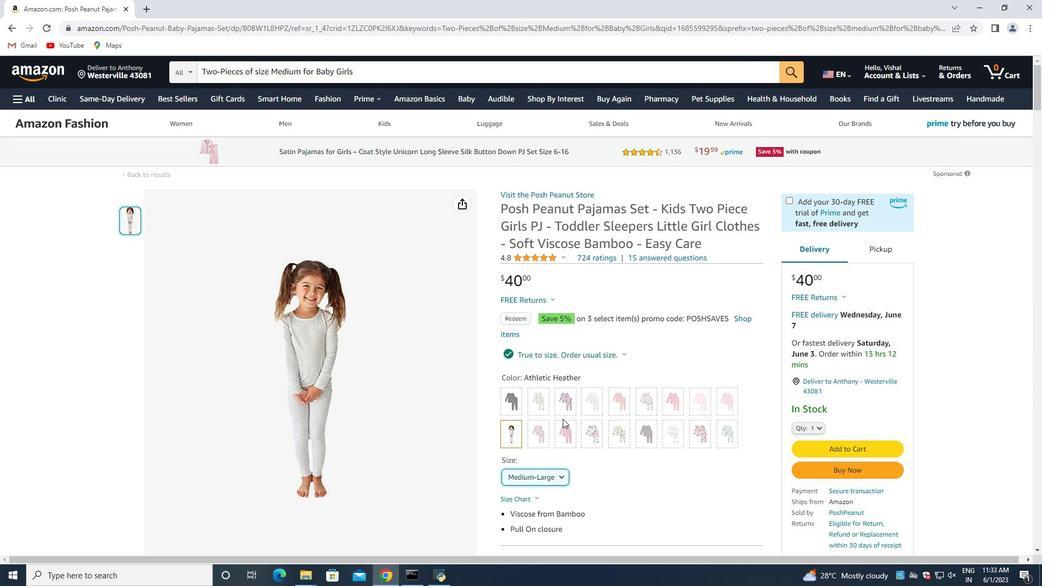 
Action: Mouse moved to (626, 424)
Screenshot: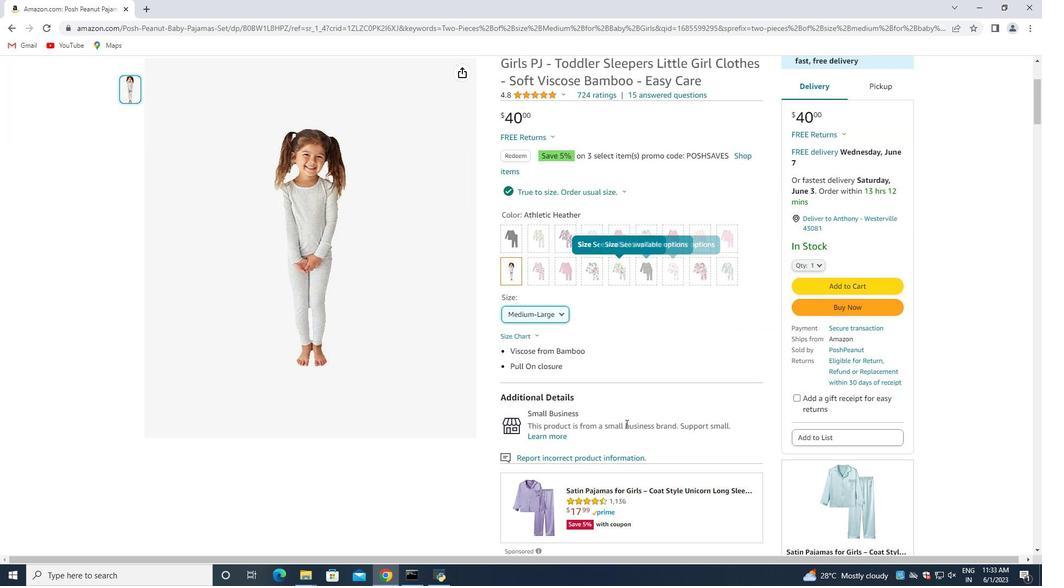 
Action: Mouse scrolled (626, 423) with delta (0, 0)
Screenshot: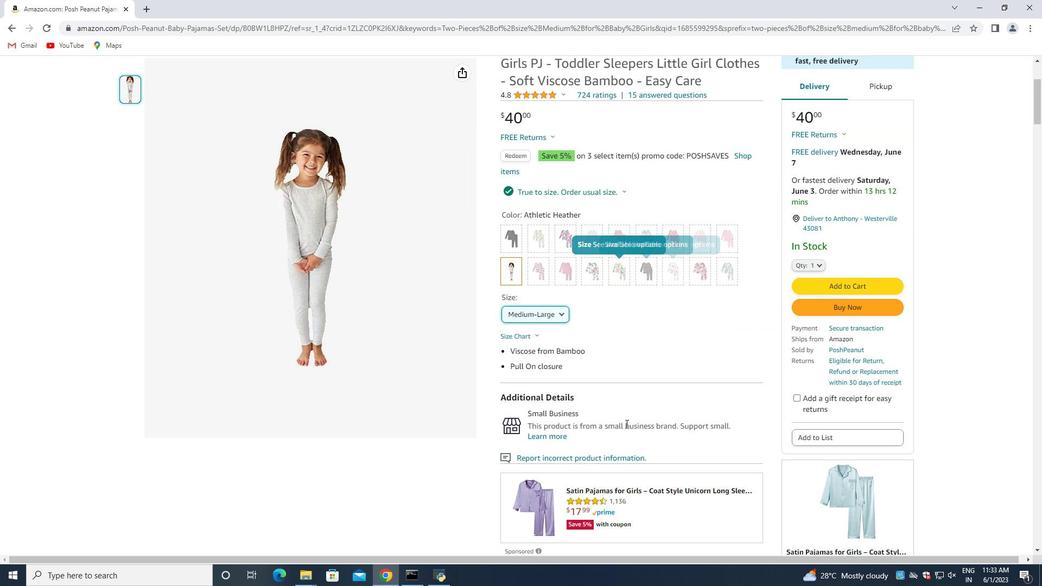 
Action: Mouse scrolled (626, 423) with delta (0, 0)
Screenshot: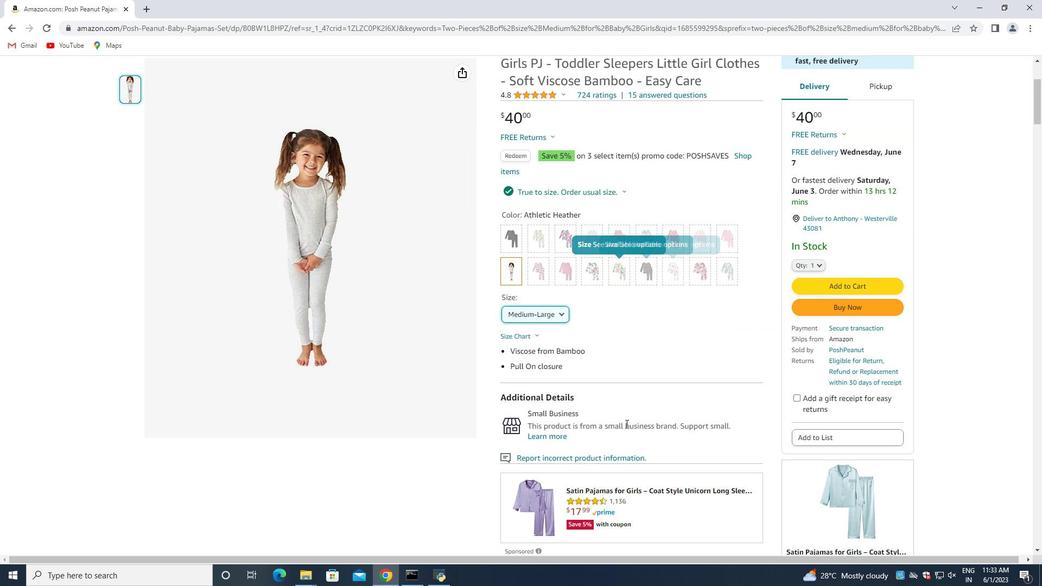 
Action: Mouse moved to (626, 424)
Screenshot: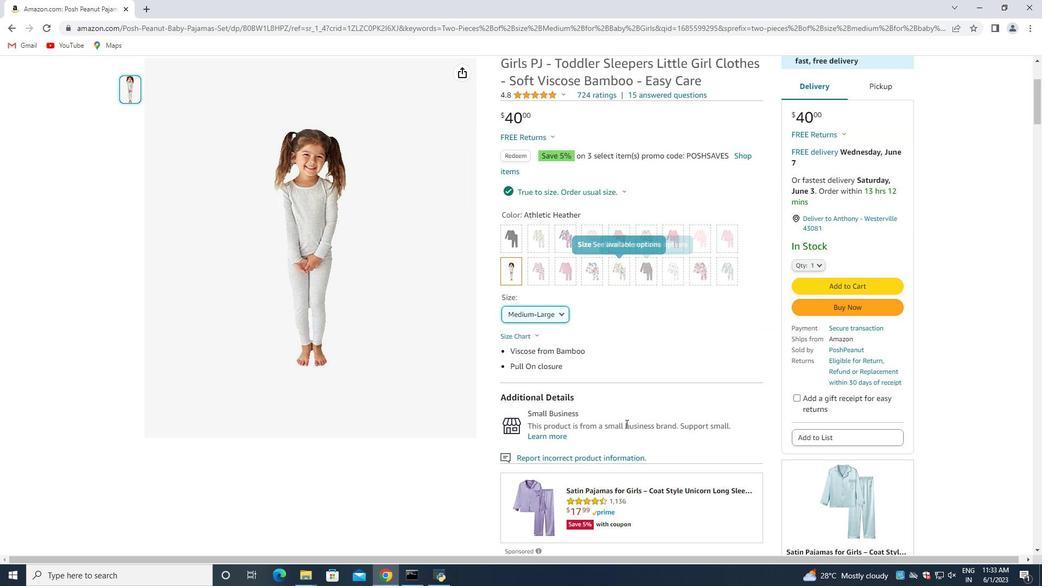 
Action: Mouse scrolled (626, 423) with delta (0, 0)
Screenshot: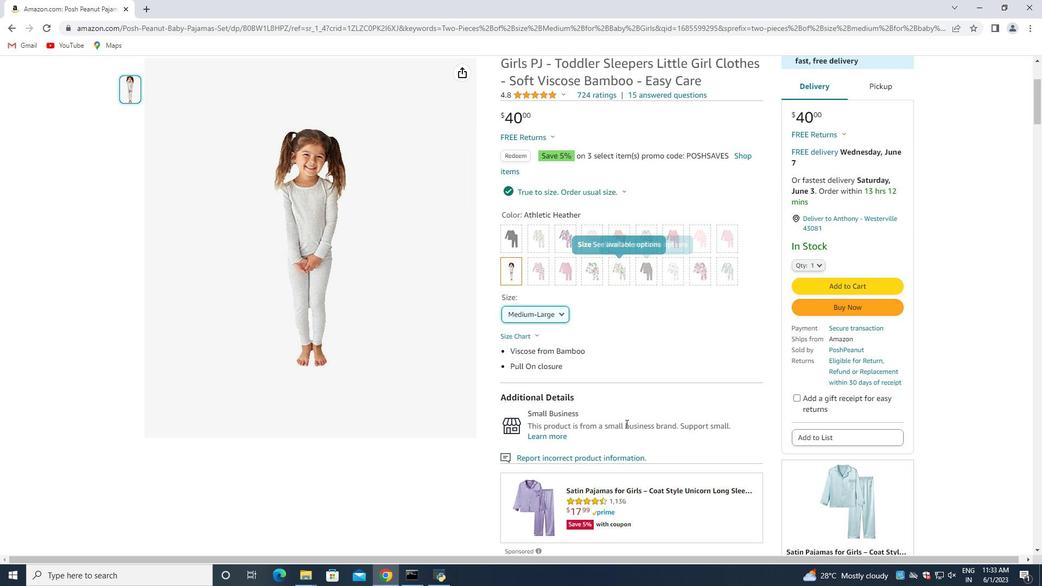 
Action: Mouse moved to (818, 261)
Screenshot: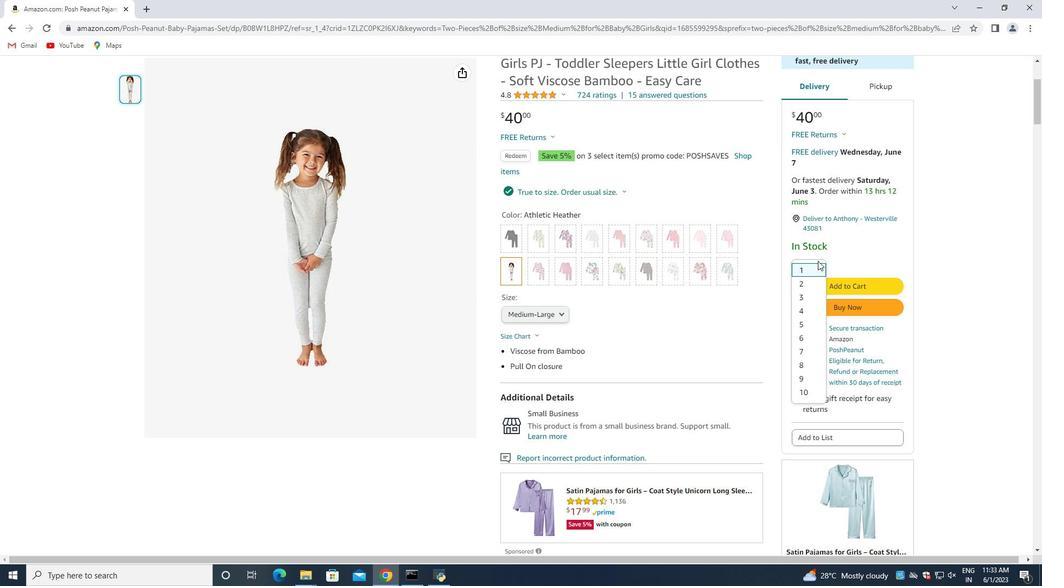 
Action: Mouse pressed left at (818, 261)
Screenshot: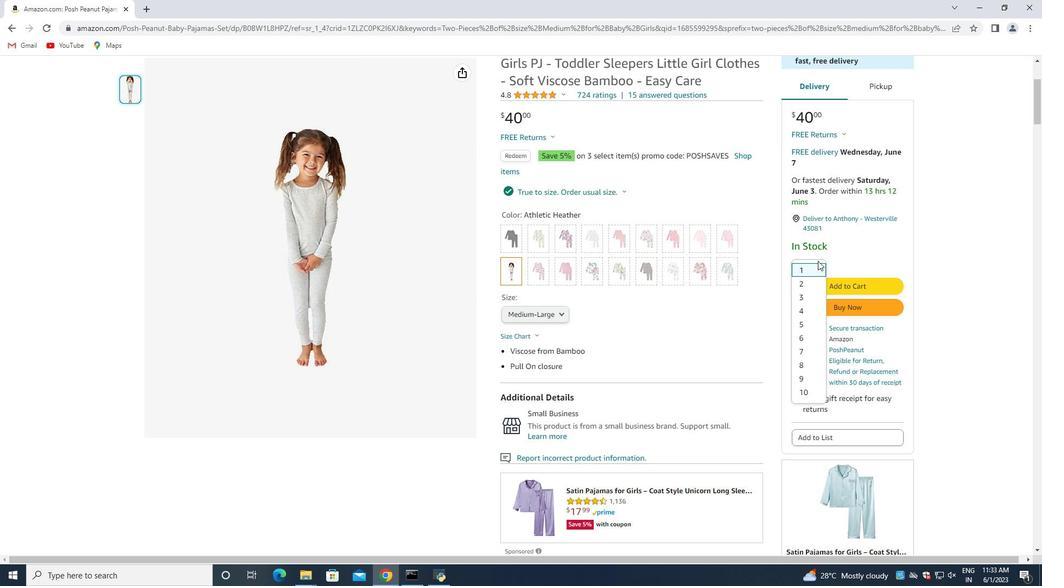 
Action: Mouse moved to (803, 291)
Screenshot: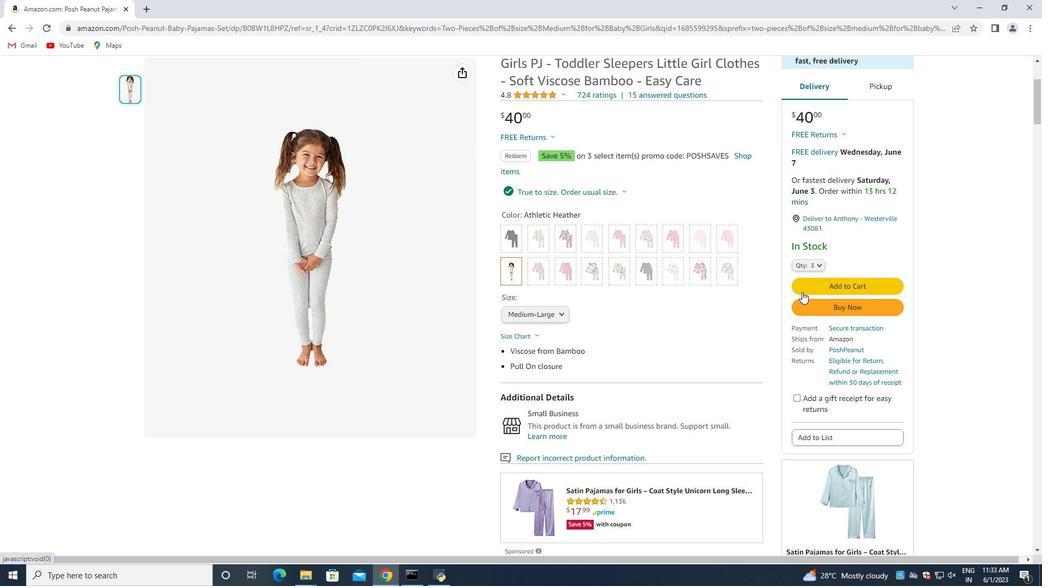 
Action: Mouse pressed left at (803, 291)
Screenshot: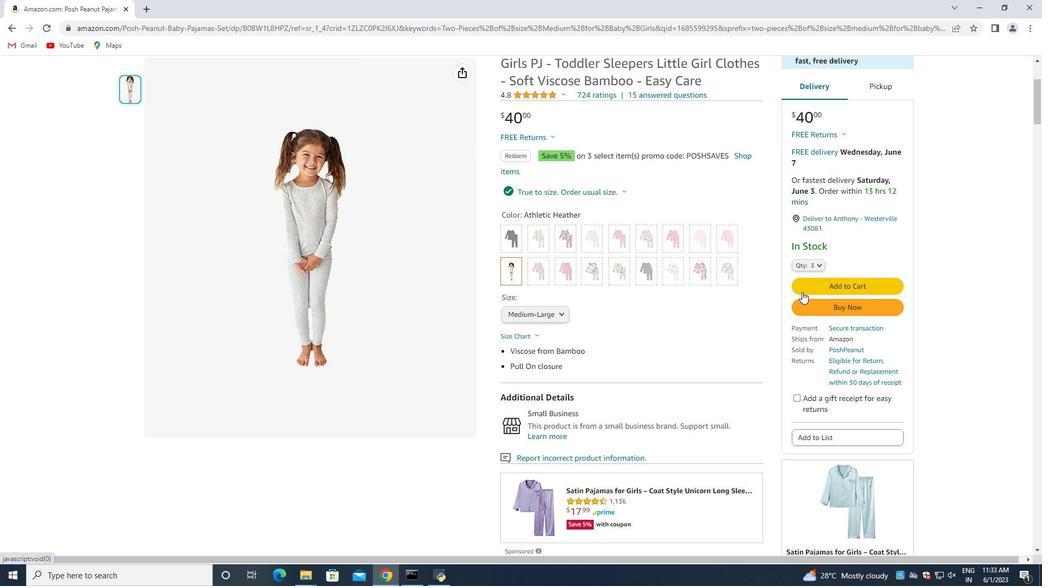 
Action: Mouse moved to (587, 341)
Screenshot: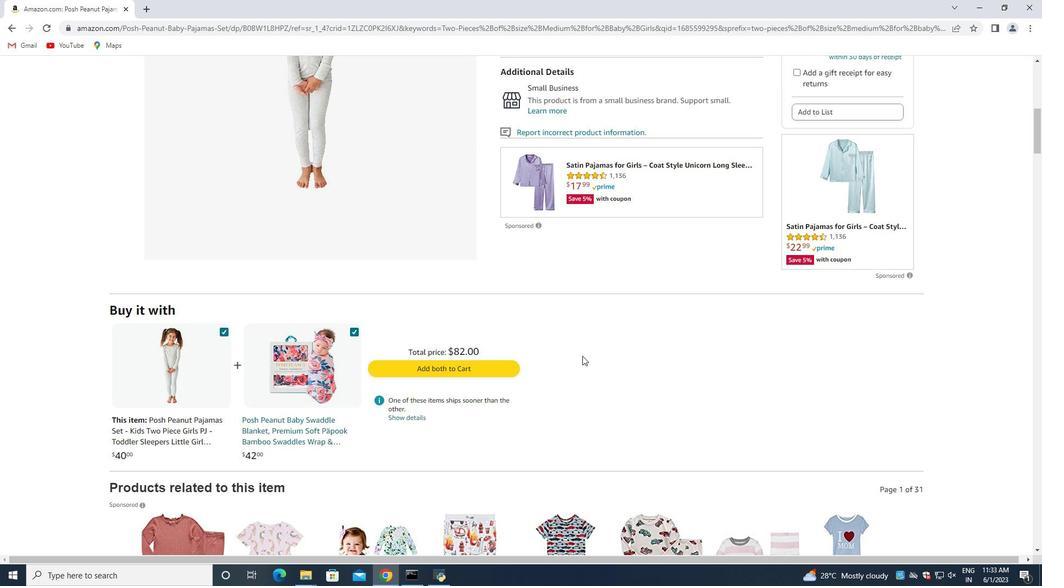 
Action: Mouse scrolled (587, 341) with delta (0, 0)
Screenshot: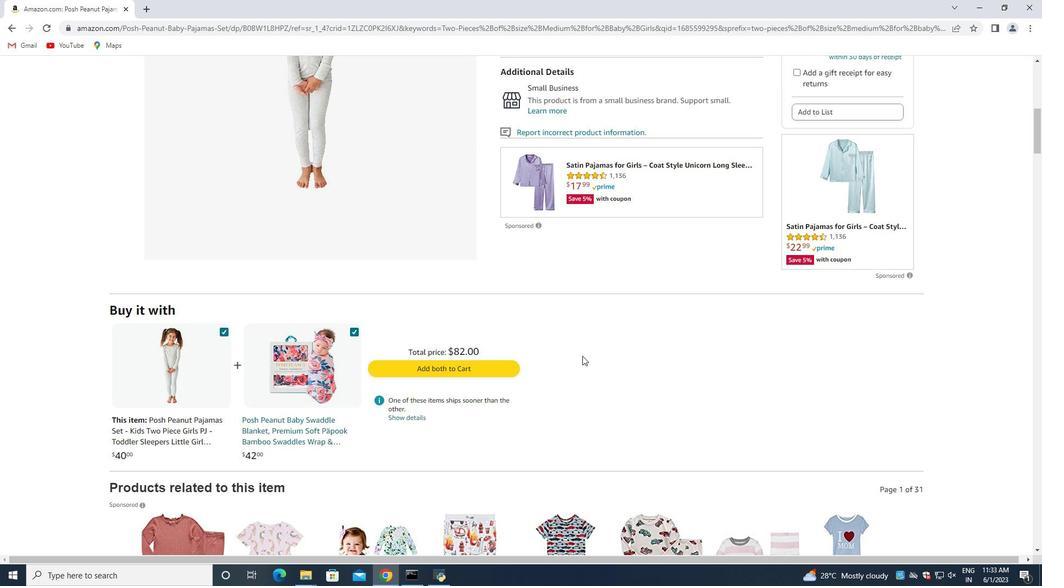 
Action: Mouse moved to (586, 341)
Screenshot: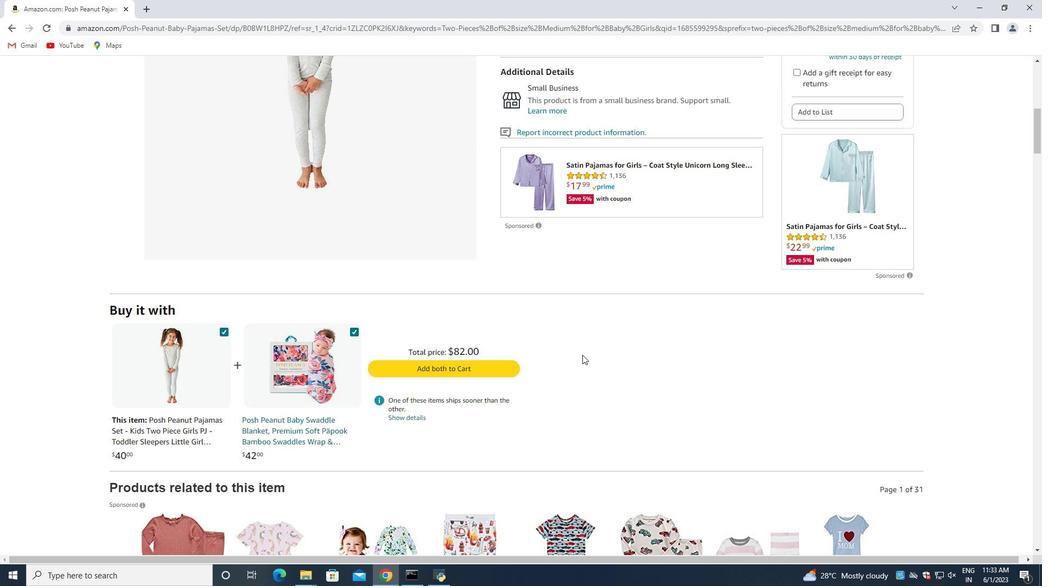 
Action: Mouse scrolled (586, 341) with delta (0, 0)
Screenshot: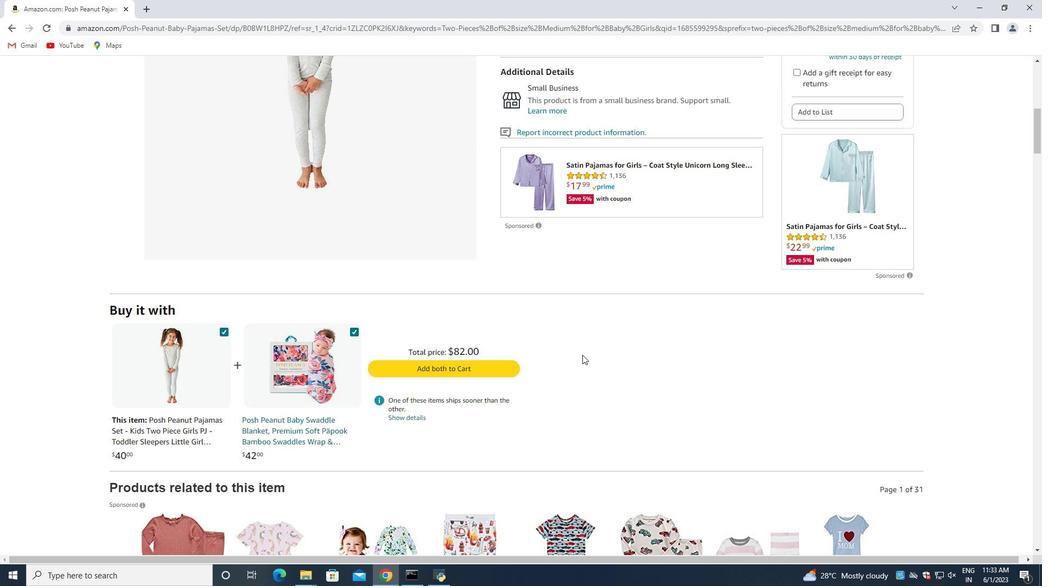 
Action: Mouse moved to (584, 345)
Screenshot: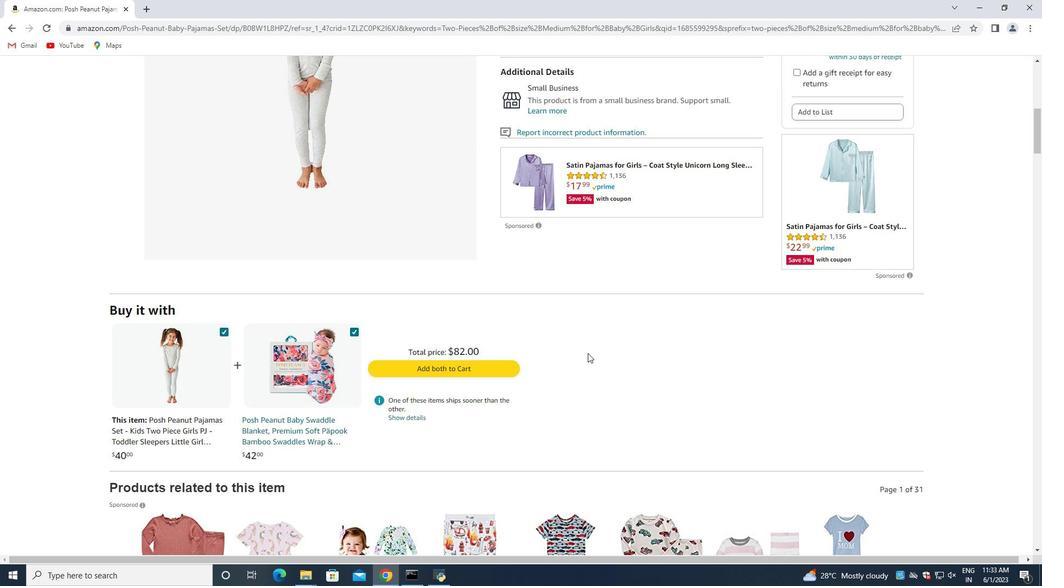 
Action: Mouse scrolled (585, 342) with delta (0, 0)
Screenshot: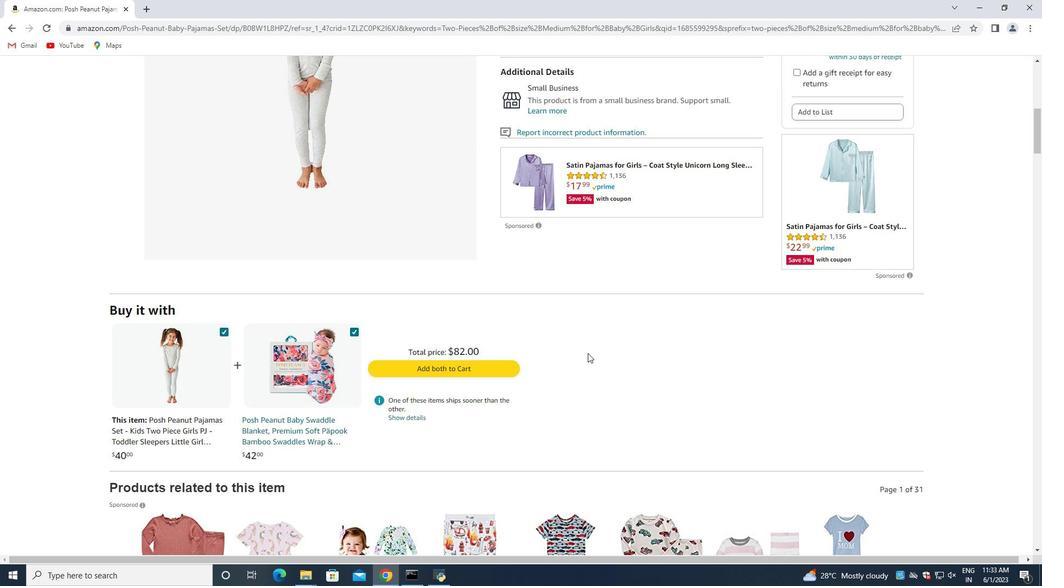
Action: Mouse moved to (584, 345)
Screenshot: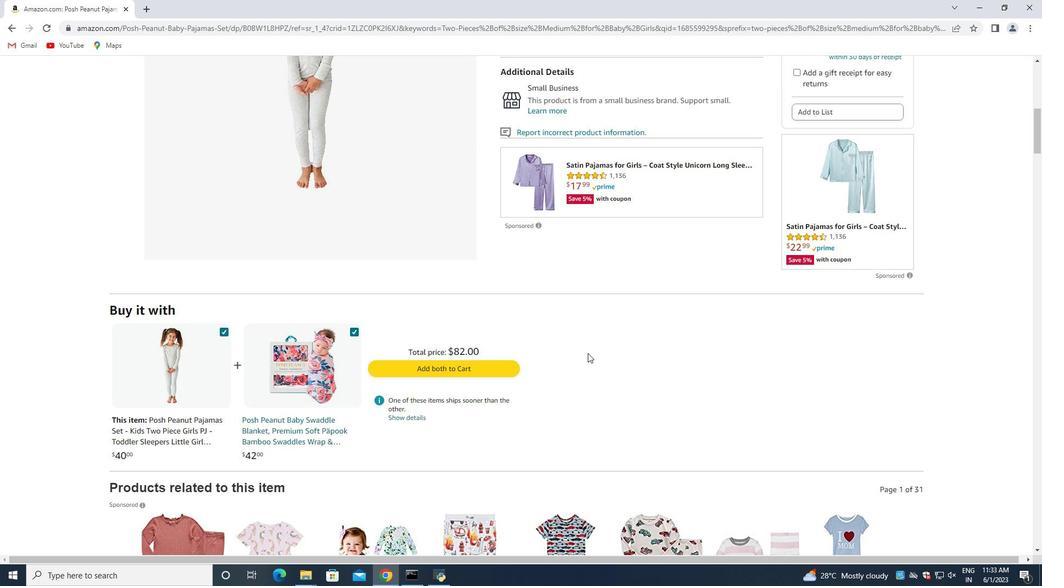 
Action: Mouse scrolled (584, 344) with delta (0, 0)
Screenshot: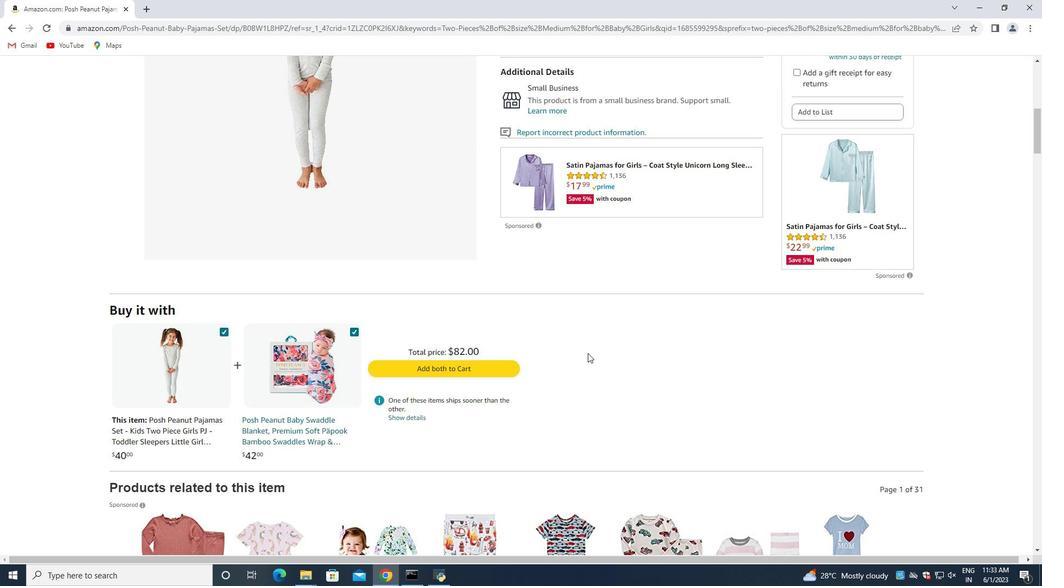 
Action: Mouse moved to (583, 349)
Screenshot: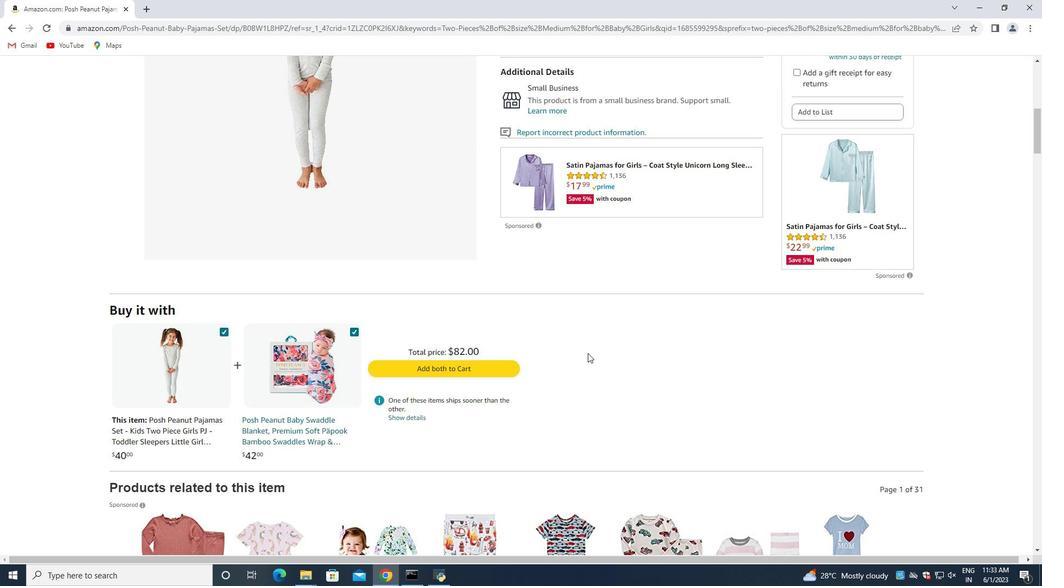 
Action: Mouse scrolled (584, 347) with delta (0, 0)
Screenshot: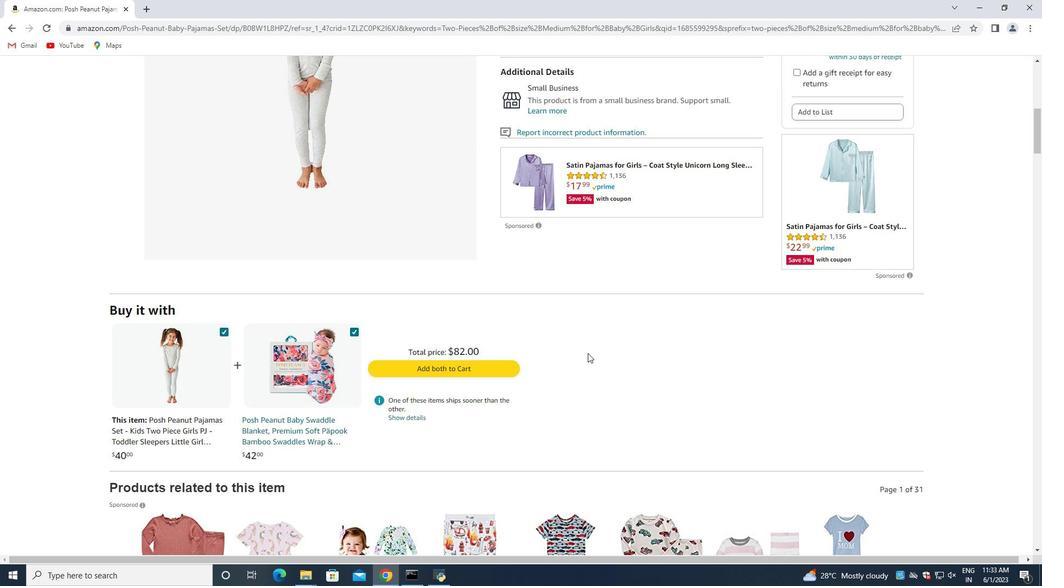 
Action: Mouse moved to (582, 355)
Screenshot: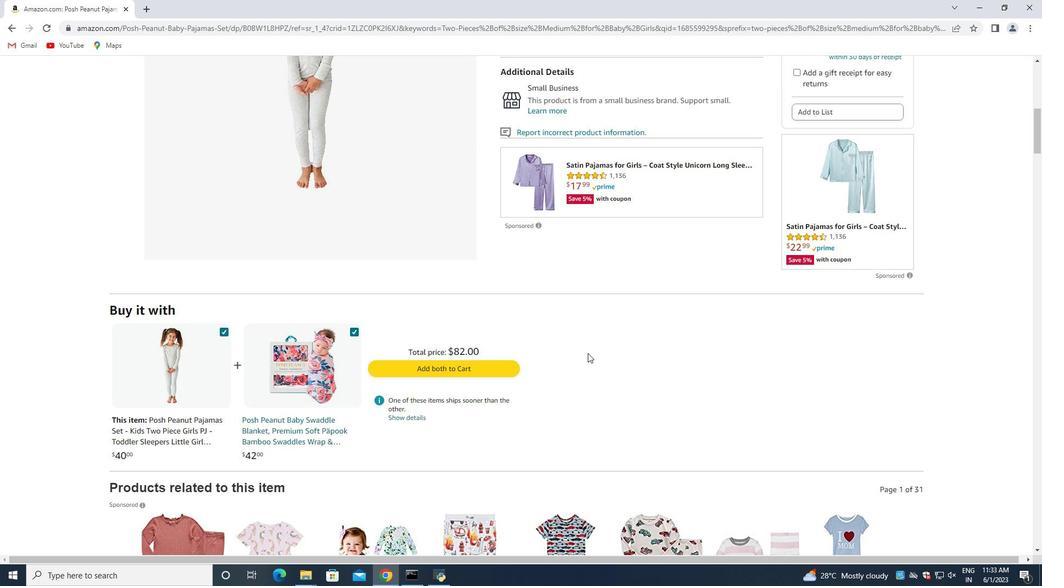 
Action: Mouse scrolled (582, 349) with delta (0, 0)
Screenshot: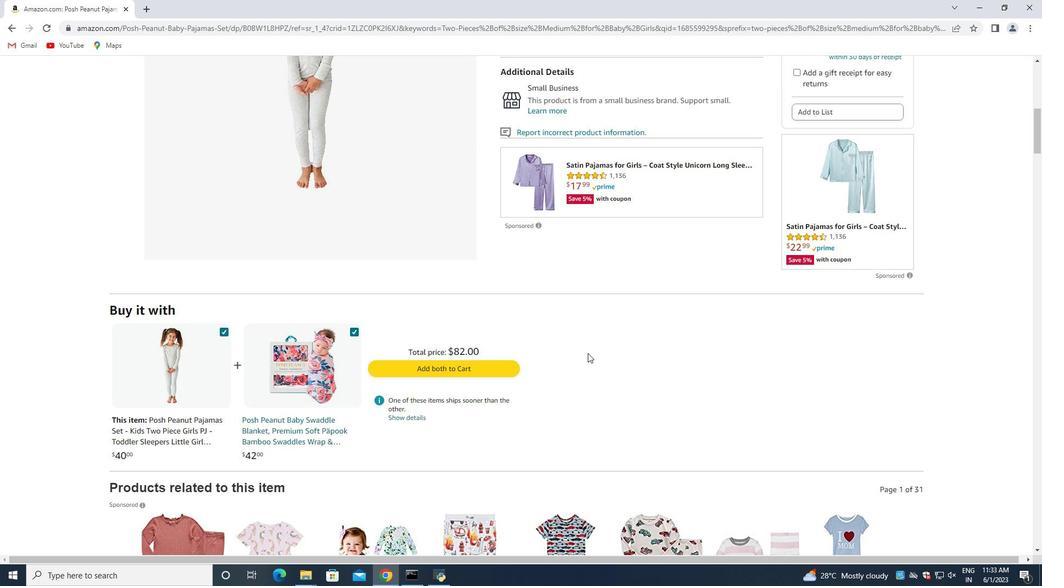 
Action: Mouse moved to (583, 354)
Screenshot: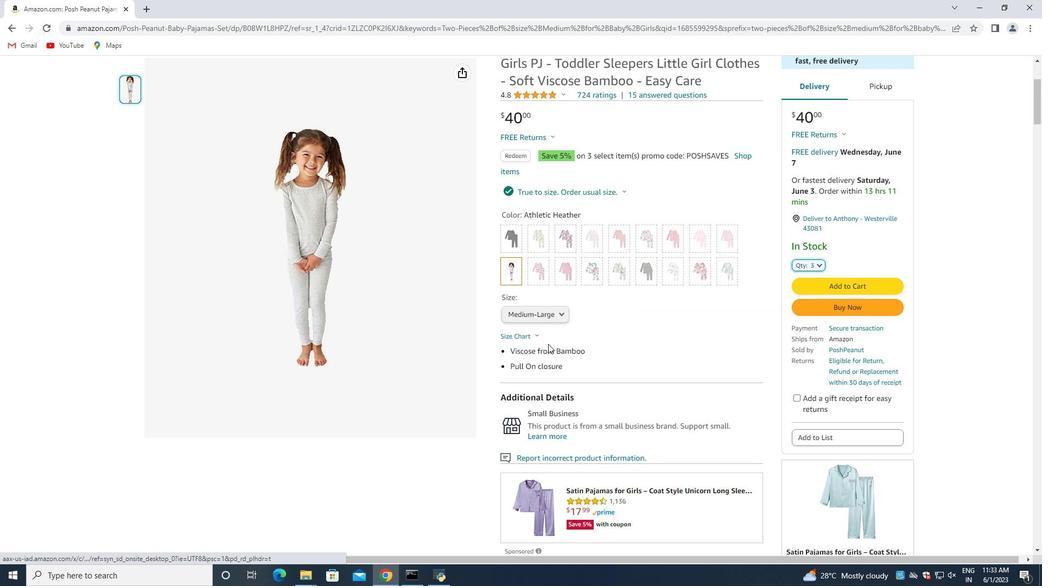 
Action: Mouse scrolled (583, 355) with delta (0, 0)
Screenshot: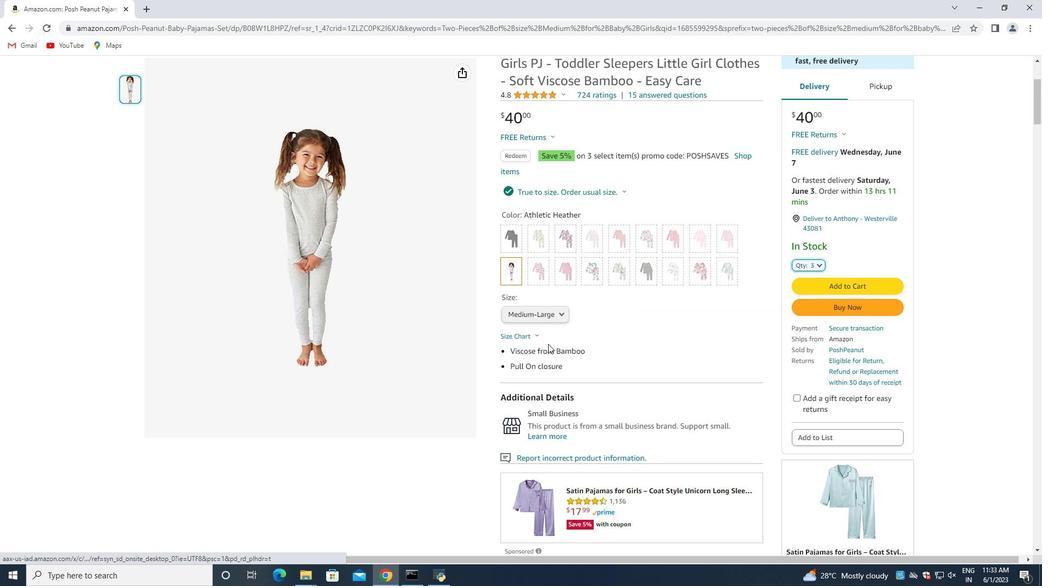 
Action: Mouse moved to (583, 354)
Screenshot: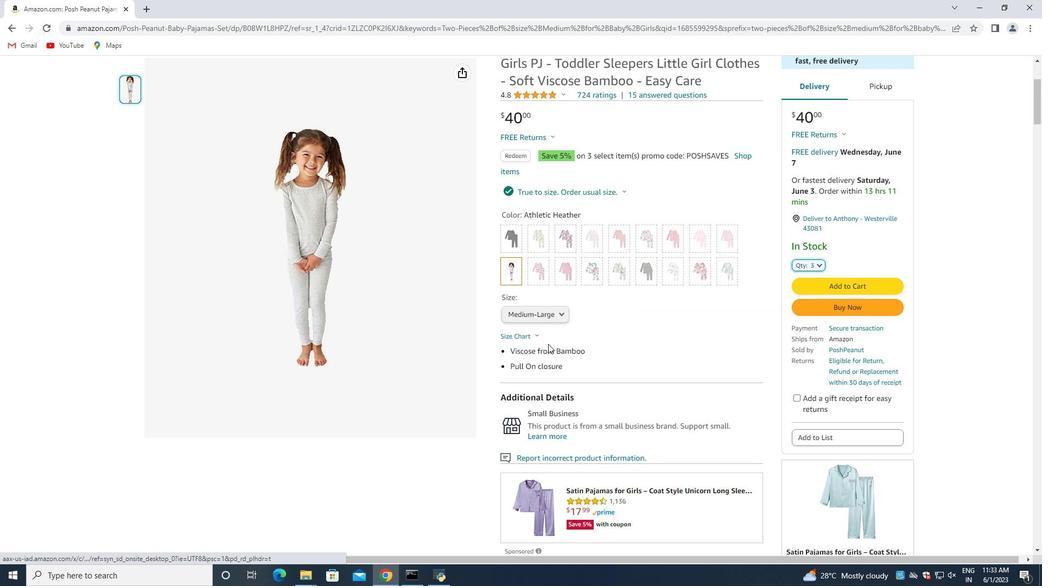 
Action: Mouse scrolled (583, 355) with delta (0, 0)
Screenshot: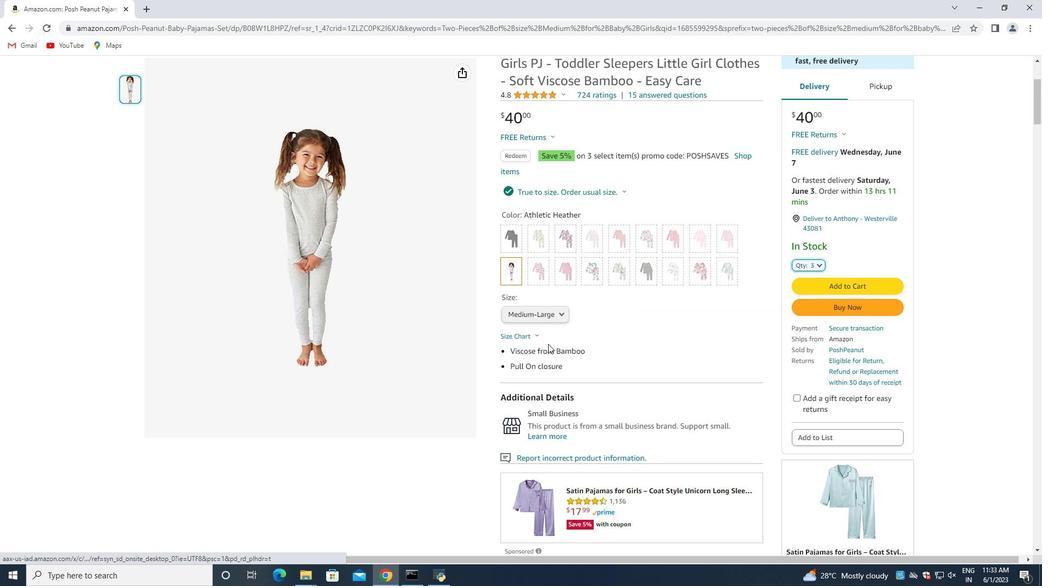 
Action: Mouse moved to (587, 353)
Screenshot: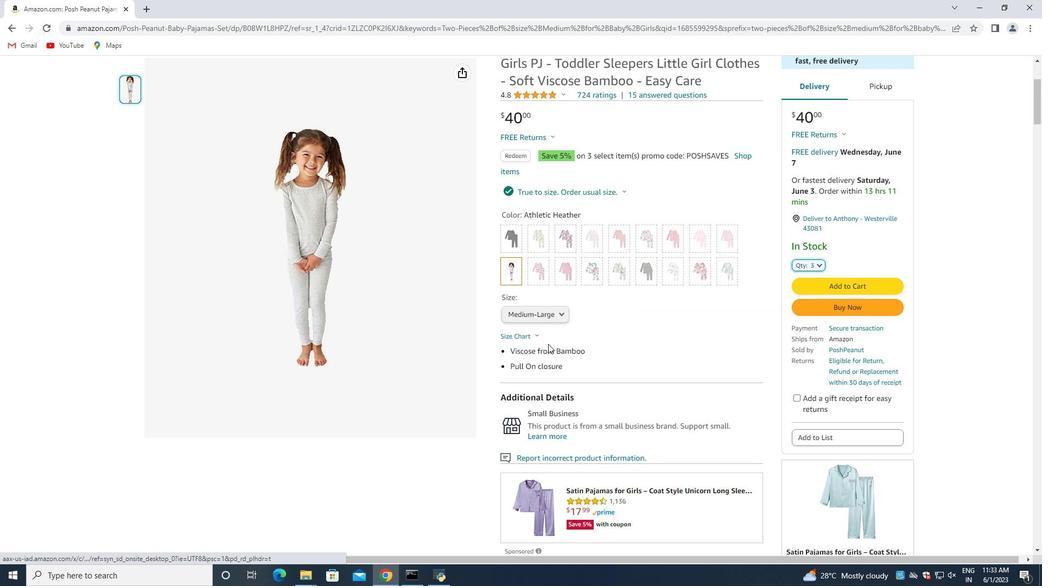 
Action: Mouse scrolled (587, 354) with delta (0, 0)
Screenshot: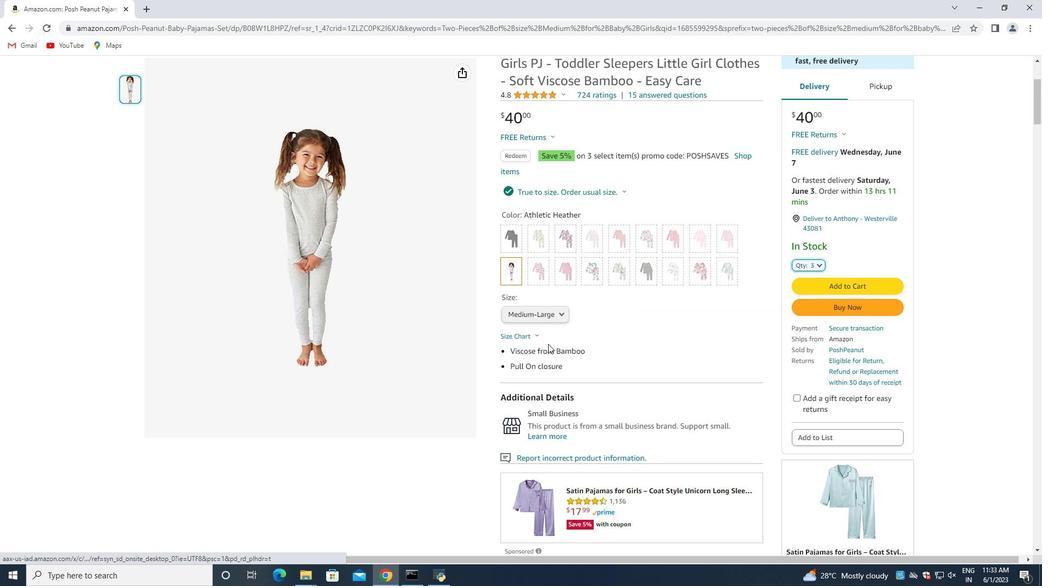 
Action: Mouse moved to (588, 353)
Screenshot: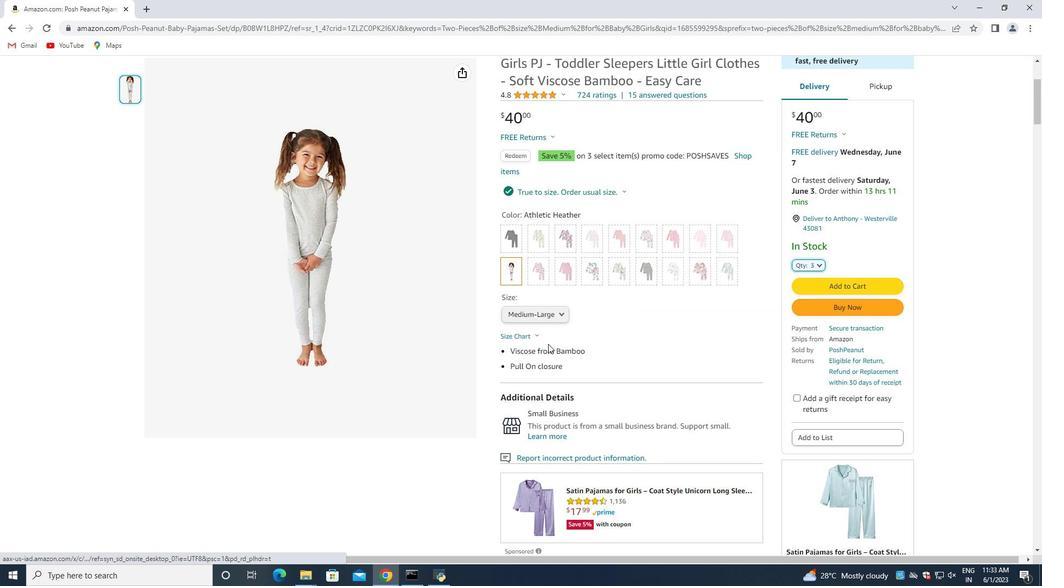 
Action: Mouse scrolled (588, 354) with delta (0, 0)
Screenshot: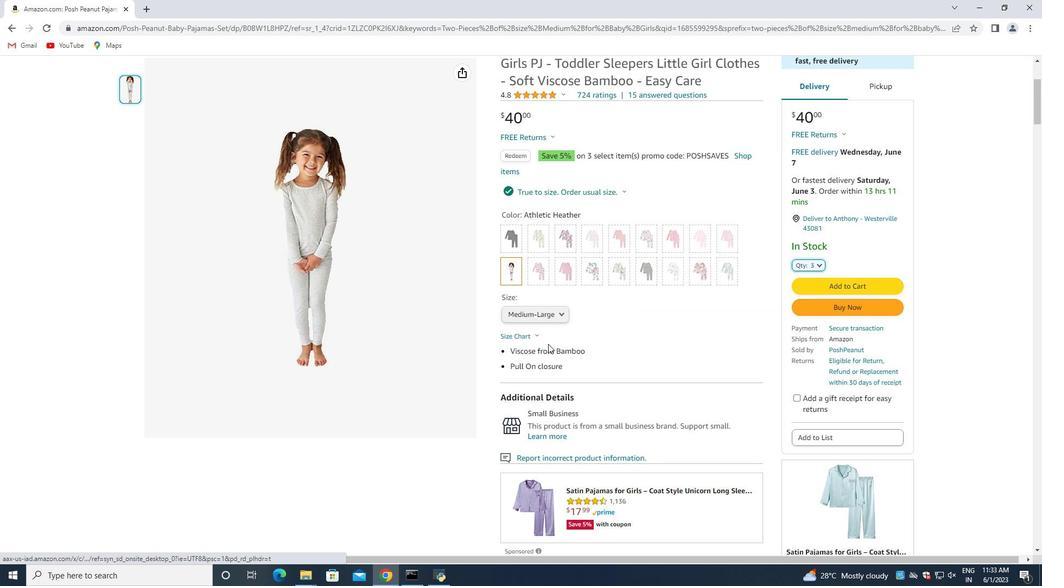 
Action: Mouse scrolled (588, 354) with delta (0, 0)
Screenshot: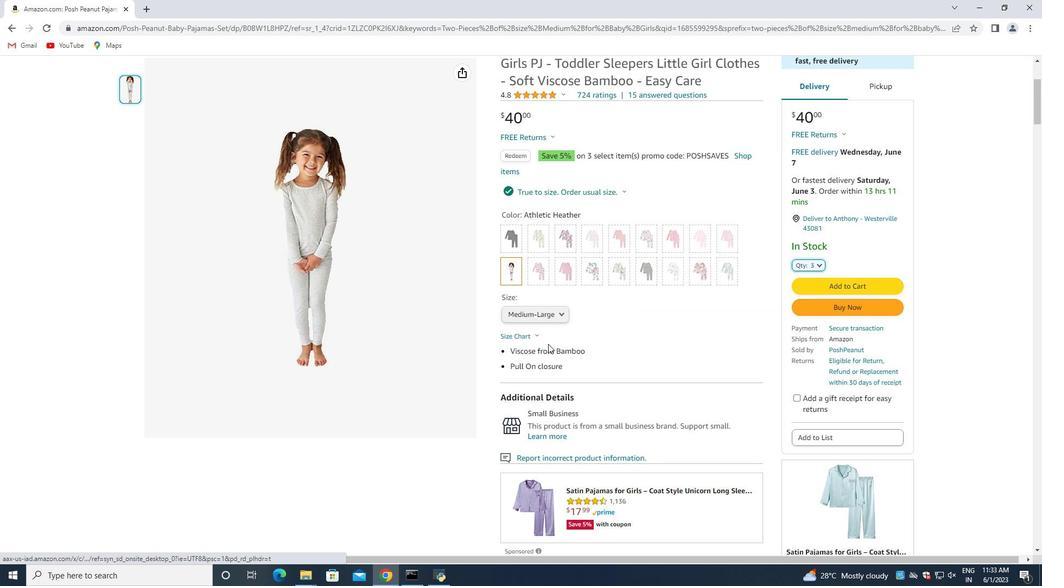 
Action: Mouse scrolled (588, 354) with delta (0, 0)
